 Task: In the  document Ella ,change text color to 'Dark Green' Insert the mentioned shape above the text 'Smiley'. Change color of the shape to  YellowChange shape height to  2
Action: Mouse moved to (85, 457)
Screenshot: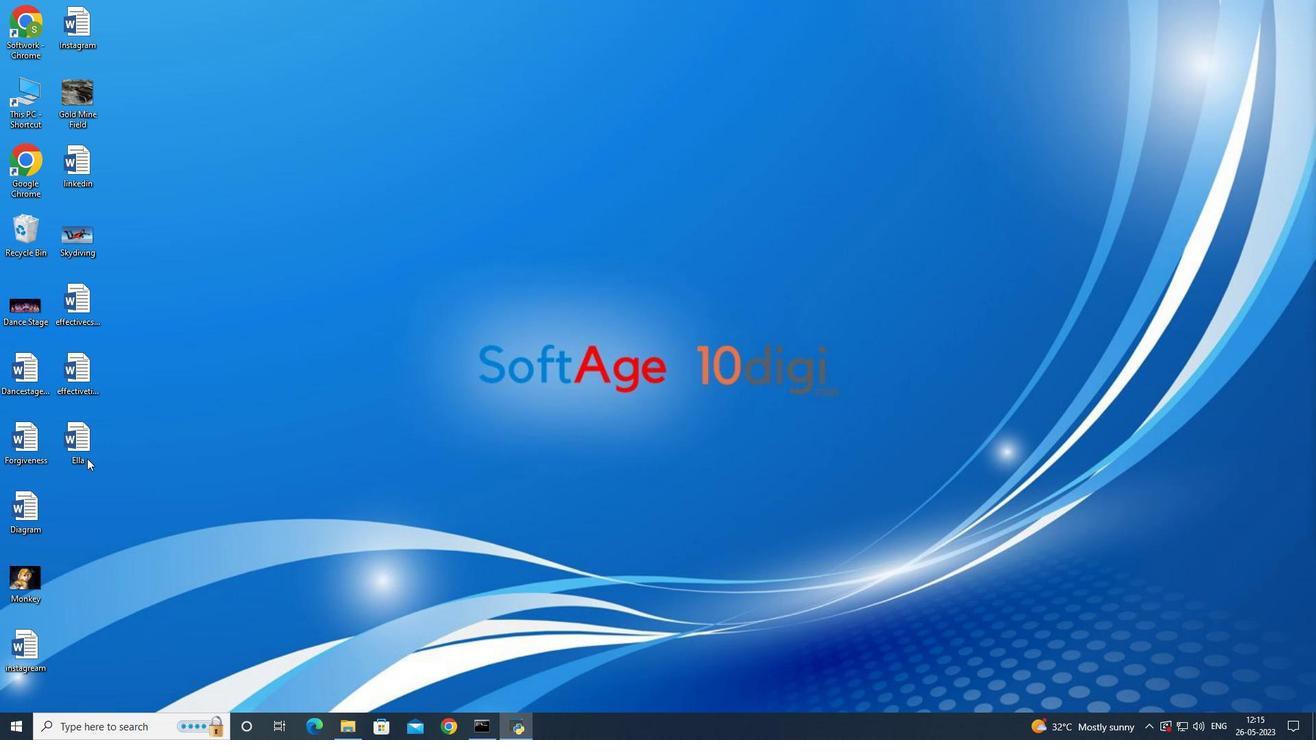 
Action: Mouse pressed left at (85, 457)
Screenshot: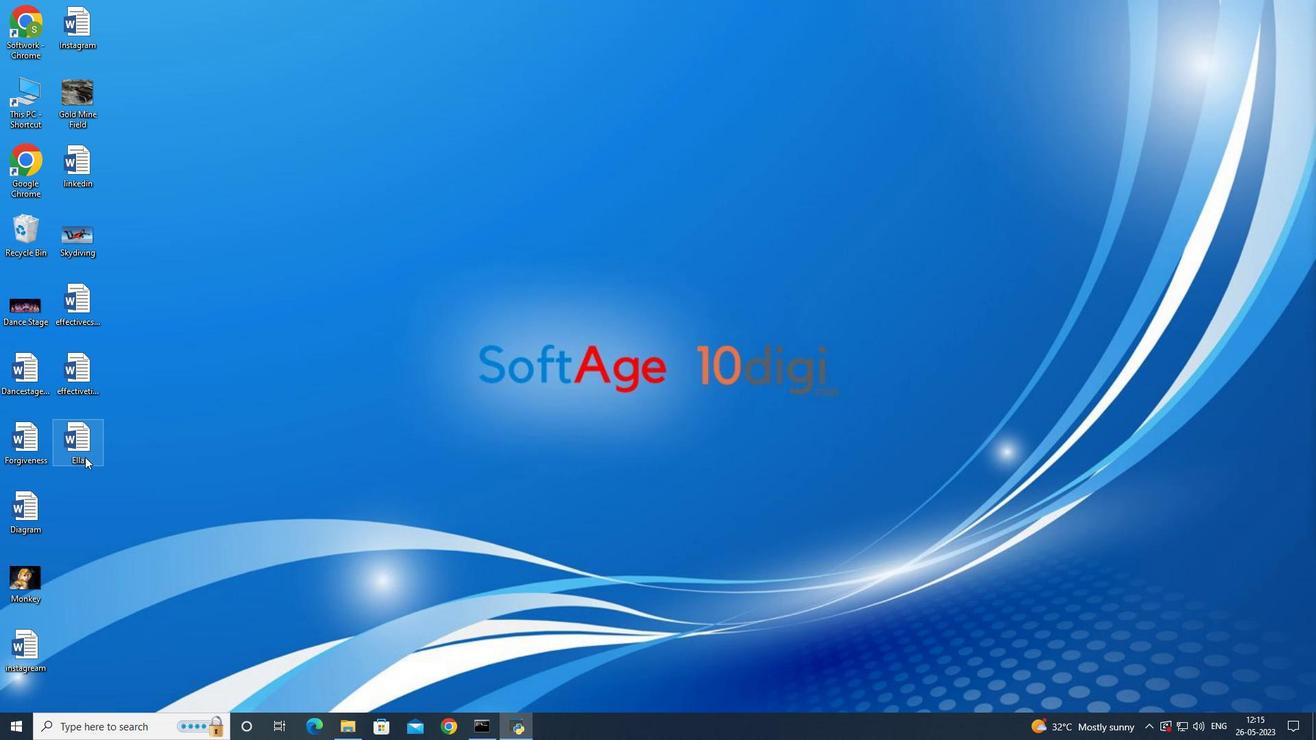 
Action: Mouse pressed left at (85, 457)
Screenshot: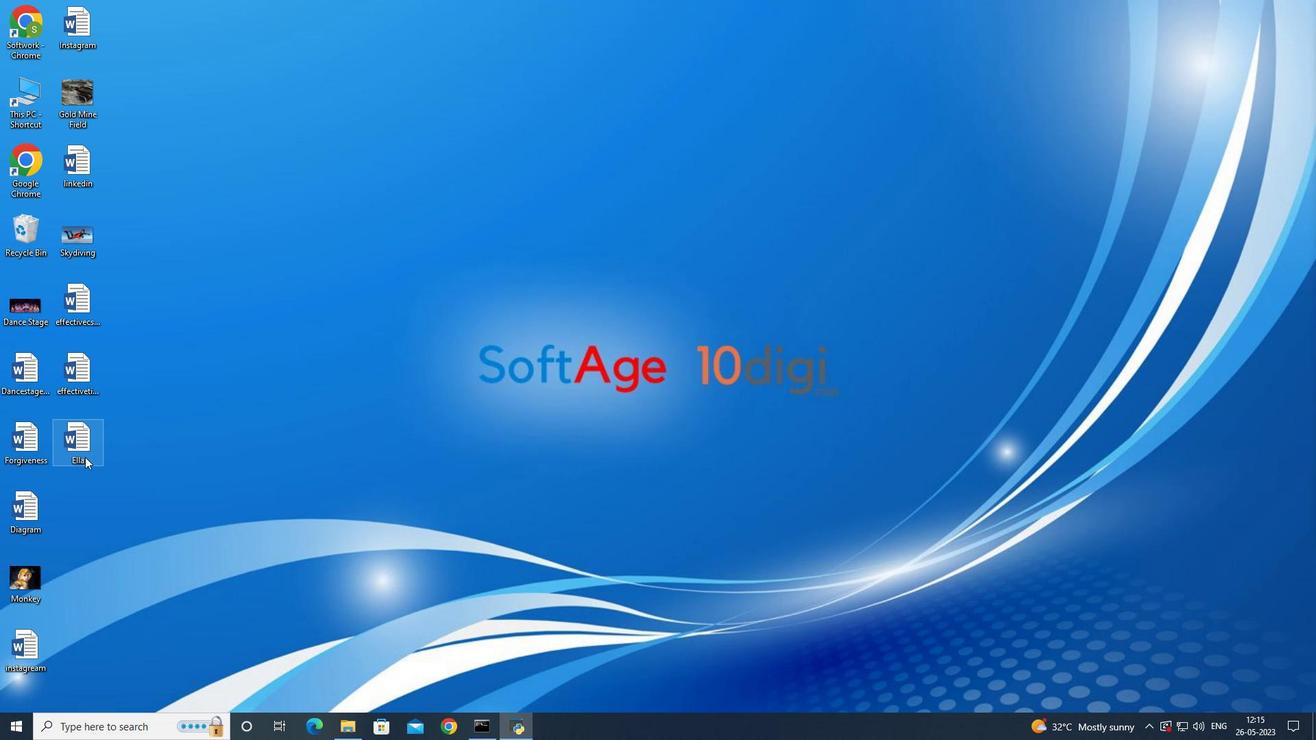 
Action: Mouse moved to (442, 192)
Screenshot: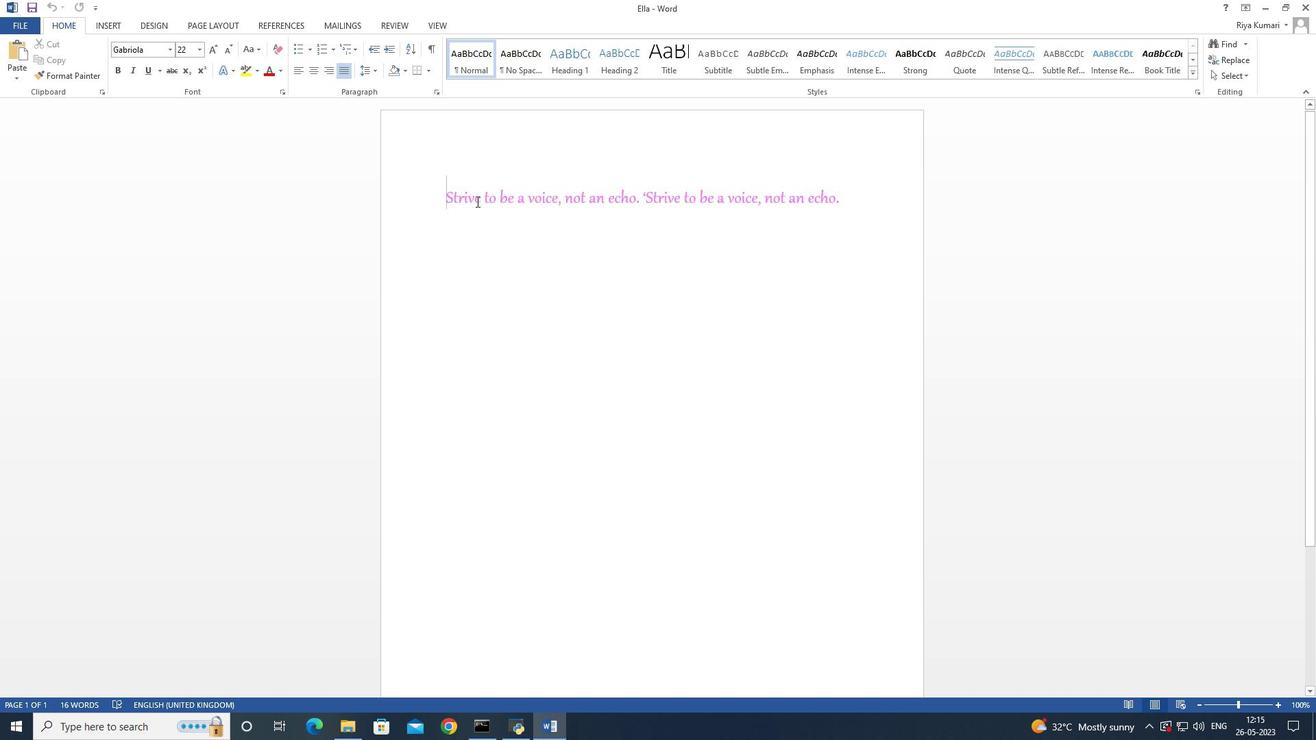 
Action: Mouse pressed left at (442, 192)
Screenshot: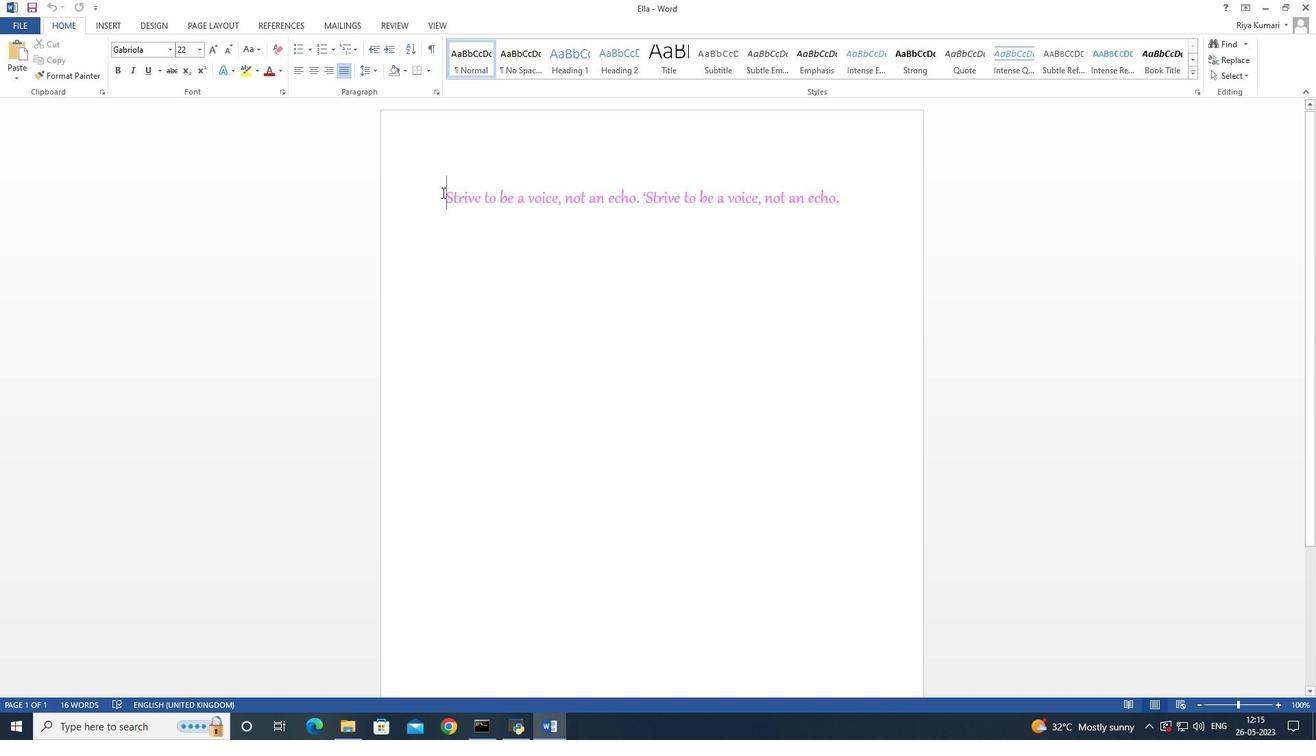 
Action: Mouse moved to (938, 167)
Screenshot: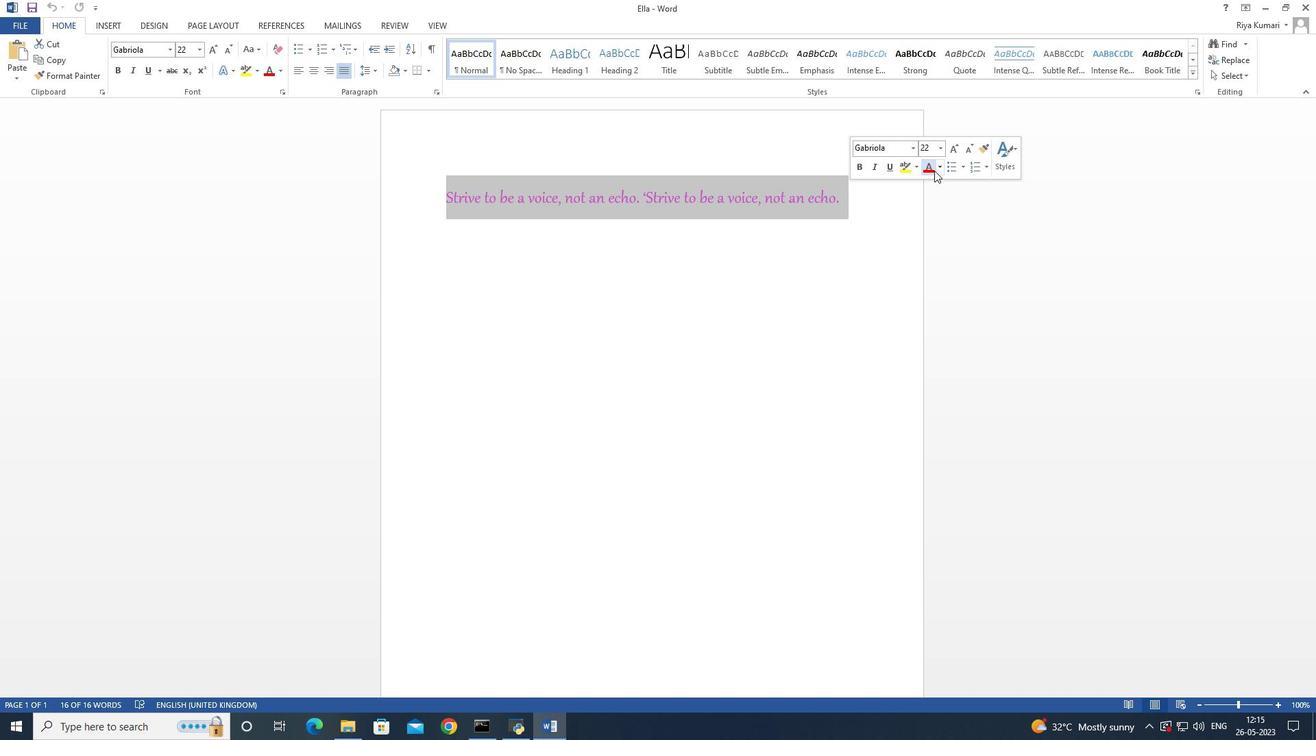 
Action: Mouse pressed left at (938, 167)
Screenshot: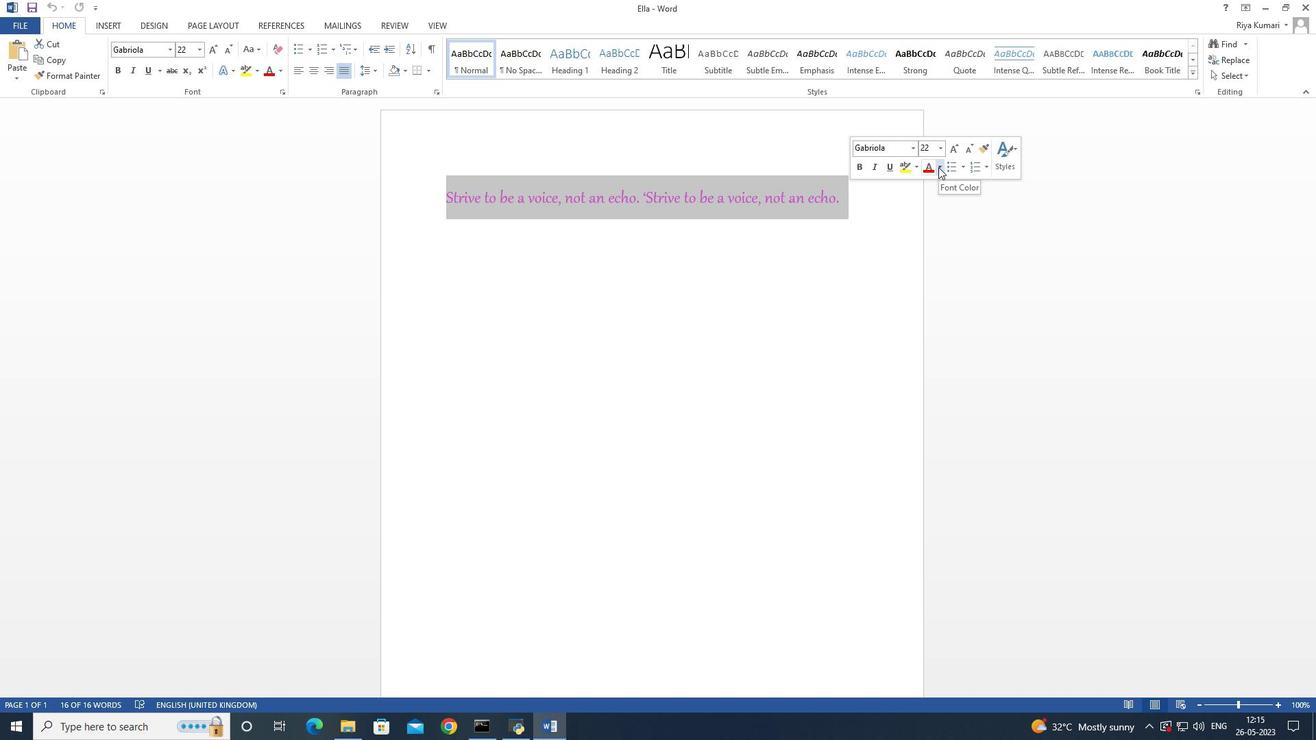 
Action: Mouse moved to (1034, 260)
Screenshot: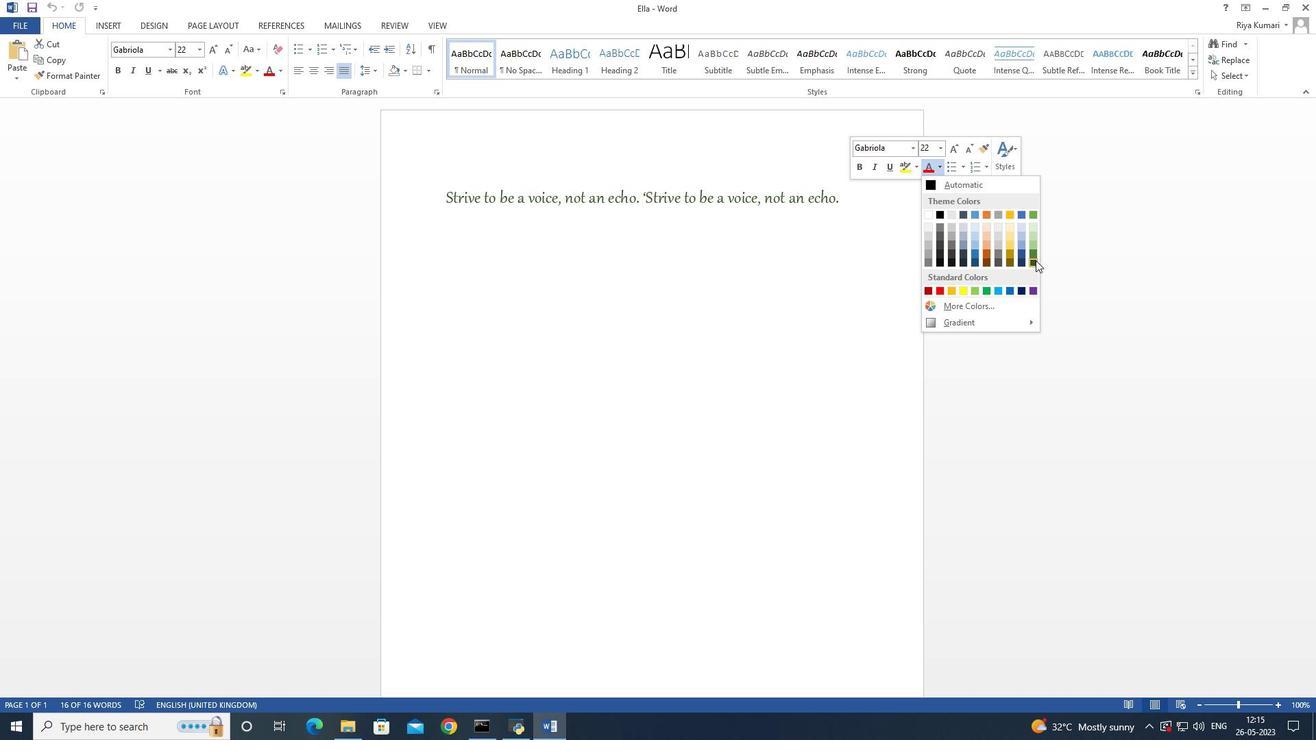 
Action: Mouse pressed left at (1034, 260)
Screenshot: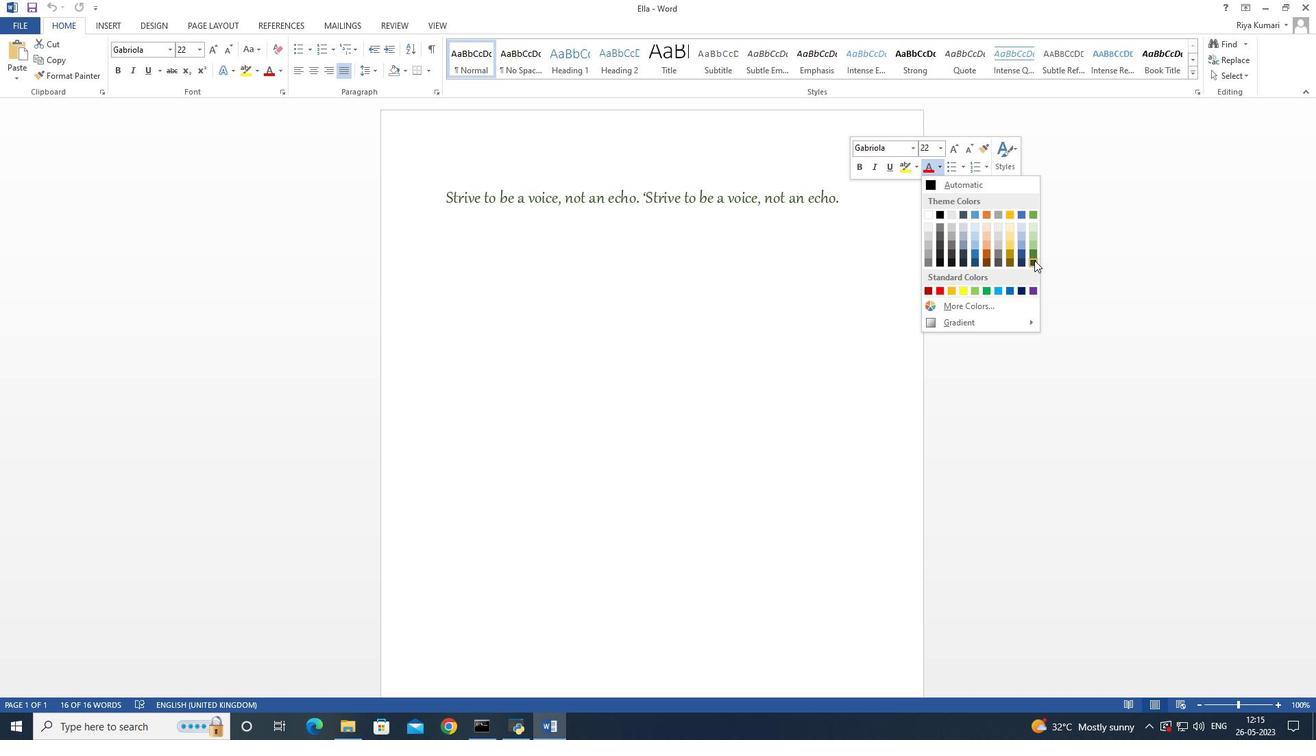 
Action: Mouse moved to (882, 294)
Screenshot: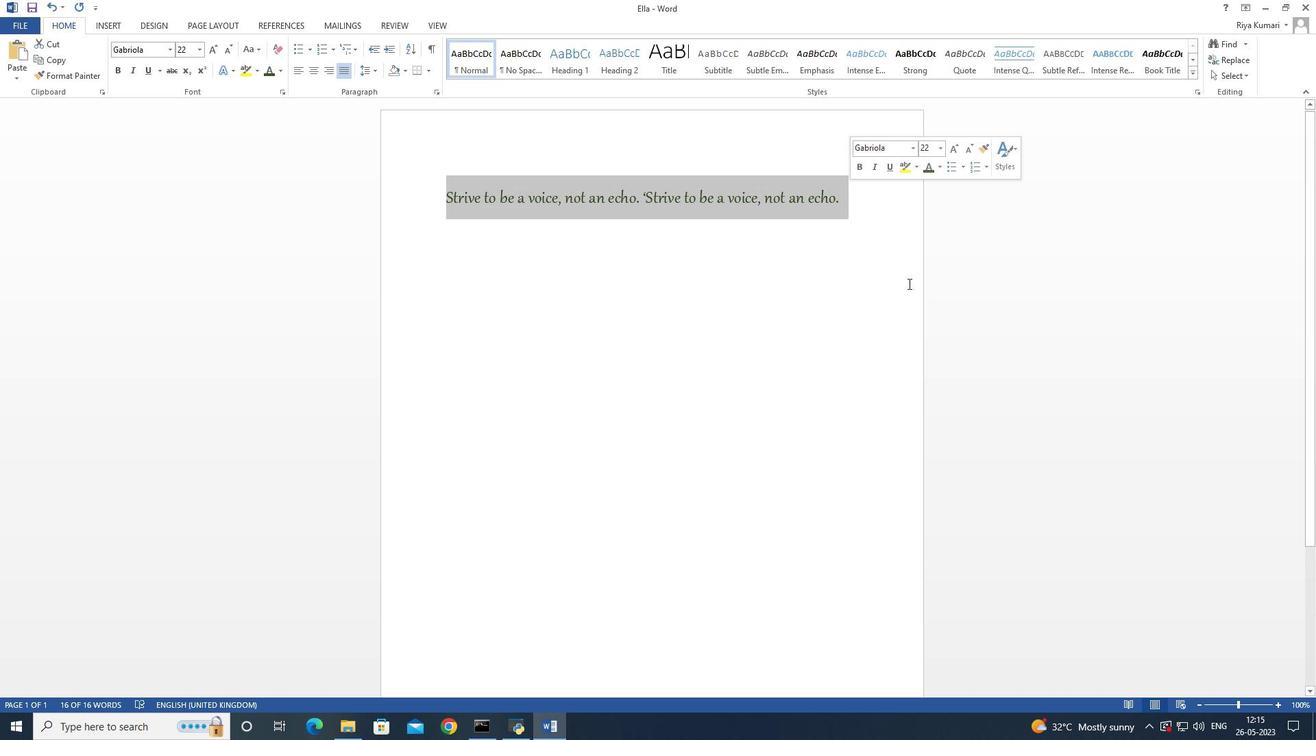 
Action: Mouse pressed left at (882, 294)
Screenshot: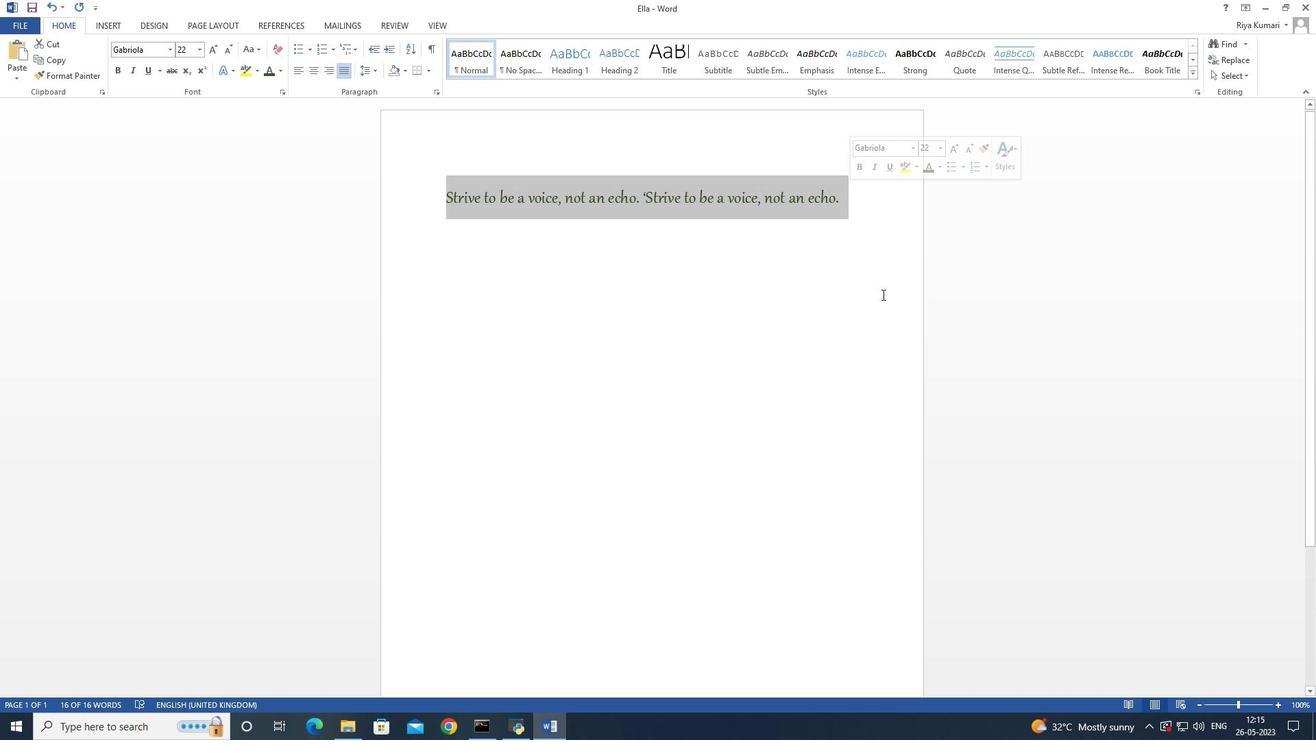 
Action: Mouse moved to (100, 26)
Screenshot: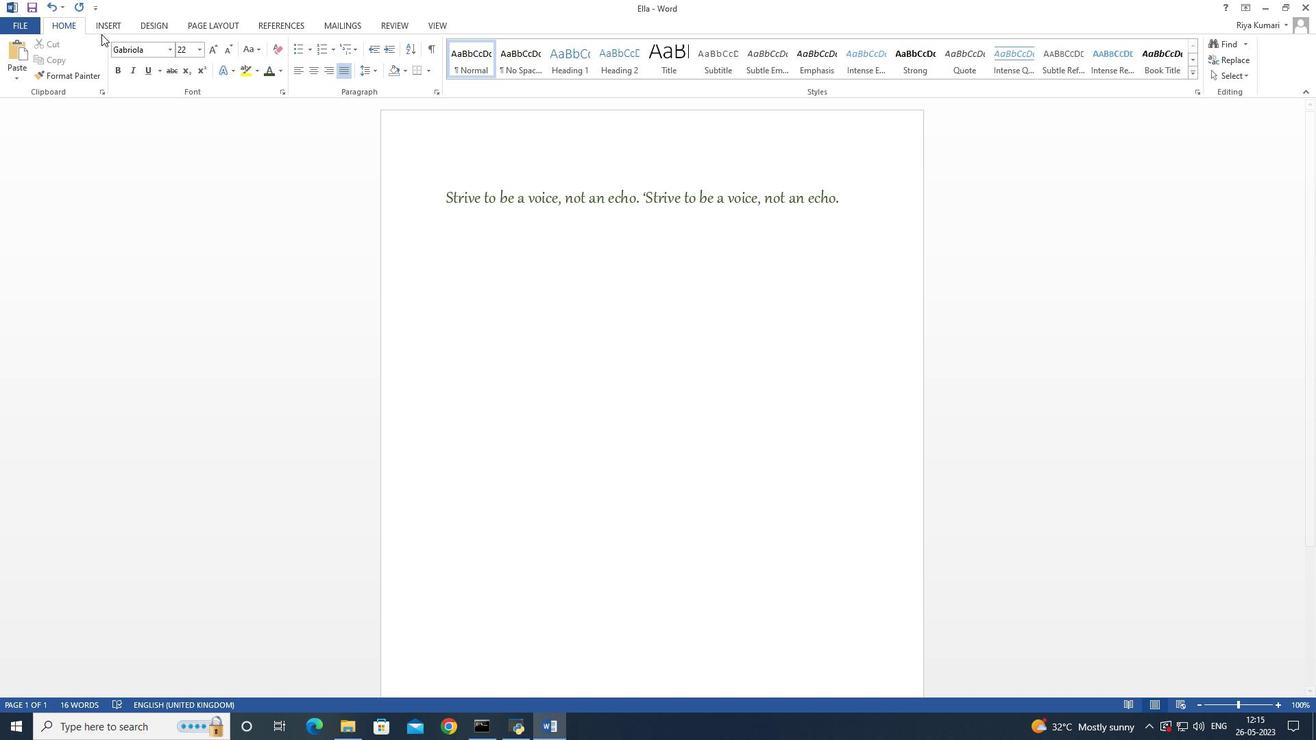 
Action: Mouse pressed left at (100, 26)
Screenshot: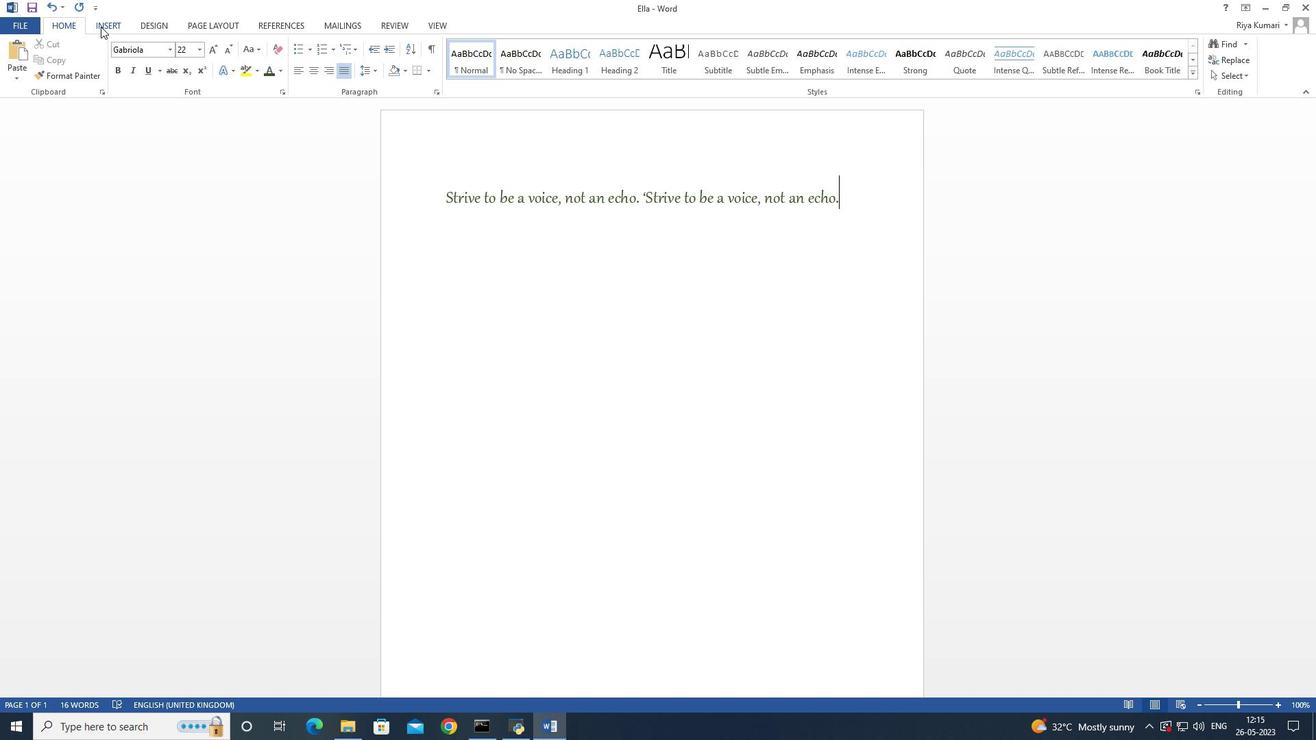 
Action: Mouse moved to (217, 56)
Screenshot: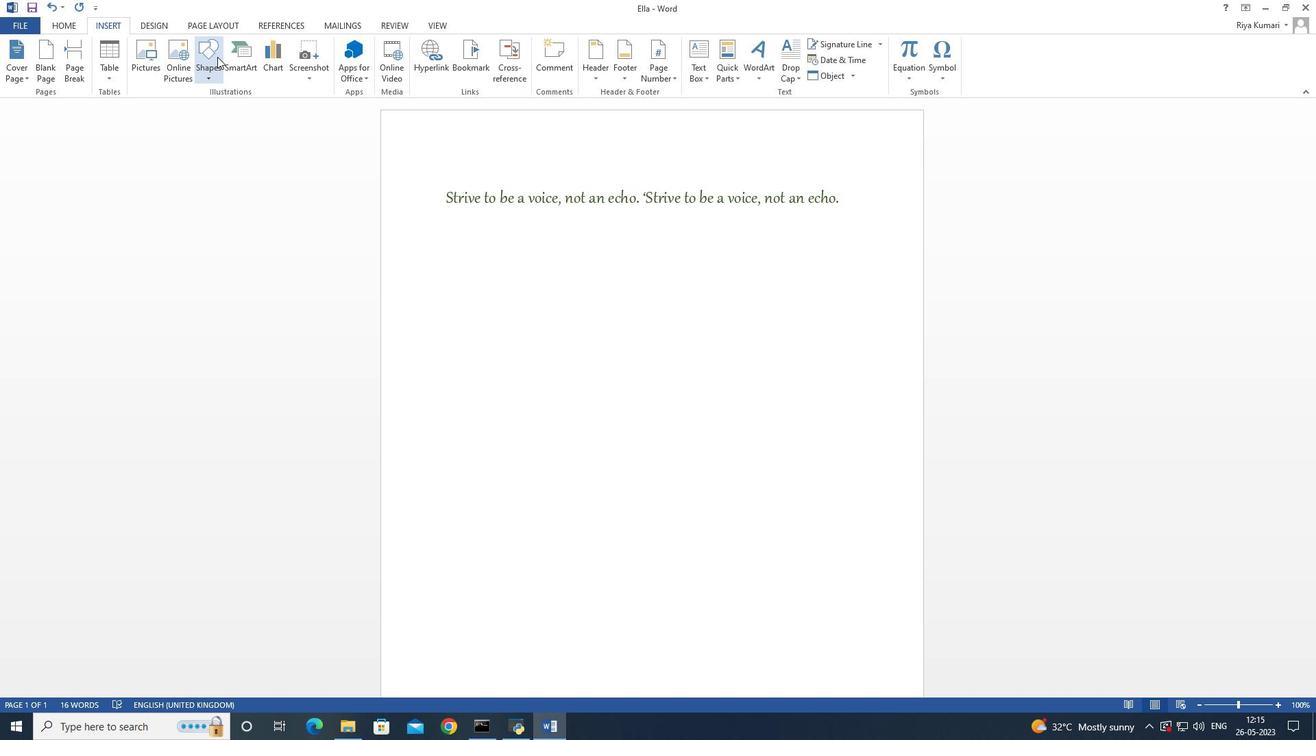 
Action: Mouse pressed left at (217, 56)
Screenshot: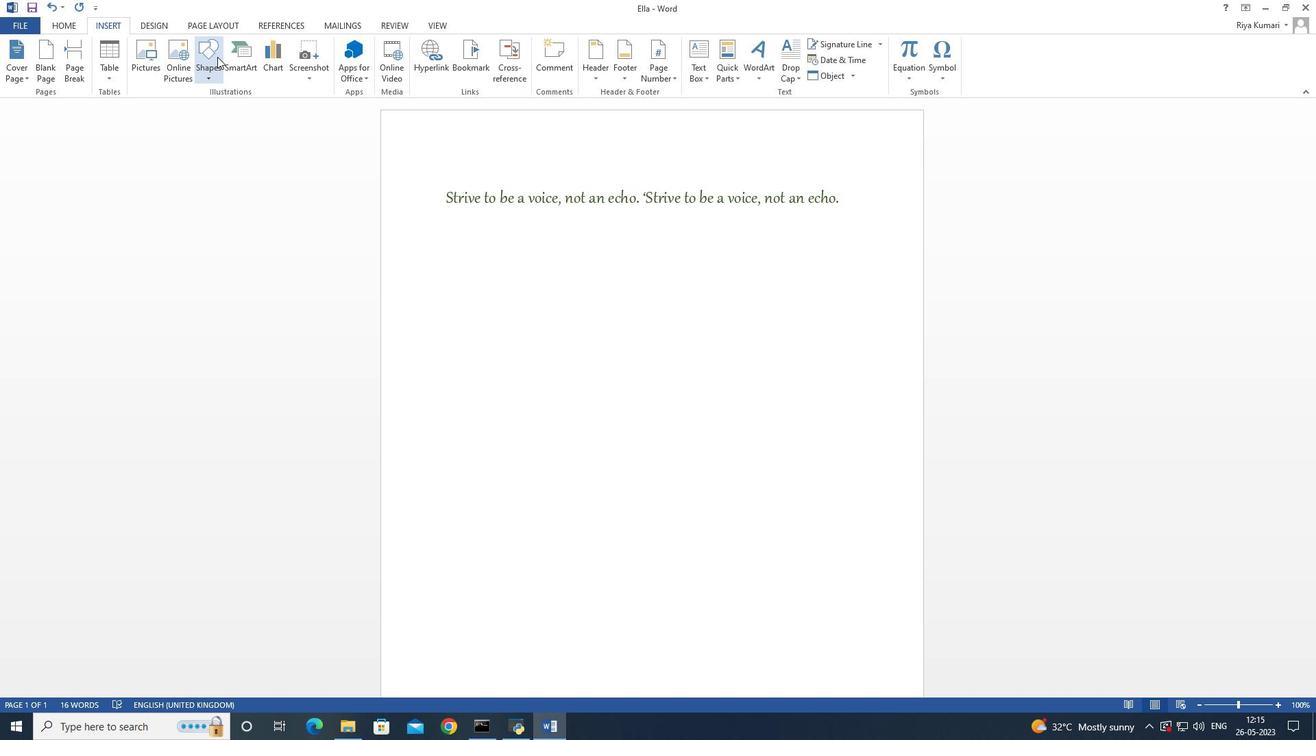 
Action: Mouse moved to (268, 106)
Screenshot: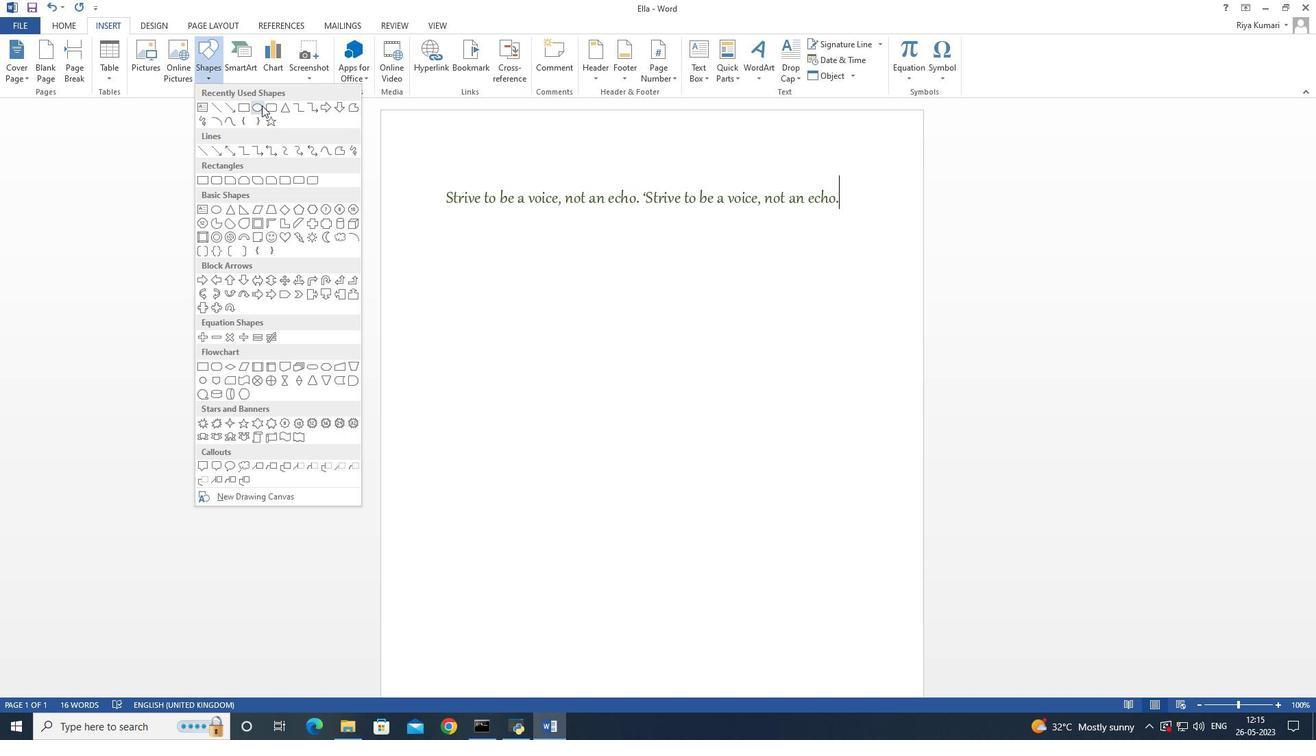 
Action: Mouse pressed left at (268, 106)
Screenshot: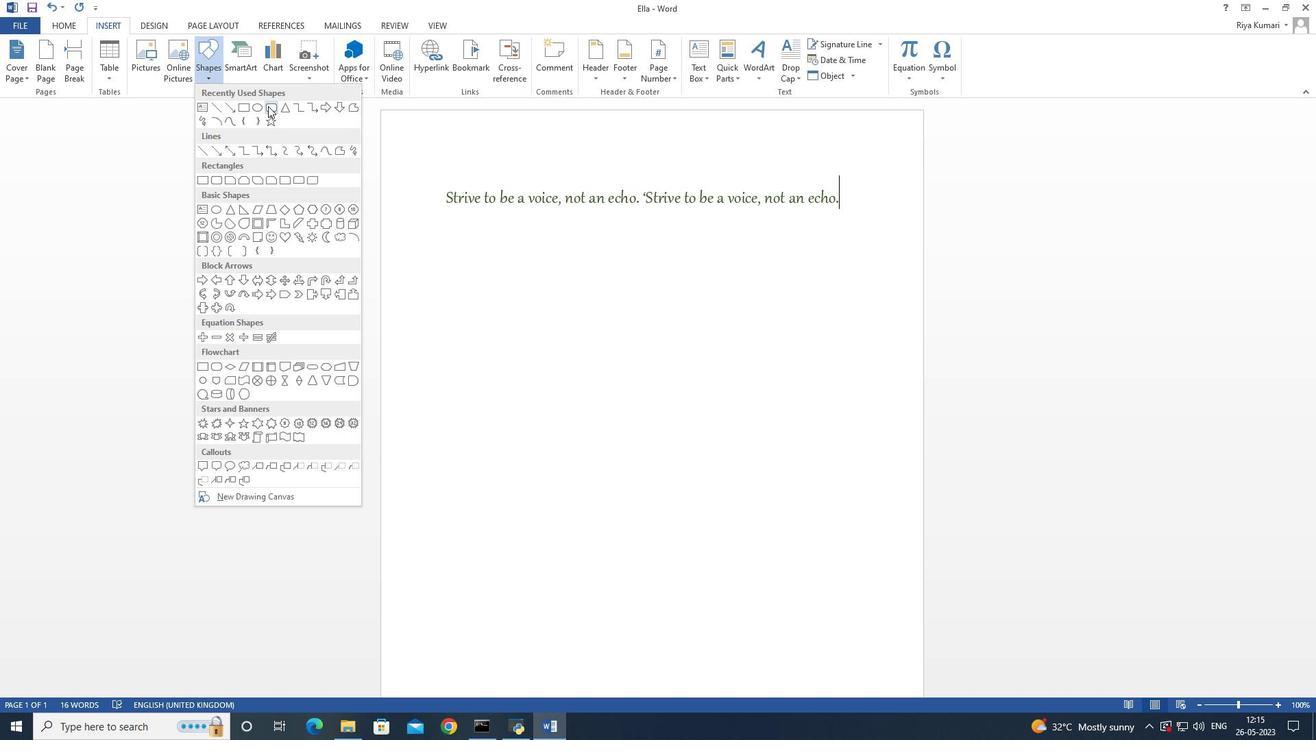 
Action: Mouse moved to (427, 177)
Screenshot: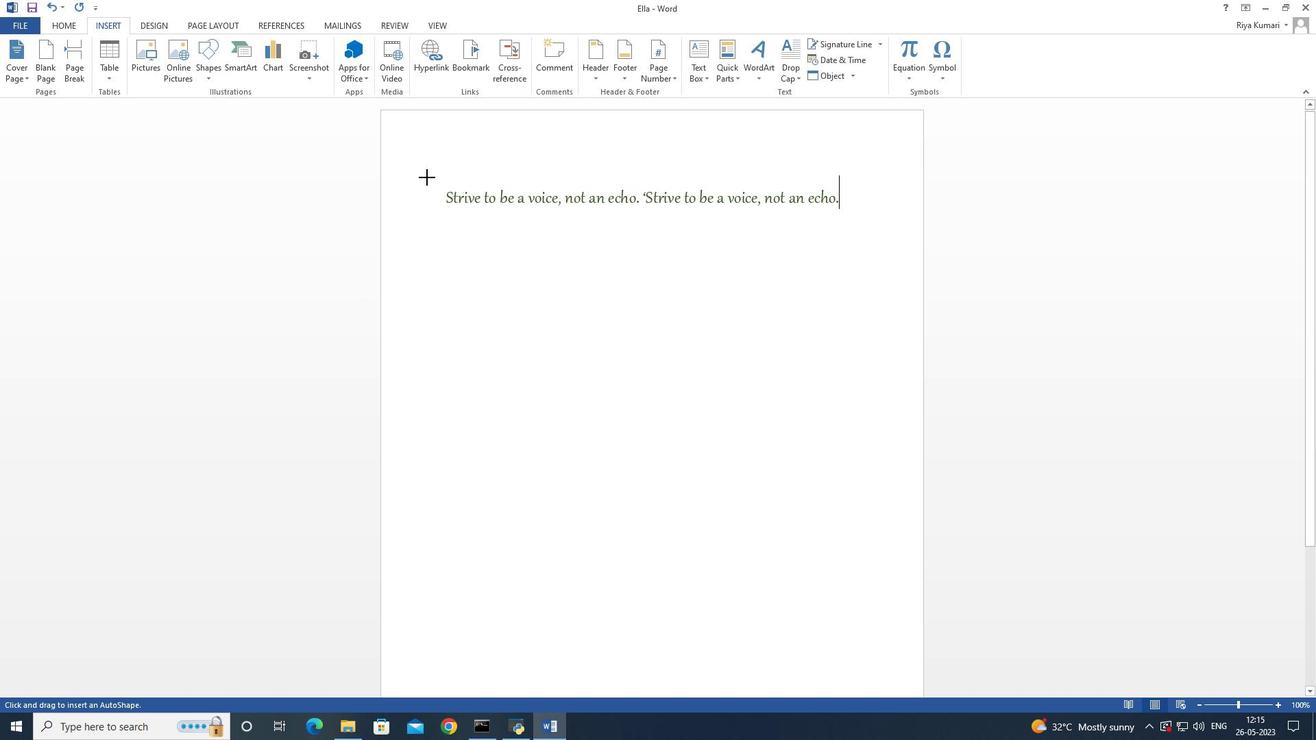 
Action: Mouse pressed left at (427, 177)
Screenshot: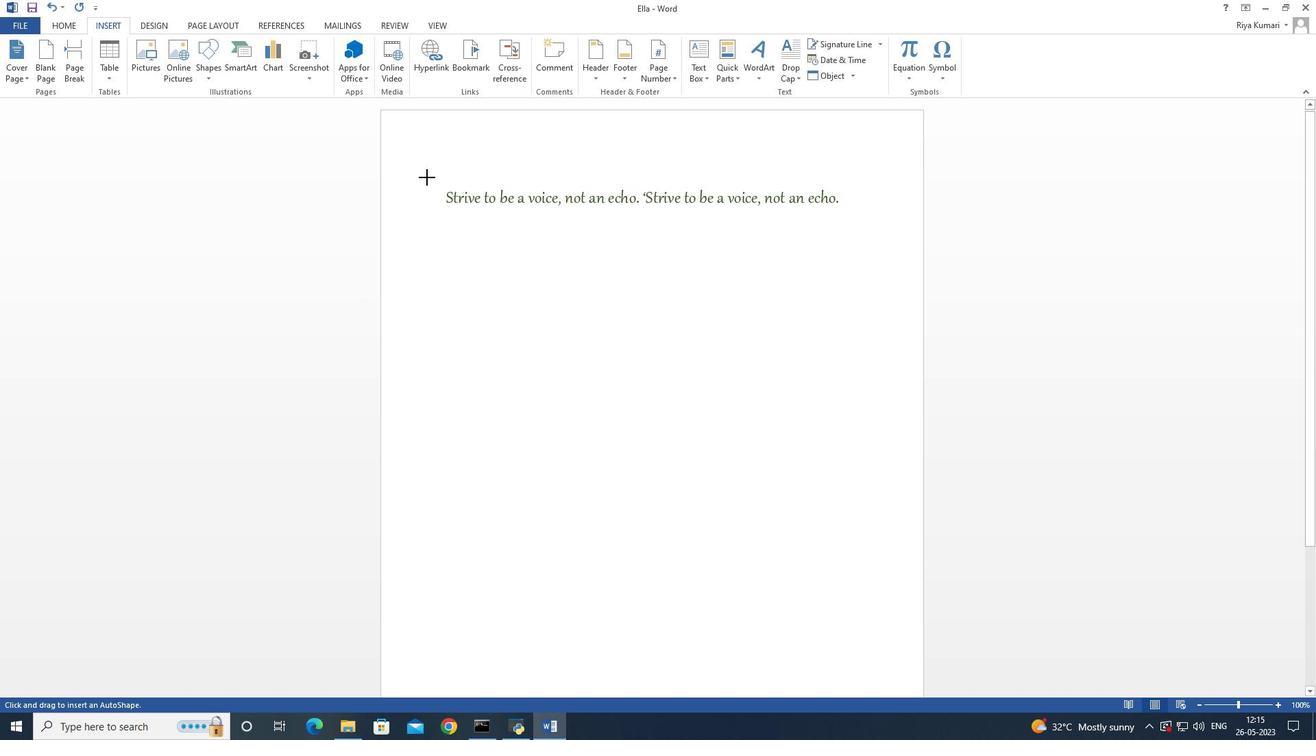 
Action: Mouse moved to (962, 62)
Screenshot: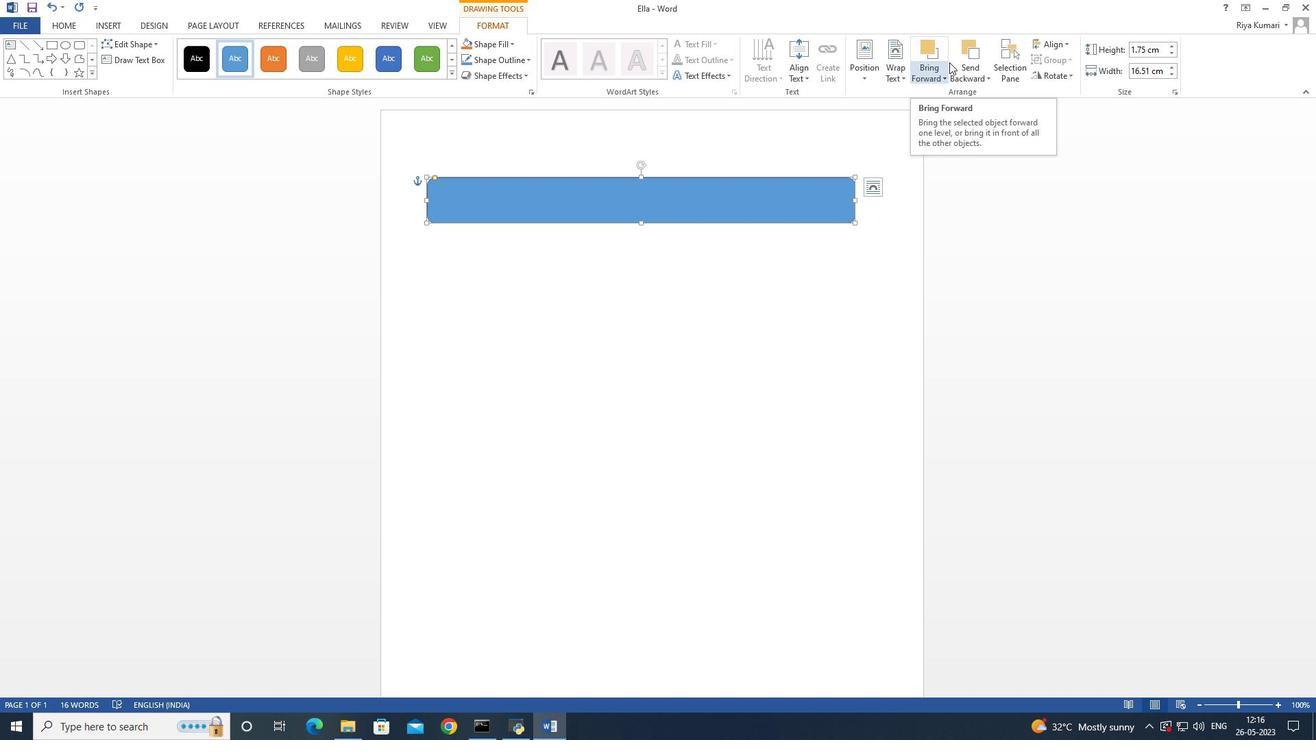 
Action: Mouse pressed left at (962, 62)
Screenshot: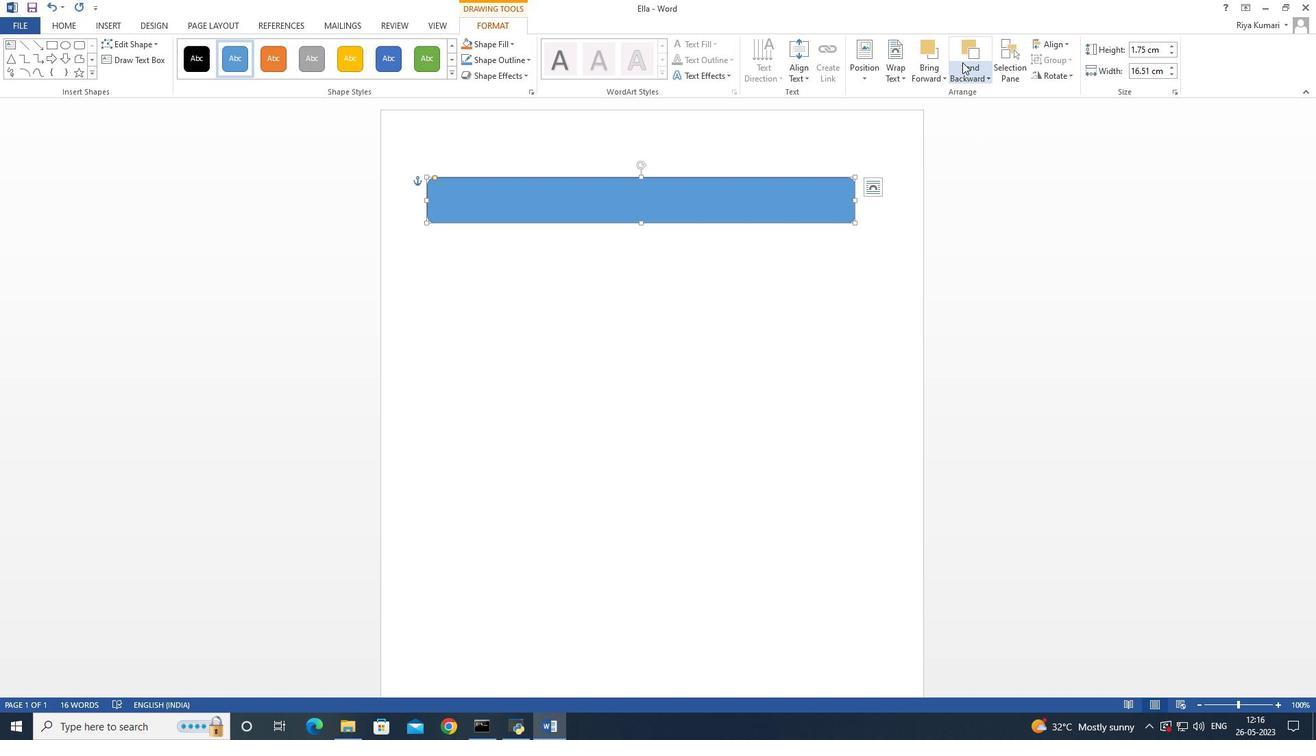 
Action: Mouse moved to (975, 91)
Screenshot: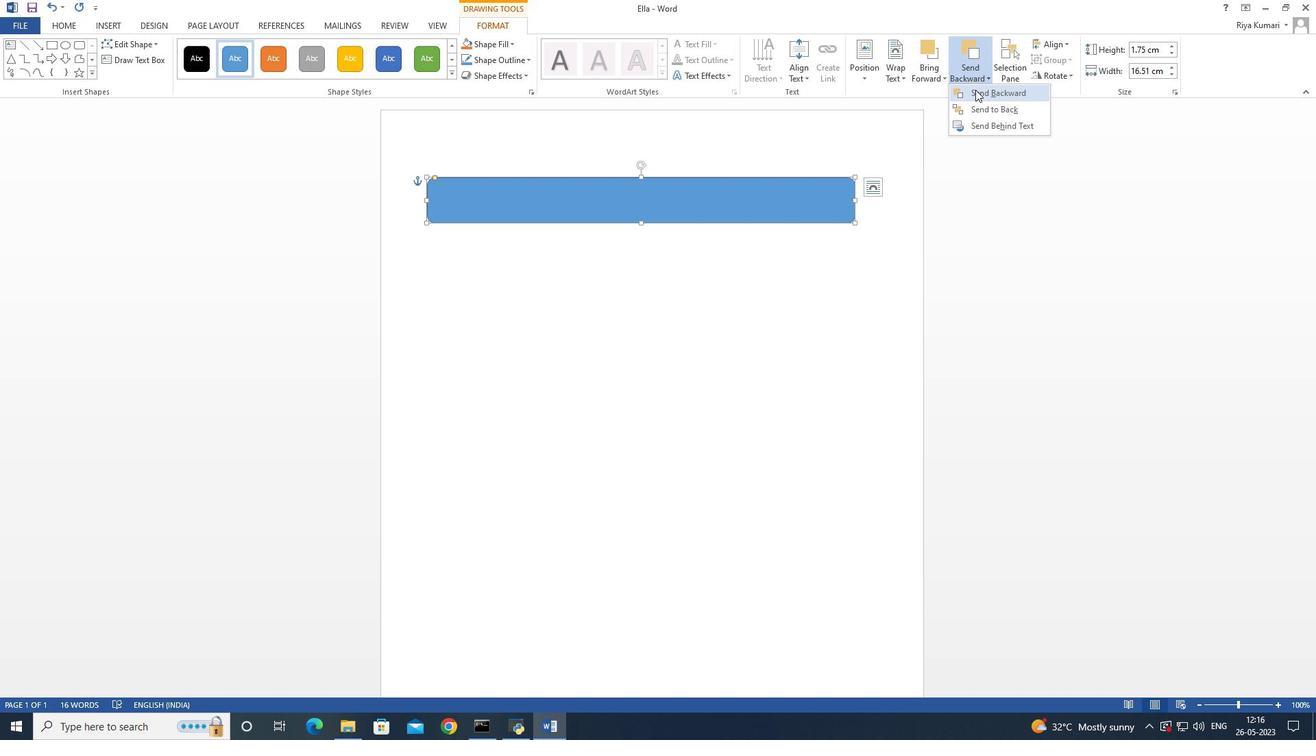 
Action: Mouse pressed left at (975, 91)
Screenshot: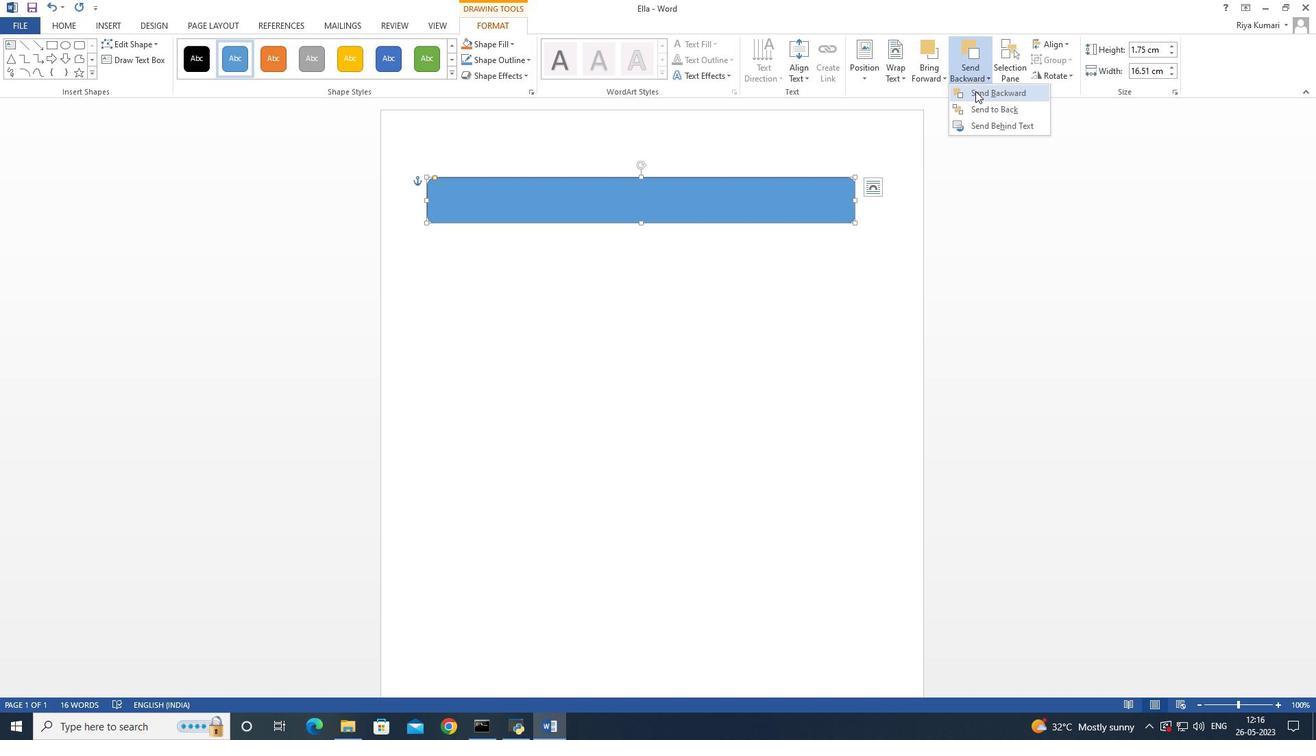 
Action: Mouse moved to (973, 74)
Screenshot: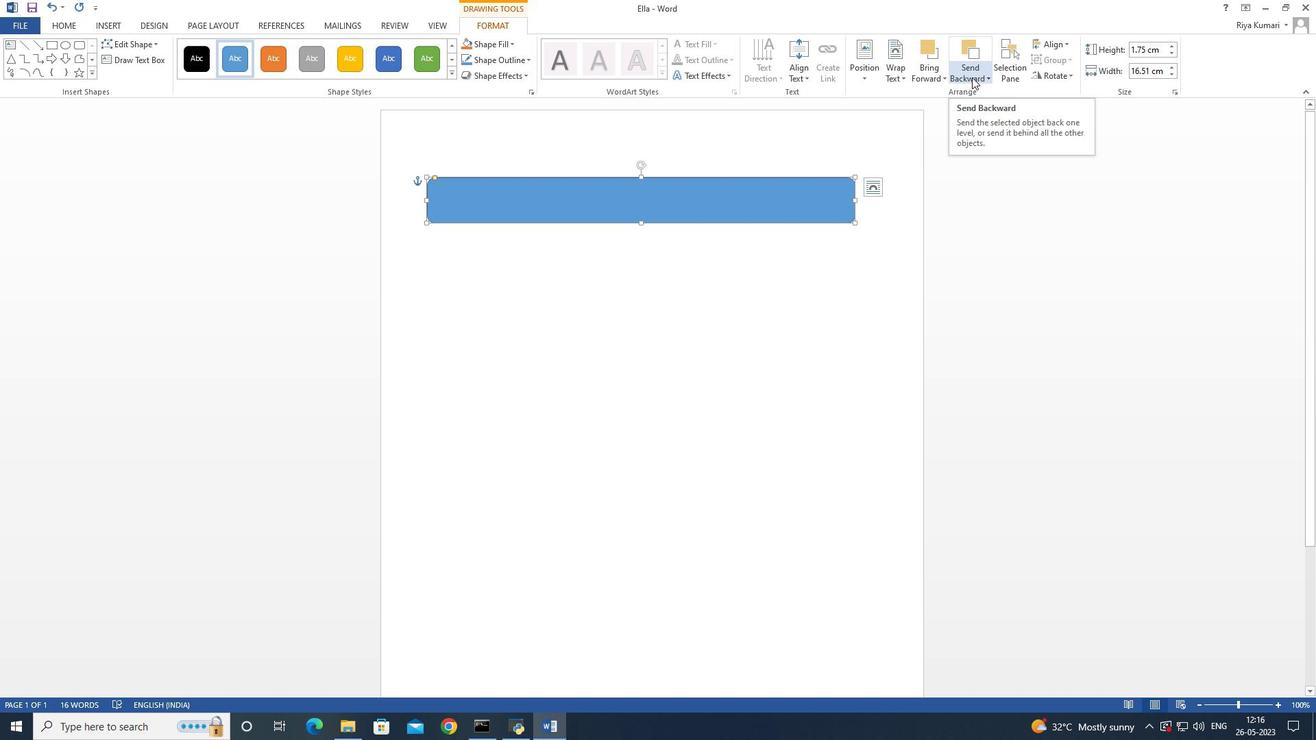
Action: Mouse pressed left at (973, 74)
Screenshot: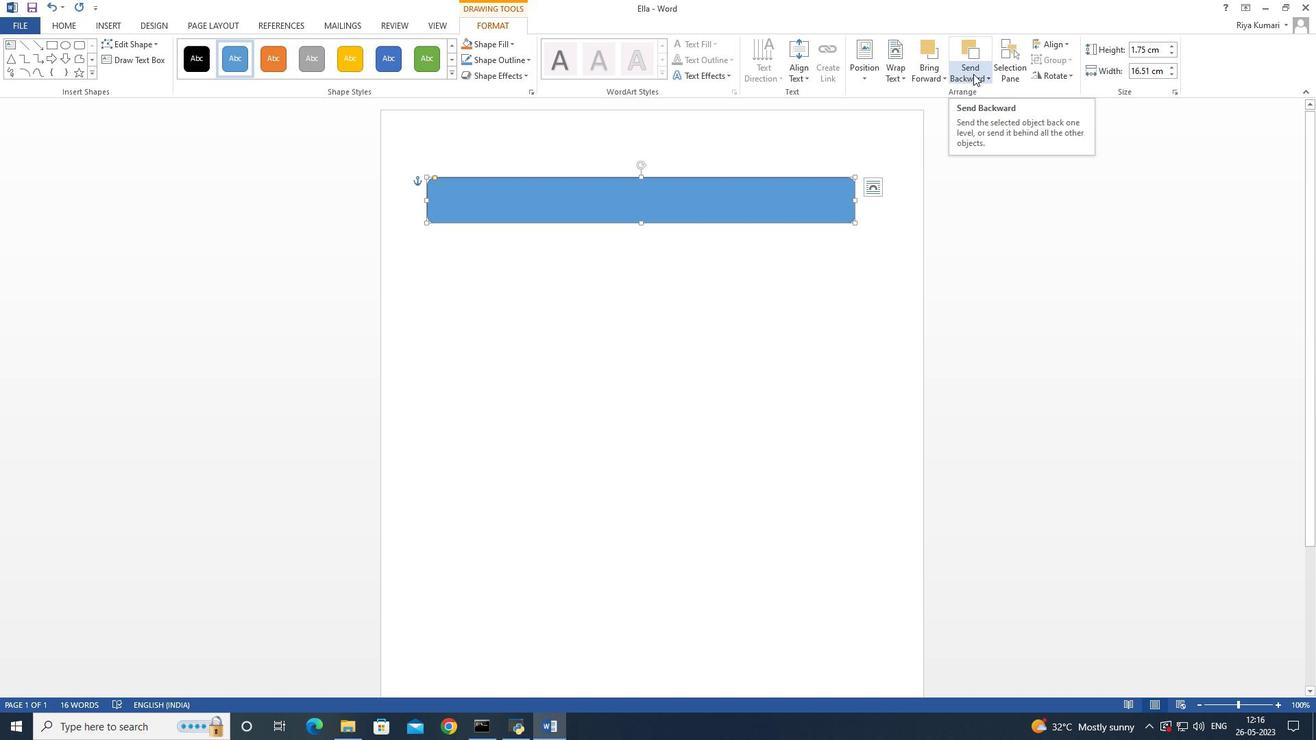 
Action: Mouse moved to (978, 104)
Screenshot: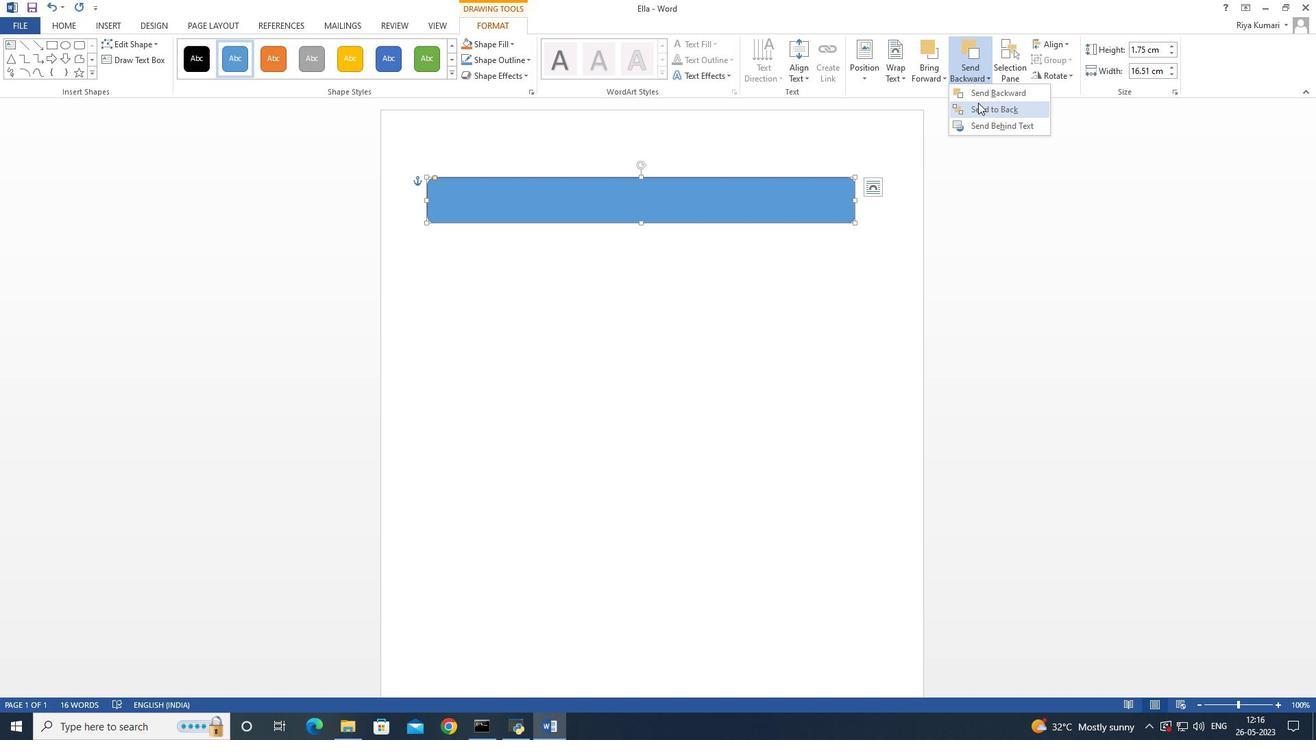 
Action: Mouse pressed left at (978, 104)
Screenshot: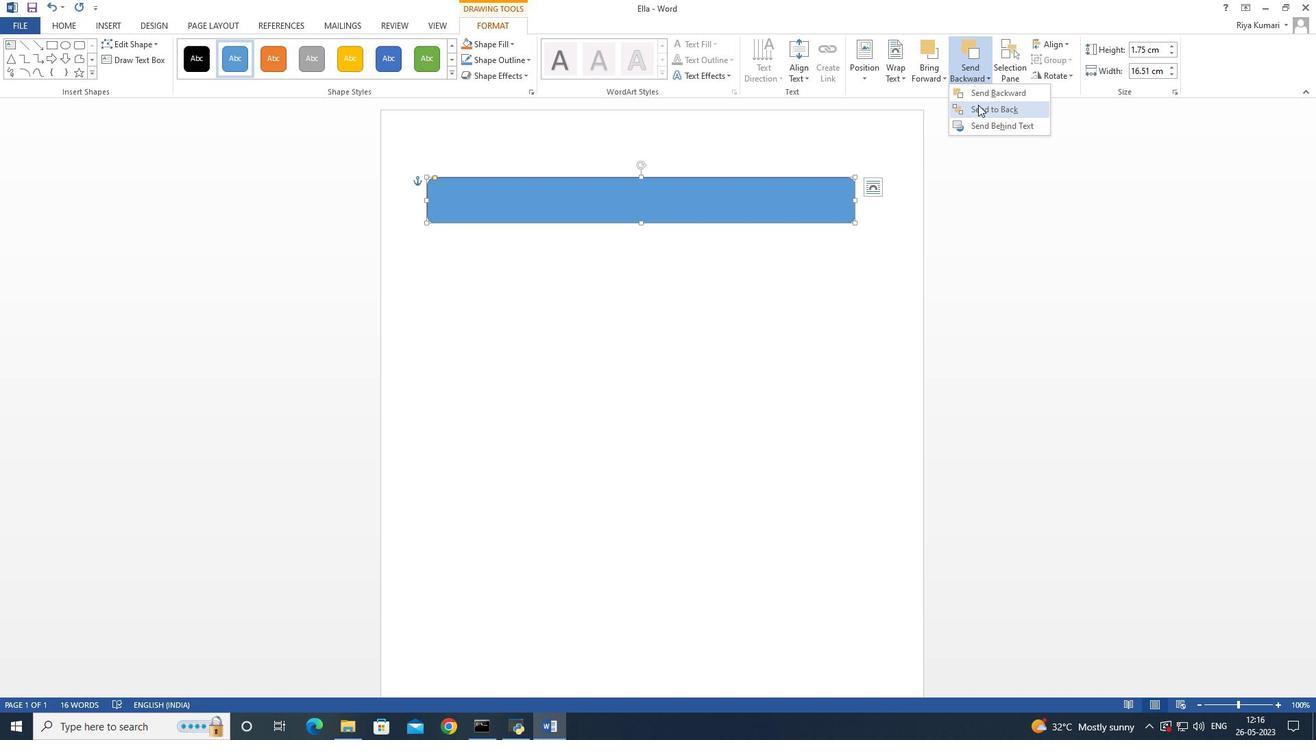 
Action: Mouse moved to (926, 70)
Screenshot: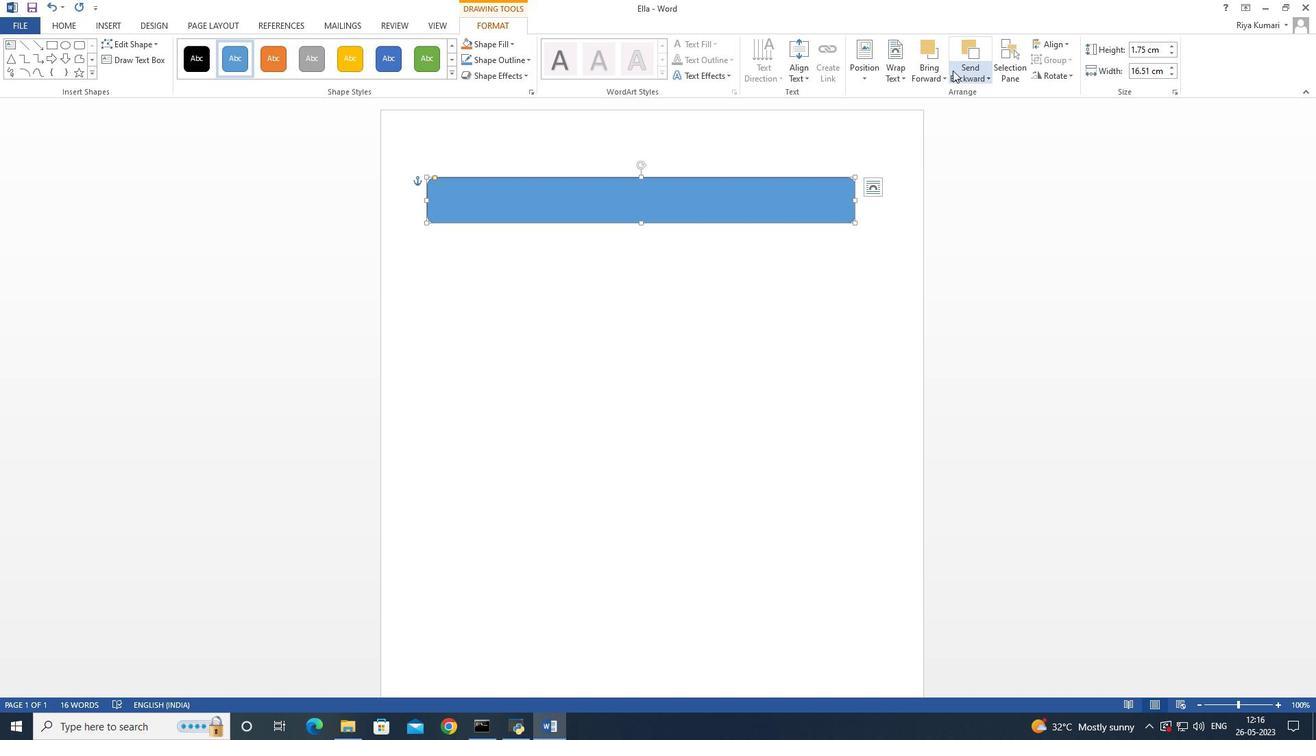 
Action: Mouse pressed left at (926, 70)
Screenshot: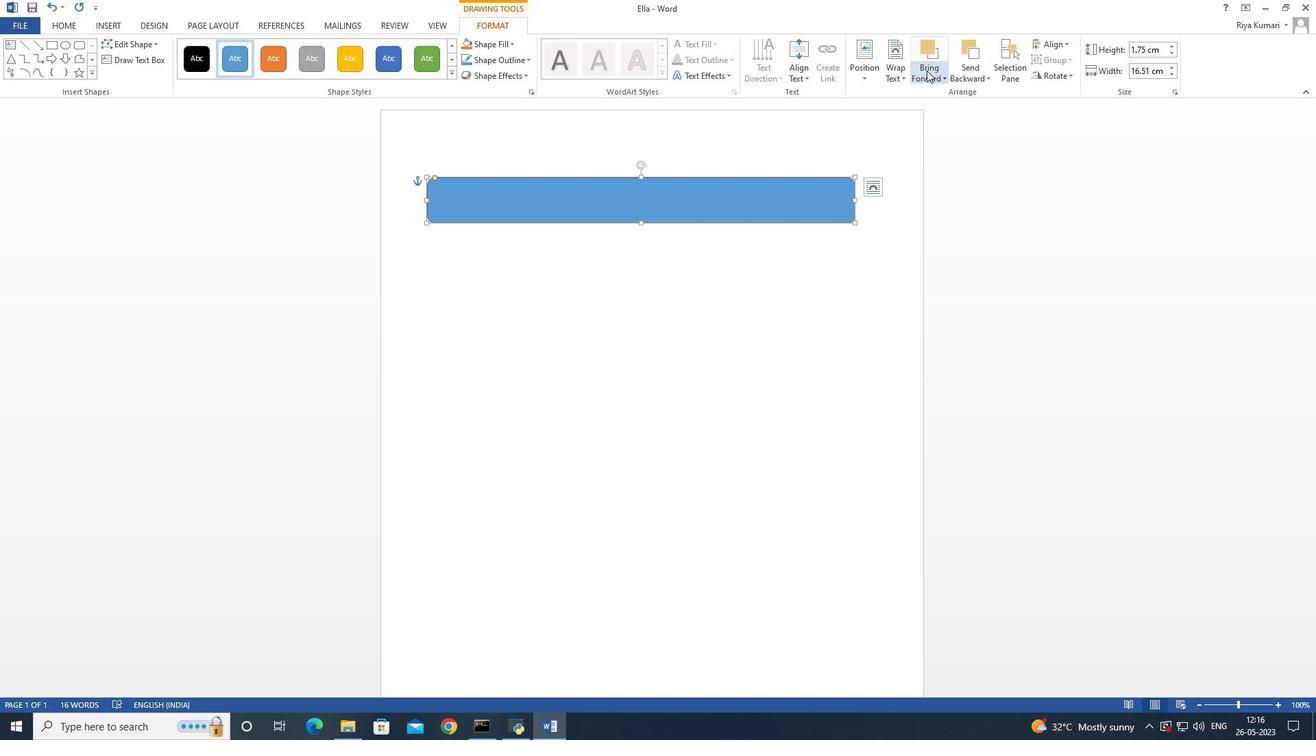 
Action: Mouse moved to (944, 93)
Screenshot: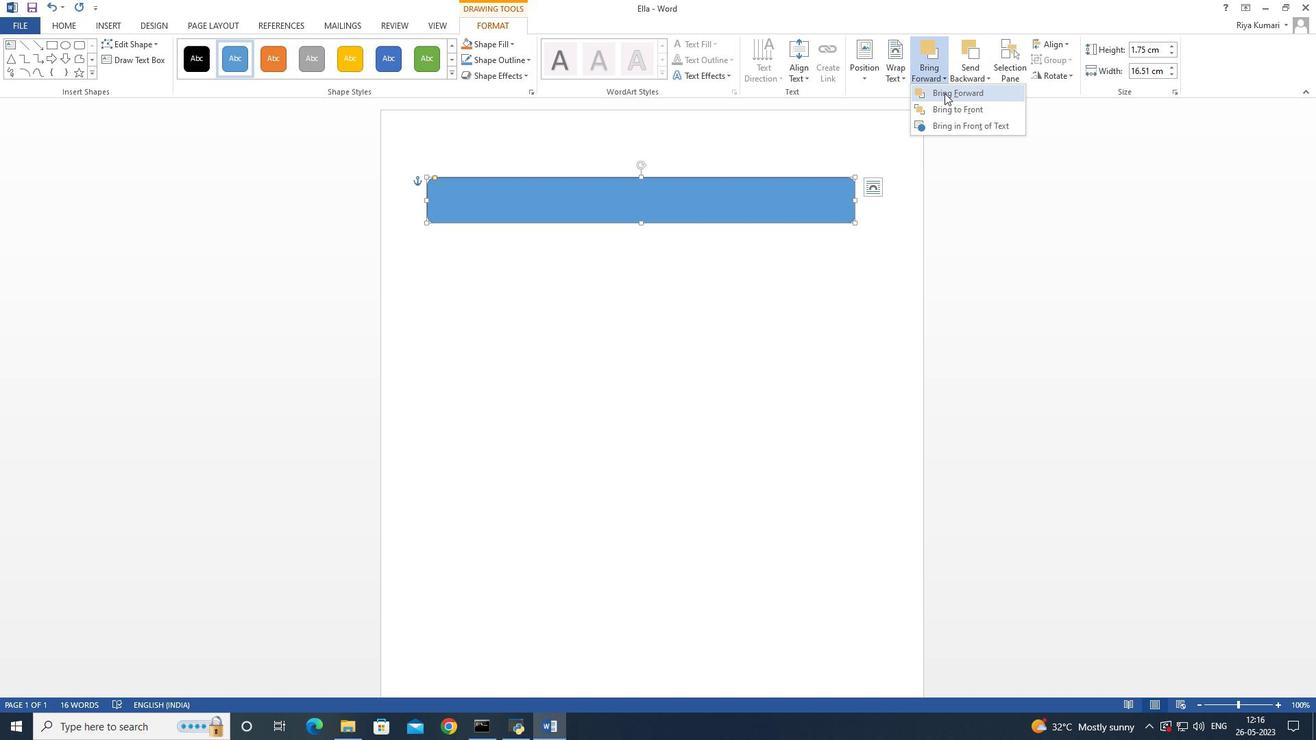 
Action: Mouse pressed left at (944, 93)
Screenshot: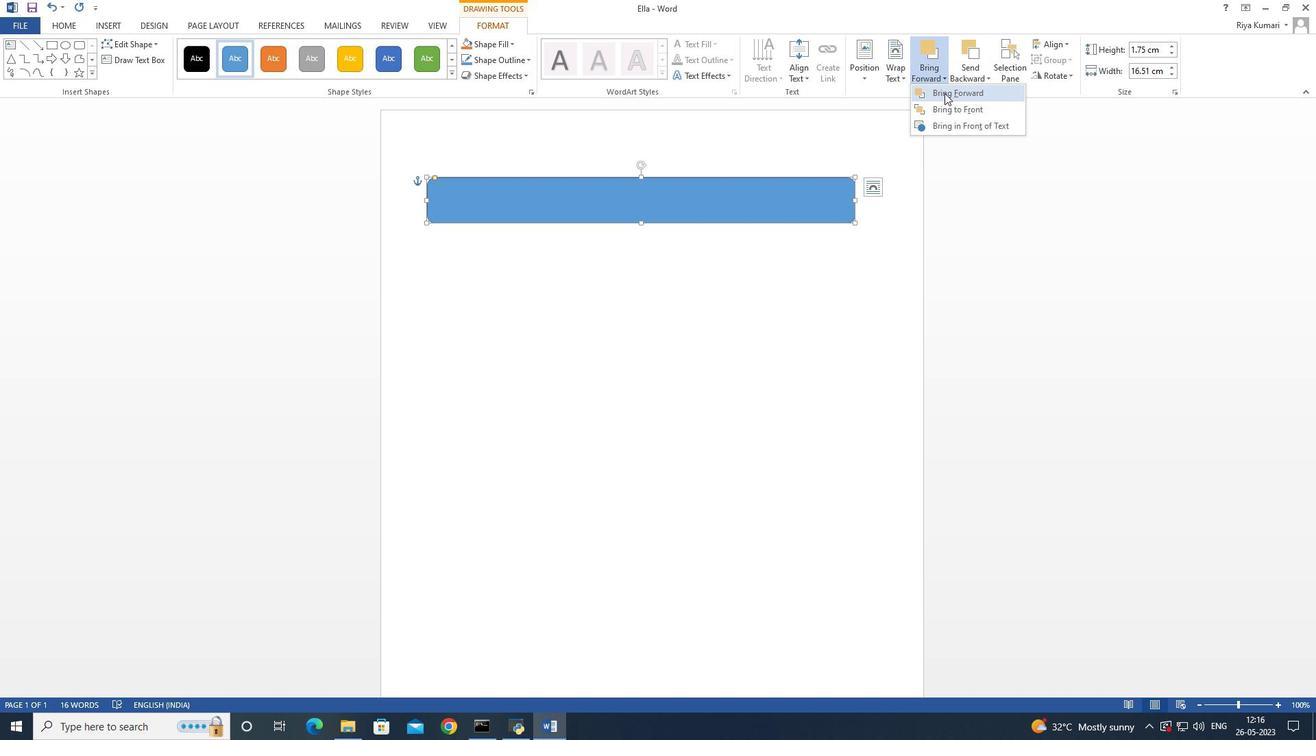 
Action: Mouse moved to (907, 80)
Screenshot: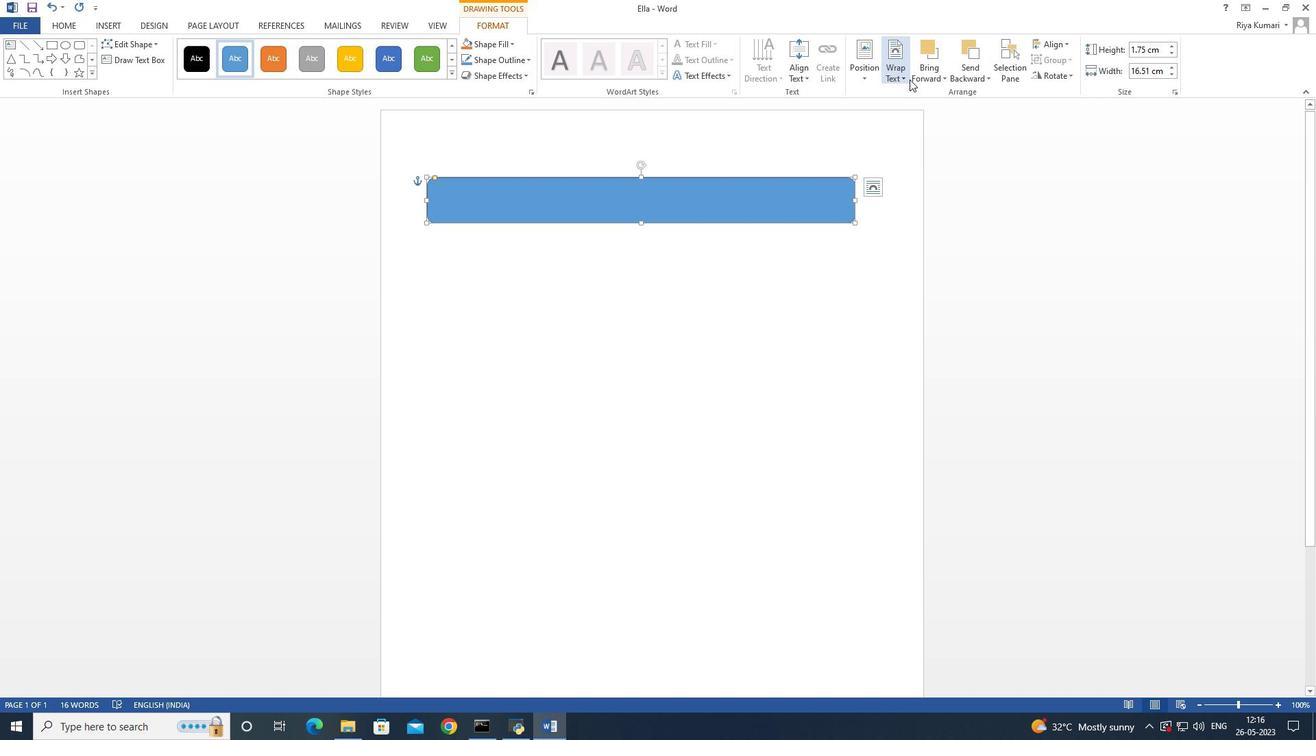 
Action: Mouse pressed left at (907, 80)
Screenshot: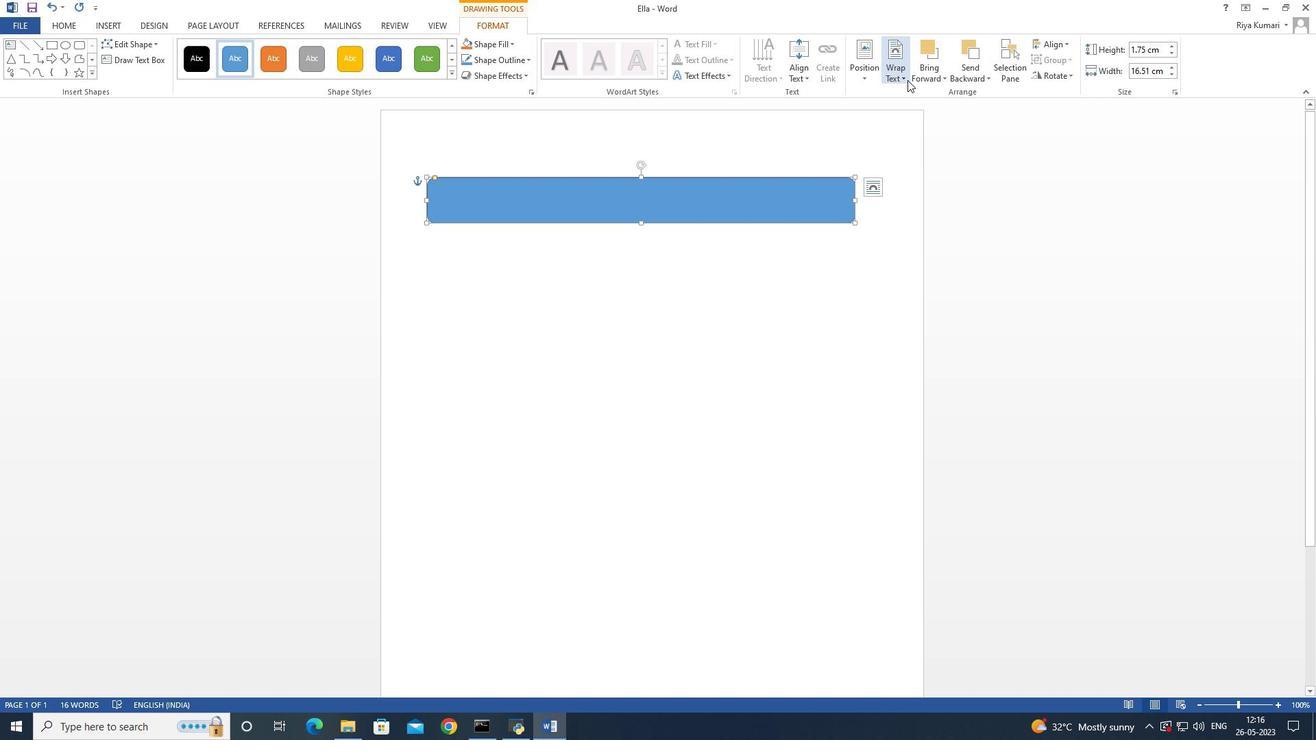 
Action: Mouse moved to (912, 183)
Screenshot: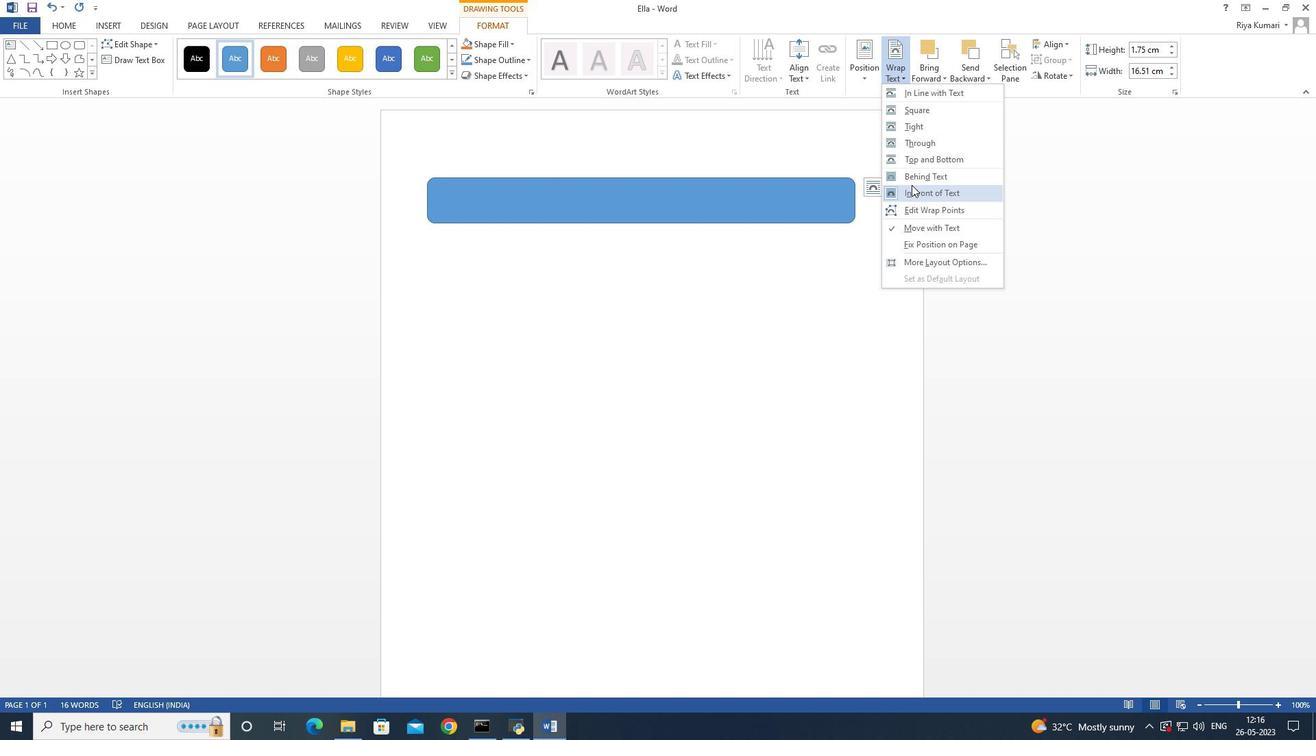 
Action: Mouse pressed left at (912, 183)
Screenshot: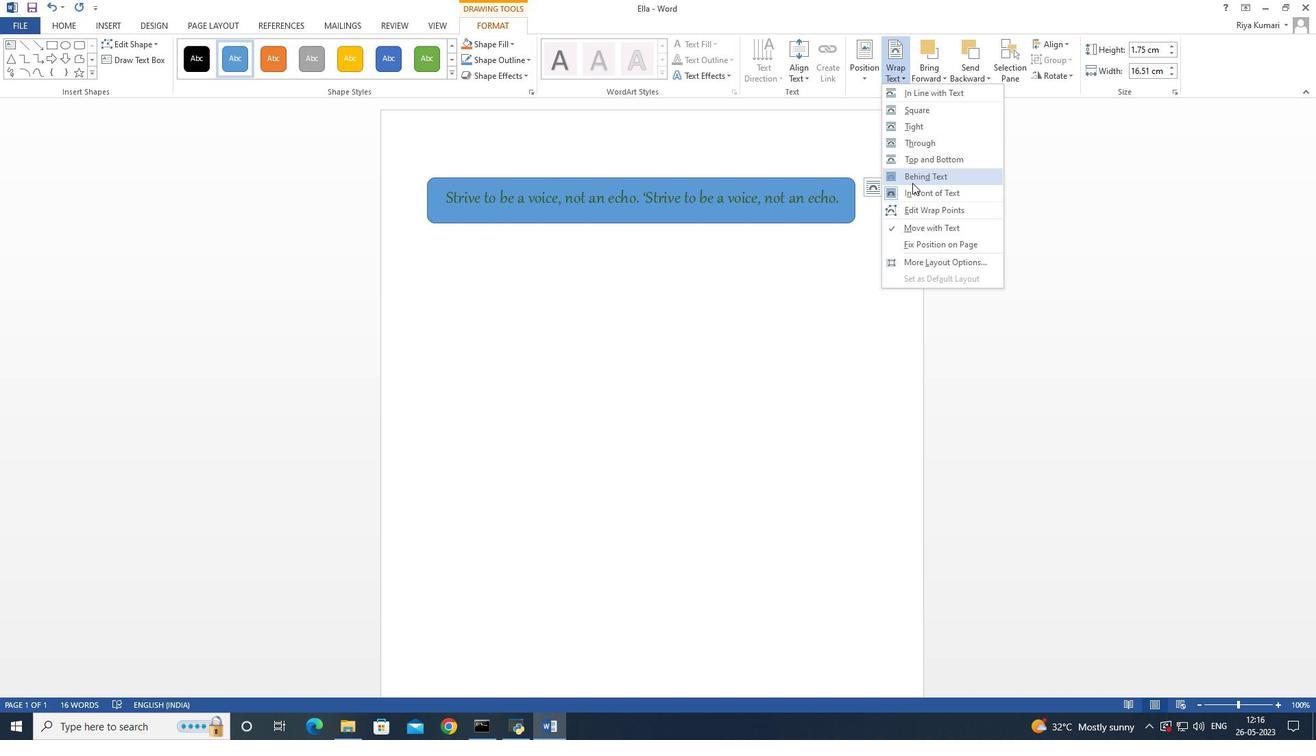 
Action: Mouse moved to (753, 213)
Screenshot: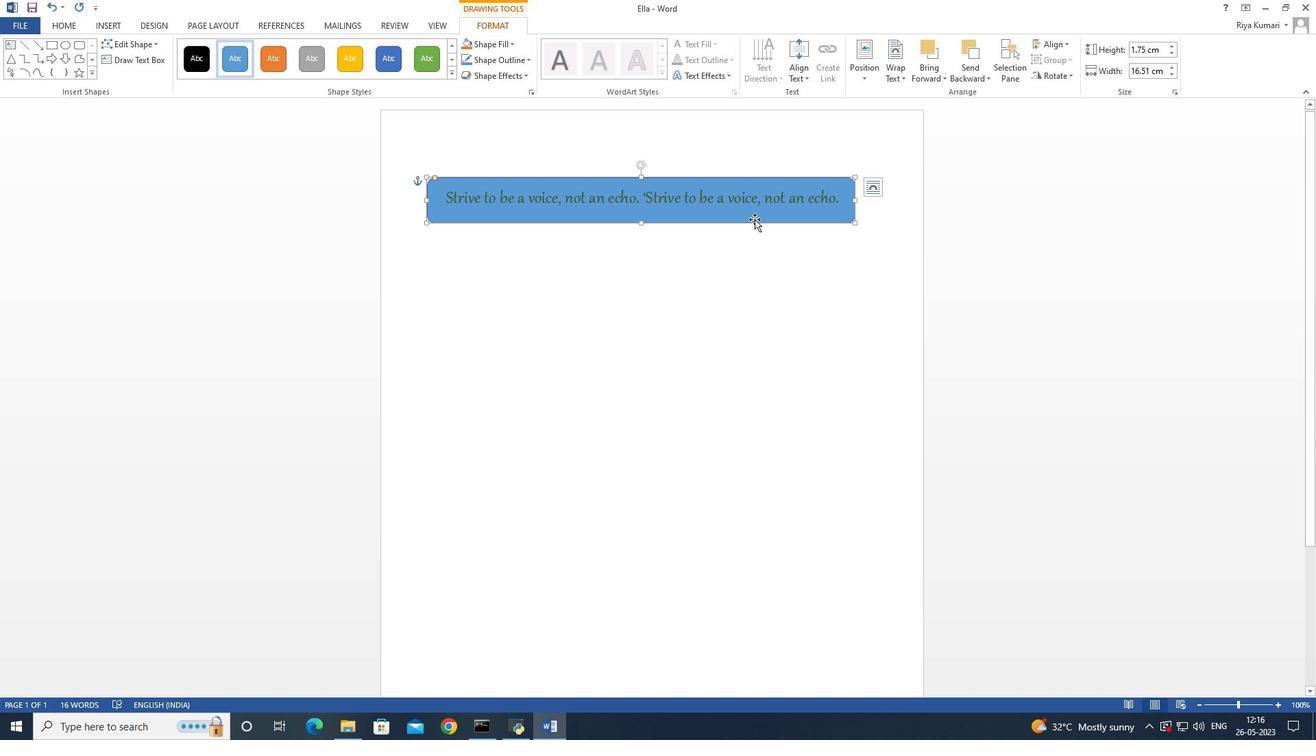 
Action: Mouse pressed left at (753, 213)
Screenshot: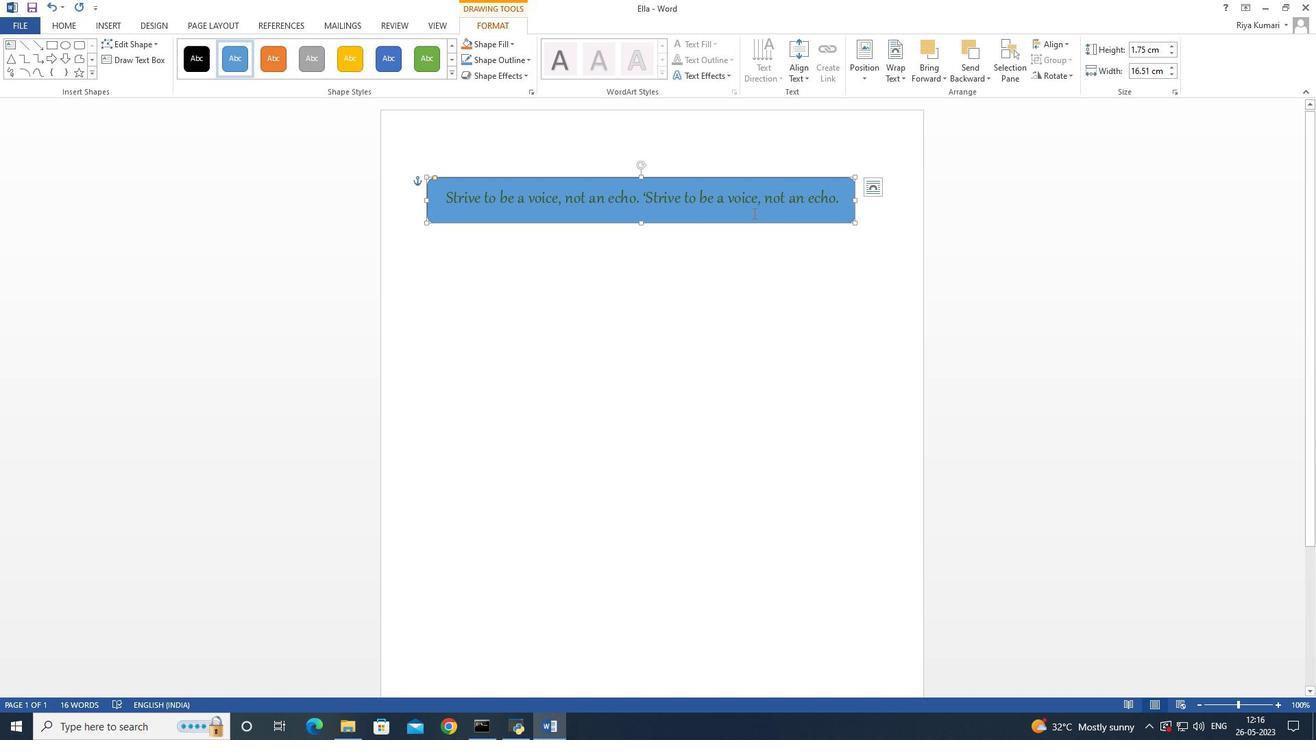 
Action: Mouse moved to (750, 266)
Screenshot: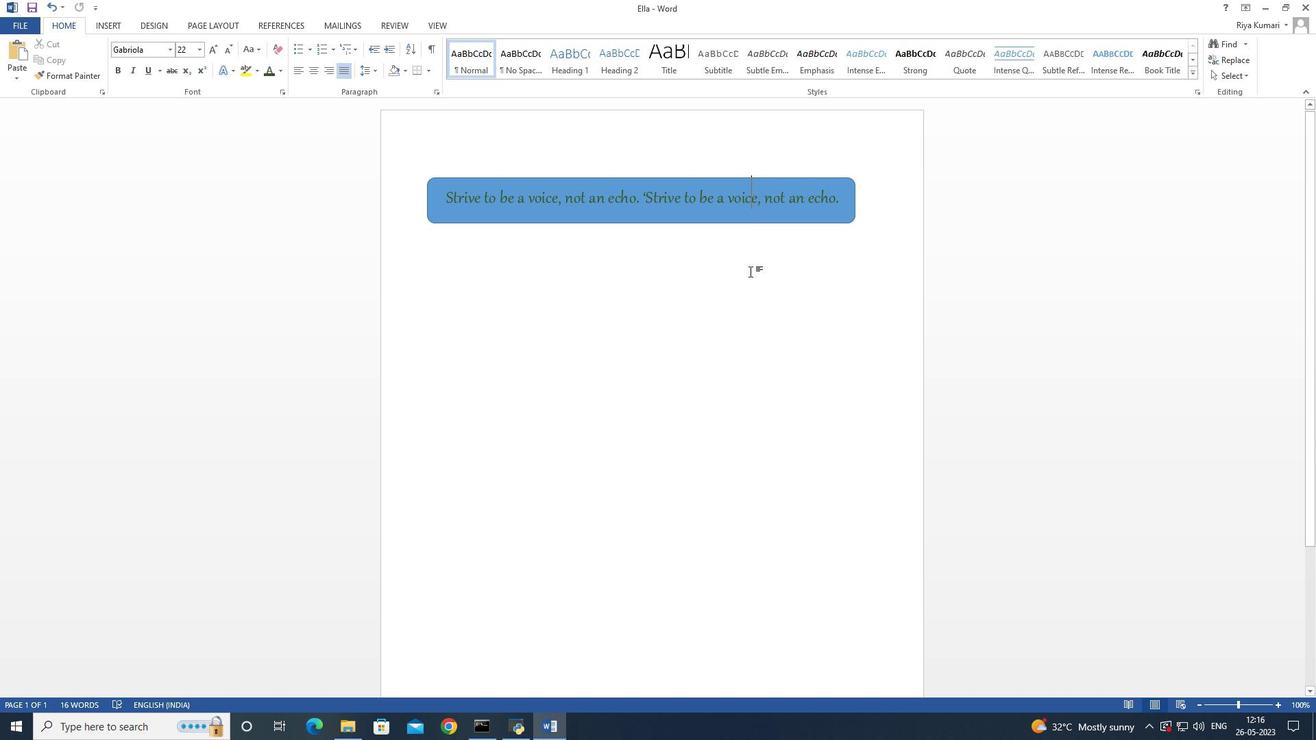 
Action: Mouse pressed left at (750, 266)
Screenshot: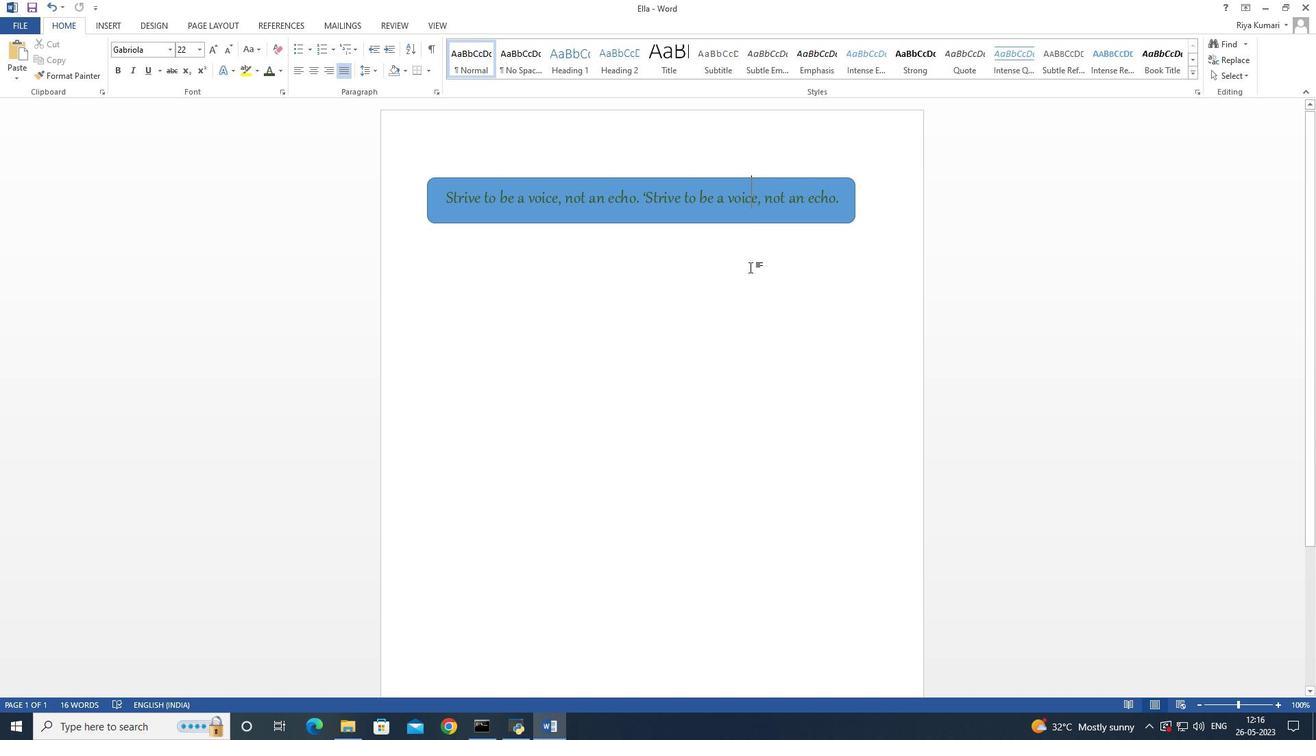 
Action: Mouse moved to (768, 245)
Screenshot: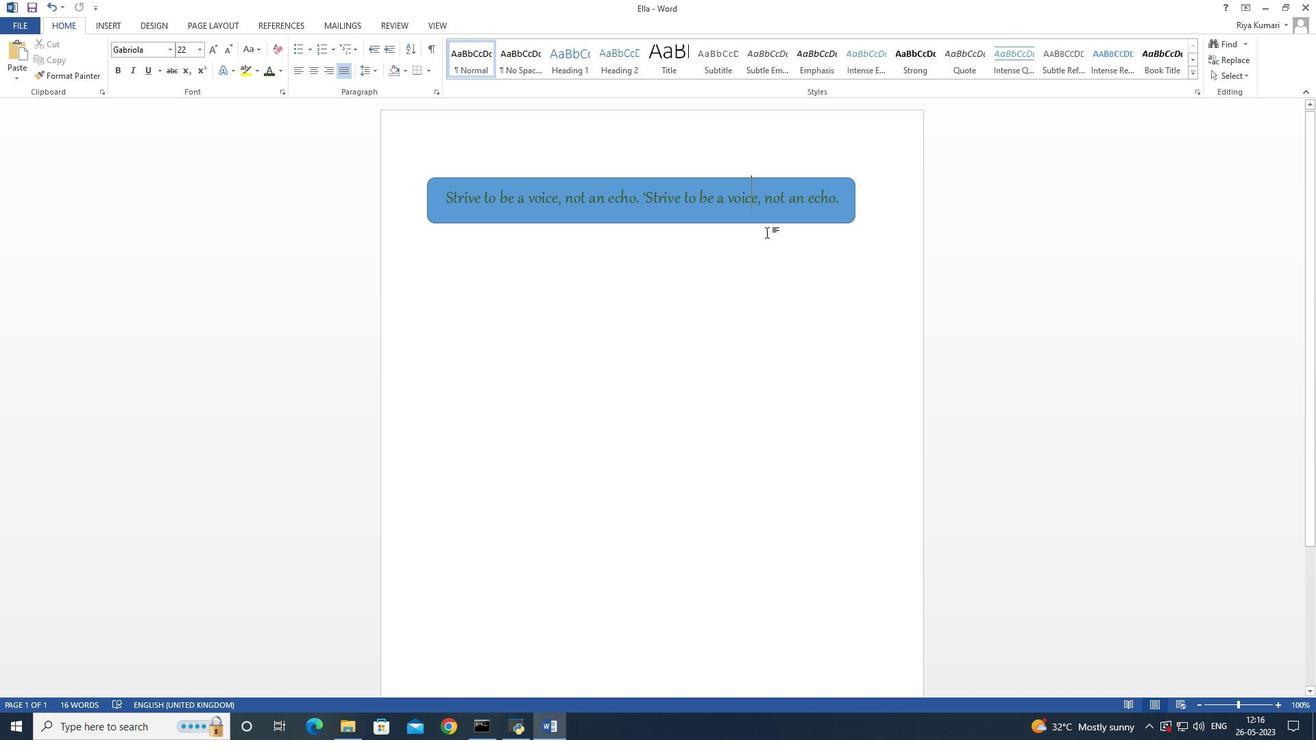 
Action: Key pressed ctrl+Z
Screenshot: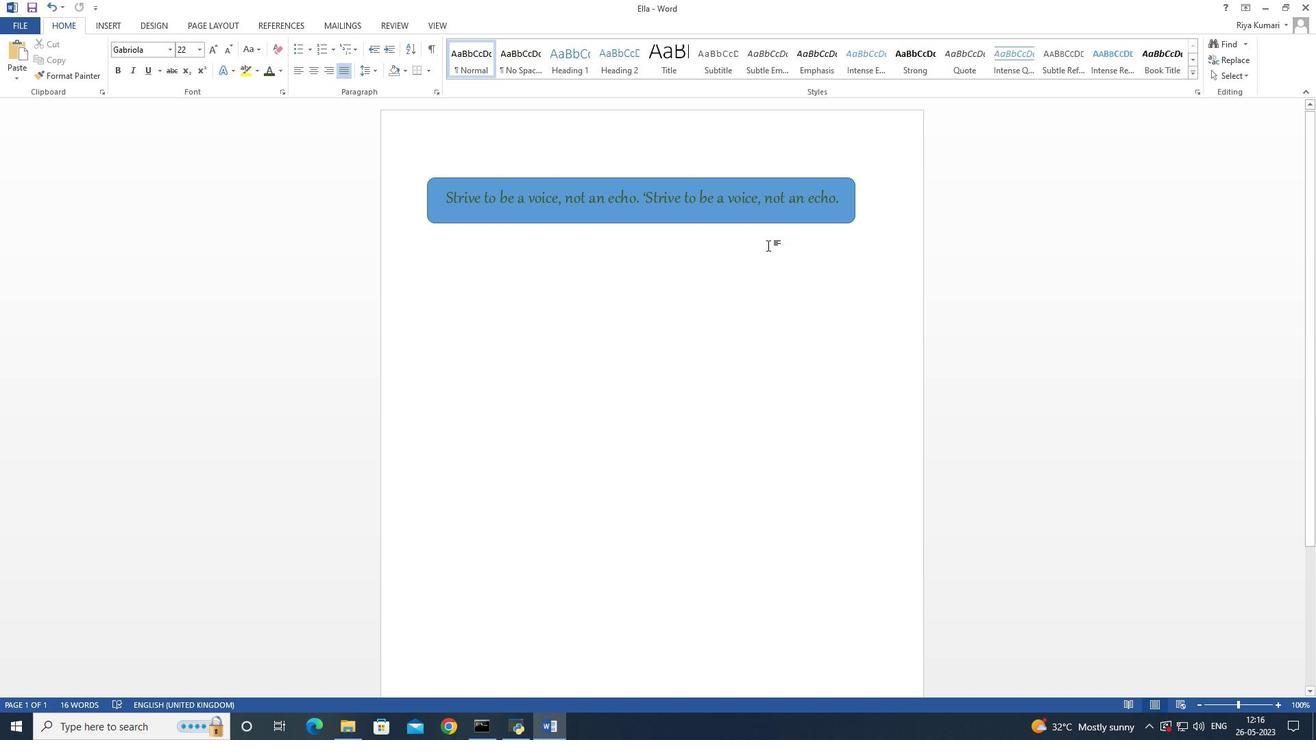 
Action: Mouse moved to (751, 207)
Screenshot: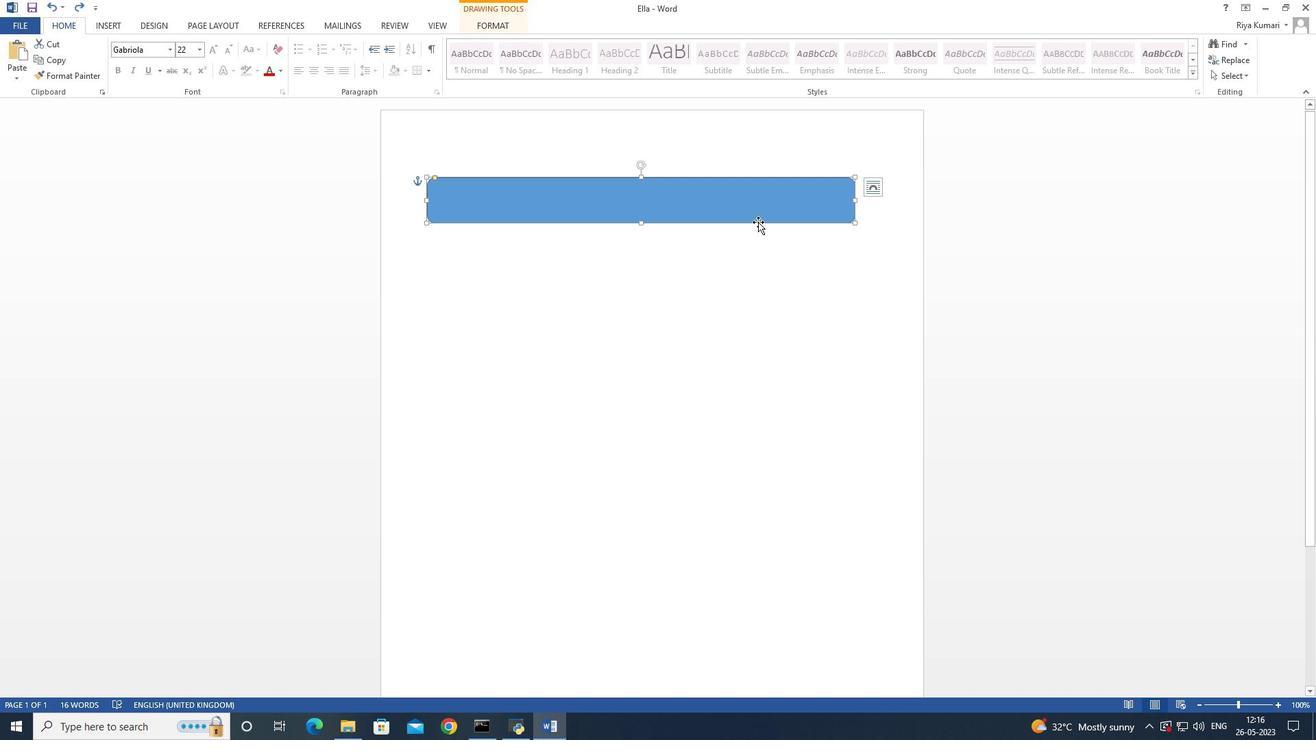 
Action: Mouse pressed left at (751, 207)
Screenshot: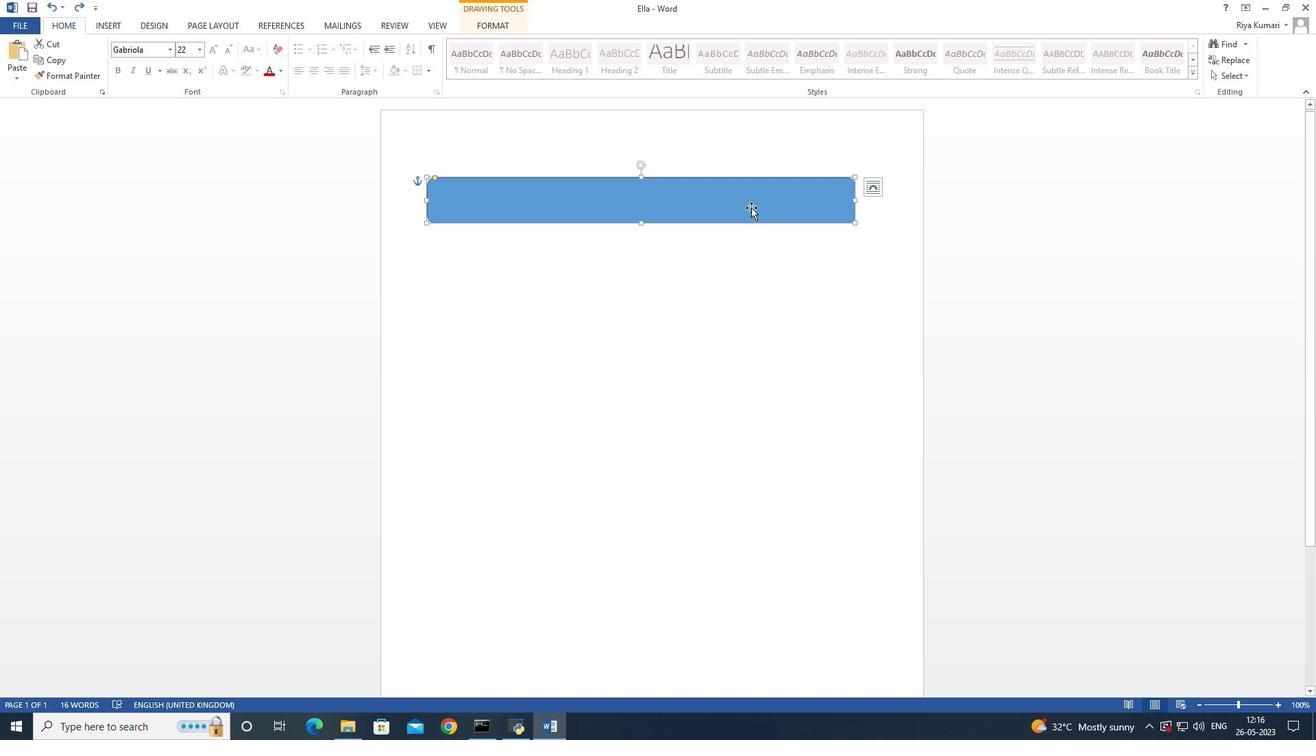 
Action: Mouse moved to (852, 337)
Screenshot: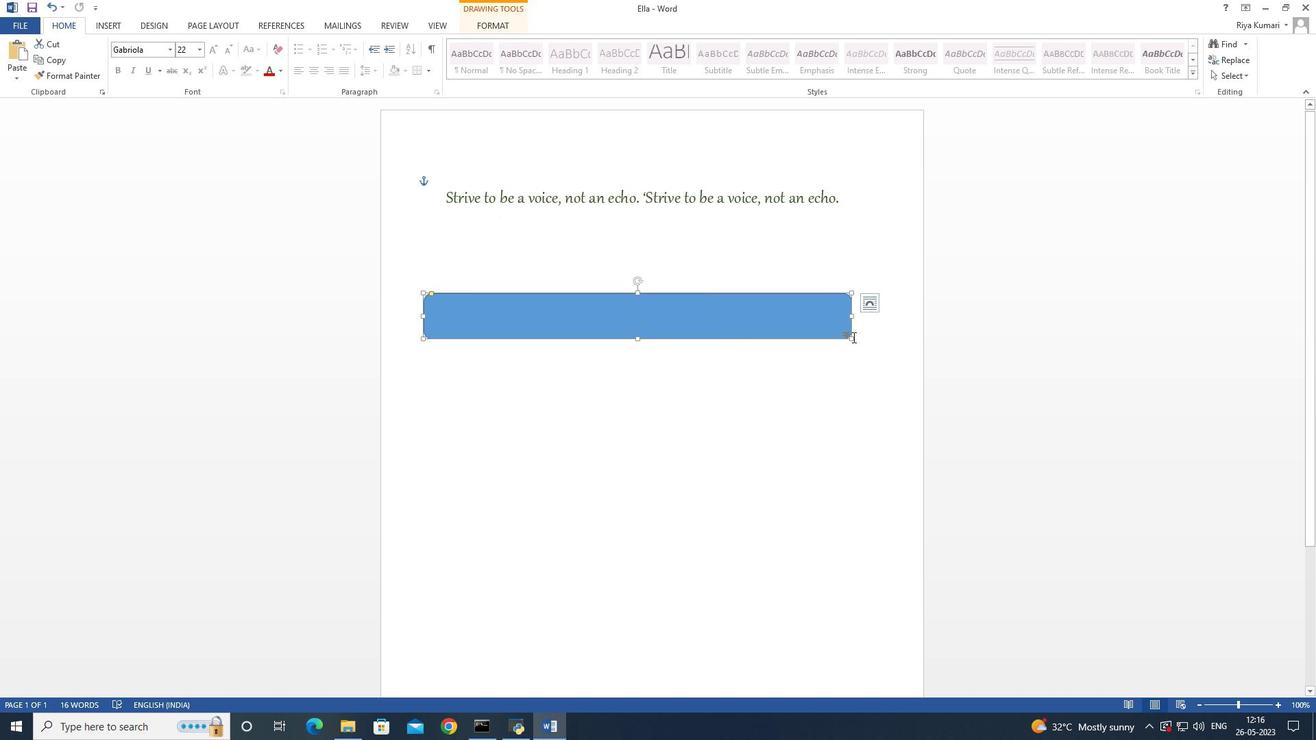 
Action: Mouse pressed left at (852, 337)
Screenshot: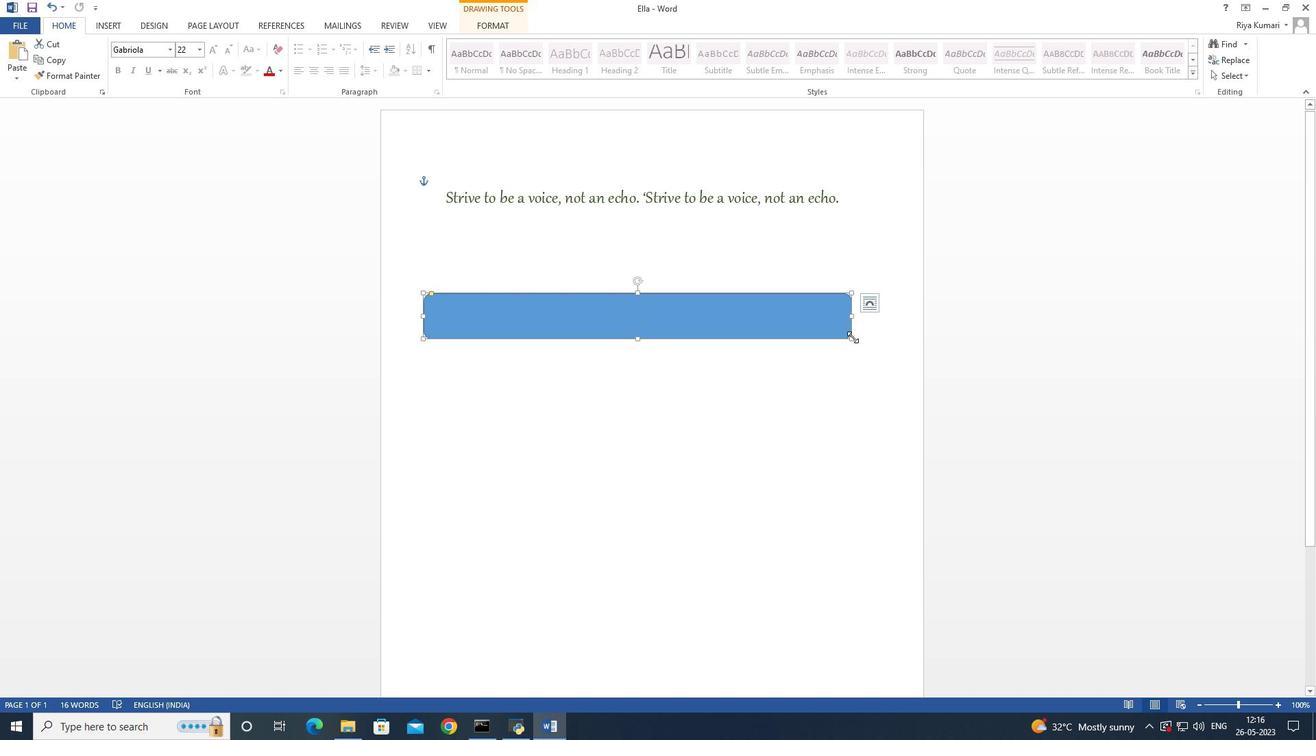 
Action: Mouse moved to (636, 445)
Screenshot: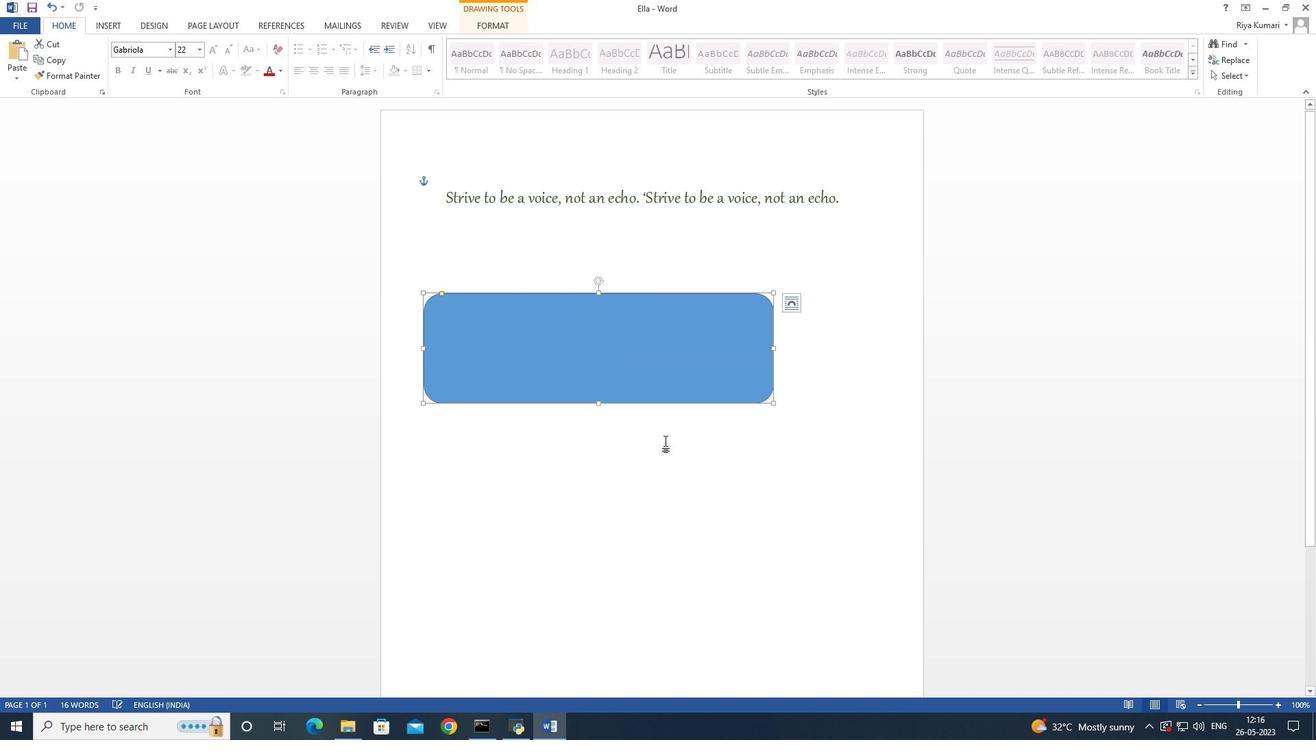 
Action: Mouse pressed left at (636, 445)
Screenshot: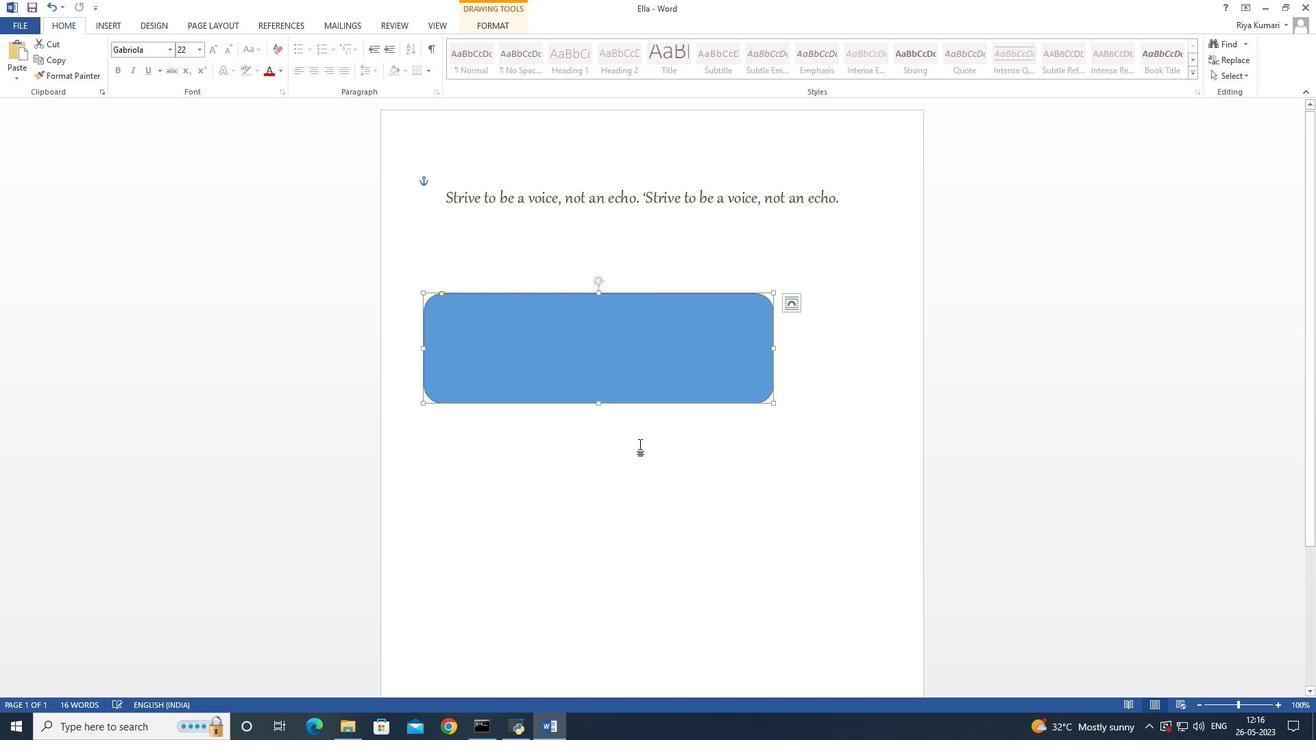 
Action: Mouse moved to (586, 369)
Screenshot: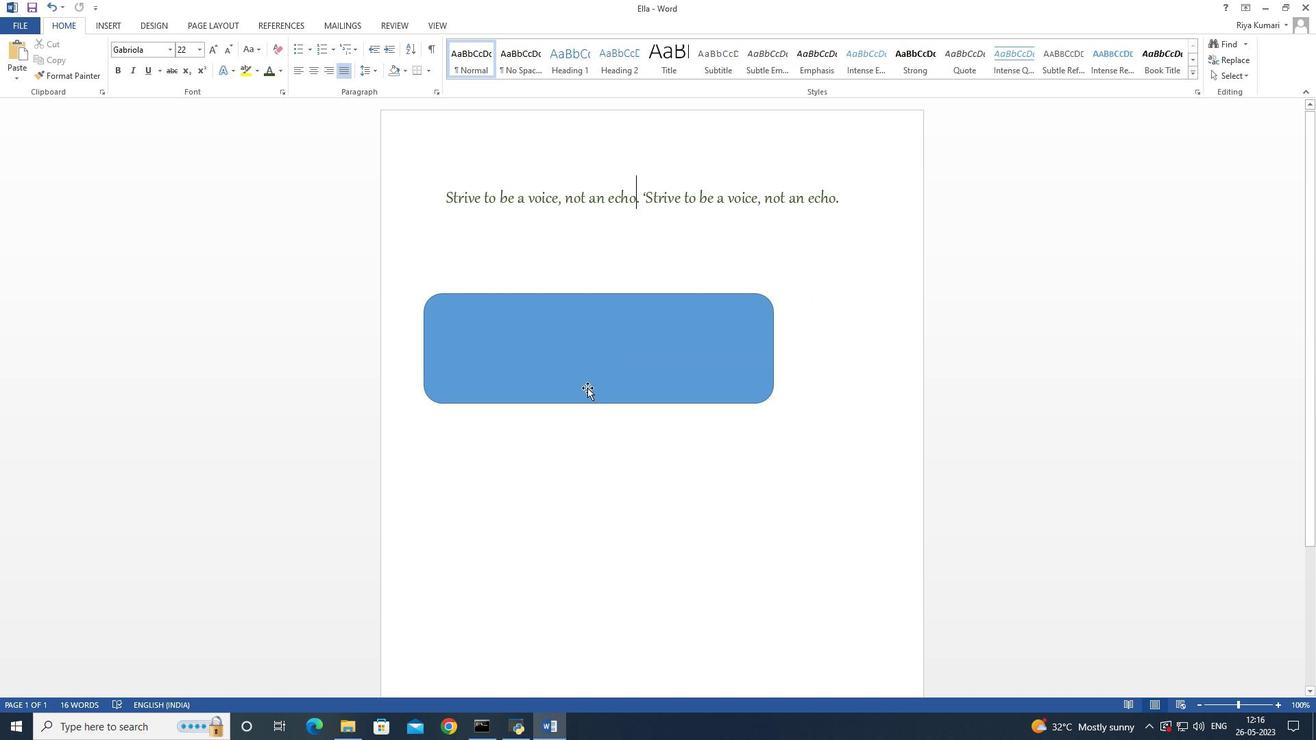 
Action: Mouse pressed left at (586, 369)
Screenshot: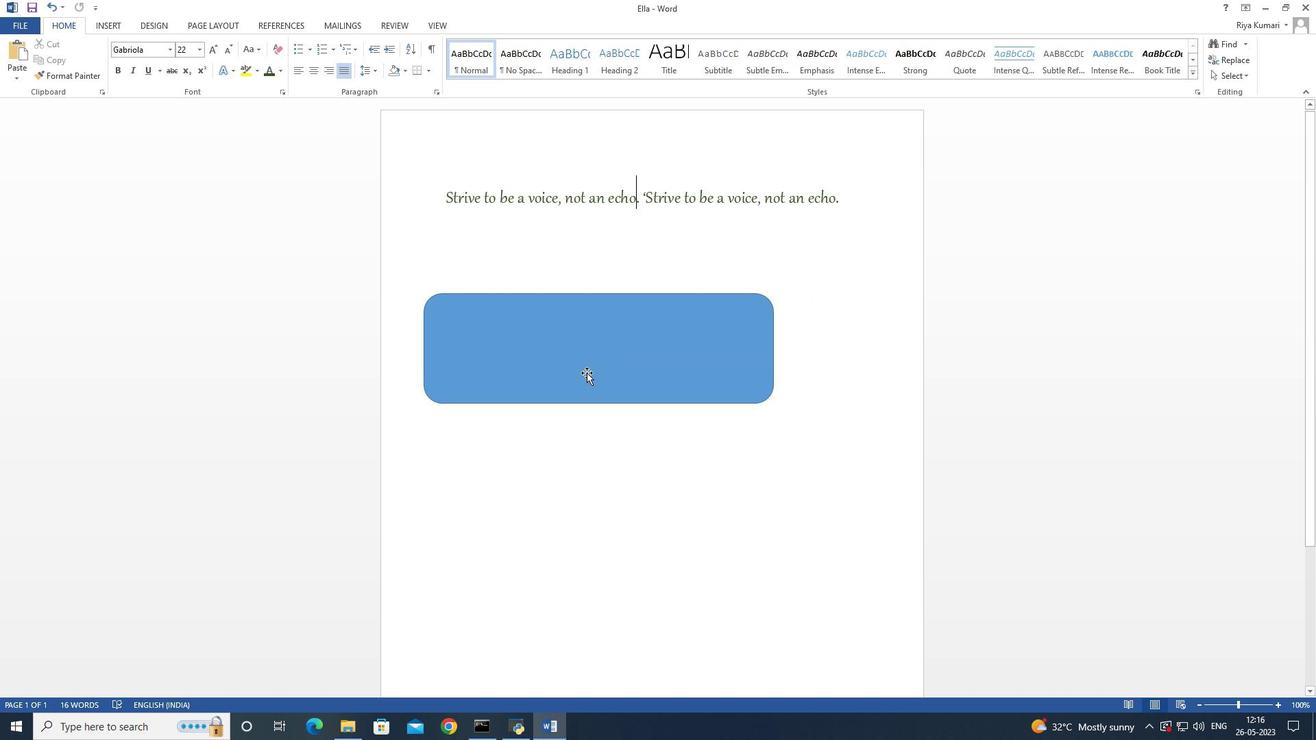 
Action: Mouse moved to (543, 363)
Screenshot: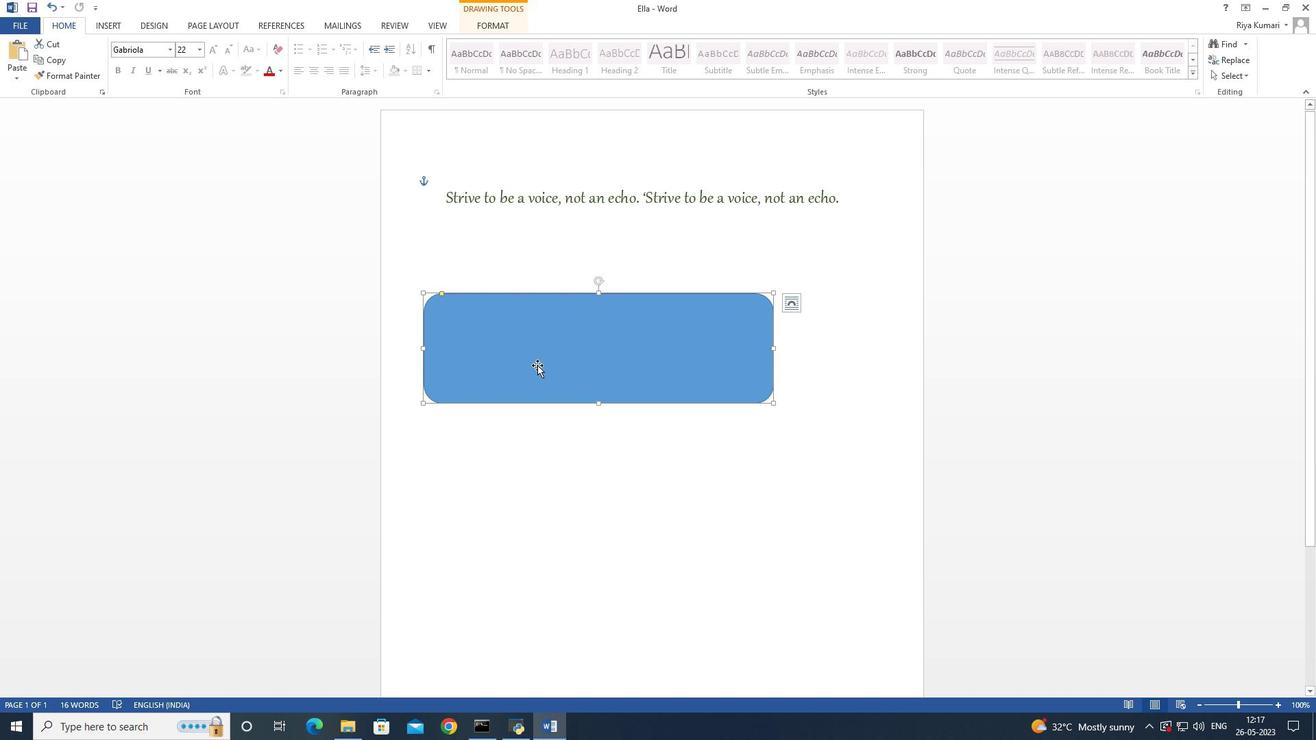 
Action: Mouse pressed right at (543, 363)
Screenshot: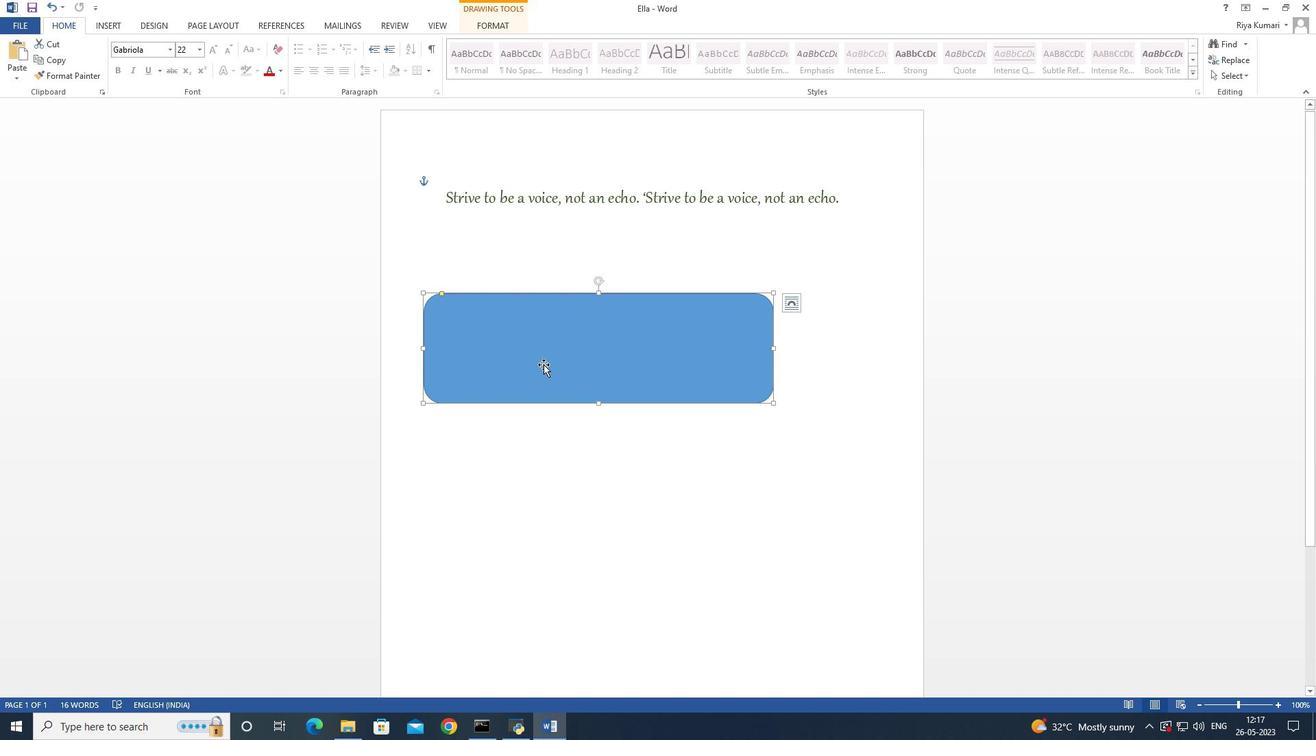
Action: Mouse moved to (543, 362)
Screenshot: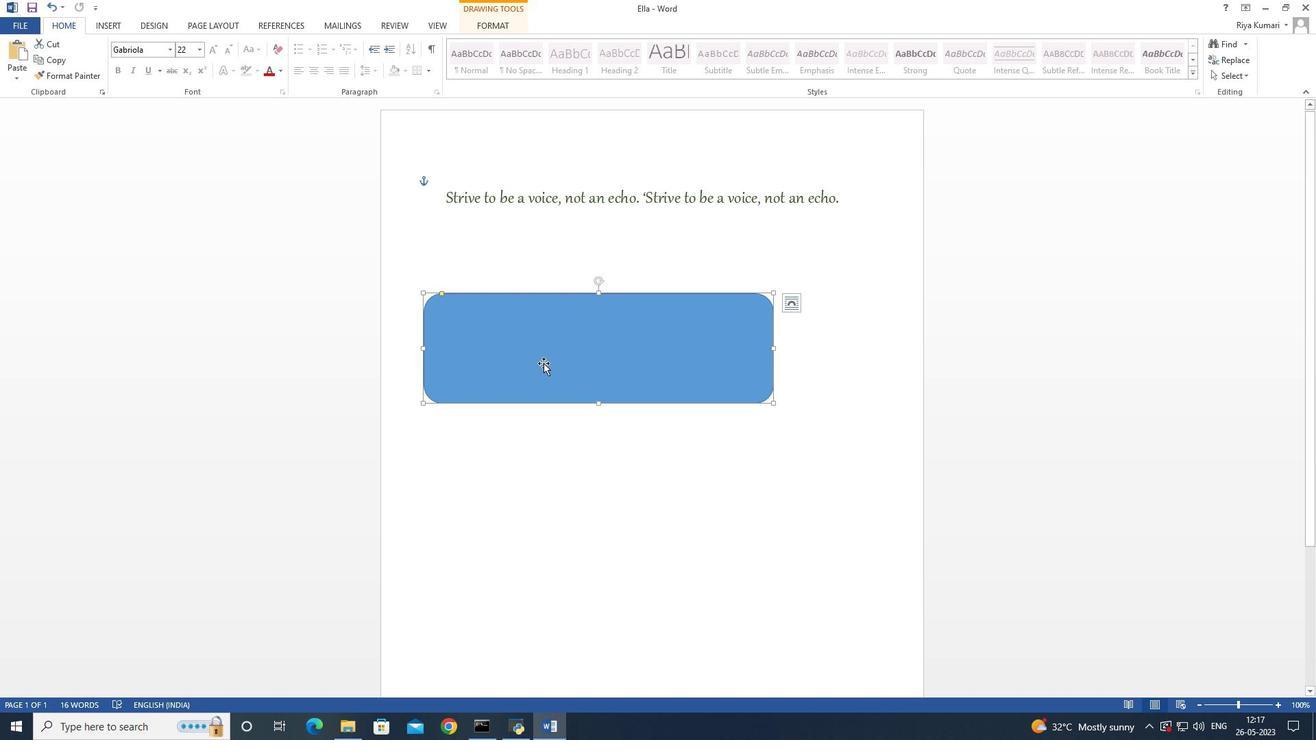 
Action: Mouse pressed left at (543, 362)
Screenshot: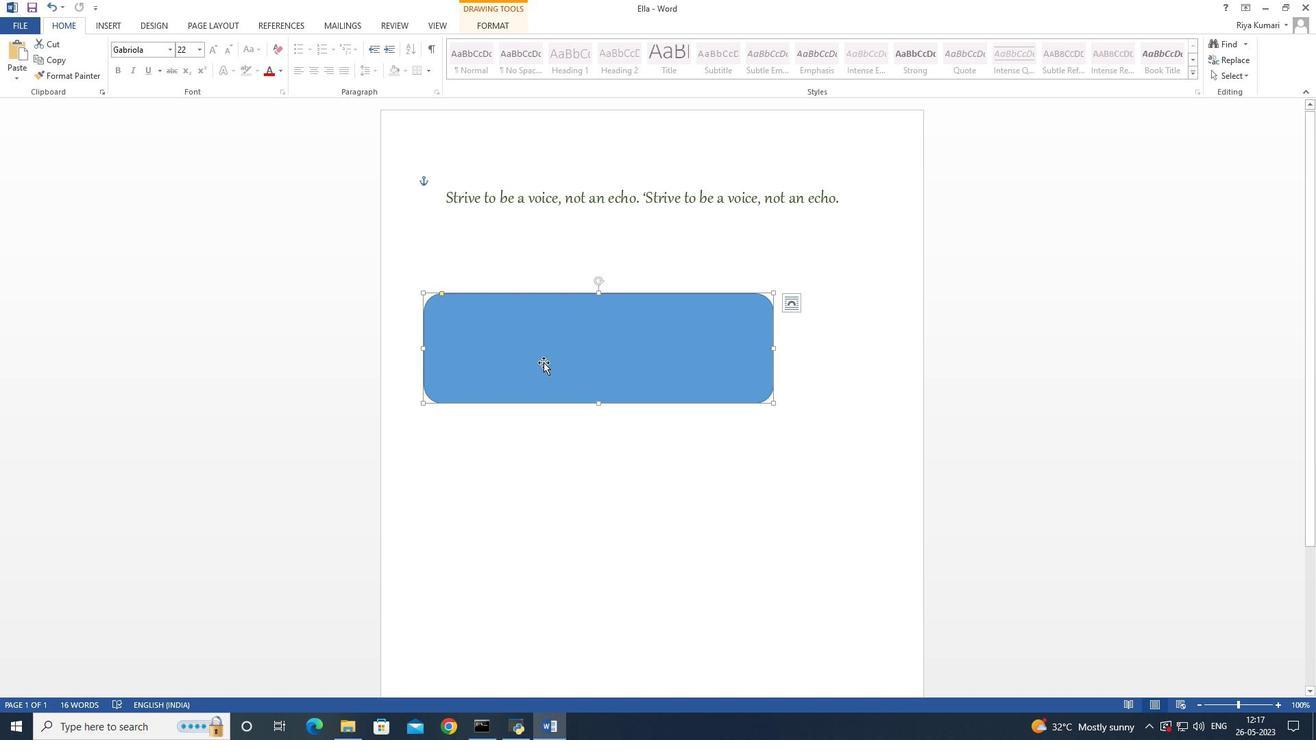 
Action: Mouse moved to (542, 362)
Screenshot: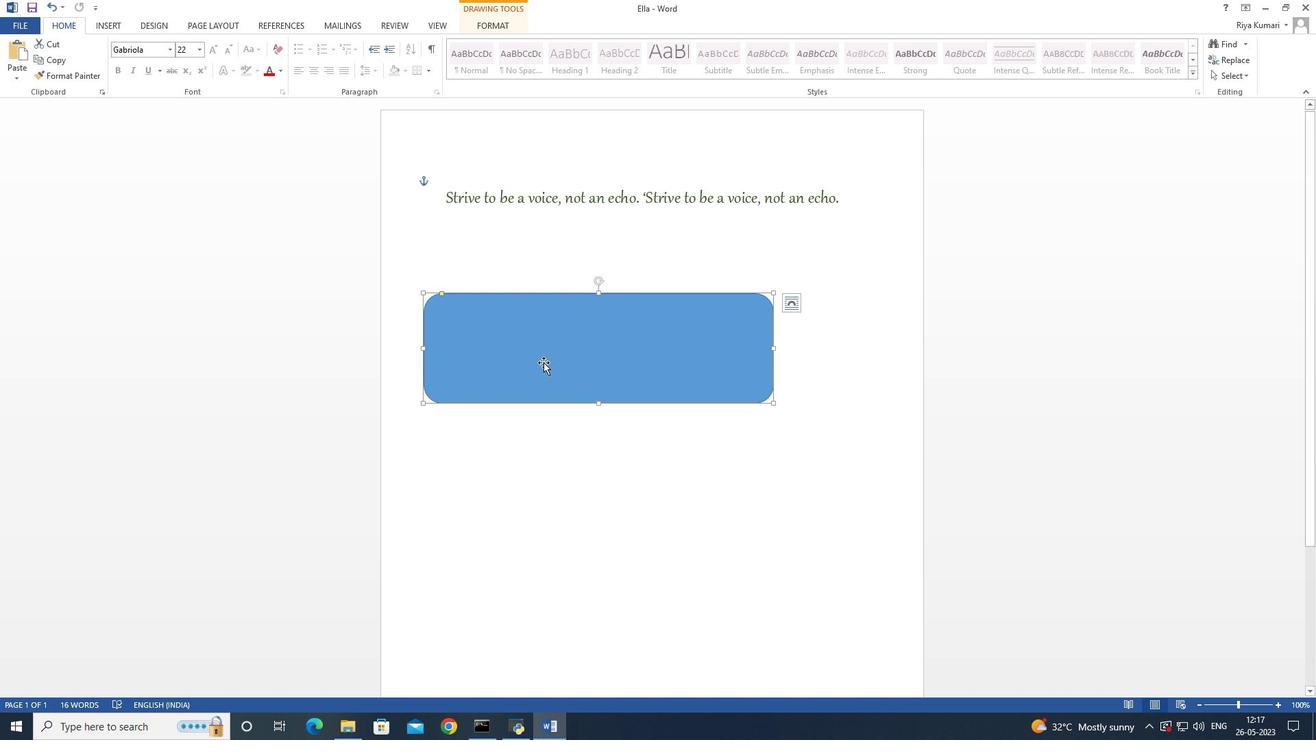 
Action: Mouse pressed right at (542, 362)
Screenshot: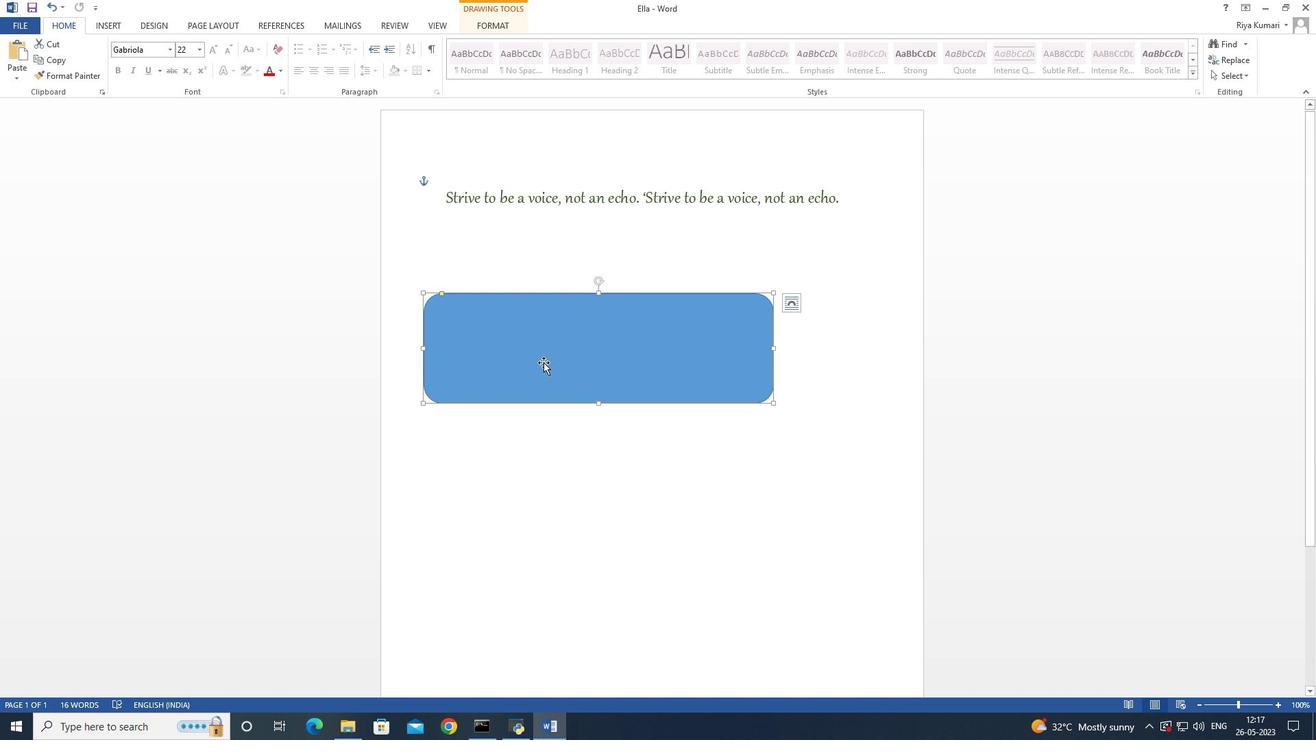 
Action: Mouse moved to (495, 331)
Screenshot: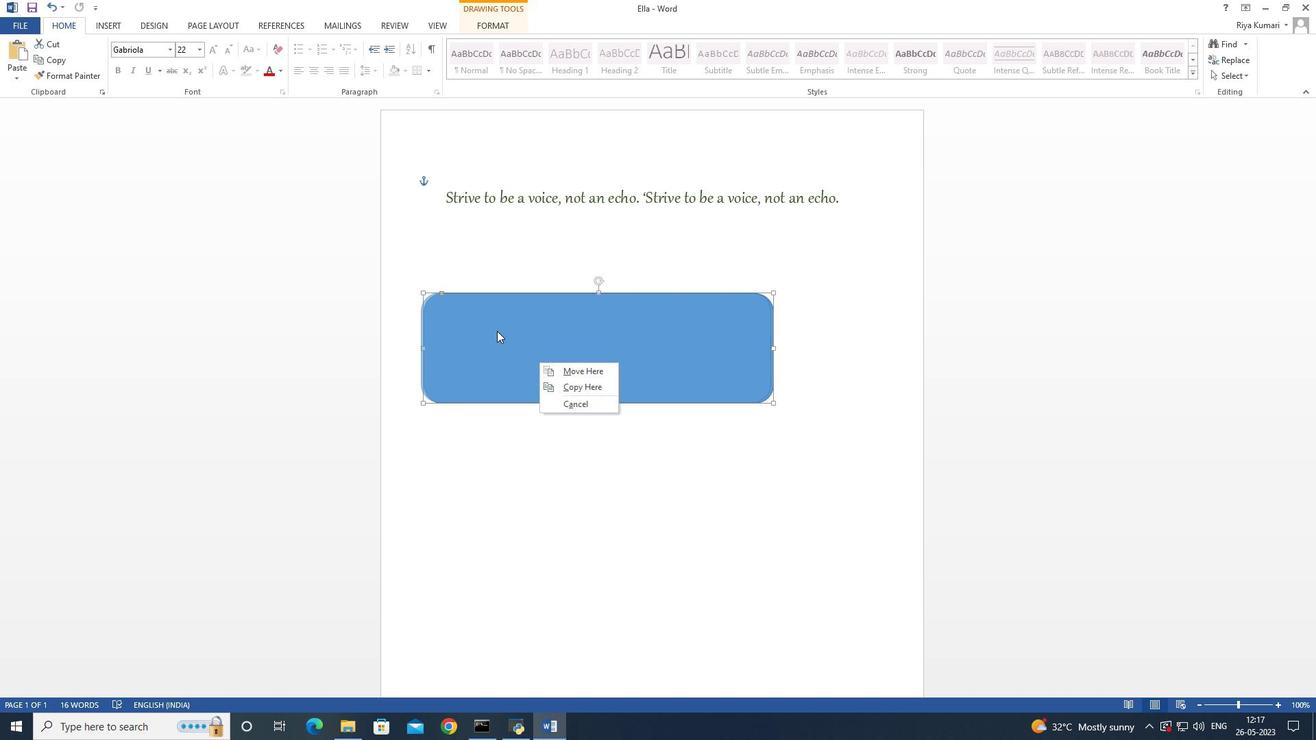 
Action: Mouse pressed right at (495, 331)
Screenshot: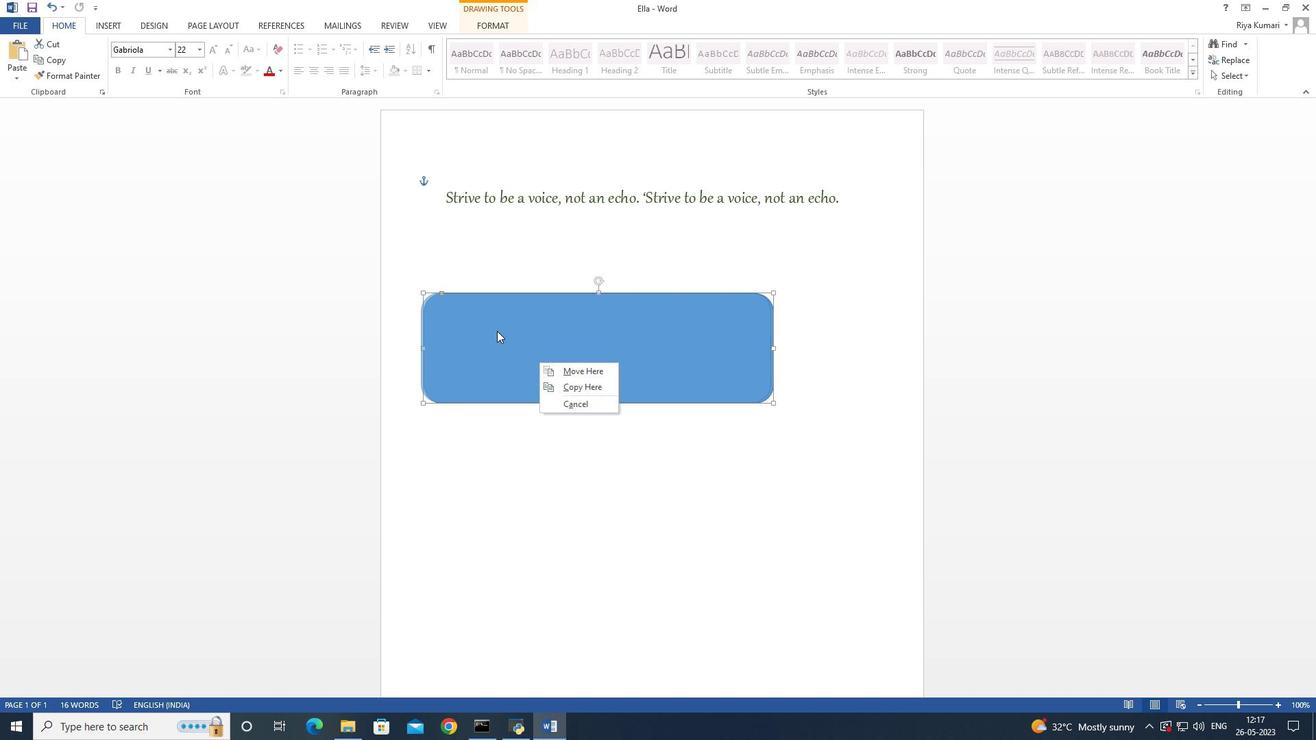 
Action: Mouse moved to (488, 333)
Screenshot: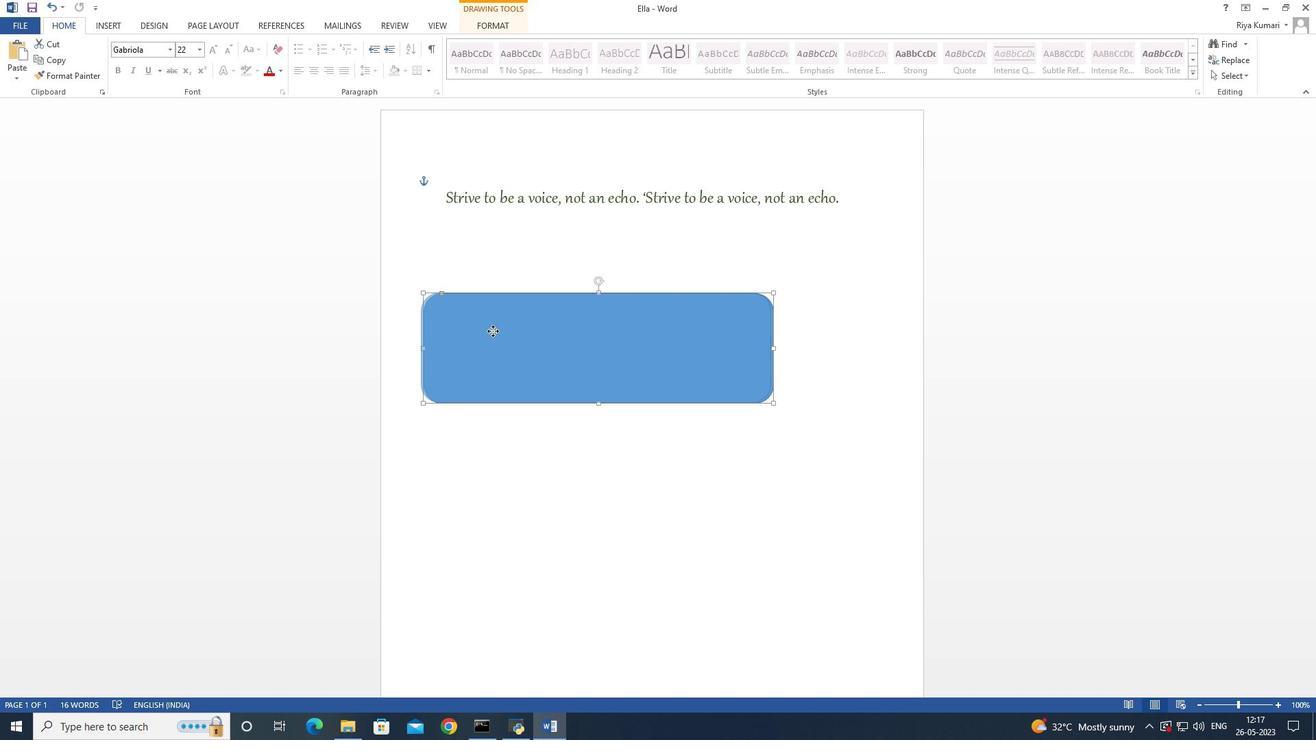 
Action: Mouse pressed right at (488, 333)
Screenshot: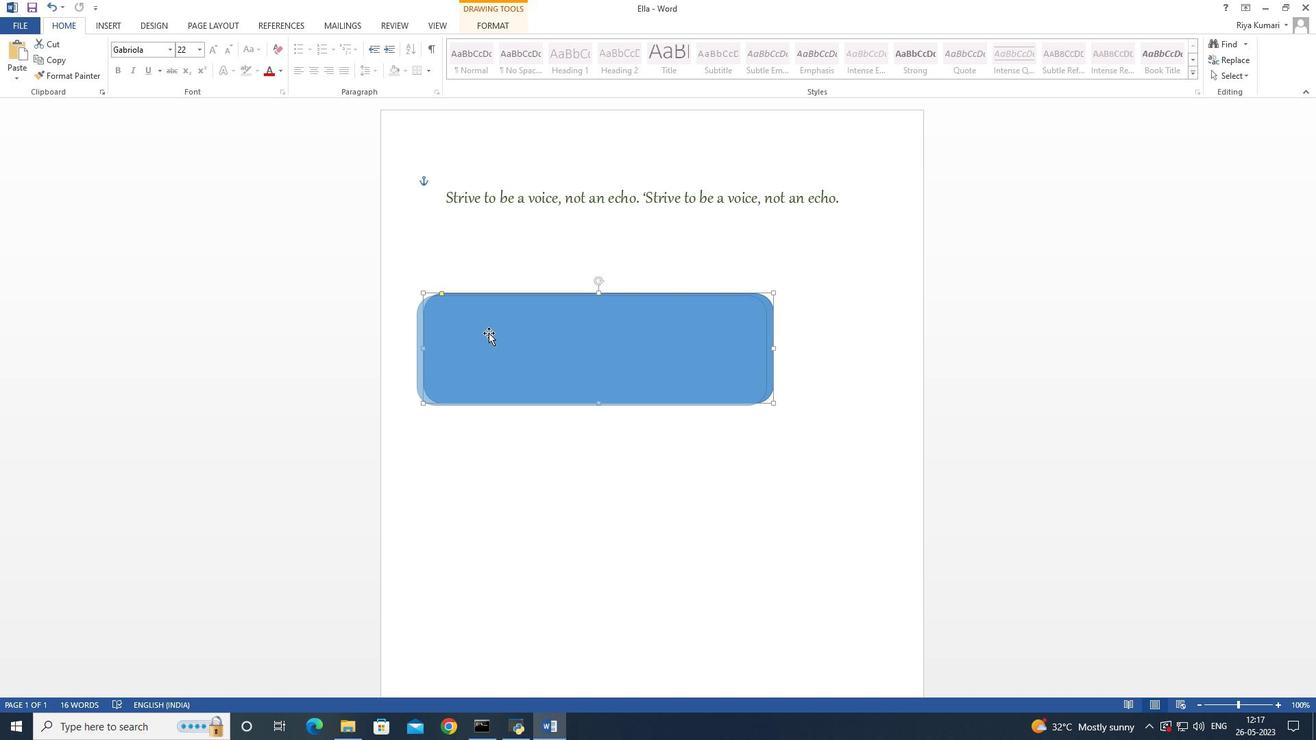 
Action: Mouse moved to (526, 412)
Screenshot: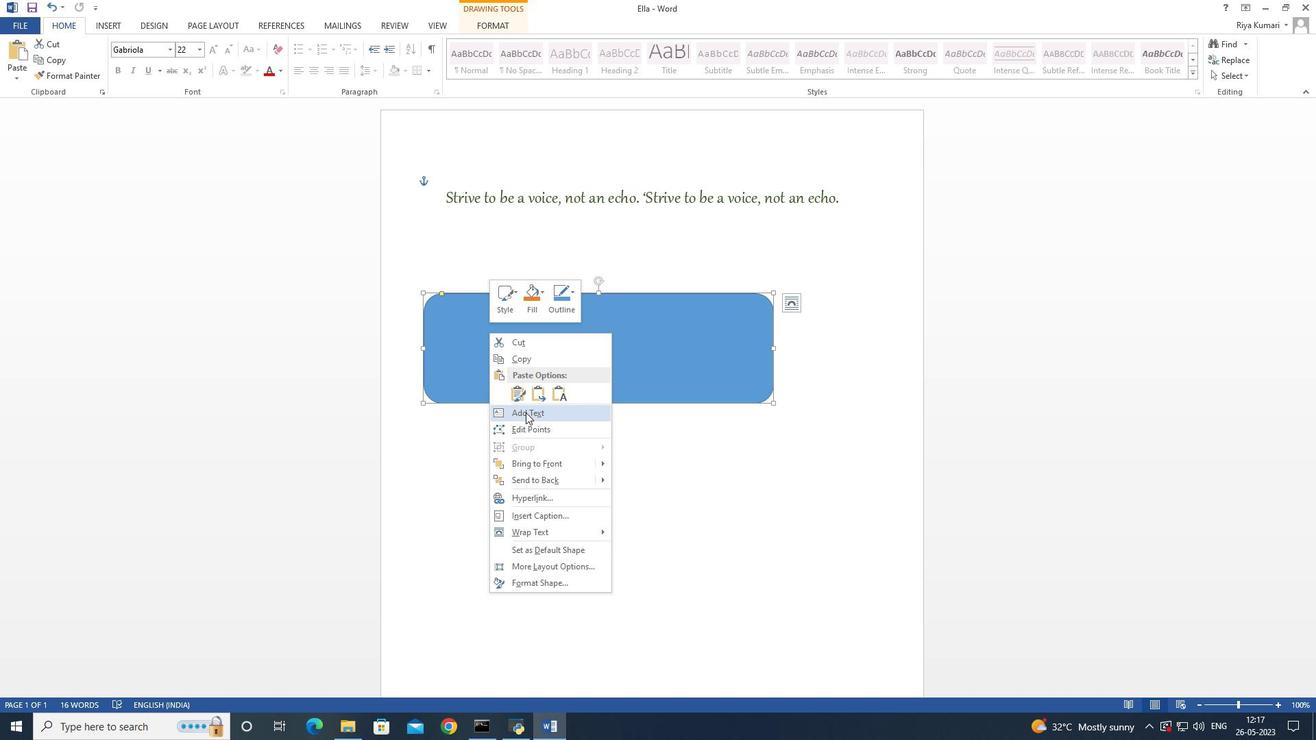 
Action: Mouse pressed left at (526, 412)
Screenshot: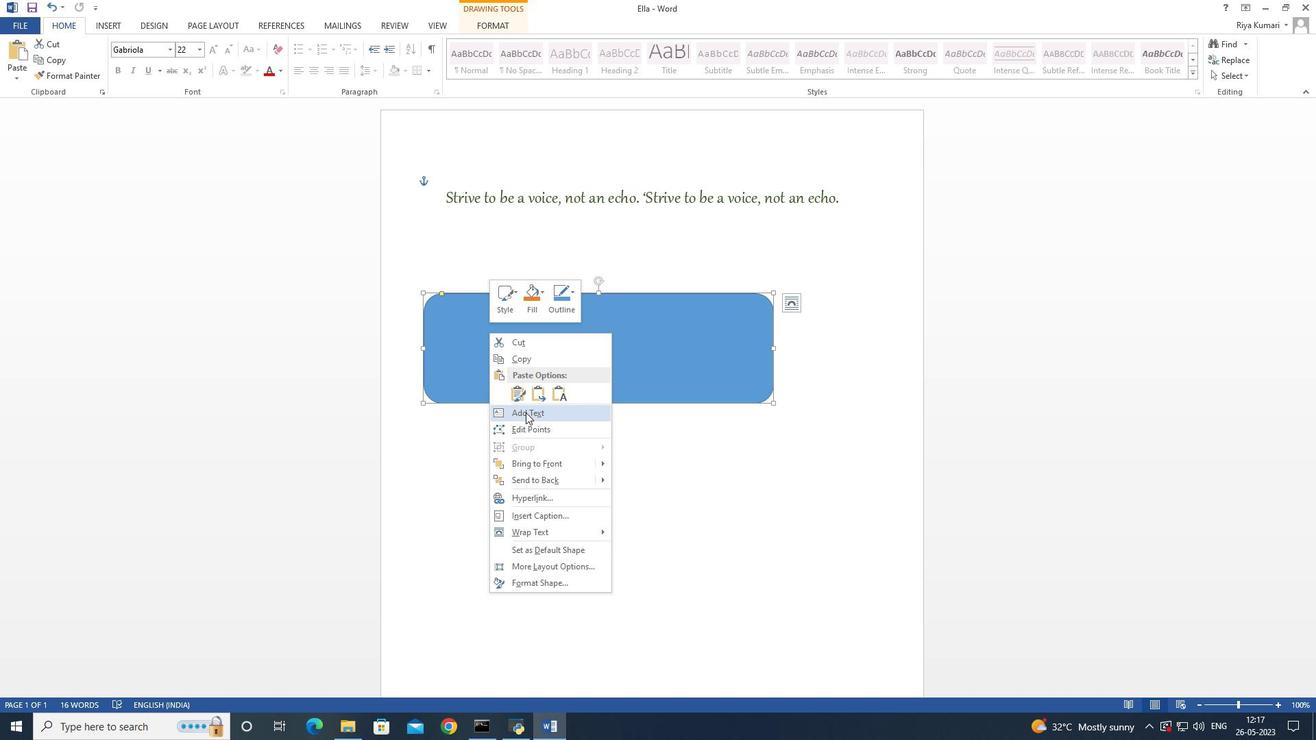 
Action: Mouse moved to (545, 348)
Screenshot: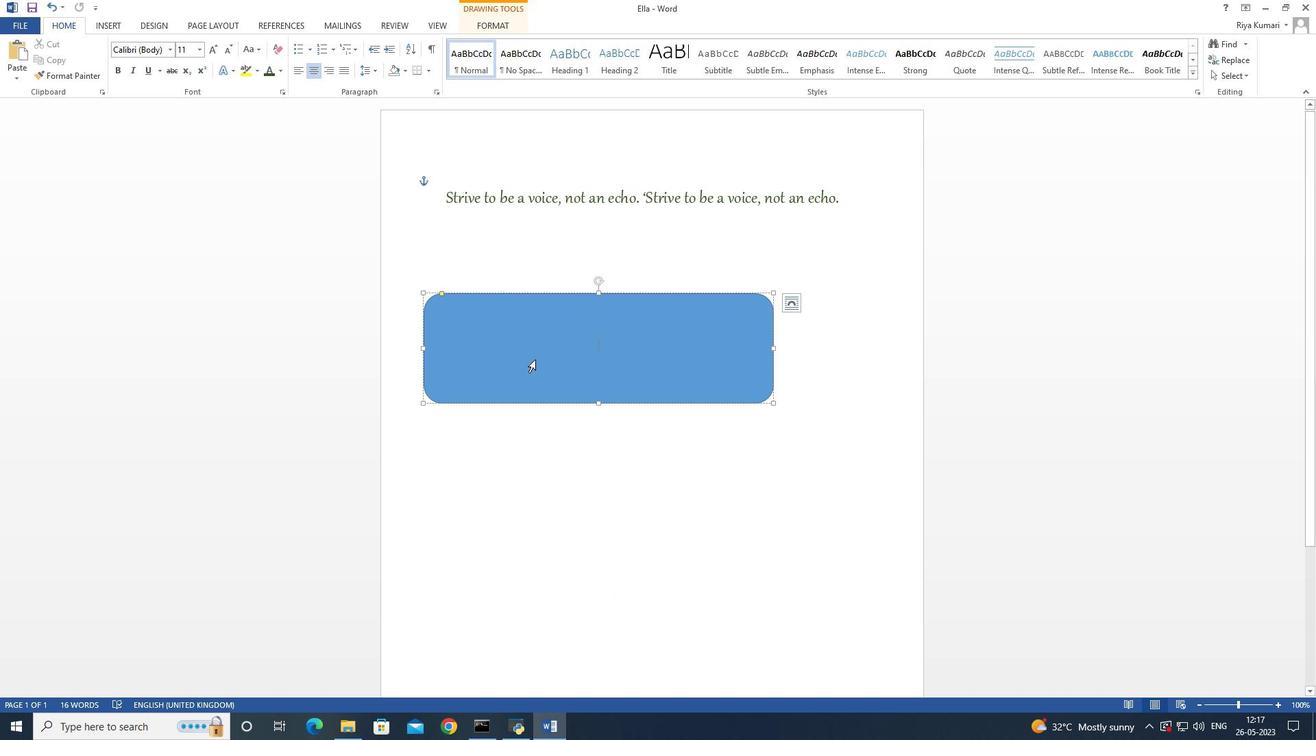 
Action: Key pressed <Key.caps_lock>S<Key.caps_lock>miley
Screenshot: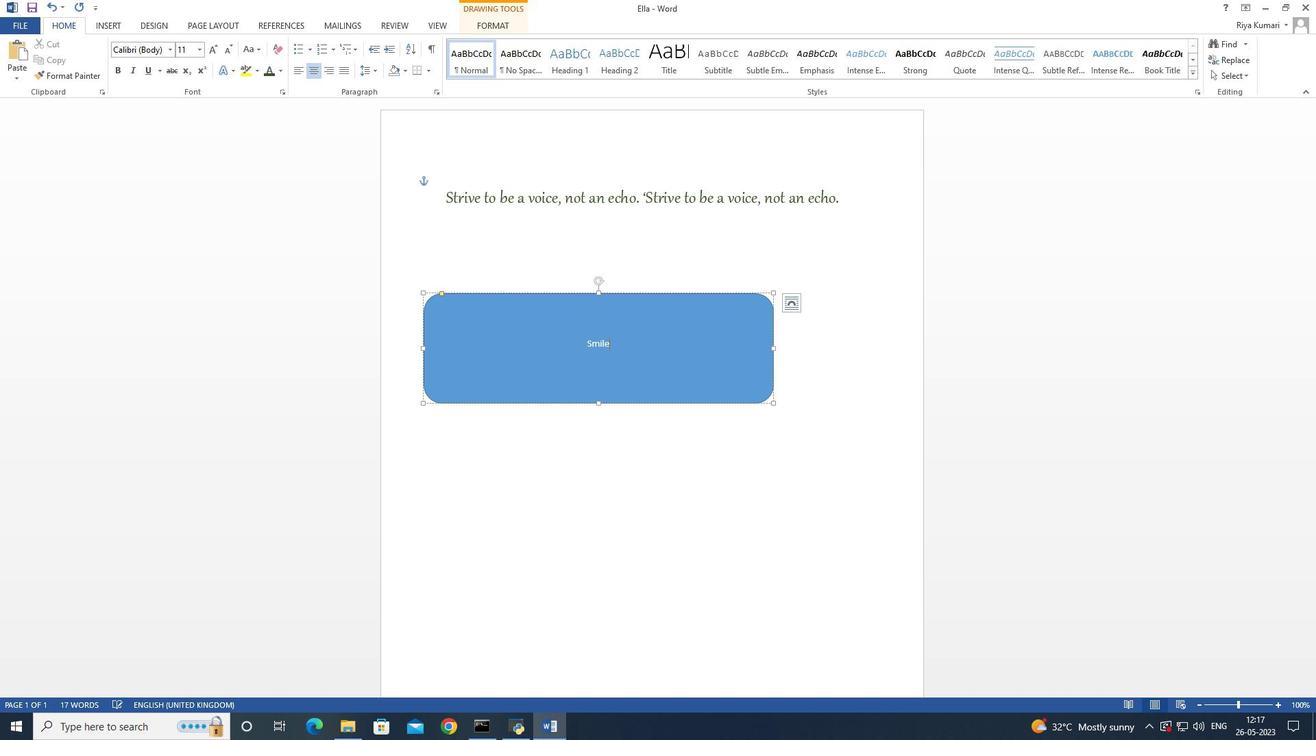 
Action: Mouse moved to (581, 342)
Screenshot: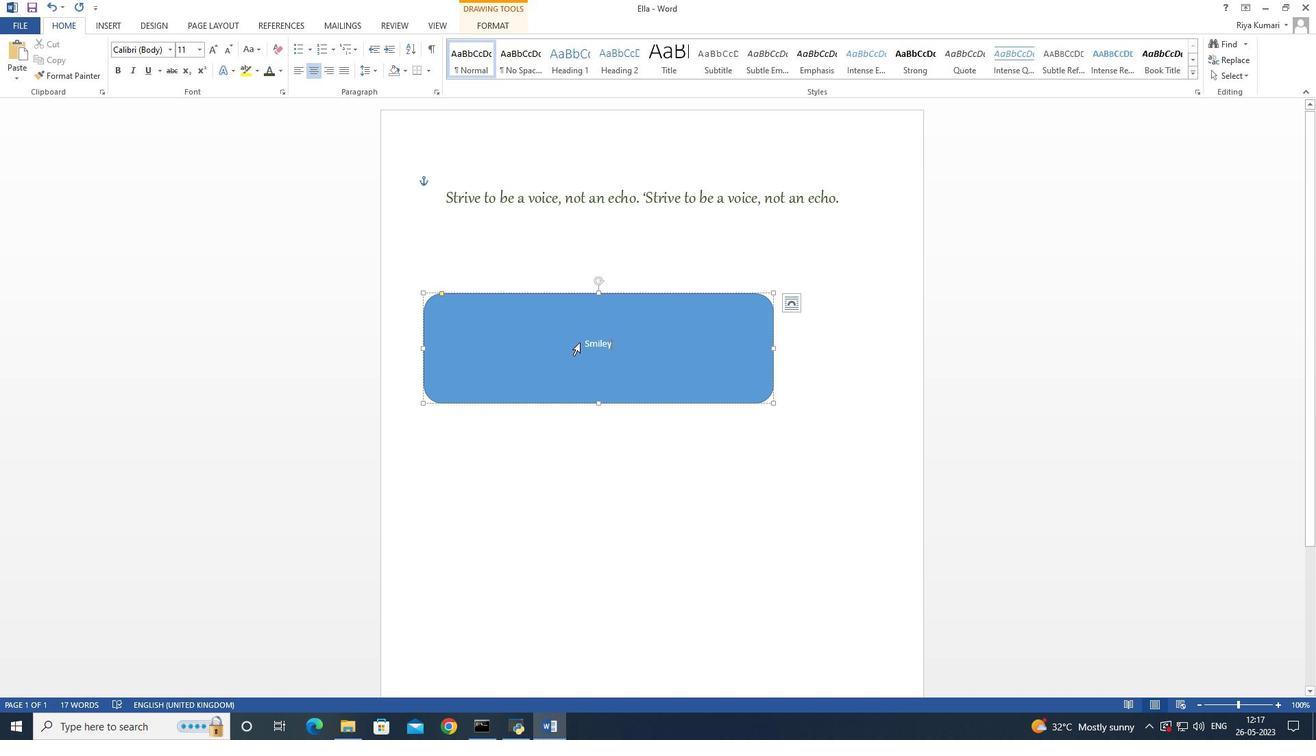 
Action: Mouse pressed left at (581, 342)
Screenshot: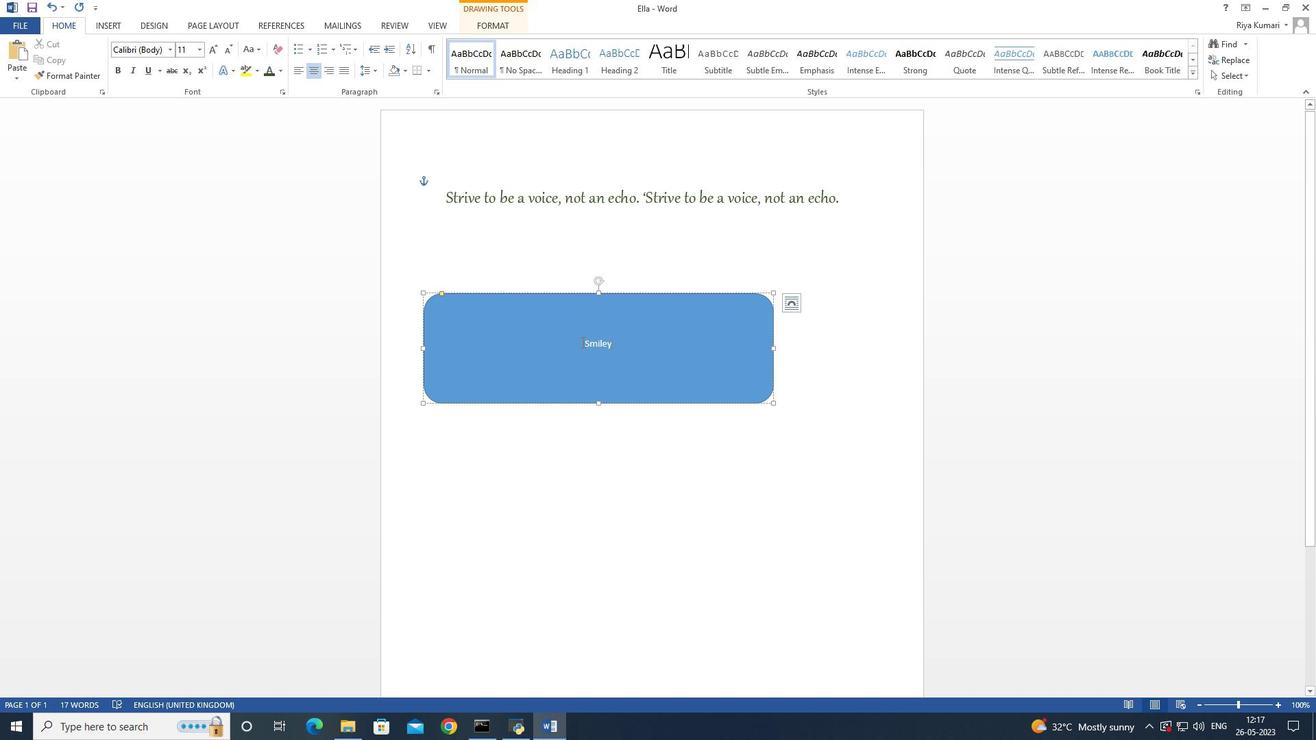 
Action: Mouse moved to (725, 302)
Screenshot: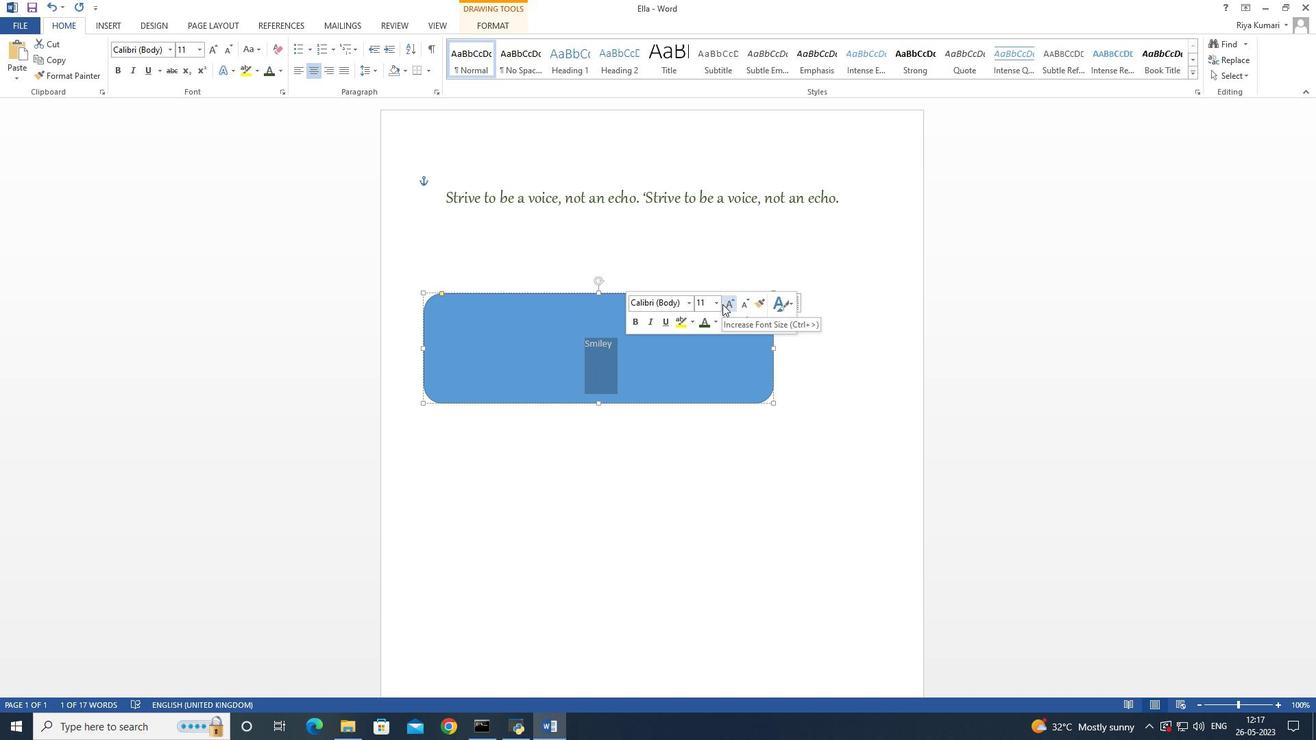 
Action: Mouse pressed left at (725, 302)
Screenshot: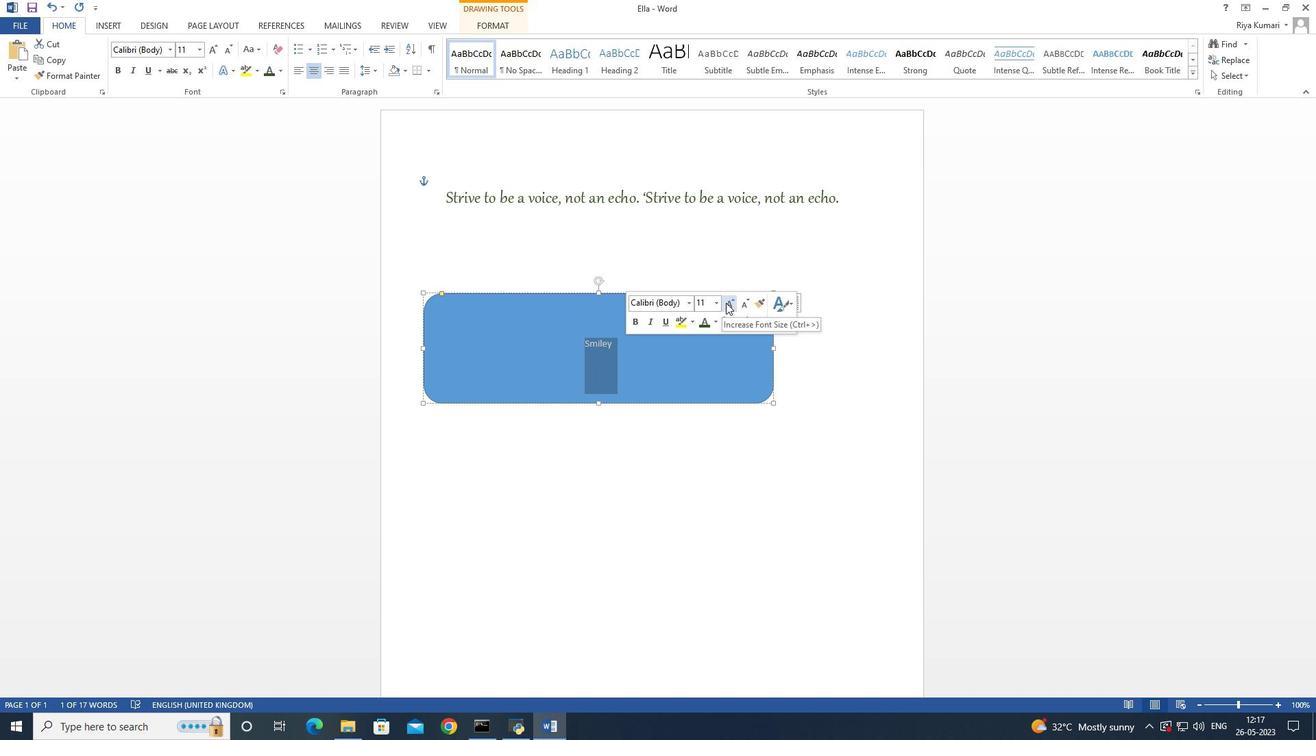
Action: Mouse pressed left at (725, 302)
Screenshot: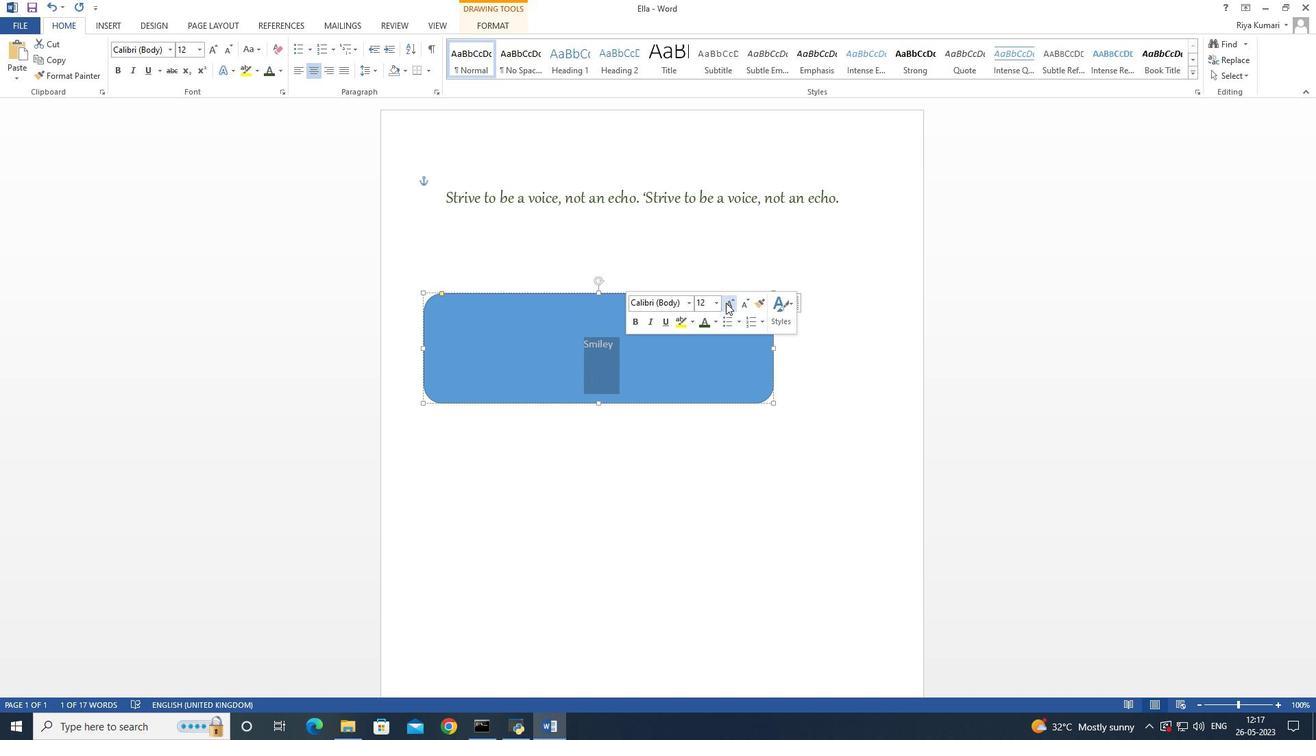 
Action: Mouse pressed left at (725, 302)
Screenshot: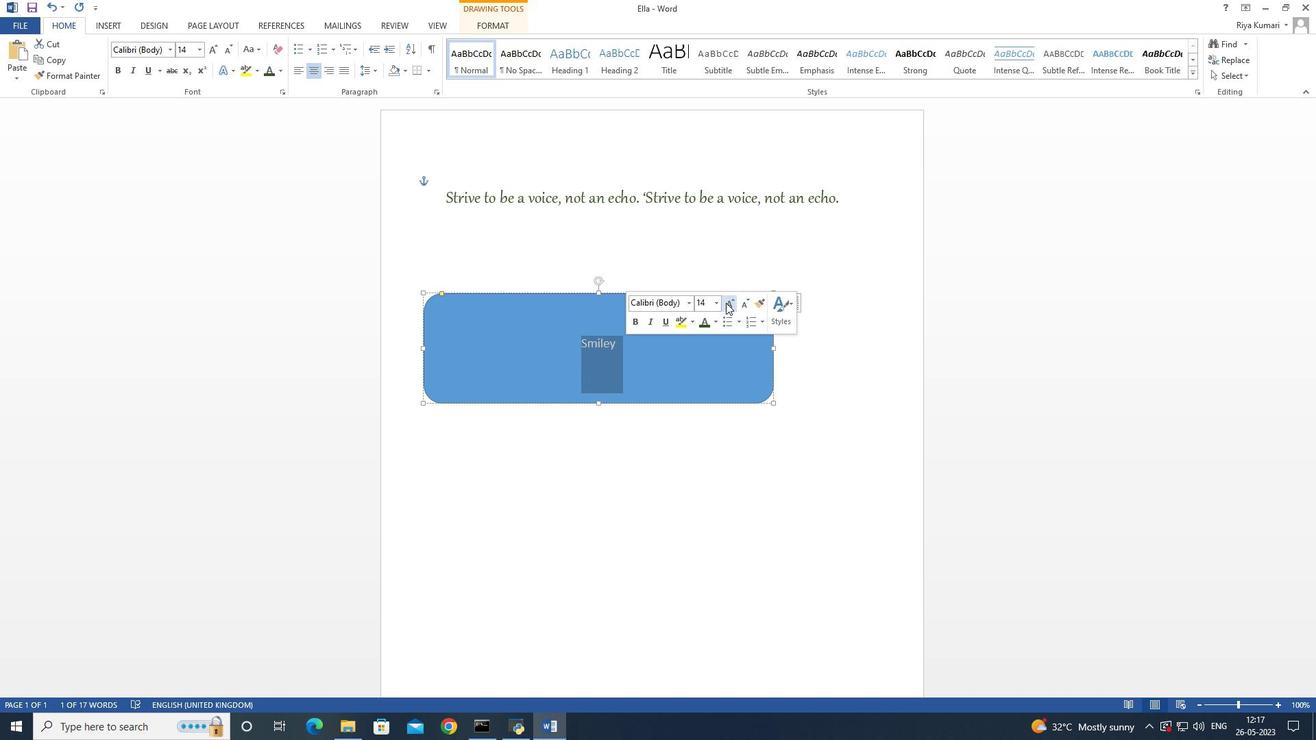 
Action: Mouse pressed left at (725, 302)
Screenshot: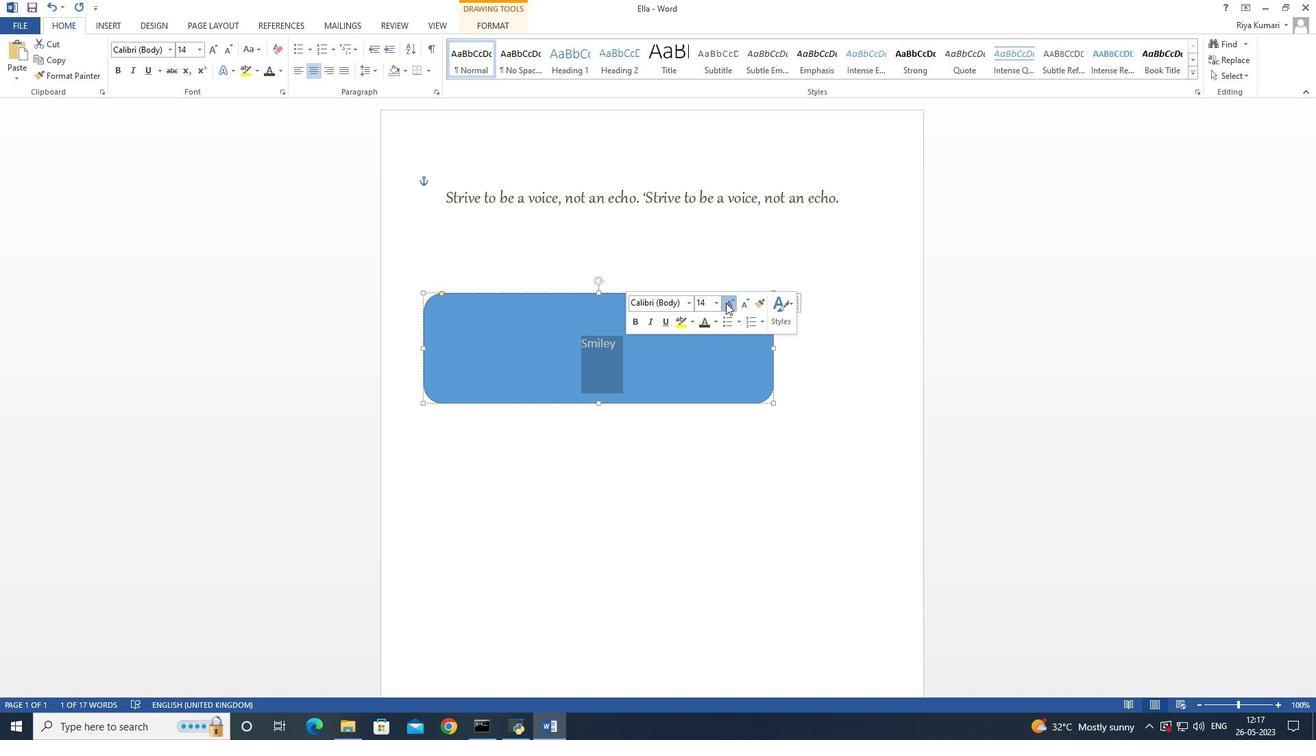 
Action: Mouse pressed left at (725, 302)
Screenshot: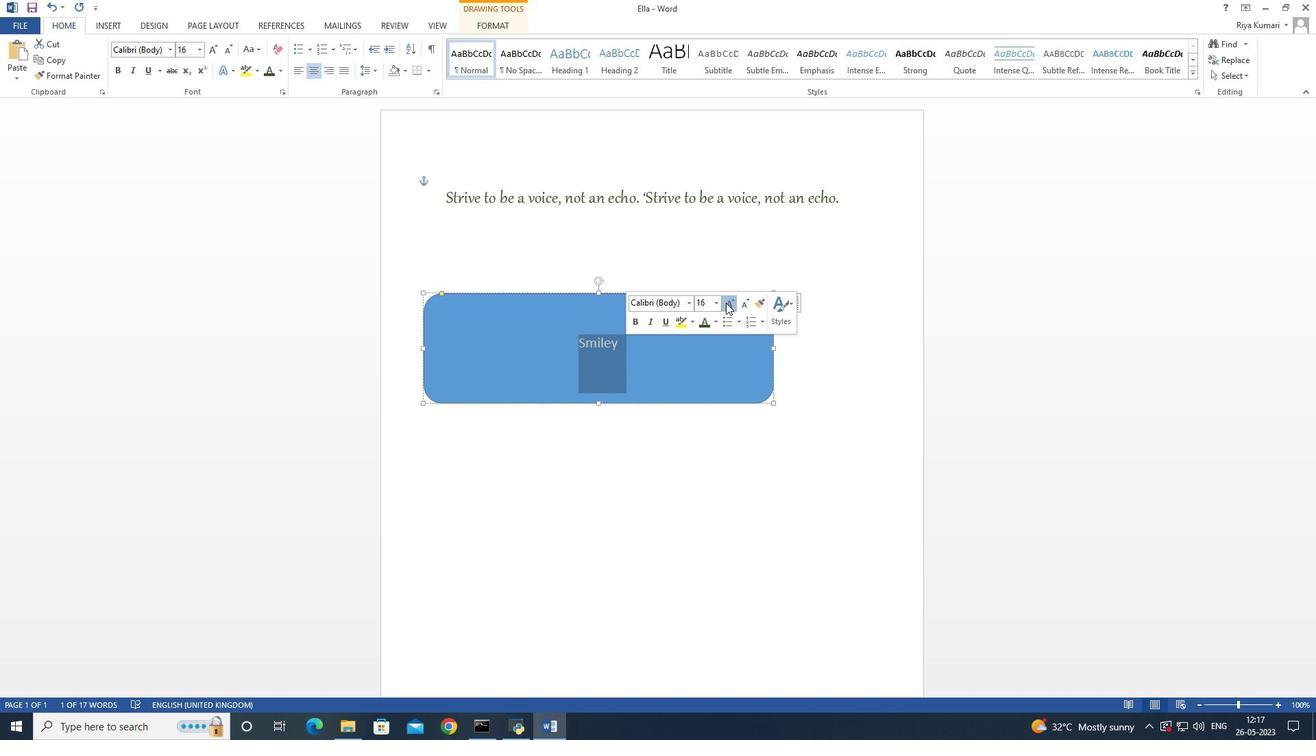 
Action: Mouse pressed left at (725, 302)
Screenshot: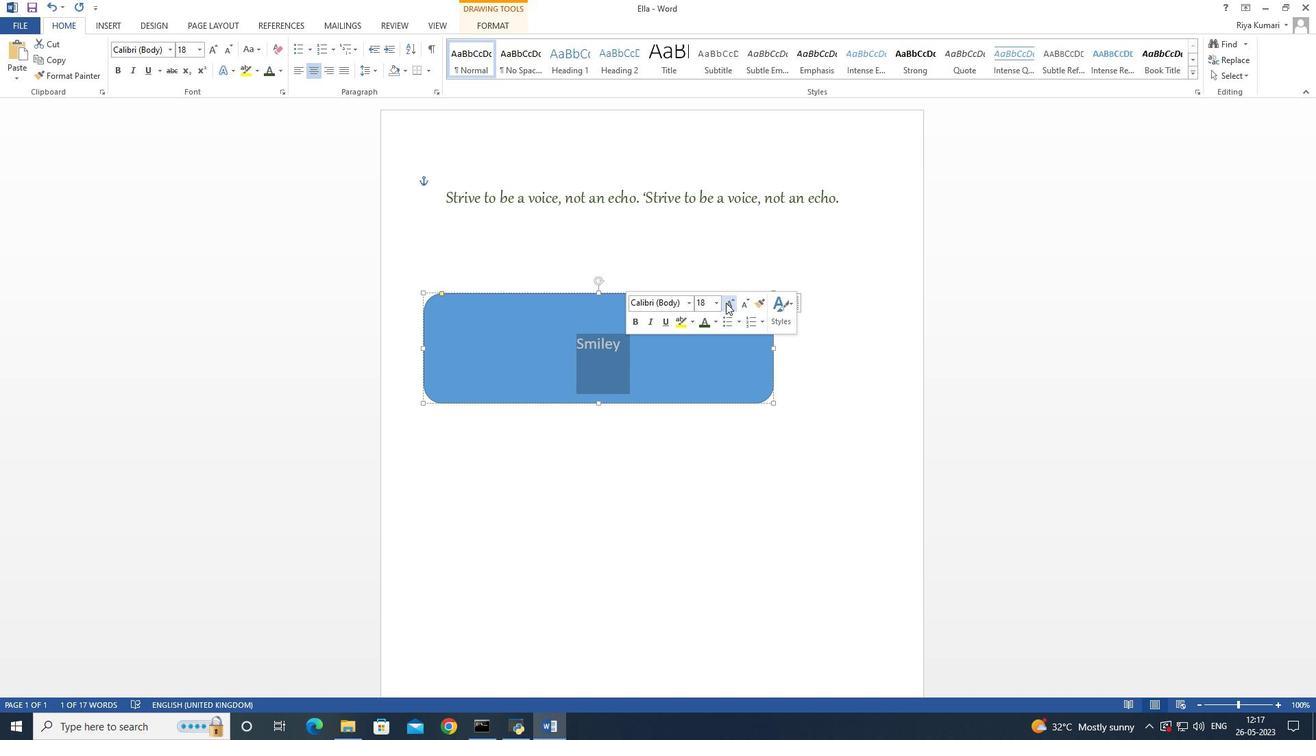 
Action: Mouse pressed left at (725, 302)
Screenshot: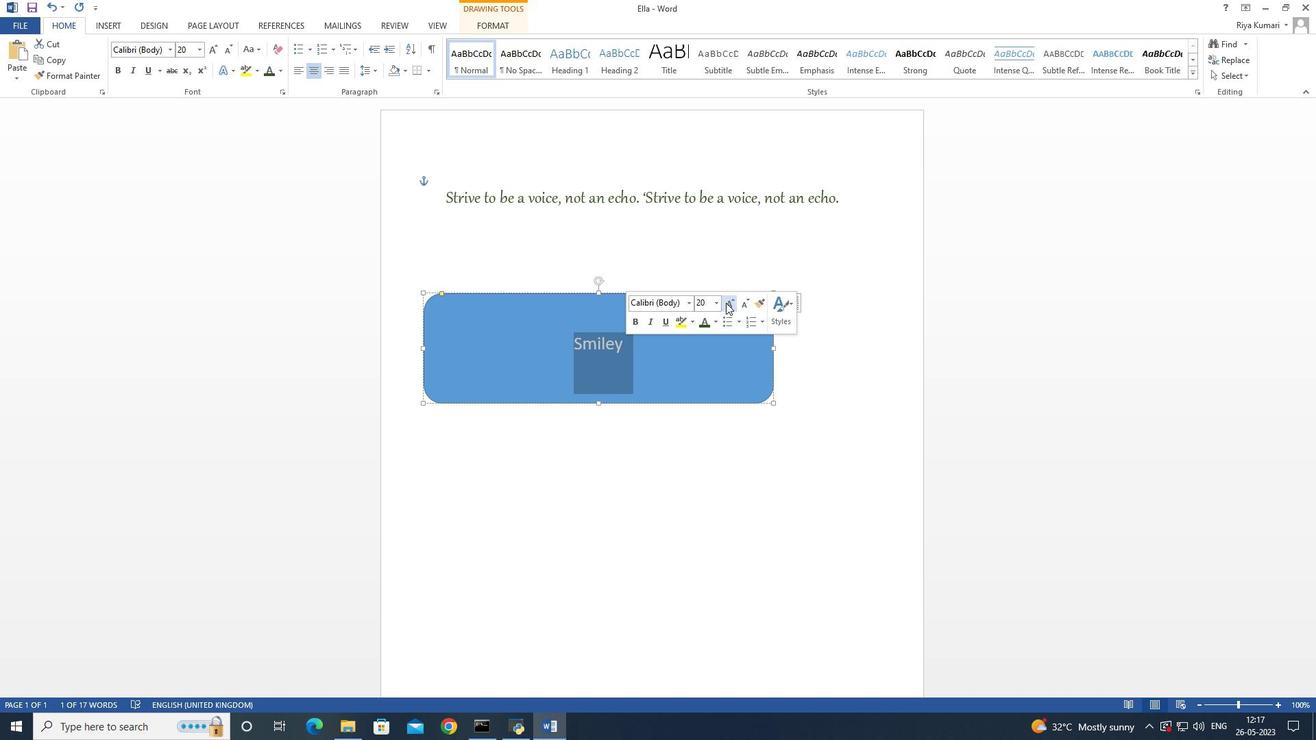 
Action: Mouse pressed left at (725, 302)
Screenshot: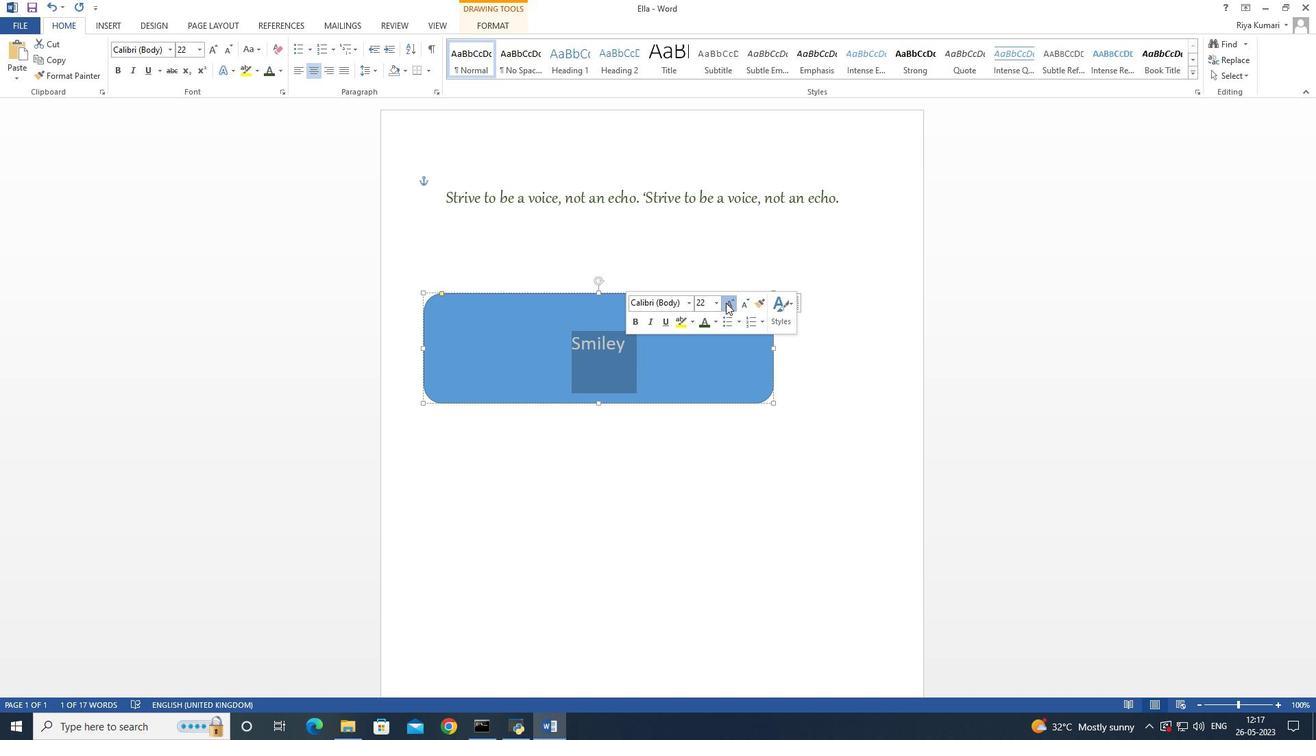 
Action: Mouse pressed left at (725, 302)
Screenshot: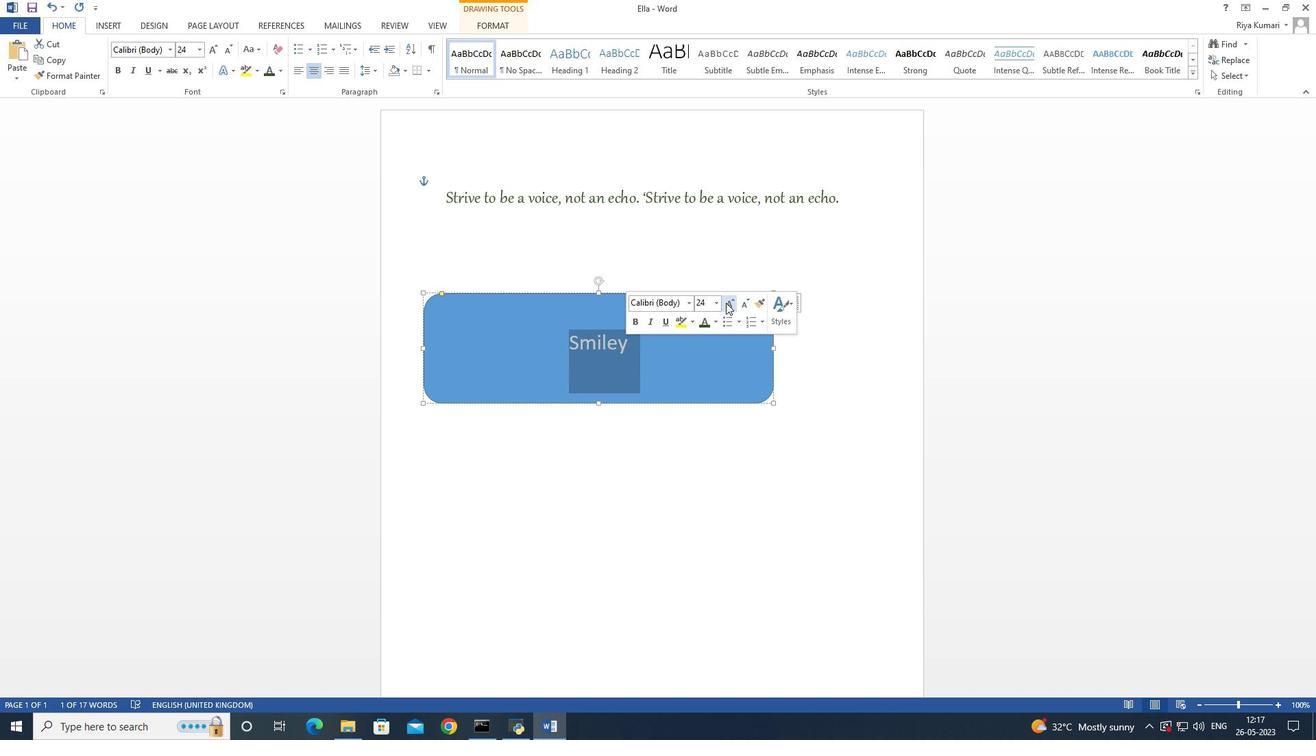 
Action: Mouse pressed left at (725, 302)
Screenshot: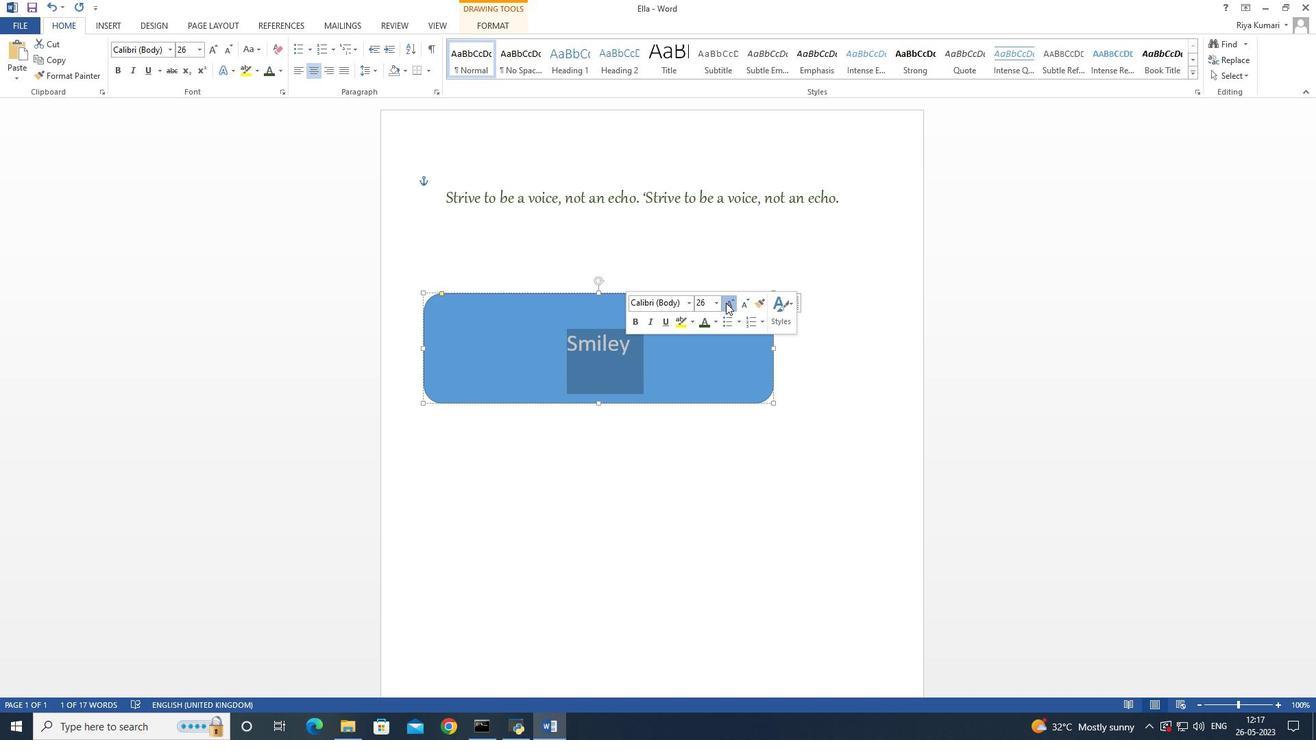 
Action: Mouse pressed left at (725, 302)
Screenshot: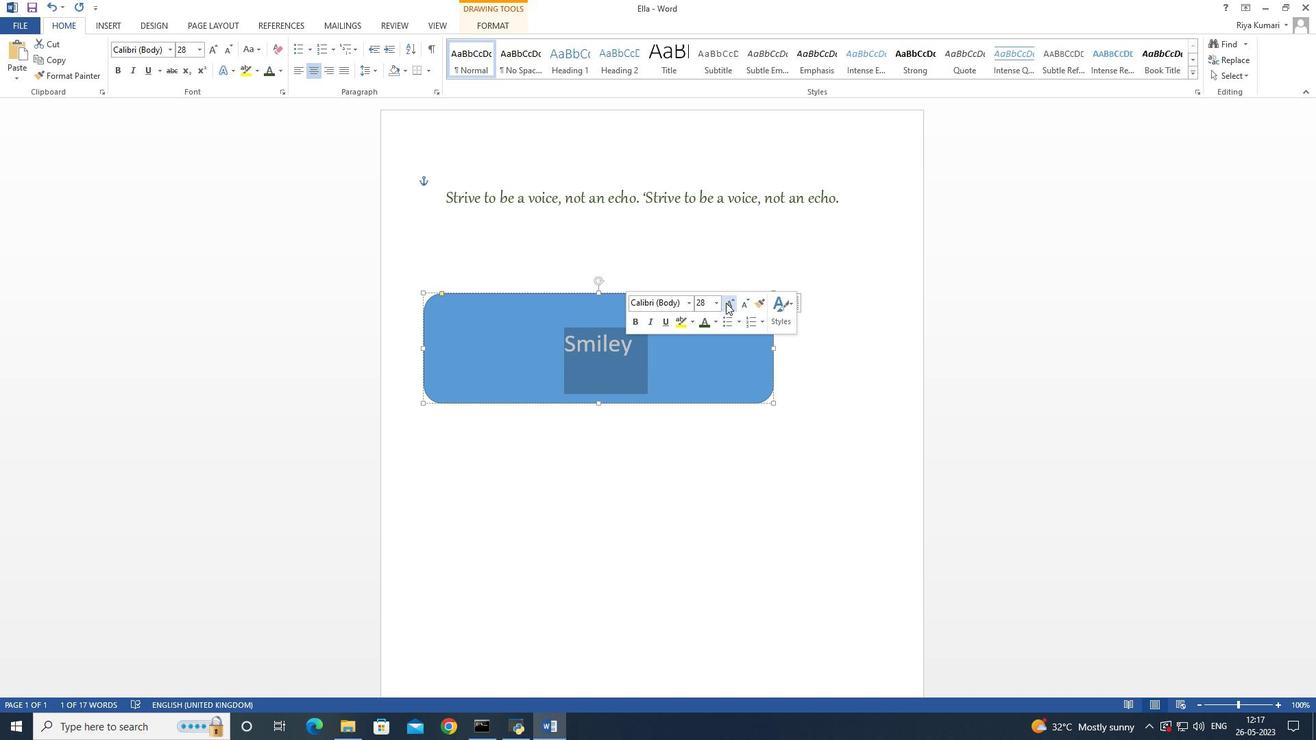 
Action: Mouse moved to (723, 356)
Screenshot: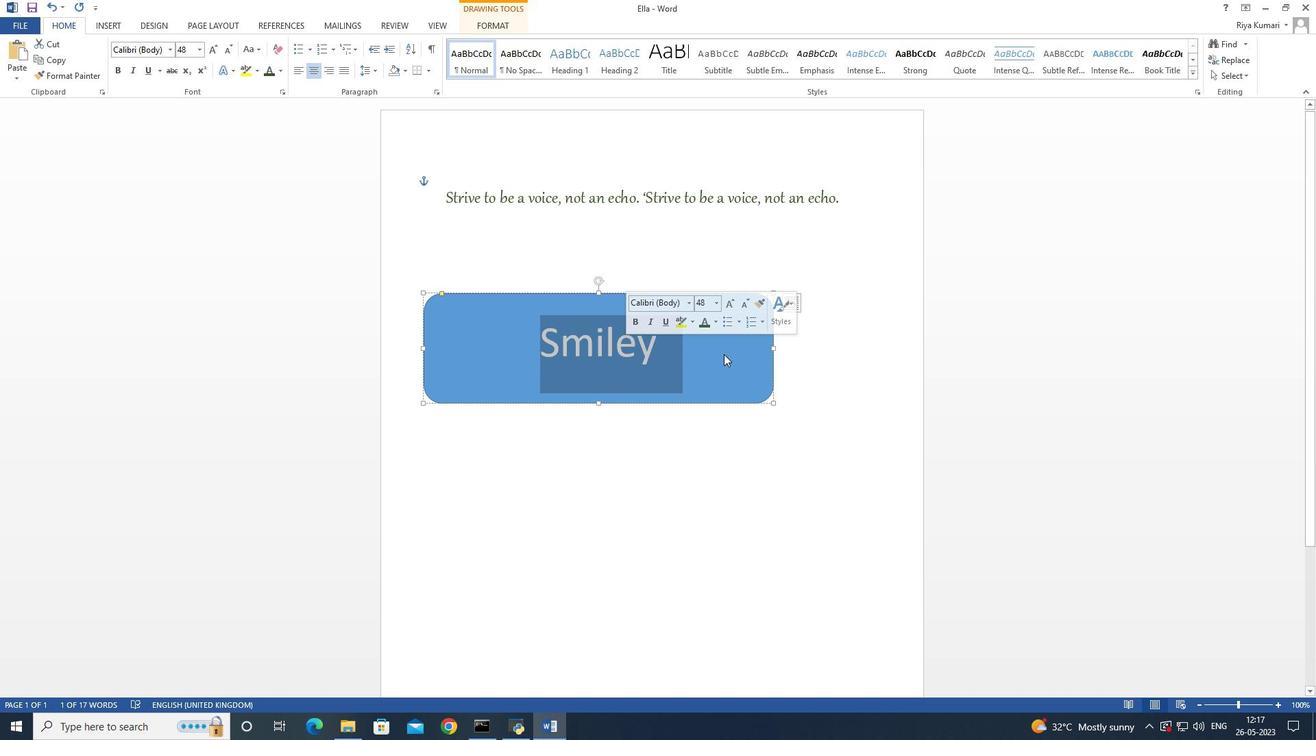 
Action: Mouse pressed left at (723, 356)
Screenshot: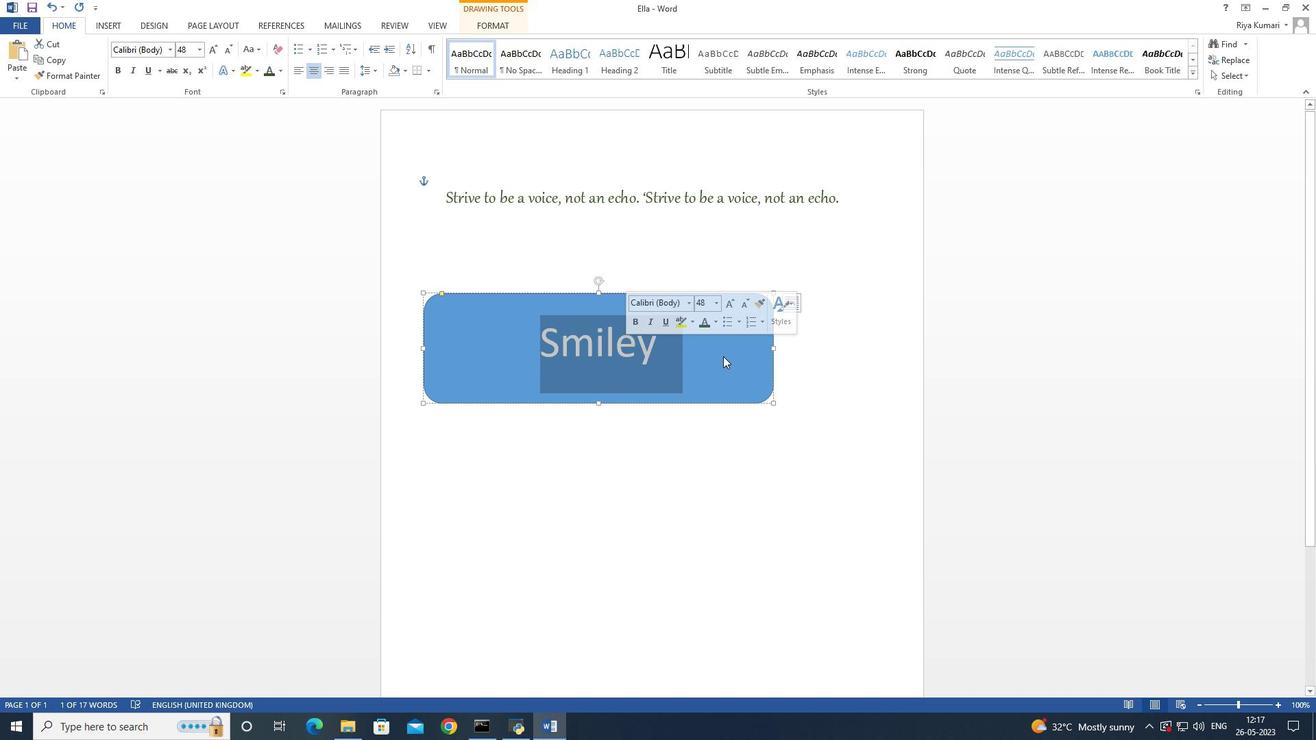 
Action: Mouse moved to (710, 366)
Screenshot: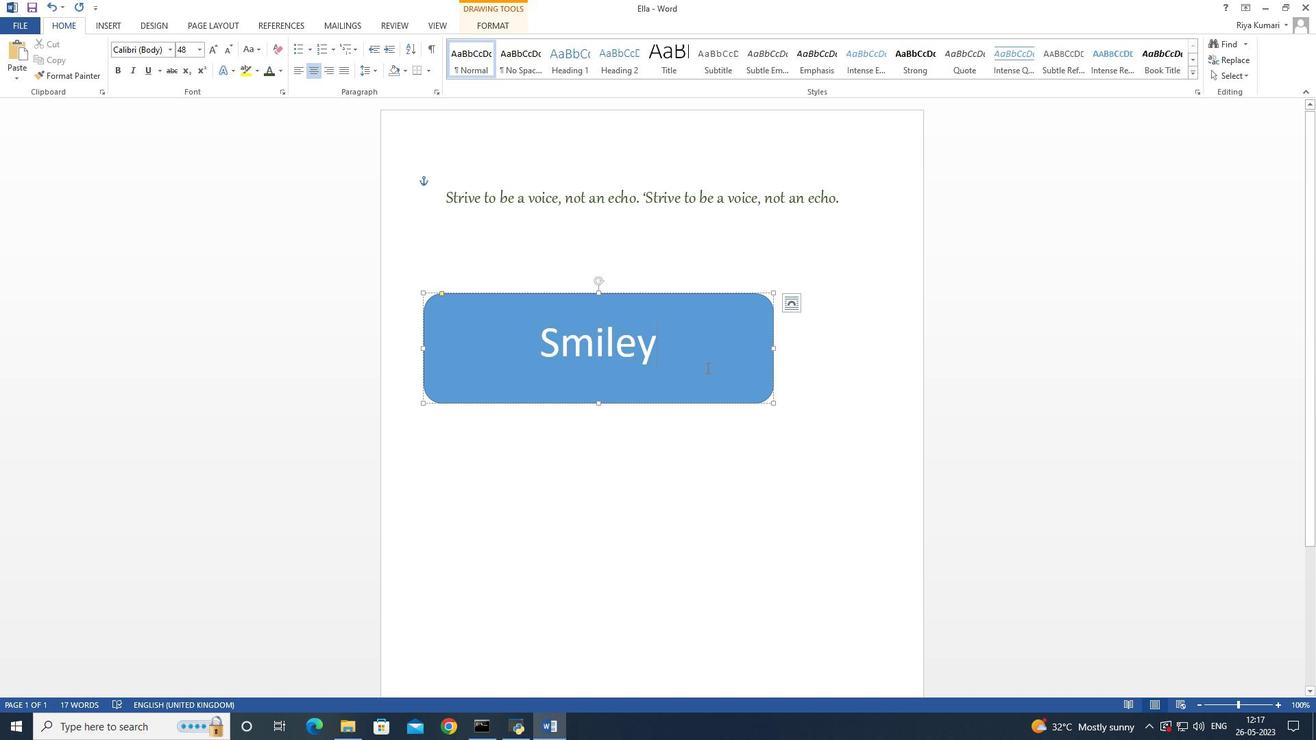 
Action: Mouse pressed left at (710, 366)
Screenshot: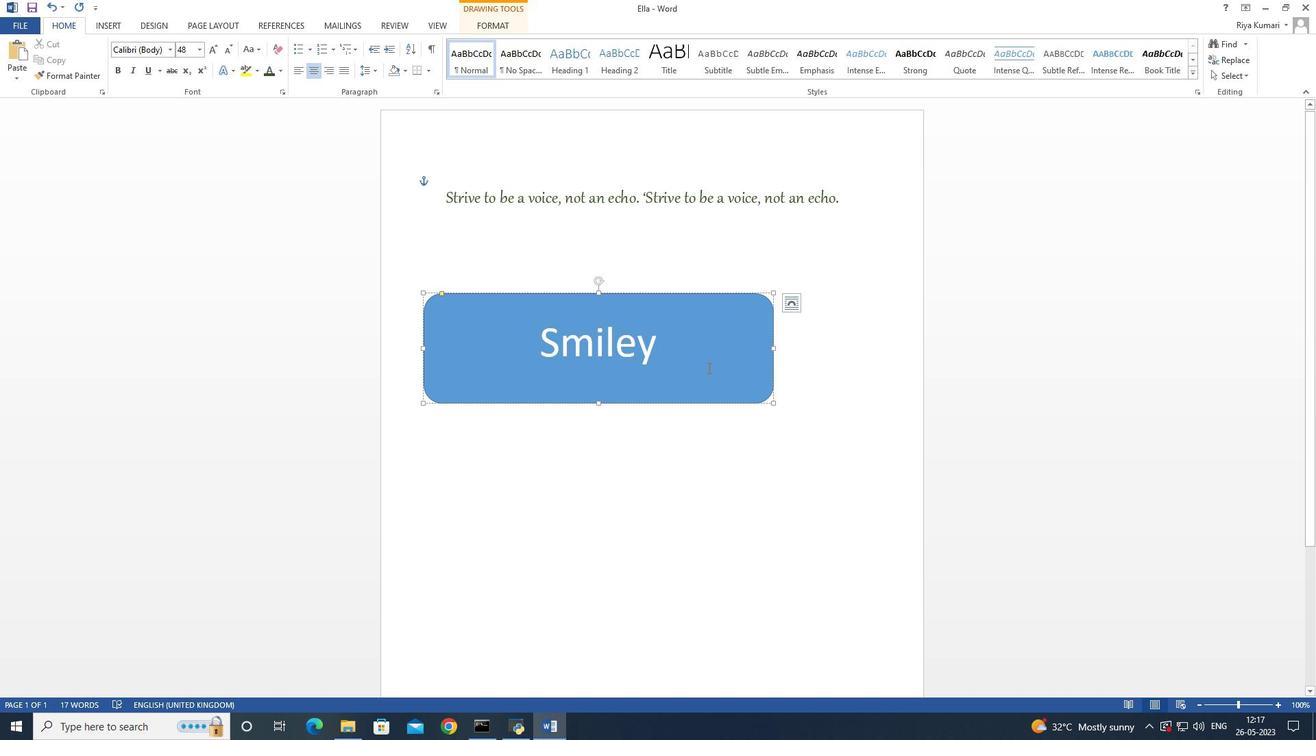 
Action: Mouse moved to (773, 401)
Screenshot: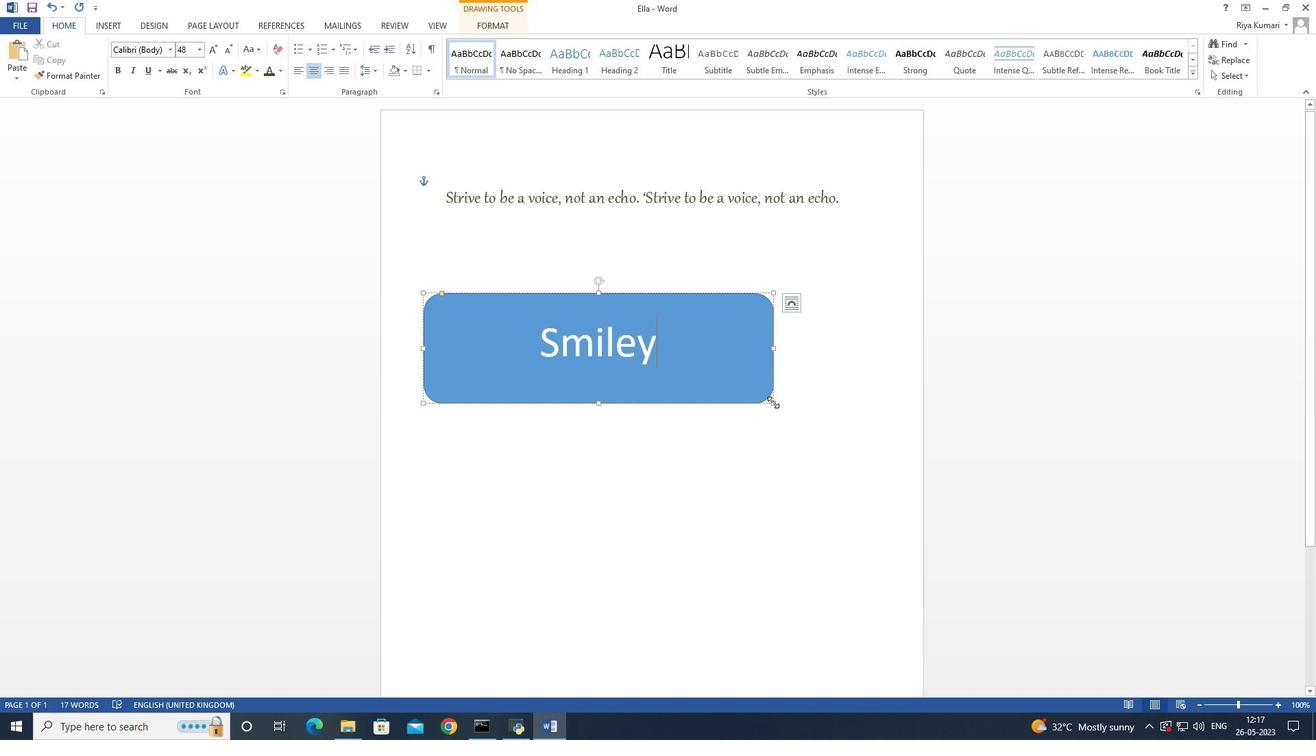 
Action: Mouse pressed left at (773, 401)
Screenshot: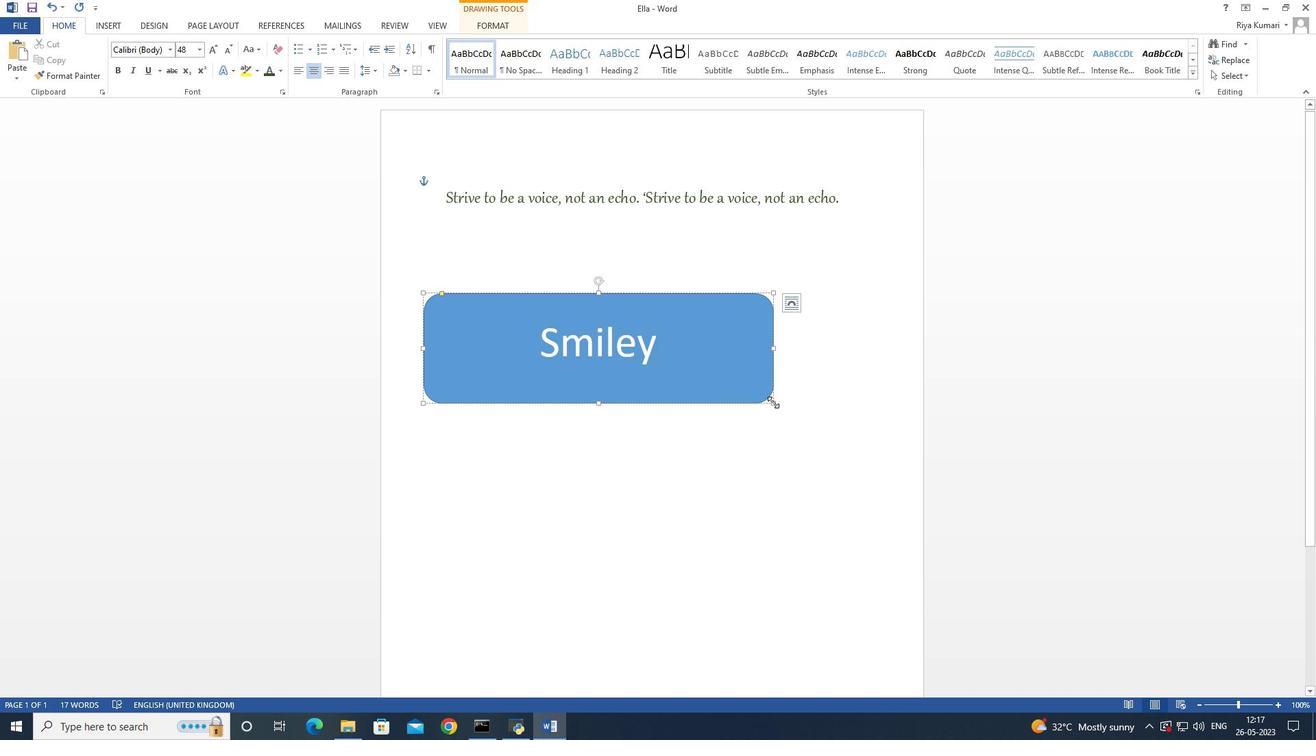 
Action: Mouse moved to (744, 498)
Screenshot: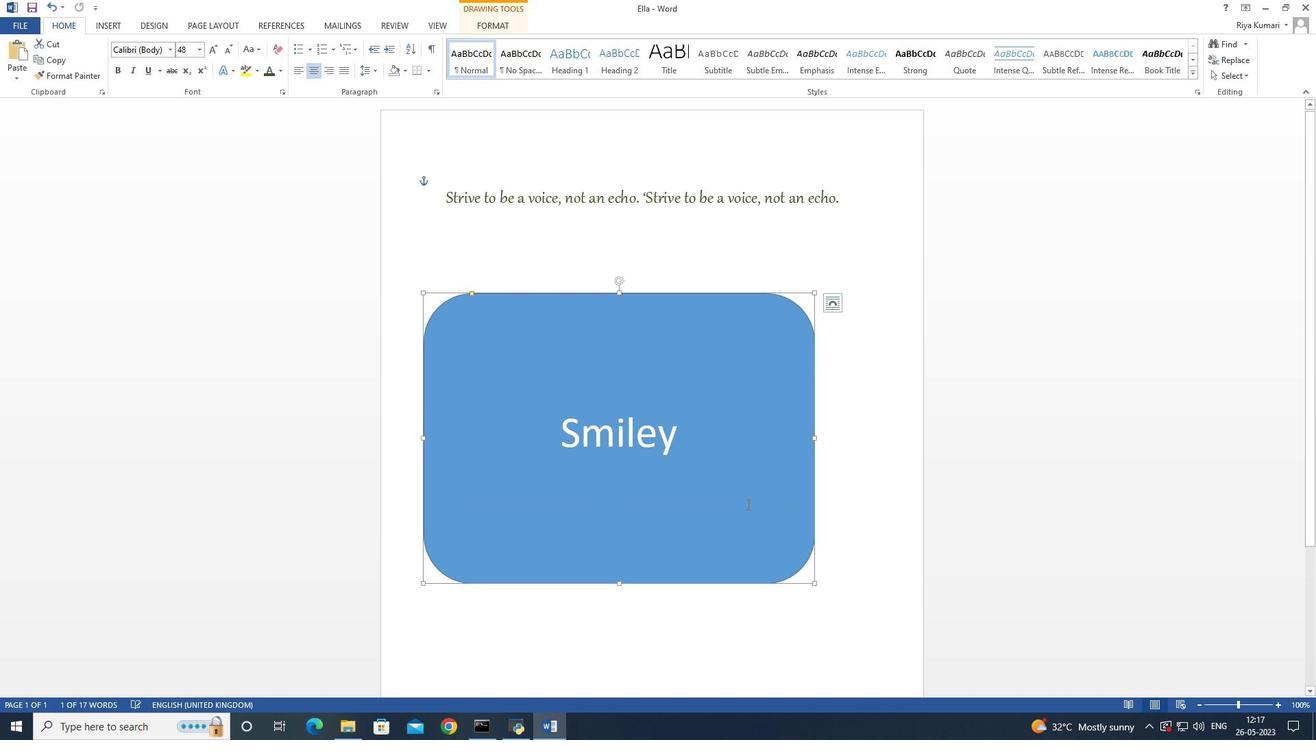 
Action: Mouse pressed left at (744, 498)
Screenshot: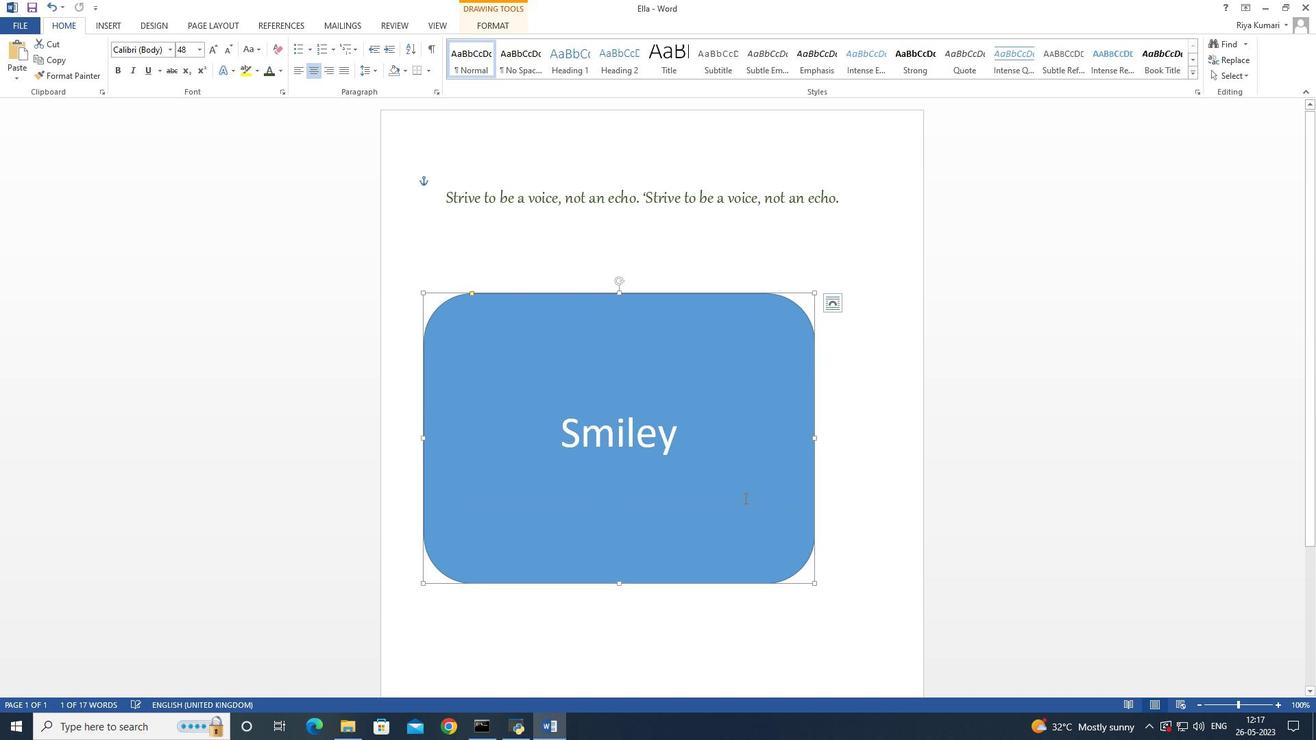
Action: Mouse moved to (280, 67)
Screenshot: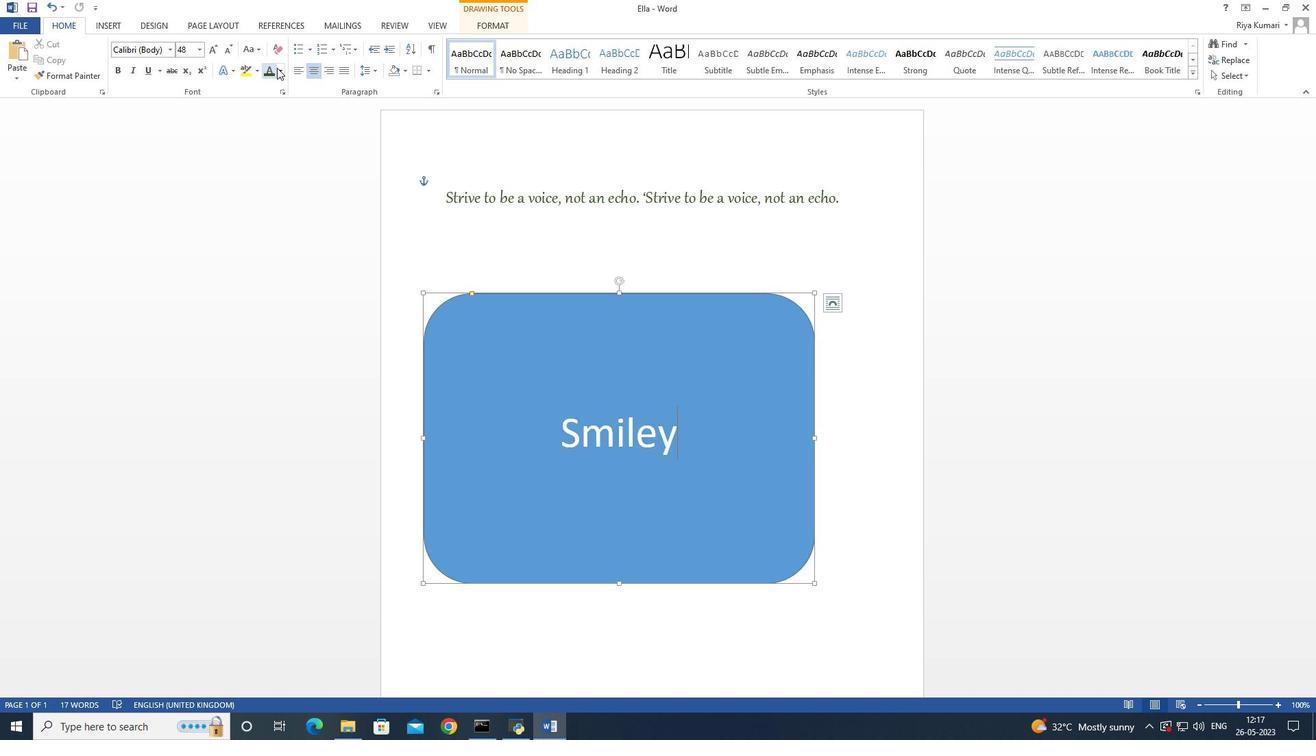 
Action: Mouse pressed left at (280, 67)
Screenshot: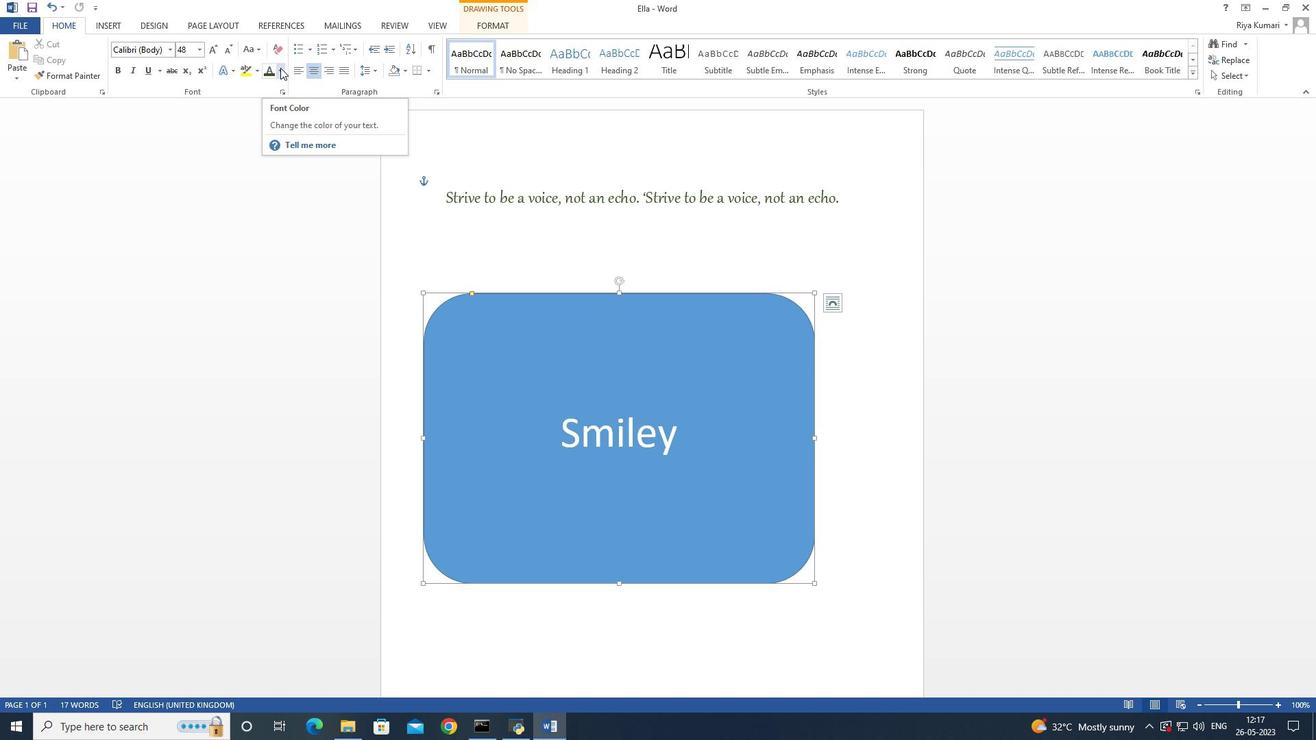 
Action: Mouse moved to (307, 196)
Screenshot: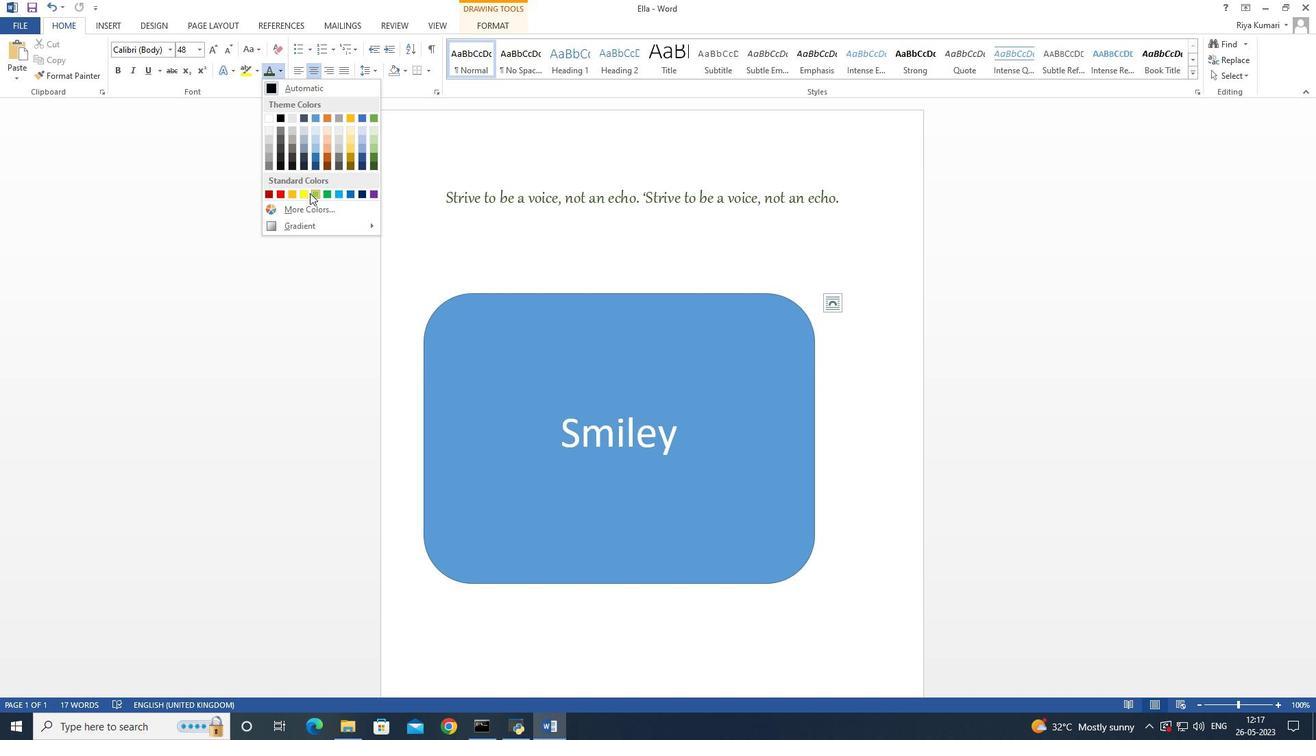 
Action: Mouse pressed left at (307, 196)
Screenshot: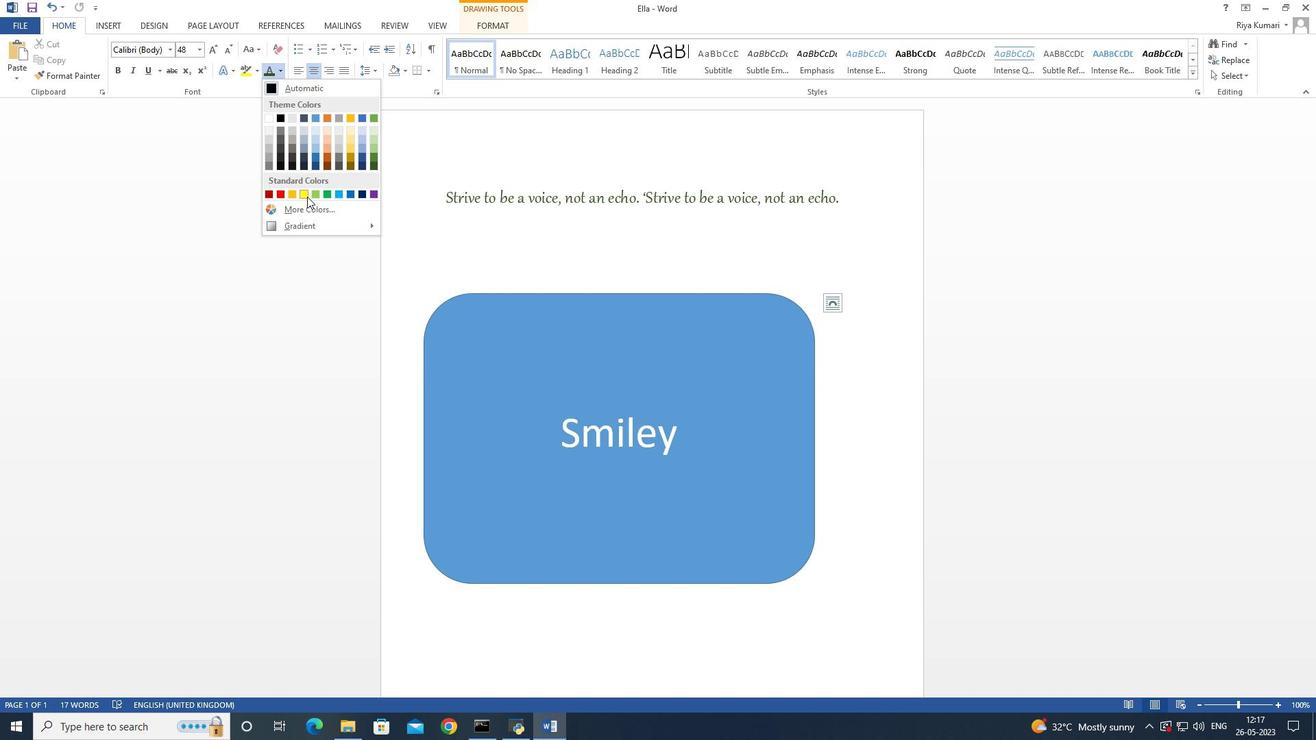 
Action: Mouse moved to (540, 334)
Screenshot: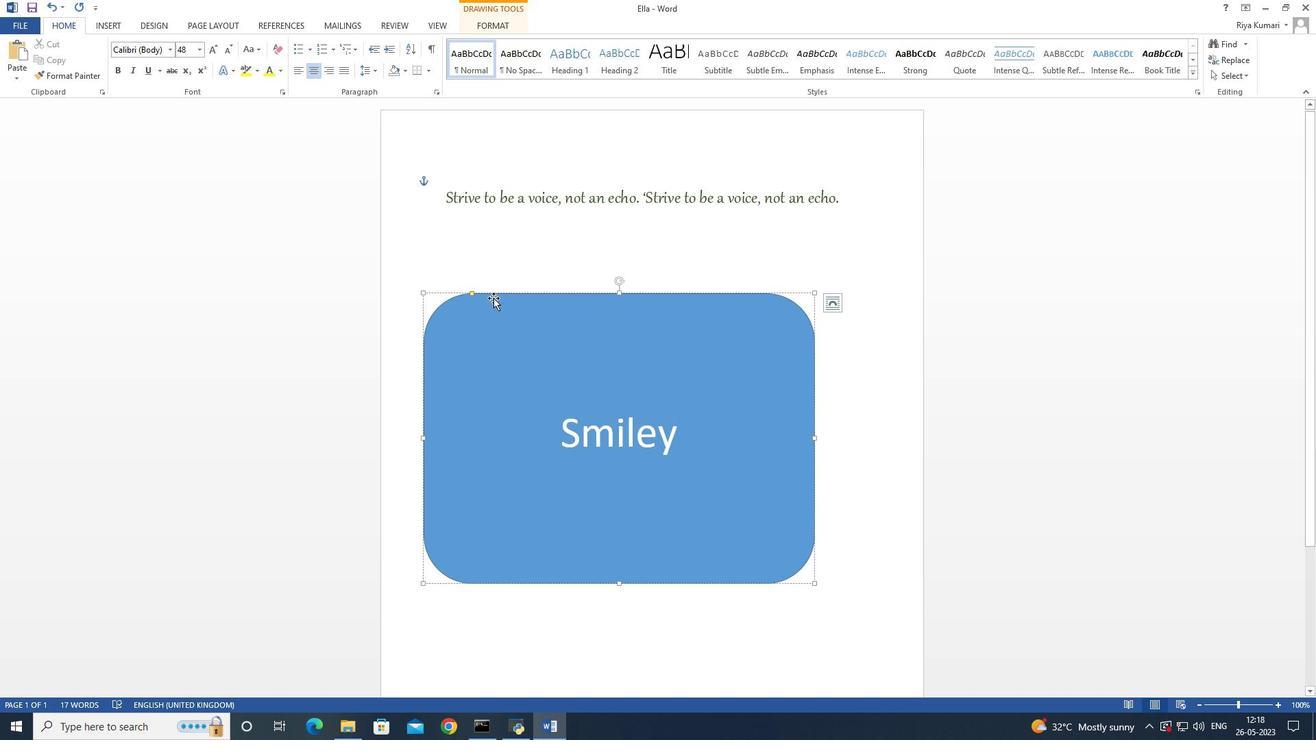
Action: Mouse pressed left at (540, 334)
Screenshot: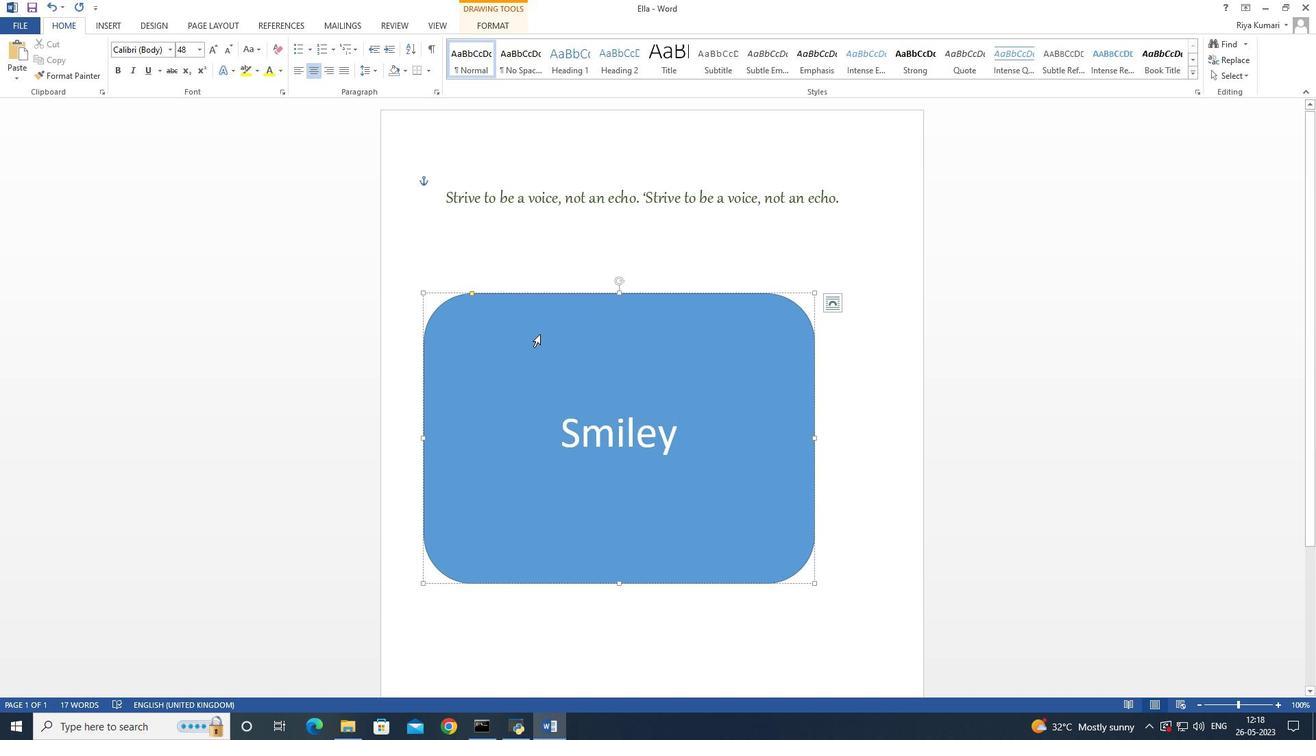 
Action: Mouse pressed left at (540, 334)
Screenshot: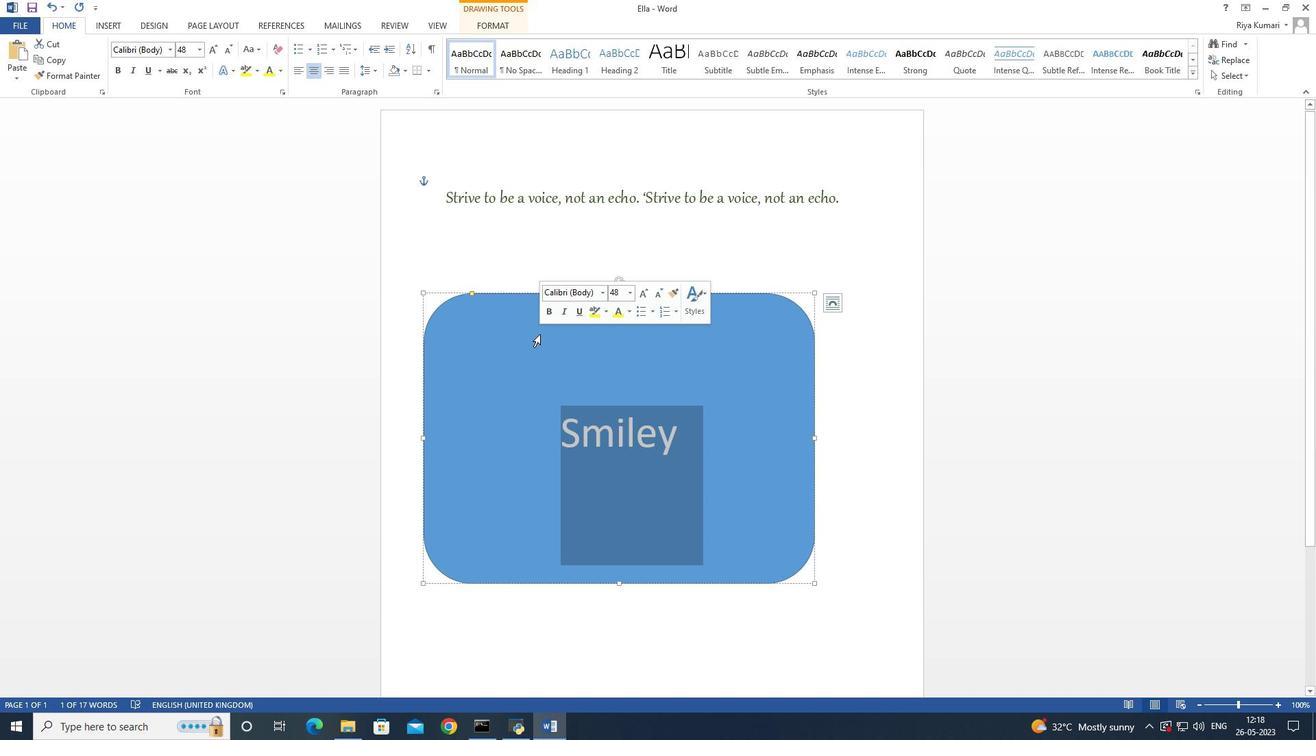 
Action: Mouse pressed left at (540, 334)
Screenshot: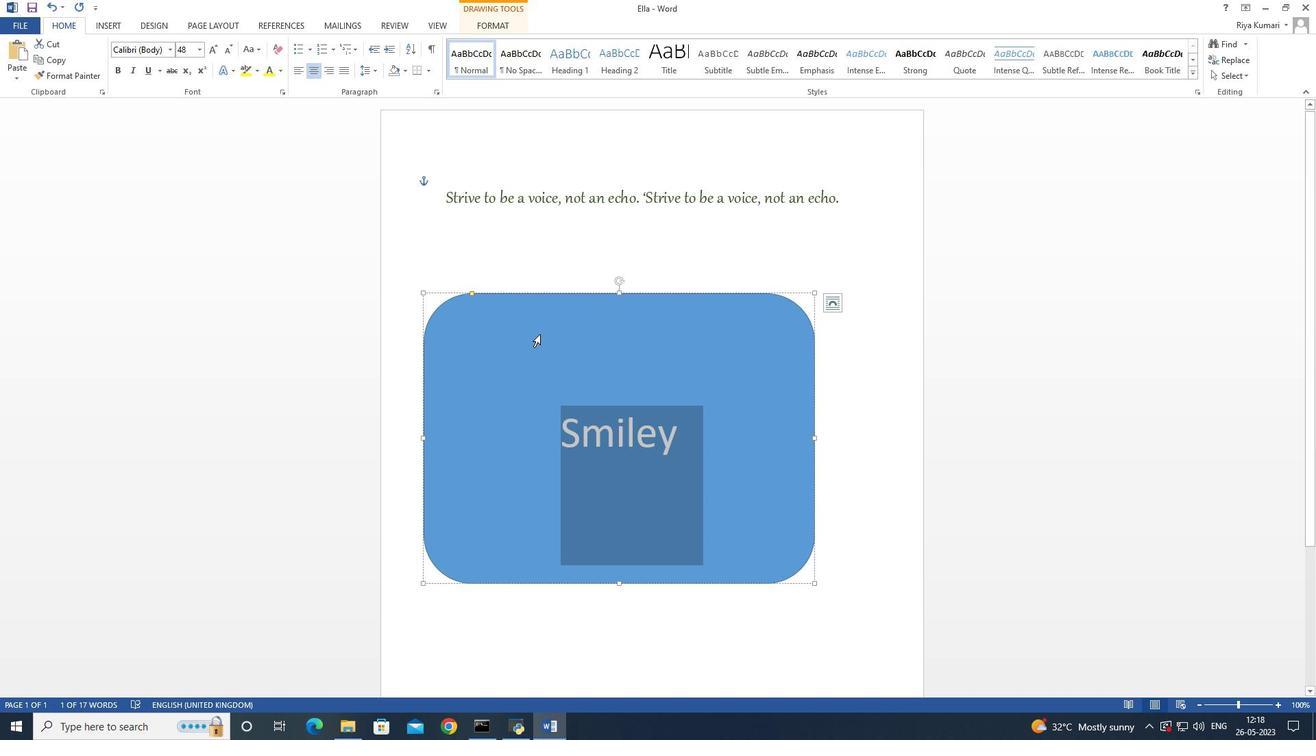 
Action: Mouse pressed left at (540, 334)
Screenshot: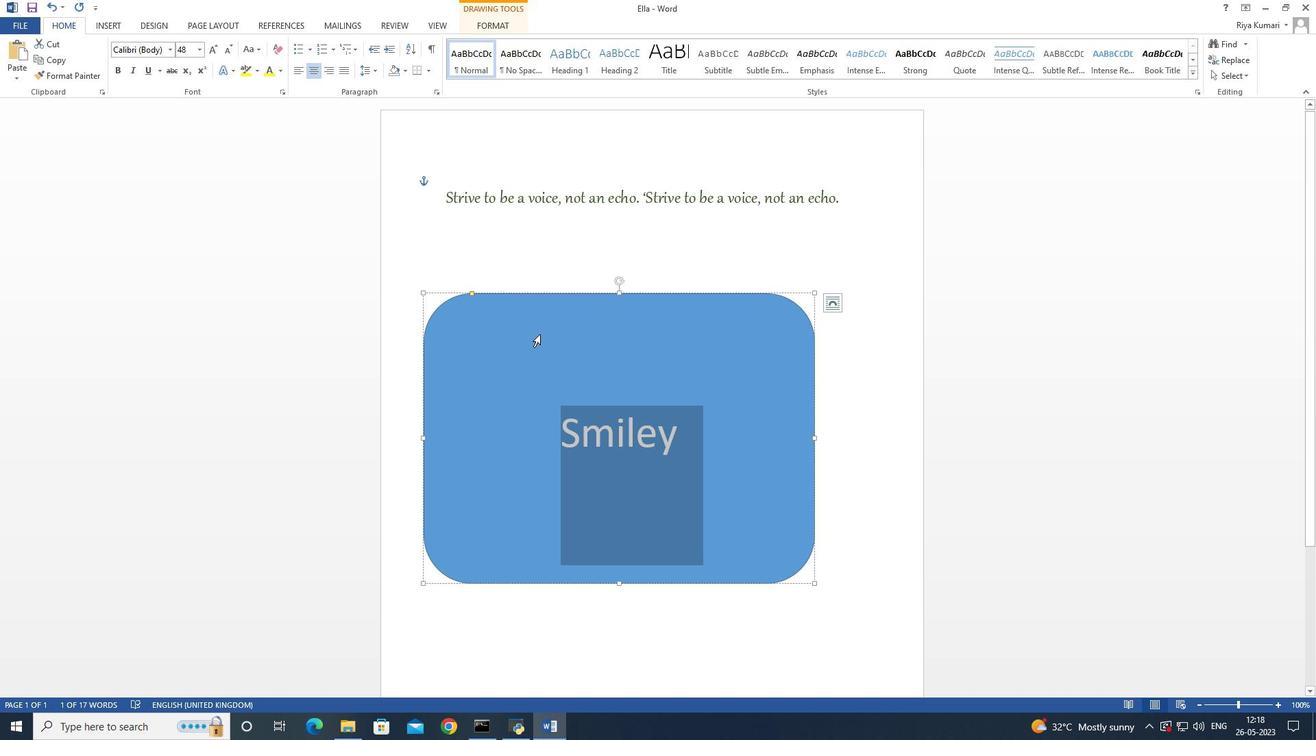 
Action: Mouse pressed left at (540, 334)
Screenshot: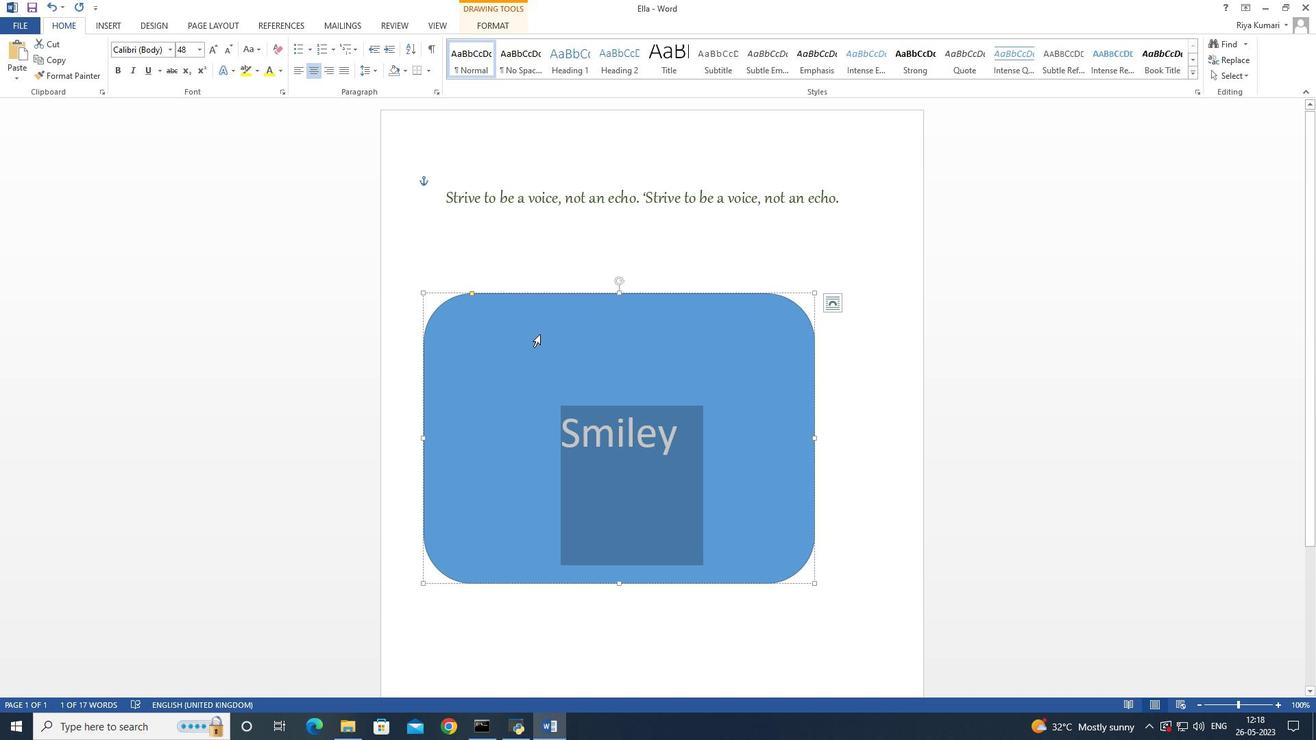 
Action: Mouse moved to (515, 337)
Screenshot: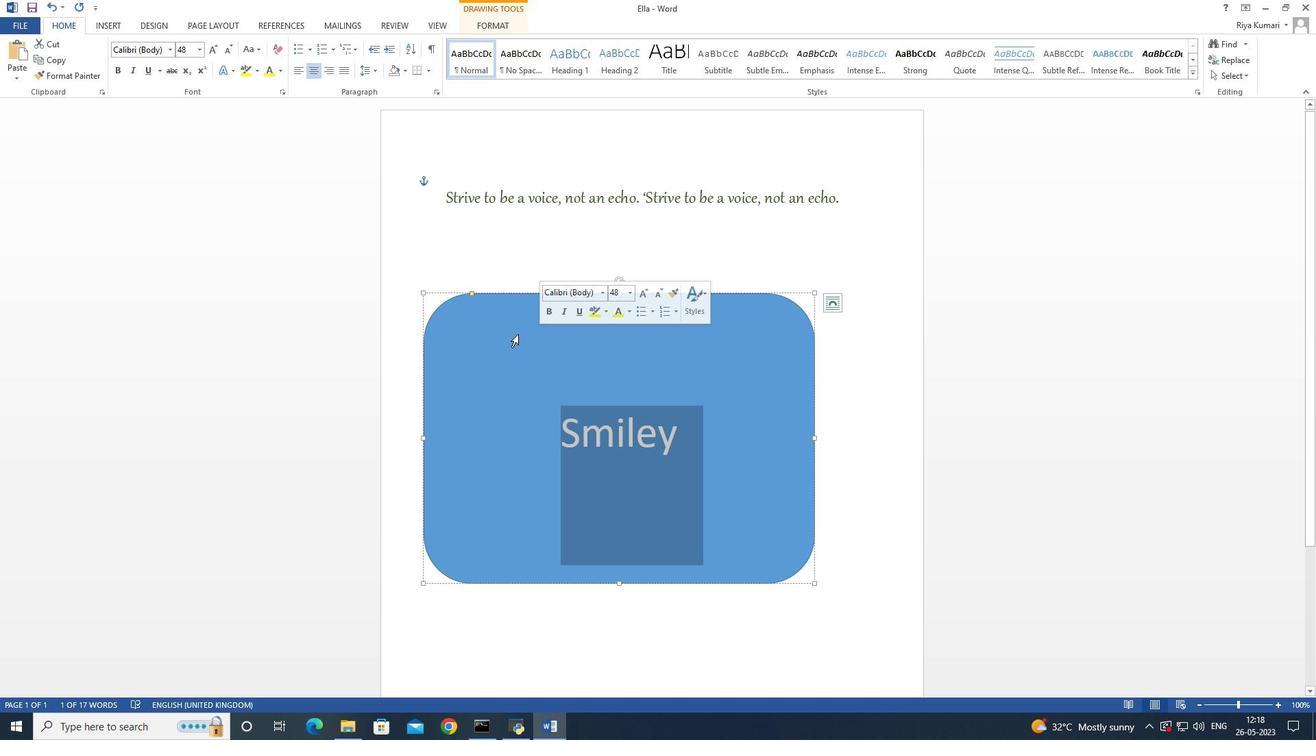 
Action: Mouse pressed left at (515, 337)
Screenshot: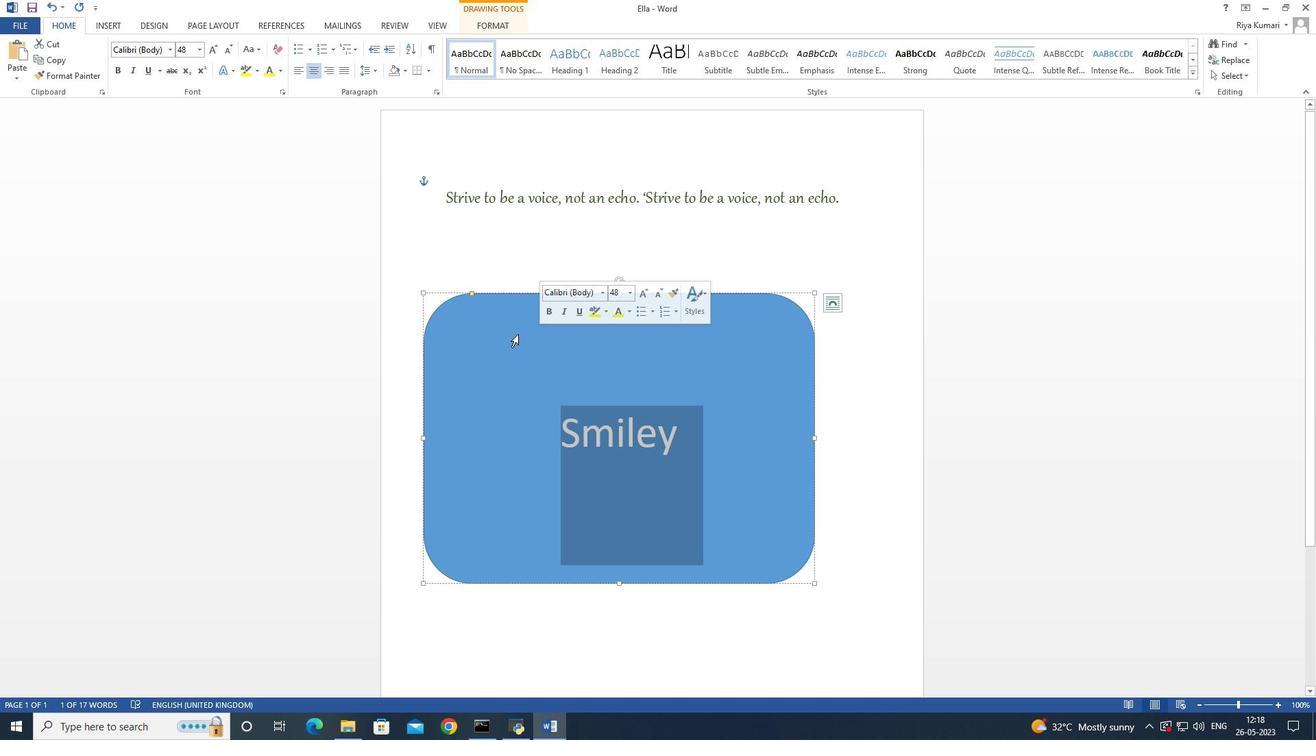 
Action: Mouse moved to (503, 342)
Screenshot: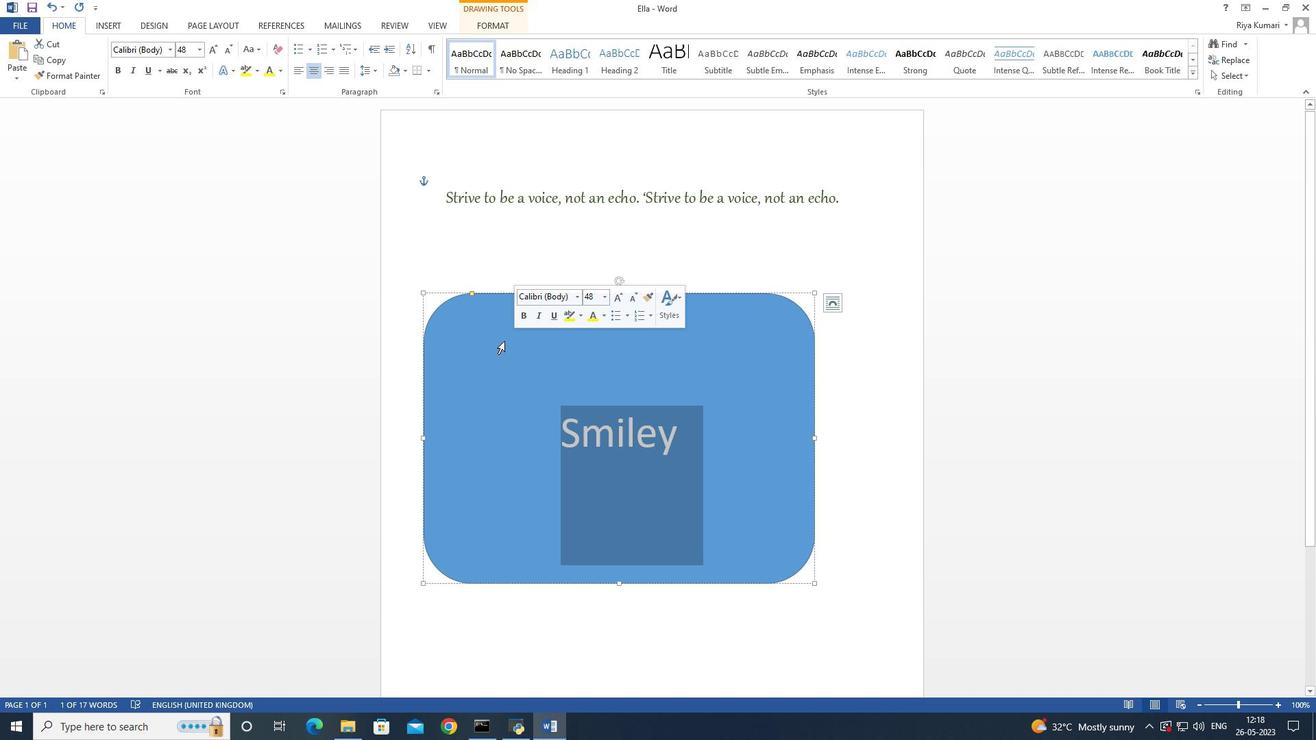 
Action: Mouse pressed left at (503, 342)
Screenshot: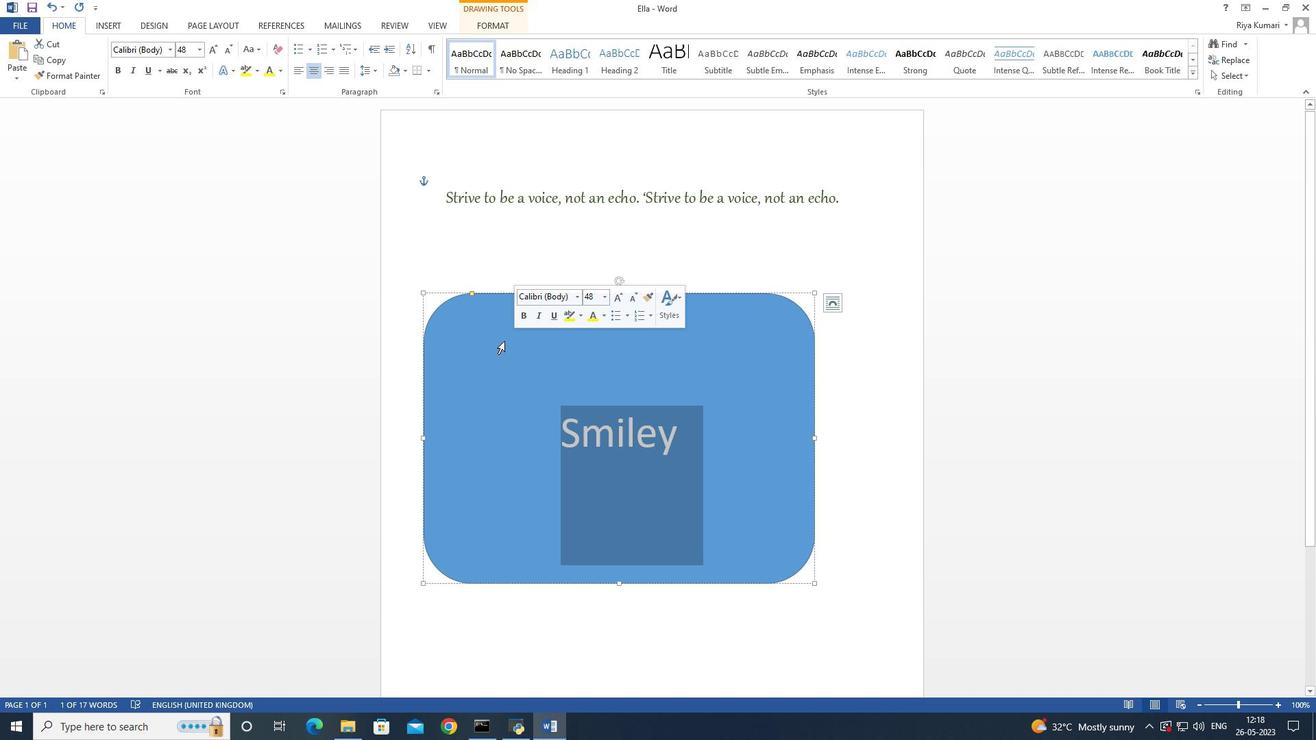 
Action: Mouse moved to (557, 229)
Screenshot: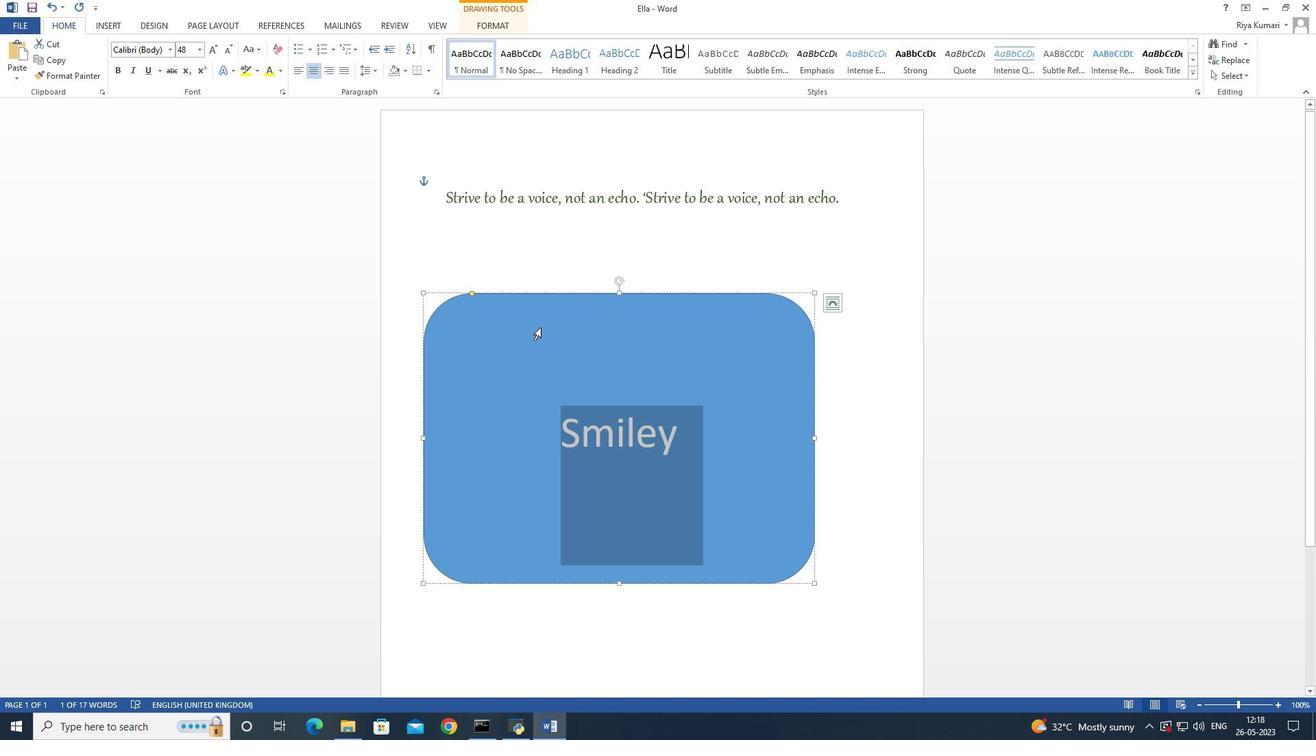 
Action: Mouse pressed left at (557, 229)
Screenshot: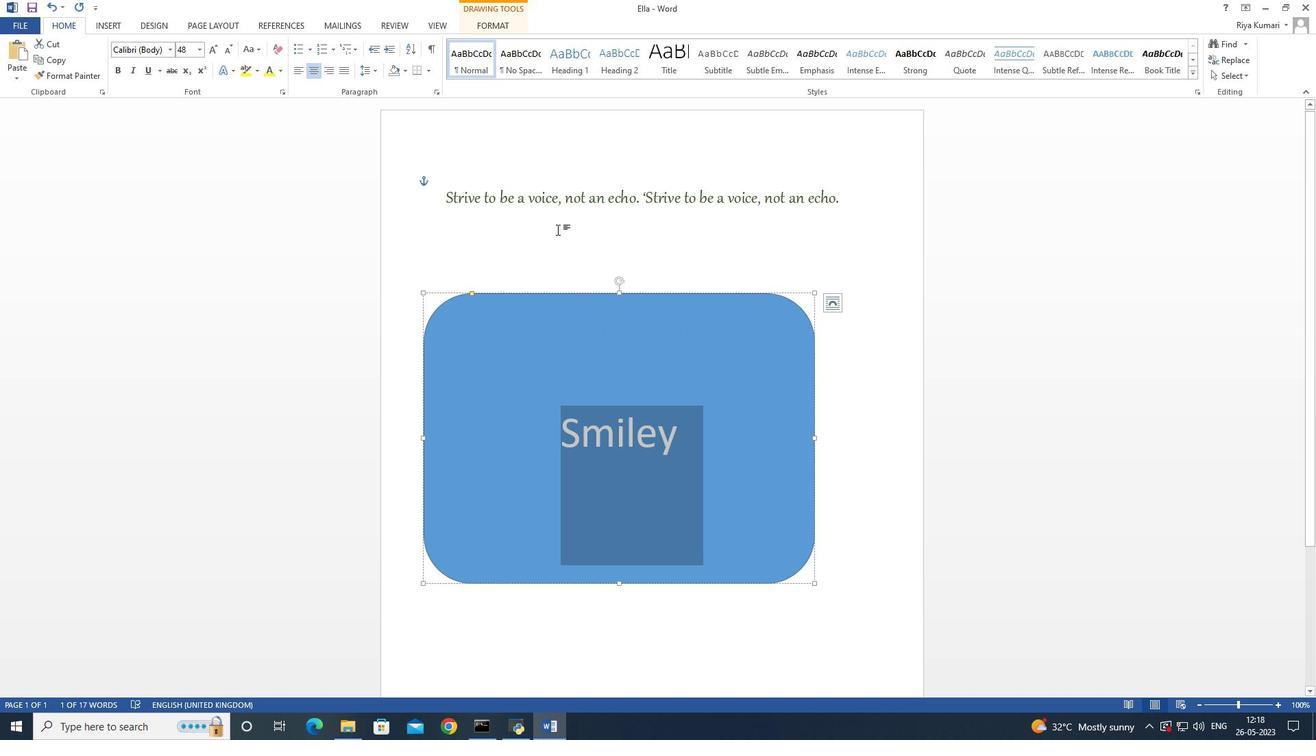 
Action: Mouse moved to (529, 346)
Screenshot: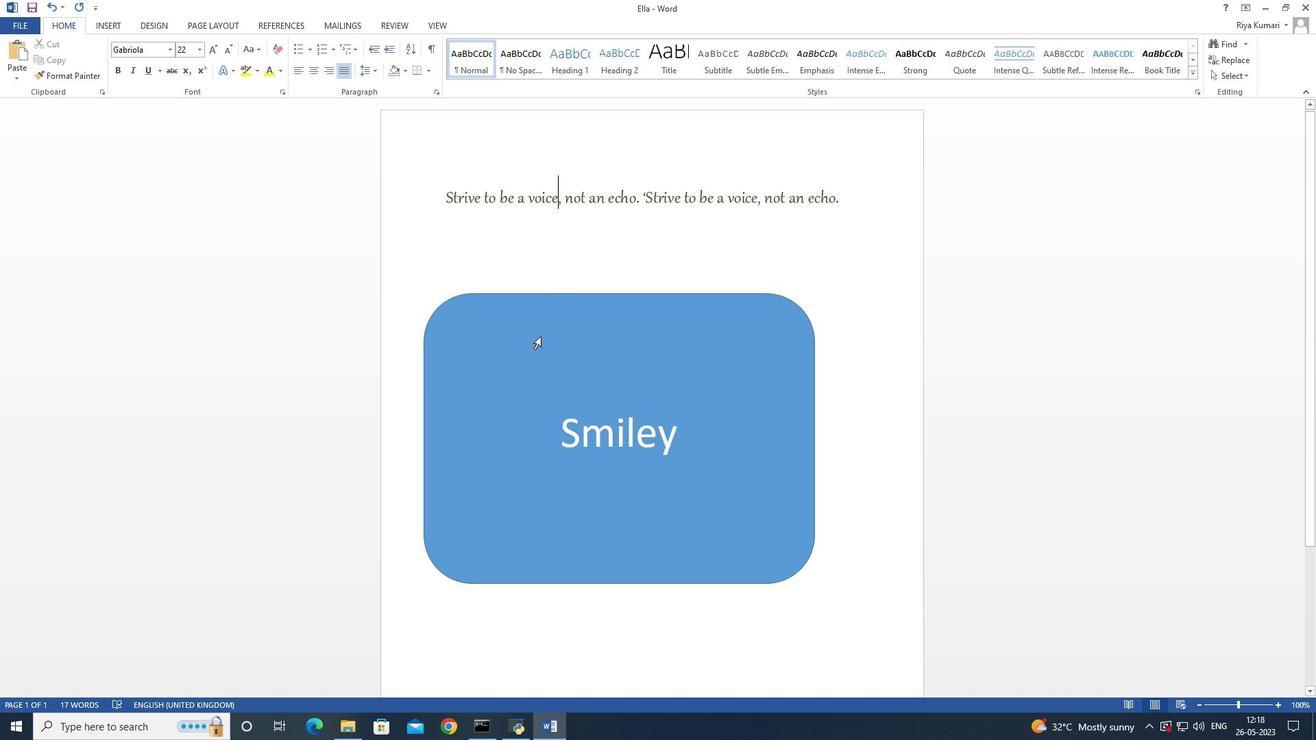 
Action: Mouse pressed left at (529, 346)
Screenshot: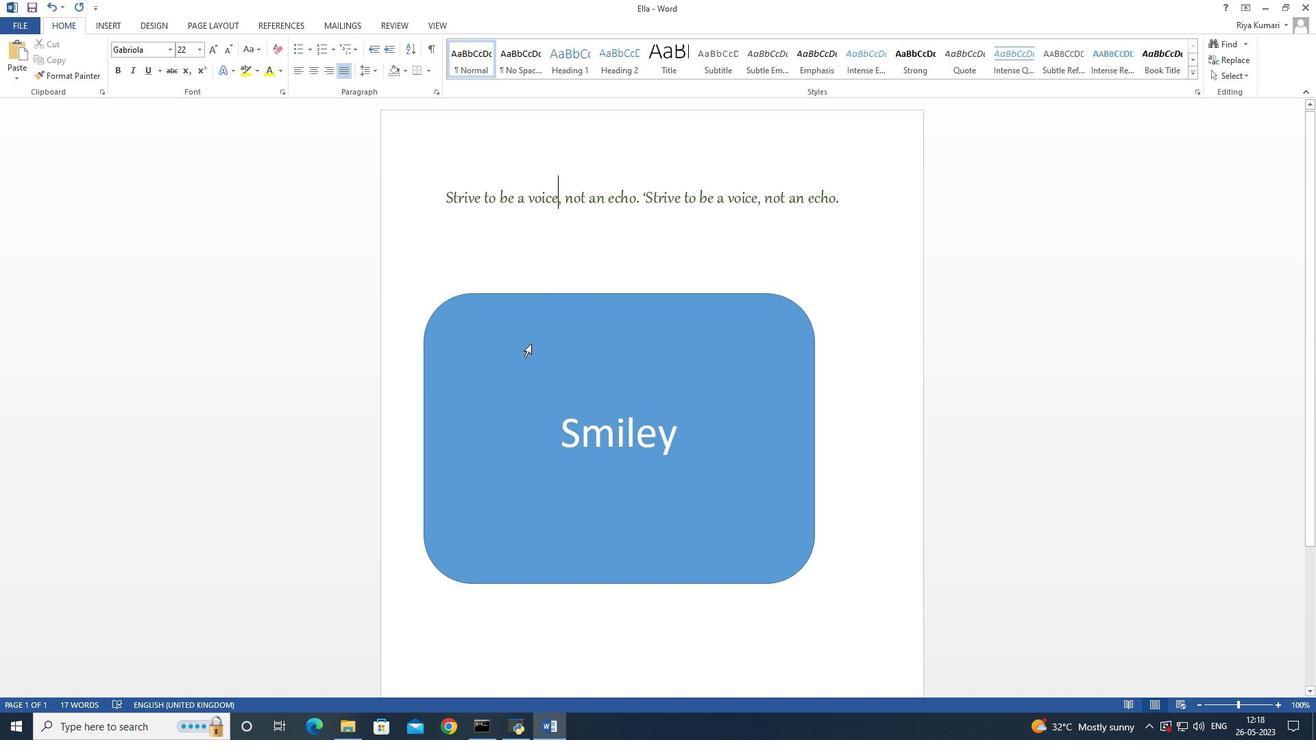 
Action: Mouse moved to (440, 170)
Screenshot: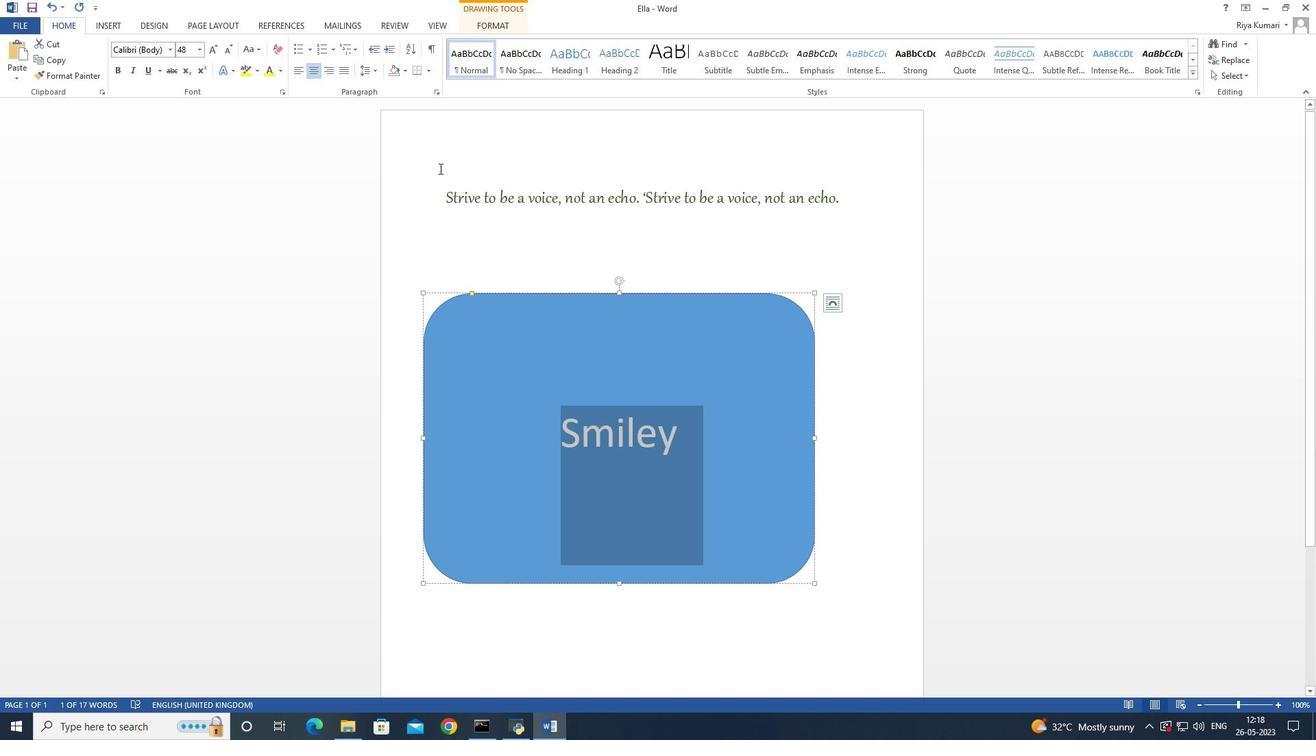 
Action: Mouse pressed left at (440, 170)
Screenshot: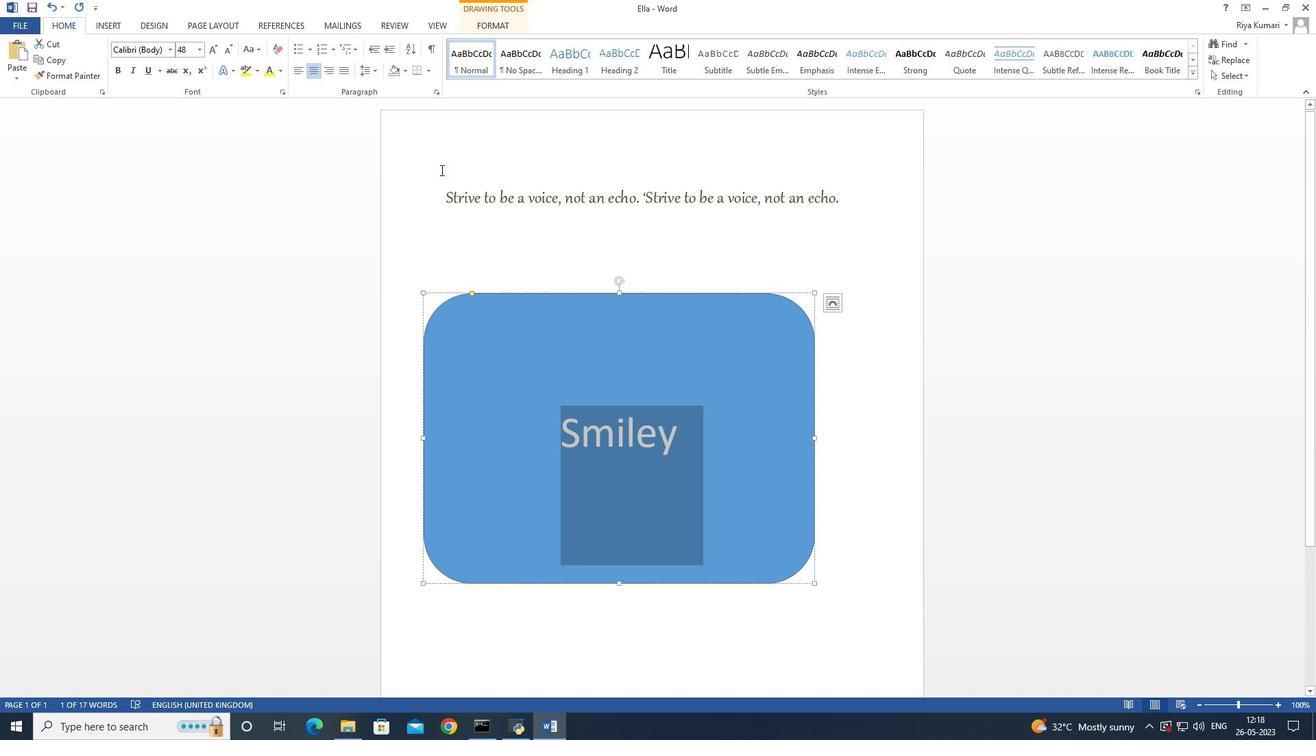 
Action: Mouse moved to (107, 26)
Screenshot: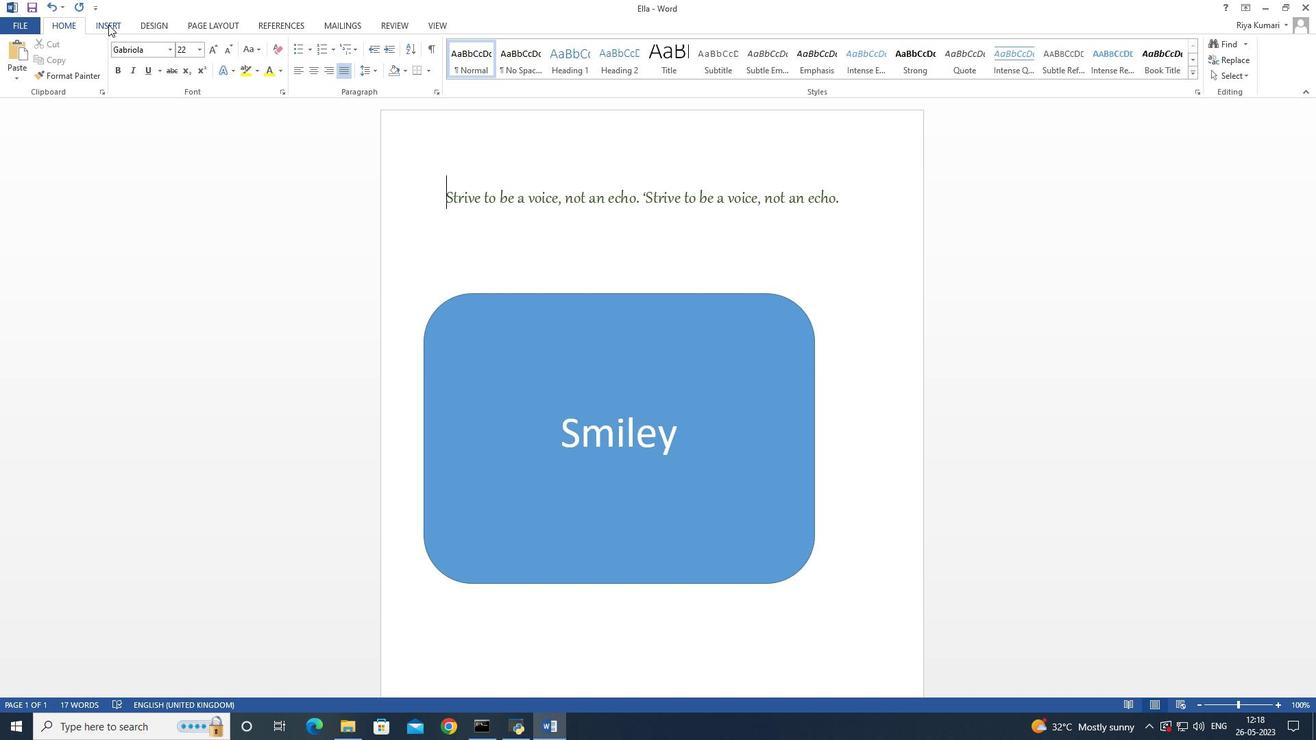 
Action: Mouse pressed left at (107, 26)
Screenshot: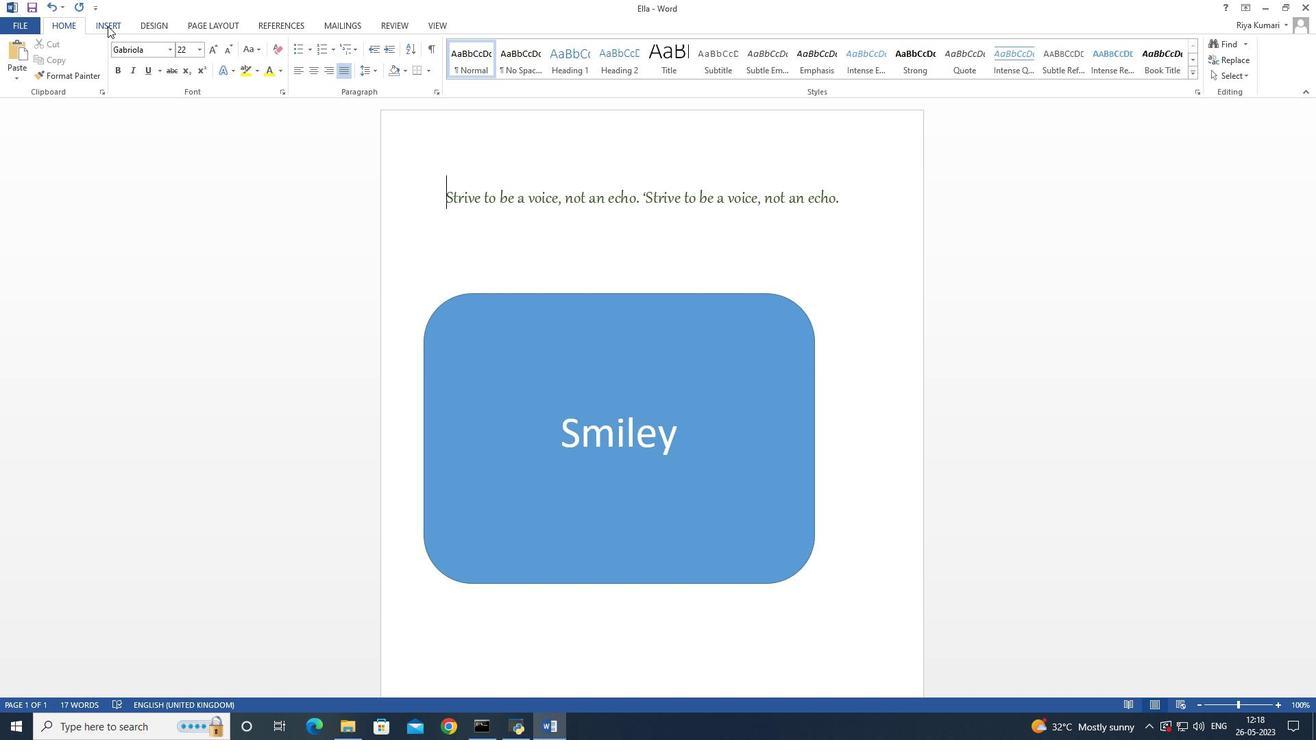
Action: Mouse moved to (524, 335)
Screenshot: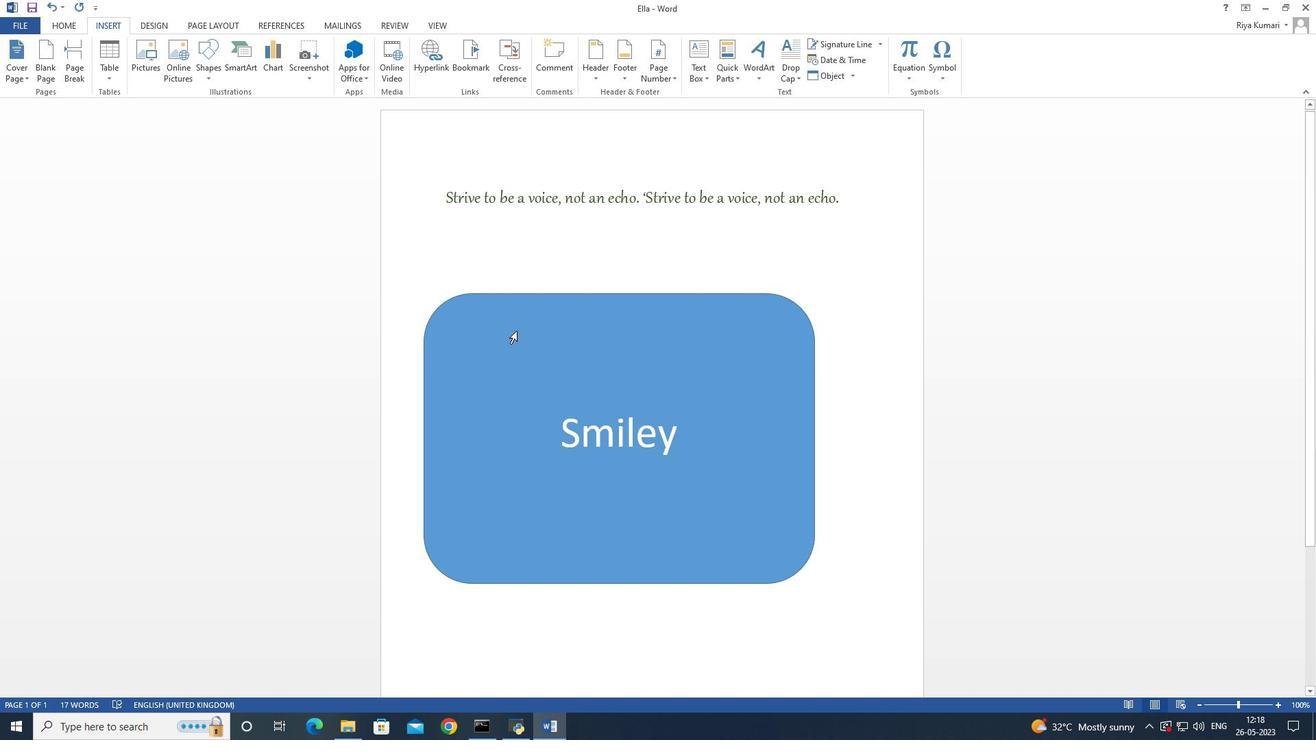 
Action: Mouse pressed left at (524, 335)
Screenshot: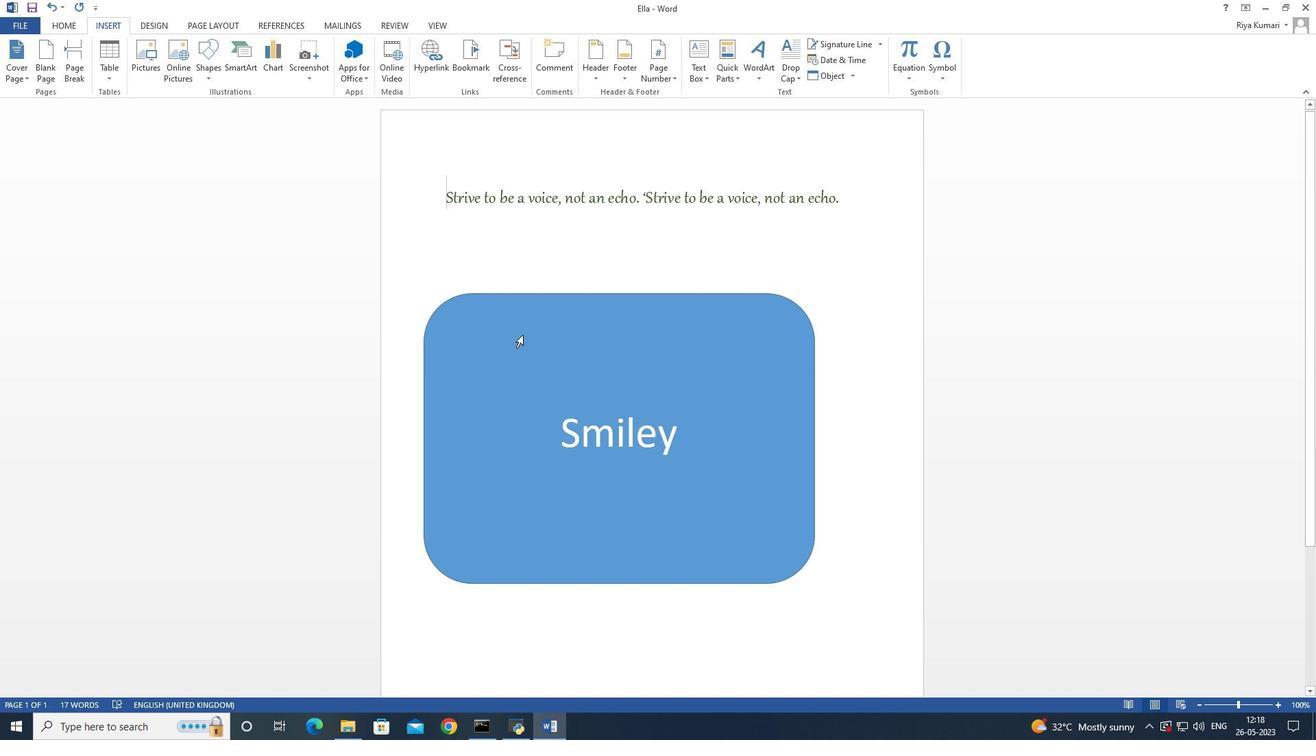 
Action: Mouse moved to (512, 9)
Screenshot: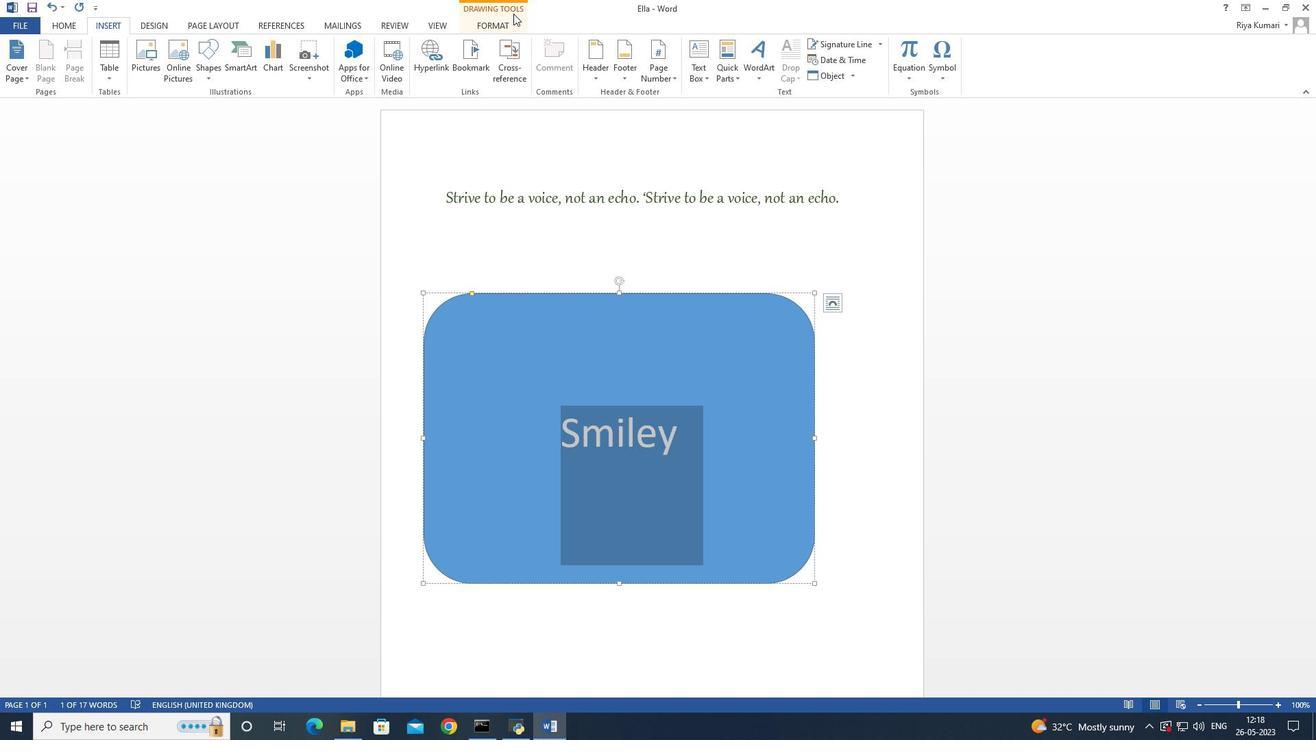
Action: Mouse pressed left at (512, 9)
Screenshot: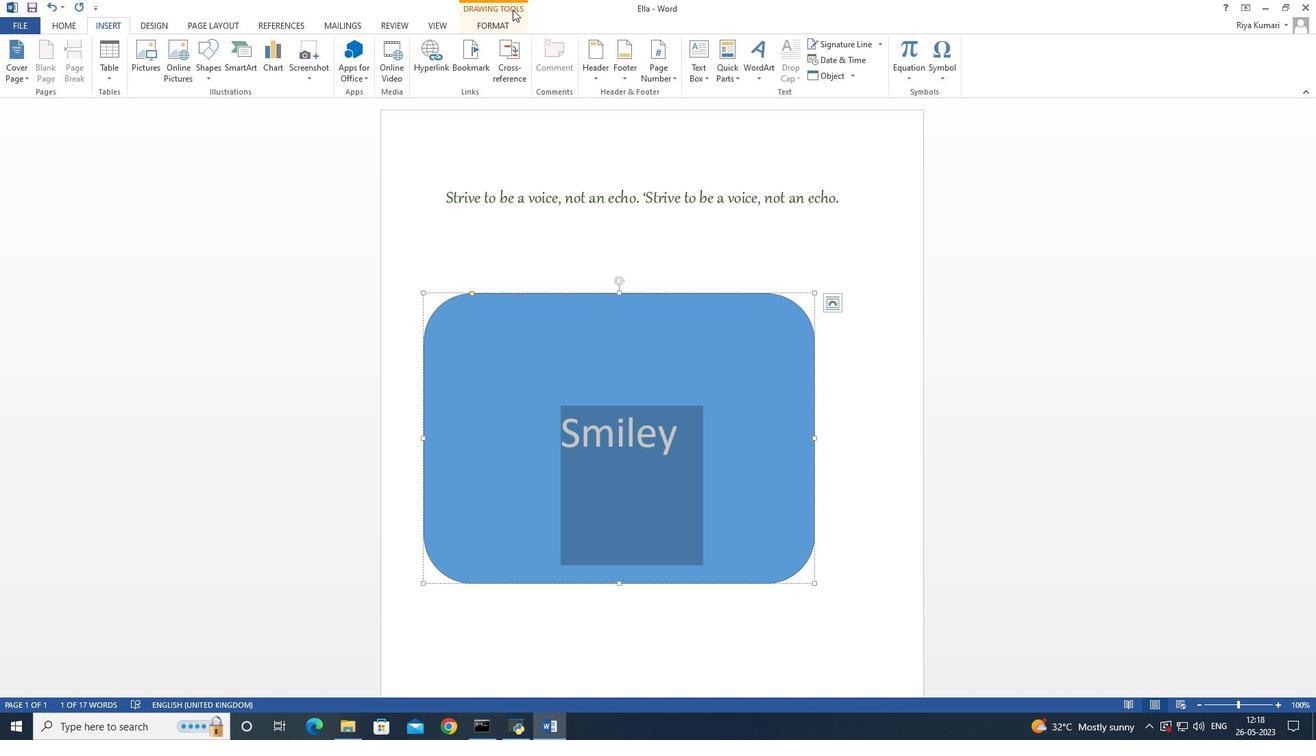 
Action: Mouse moved to (354, 58)
Screenshot: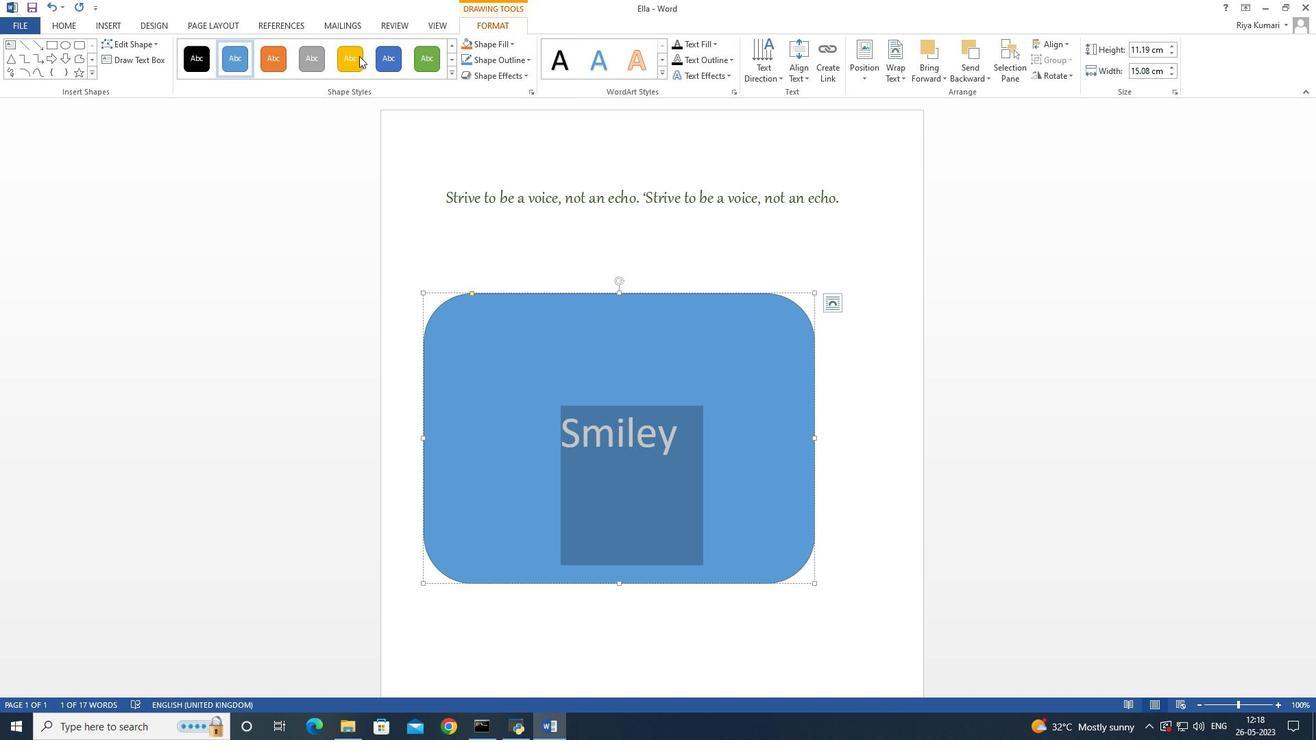 
Action: Mouse pressed left at (354, 58)
Screenshot: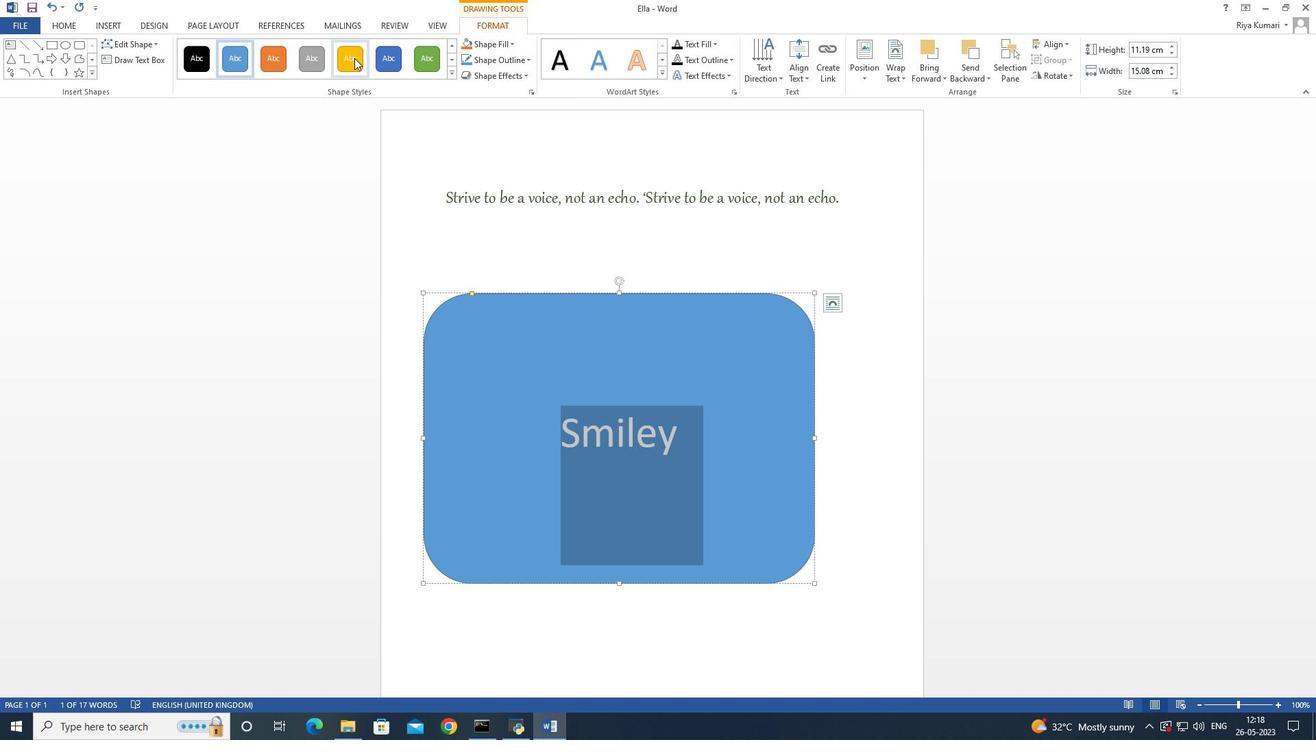 
Action: Mouse moved to (1170, 52)
Screenshot: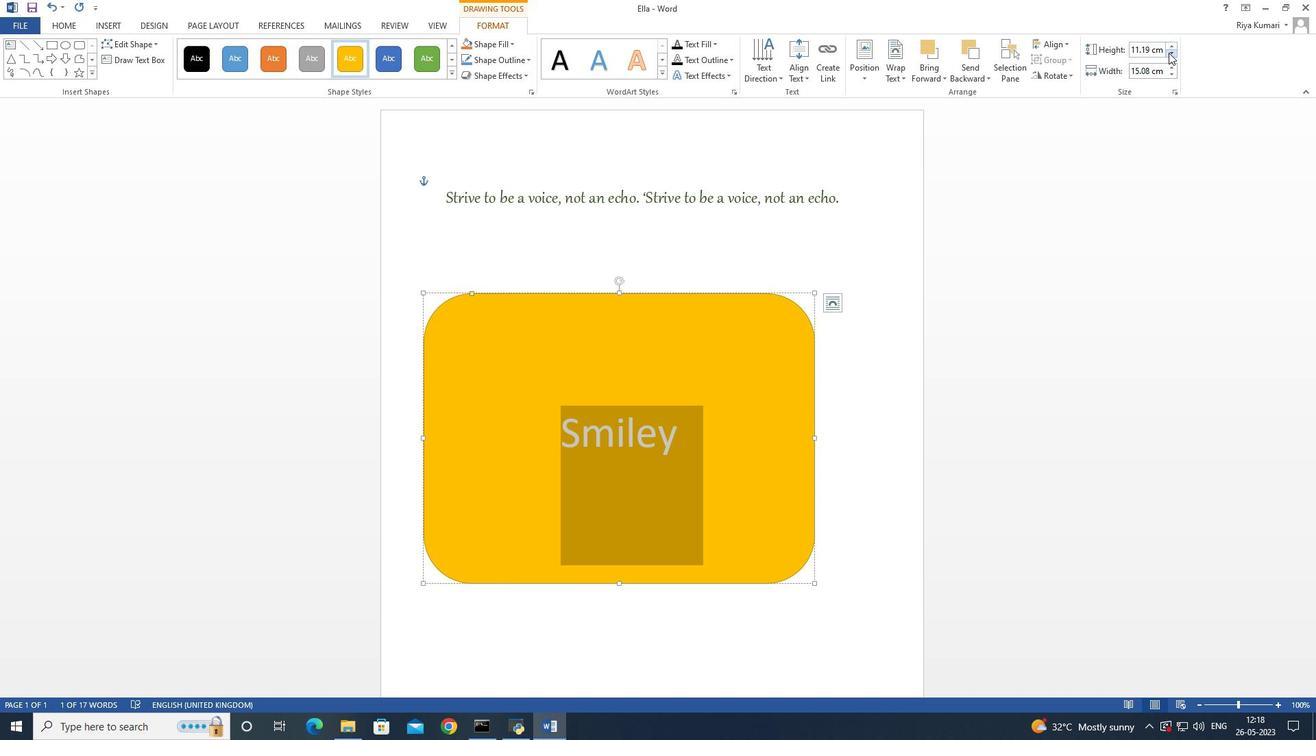 
Action: Mouse pressed left at (1170, 52)
Screenshot: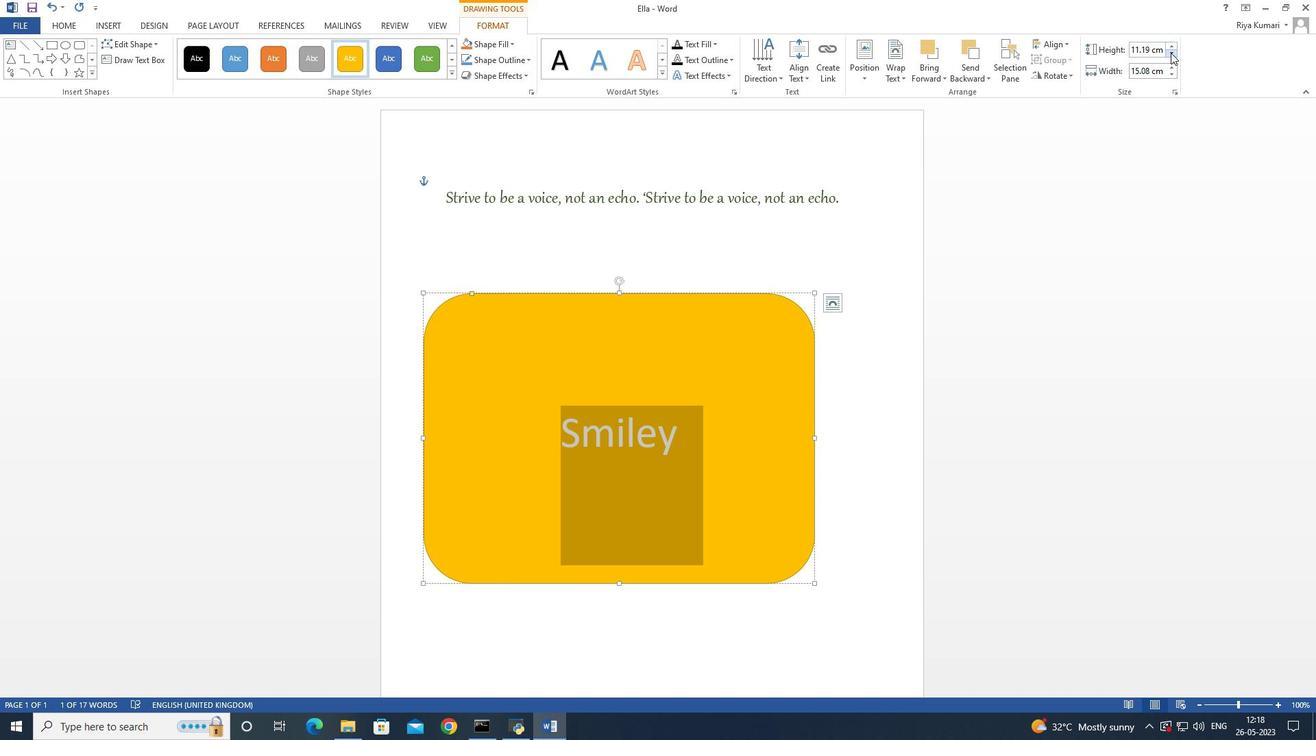 
Action: Mouse pressed left at (1170, 52)
Screenshot: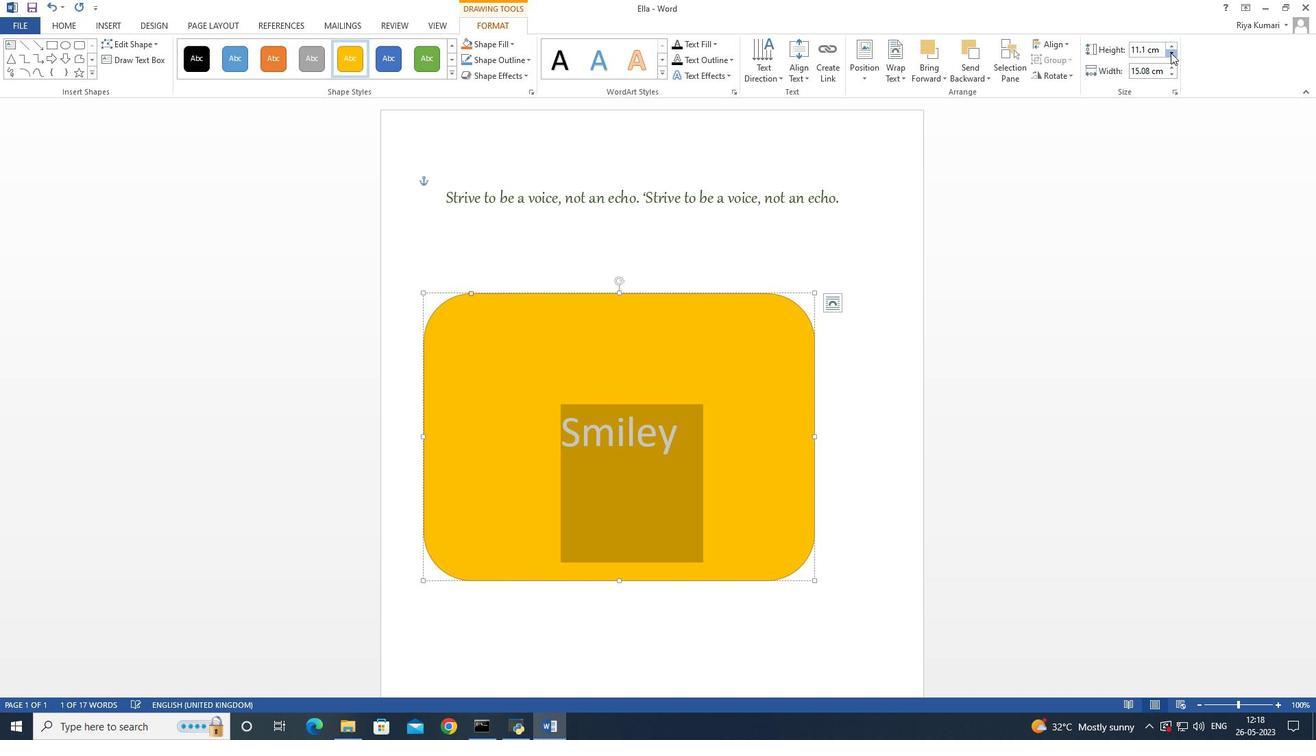 
Action: Mouse pressed left at (1170, 52)
Screenshot: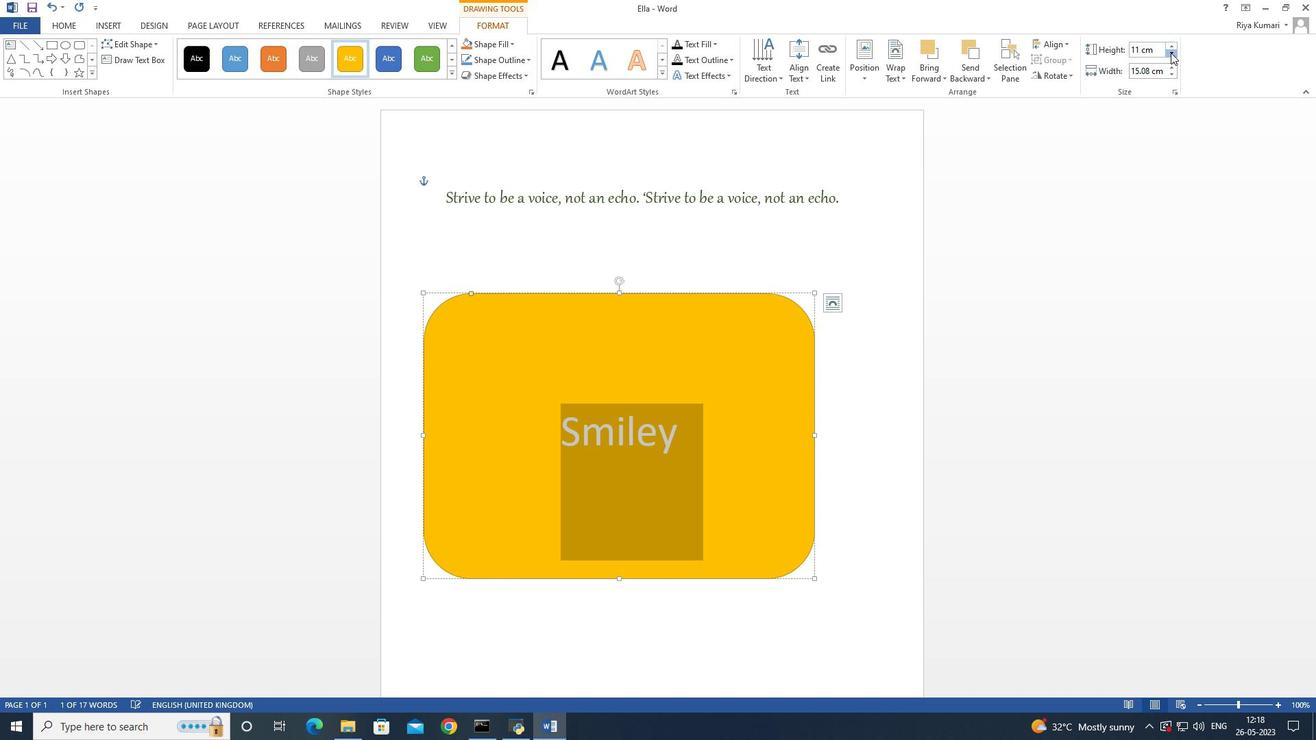 
Action: Mouse pressed left at (1170, 52)
Screenshot: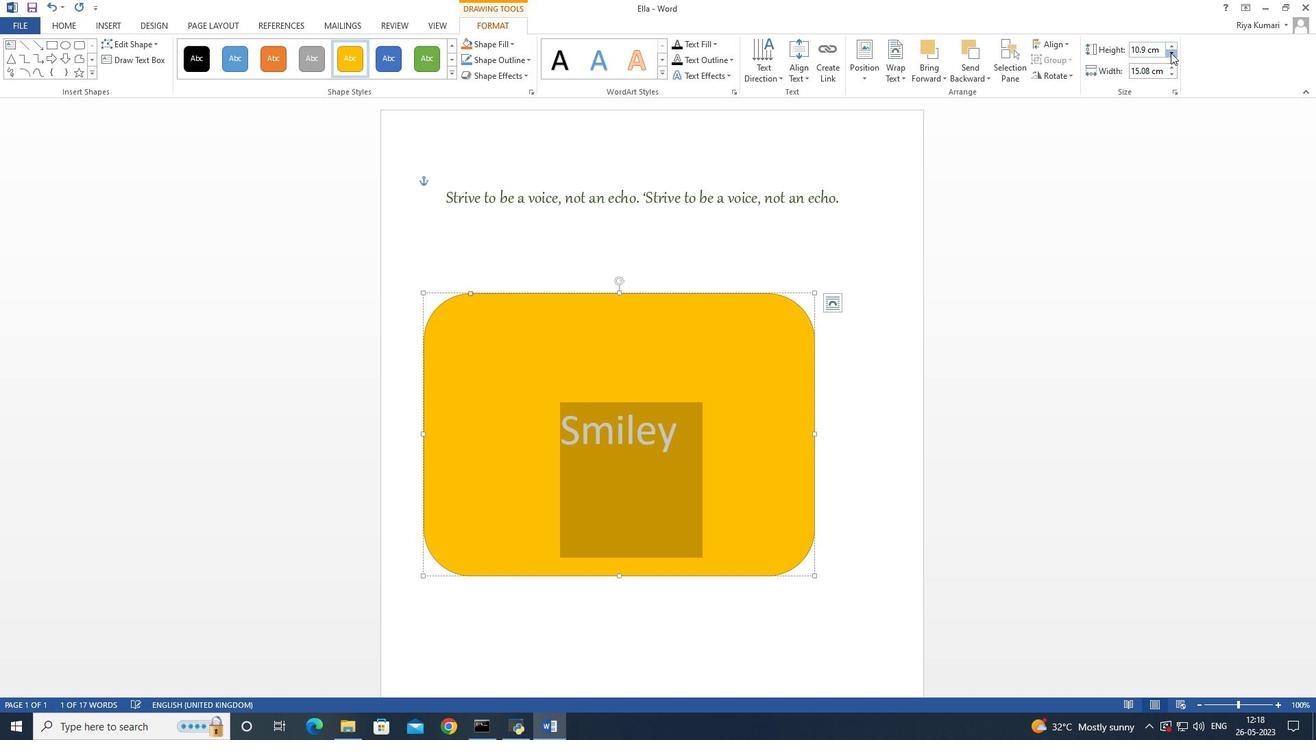 
Action: Mouse pressed left at (1170, 52)
Screenshot: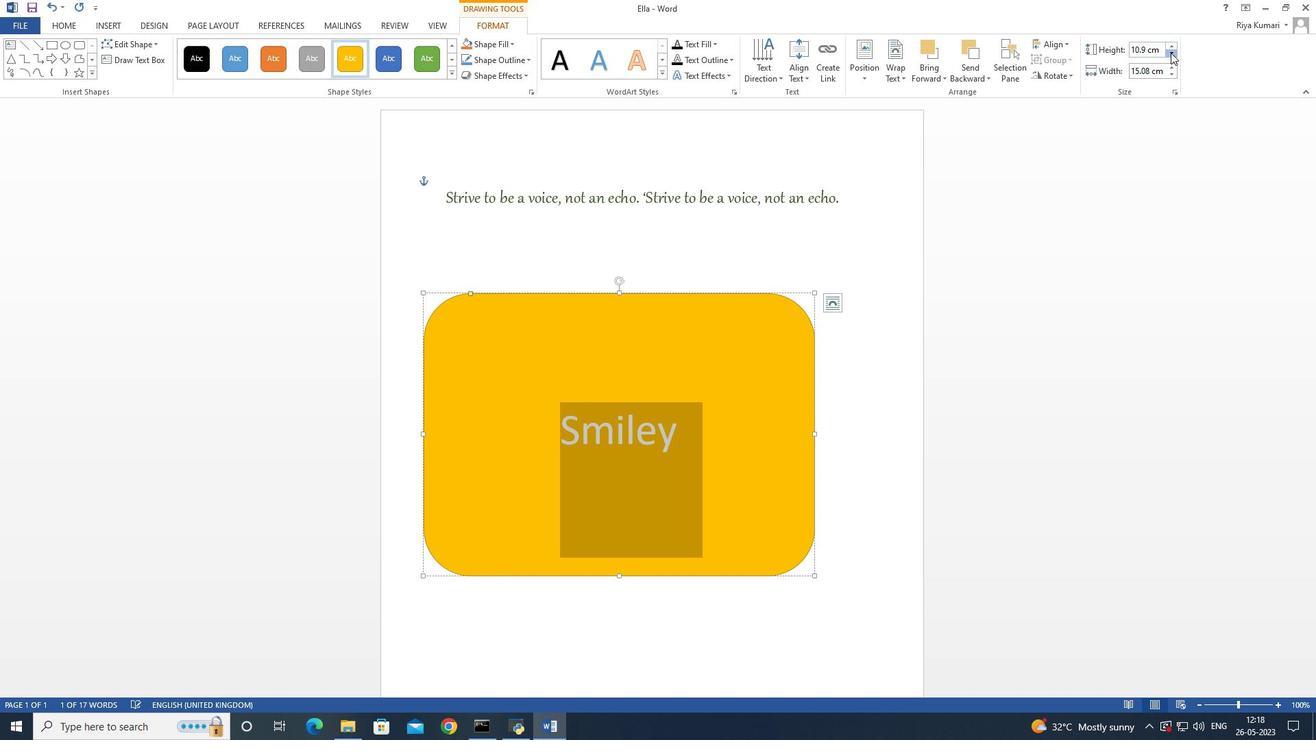 
Action: Mouse pressed left at (1170, 52)
Screenshot: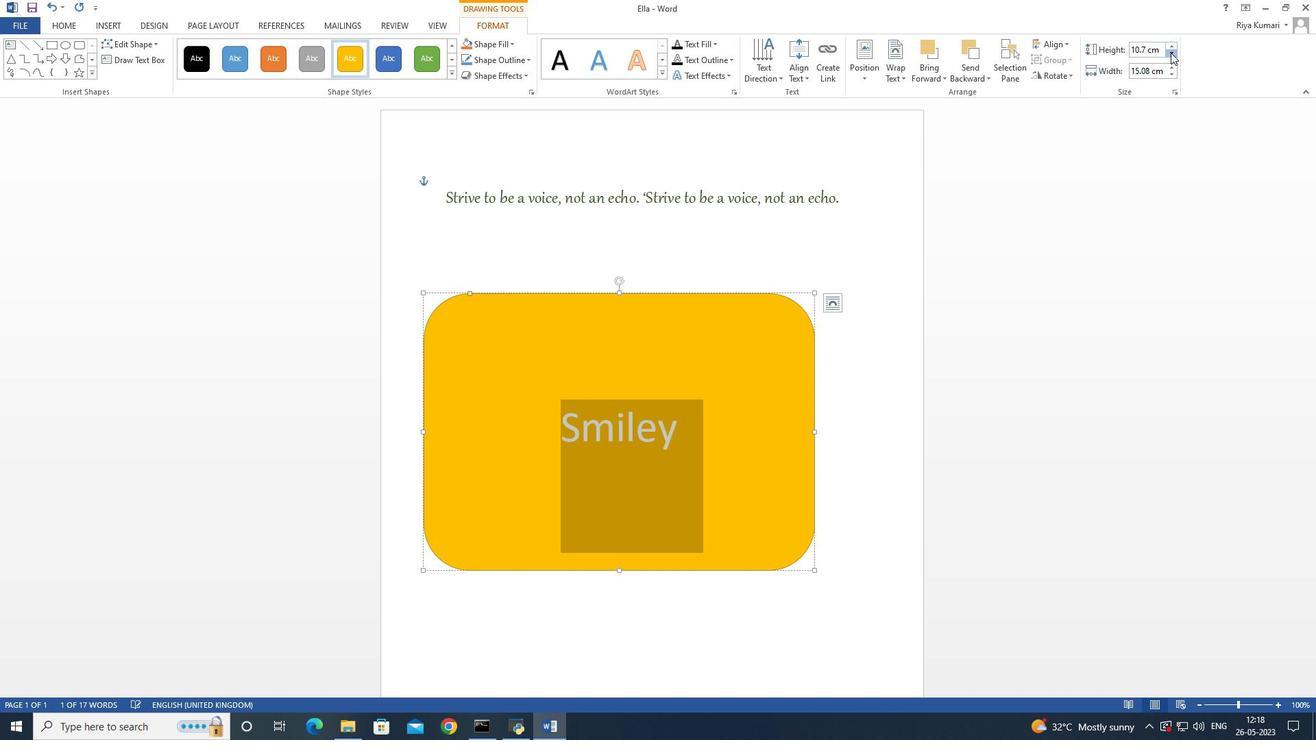 
Action: Mouse pressed left at (1170, 52)
Screenshot: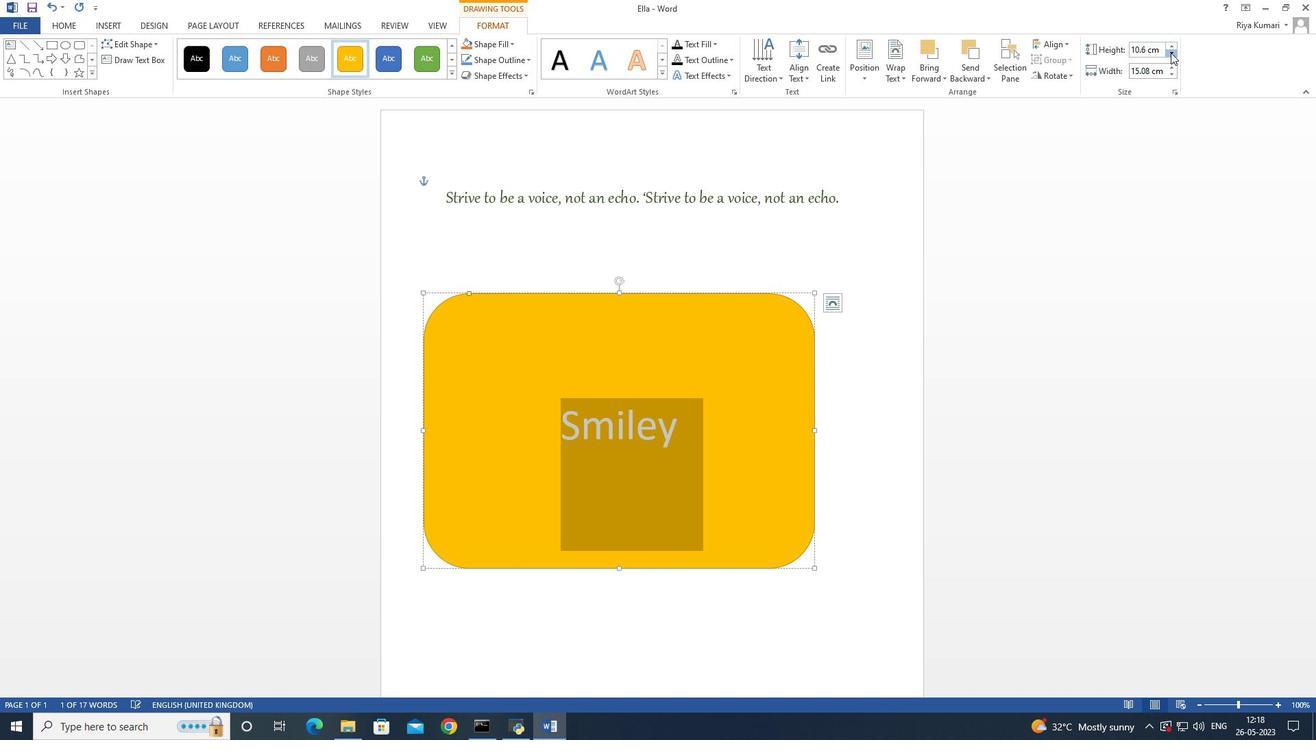 
Action: Mouse pressed left at (1170, 52)
Screenshot: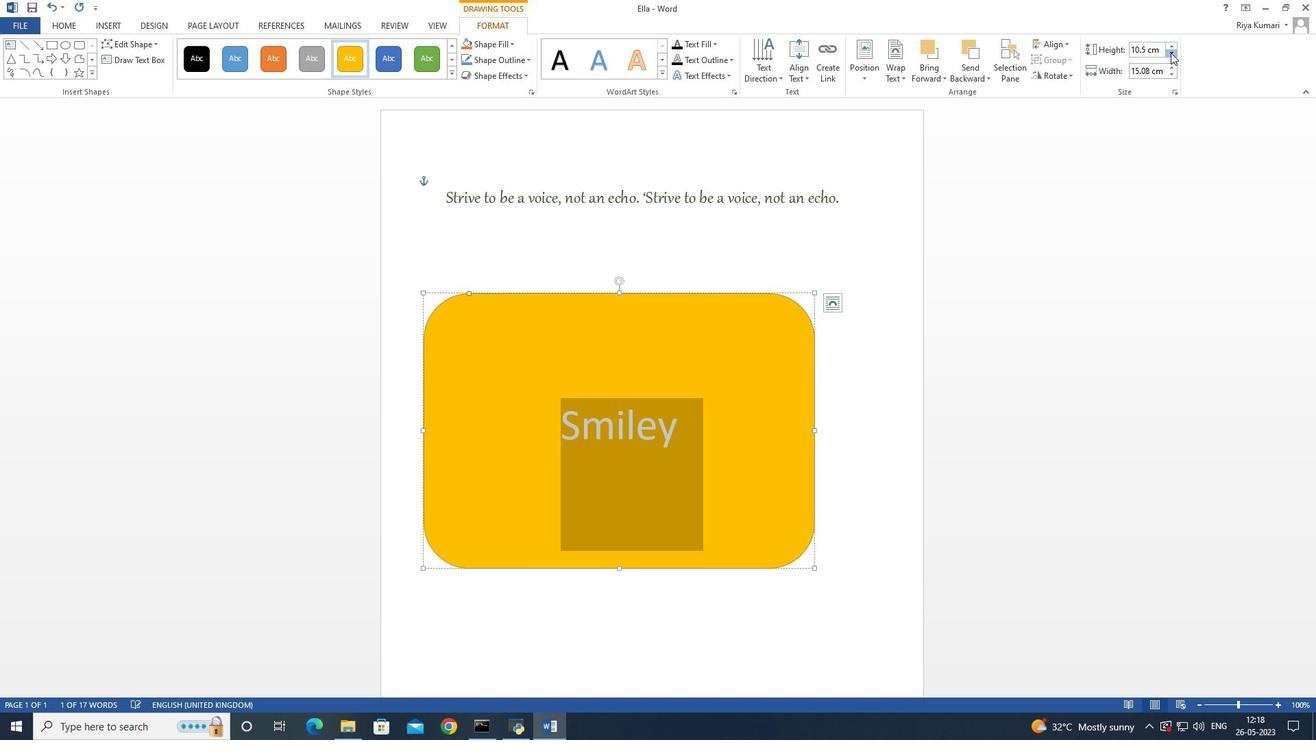 
Action: Mouse pressed left at (1170, 52)
Screenshot: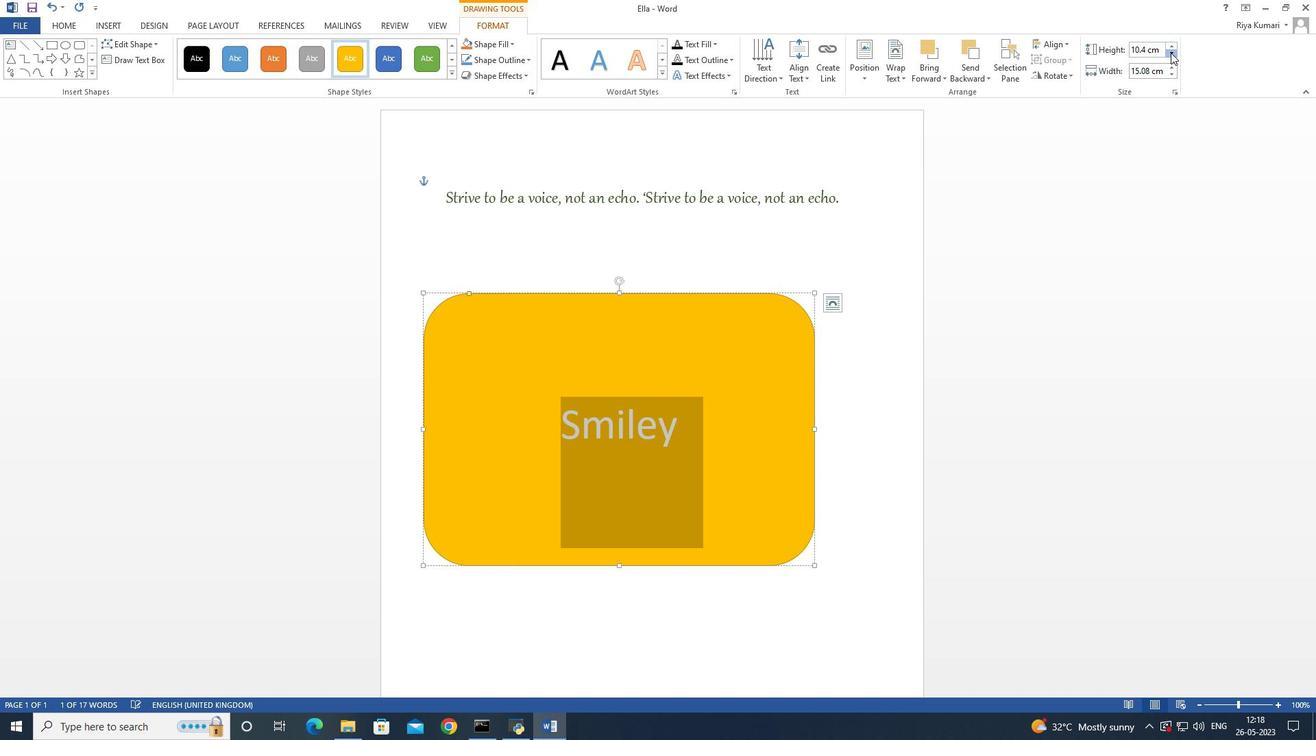 
Action: Mouse pressed left at (1170, 52)
Screenshot: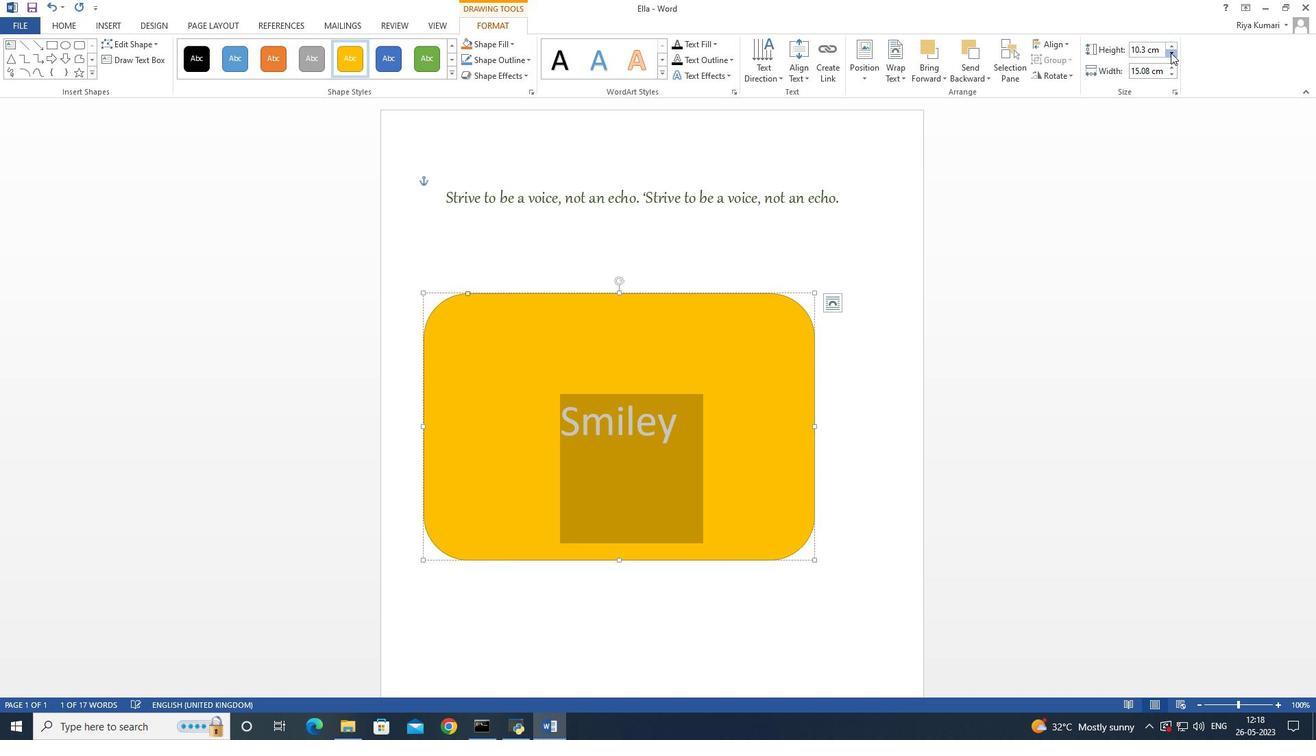 
Action: Mouse pressed left at (1170, 52)
Screenshot: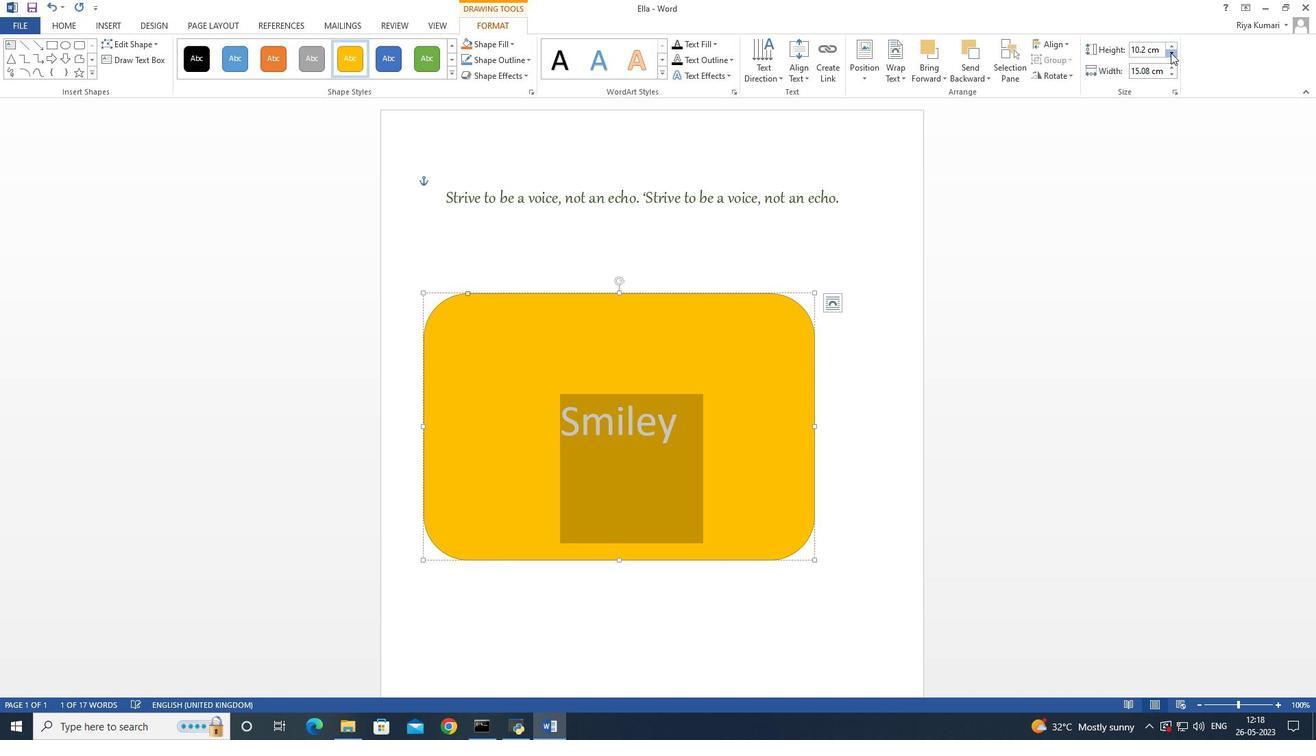
Action: Mouse pressed left at (1170, 52)
Screenshot: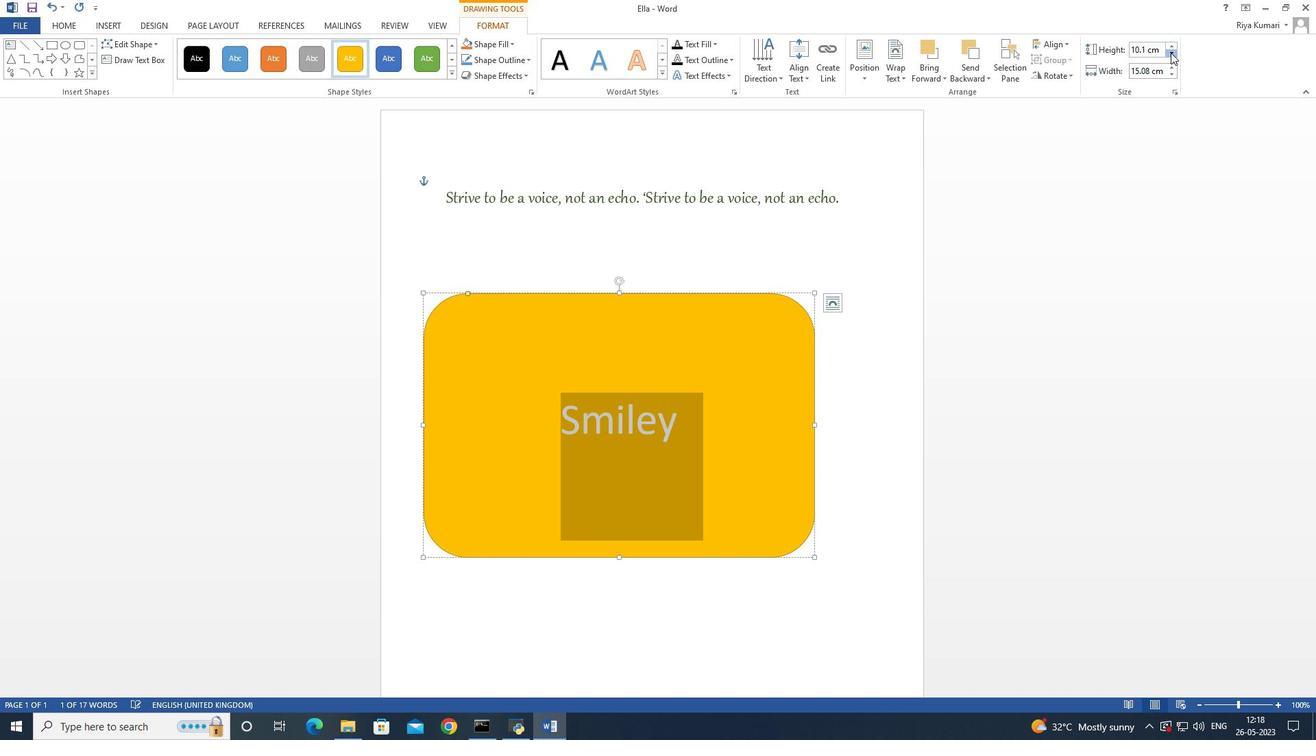 
Action: Mouse pressed left at (1170, 52)
Screenshot: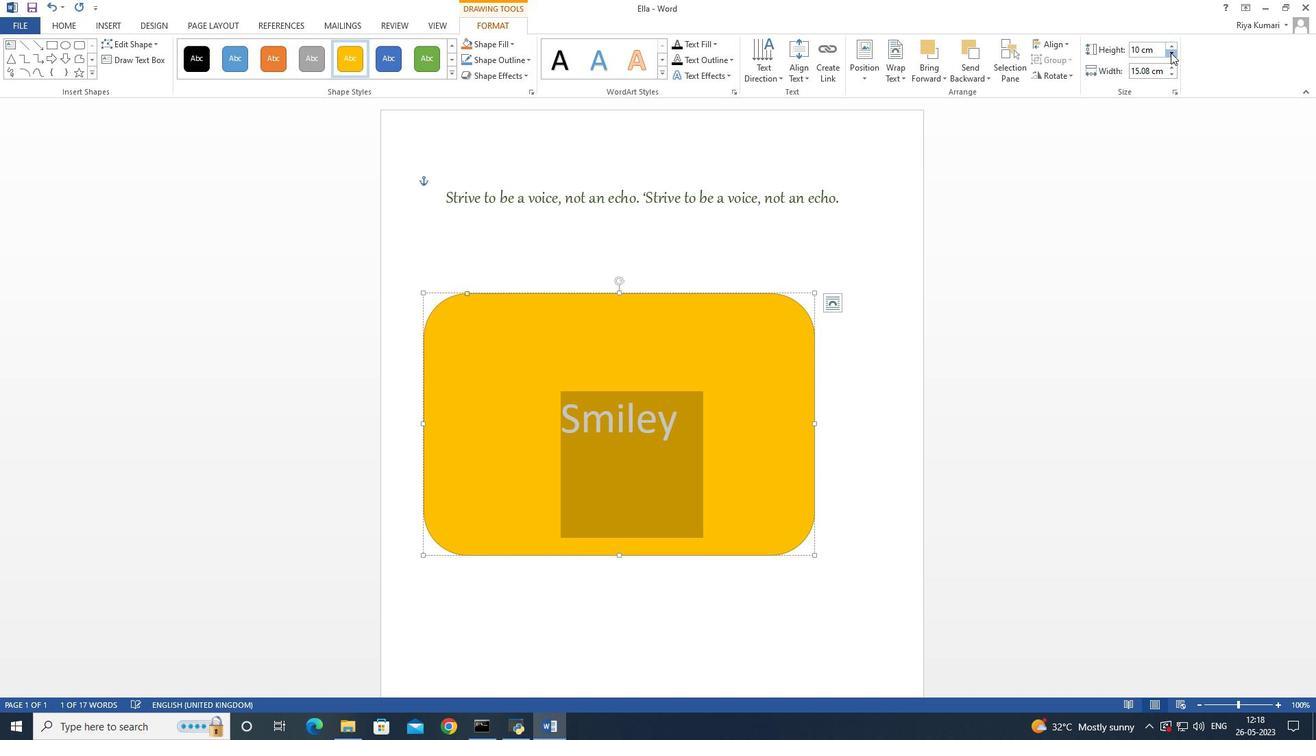 
Action: Mouse pressed left at (1170, 52)
Screenshot: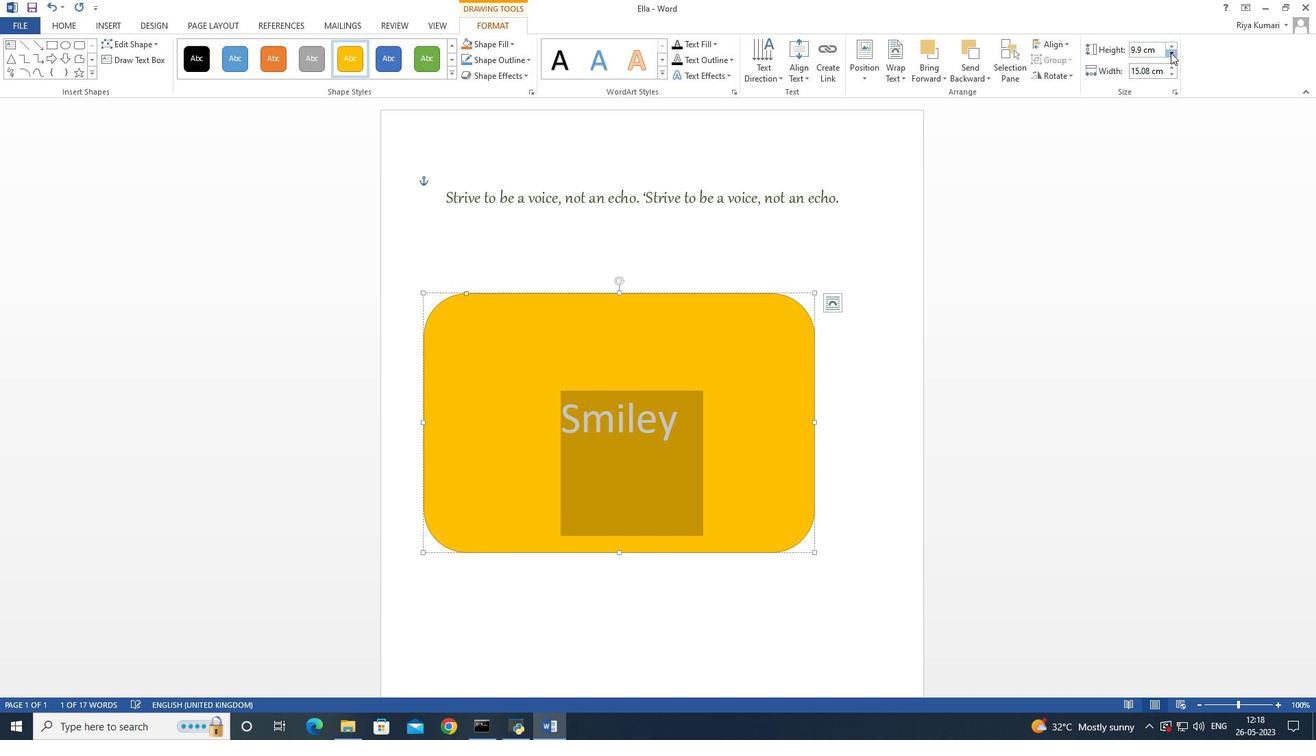 
Action: Mouse pressed left at (1170, 52)
Screenshot: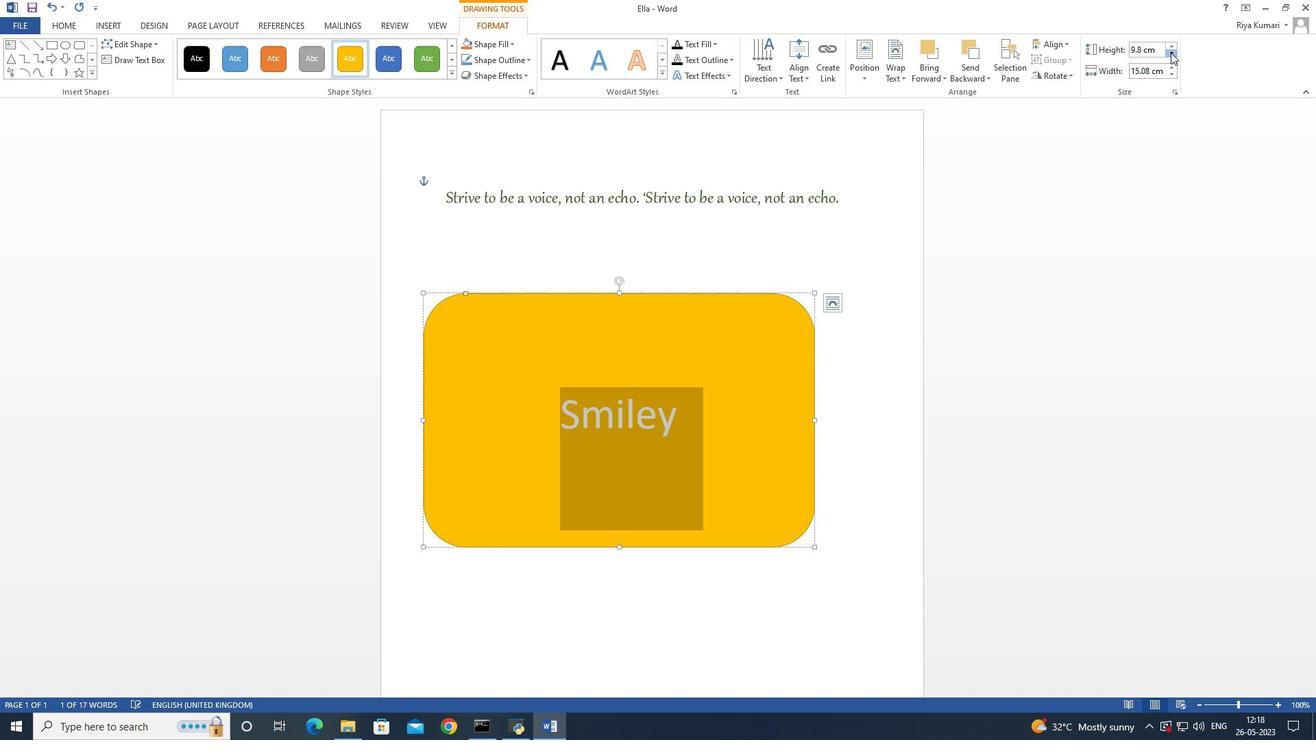
Action: Mouse pressed left at (1170, 52)
Screenshot: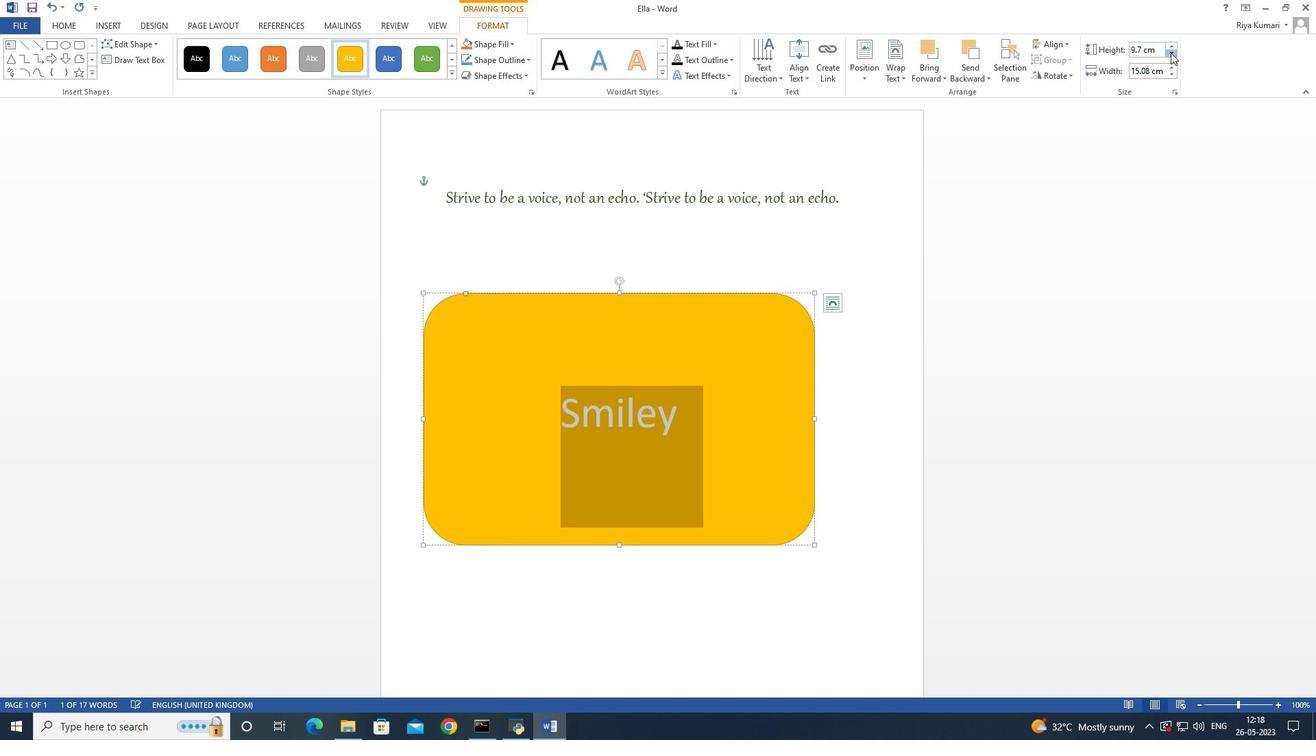 
Action: Mouse pressed left at (1170, 52)
Screenshot: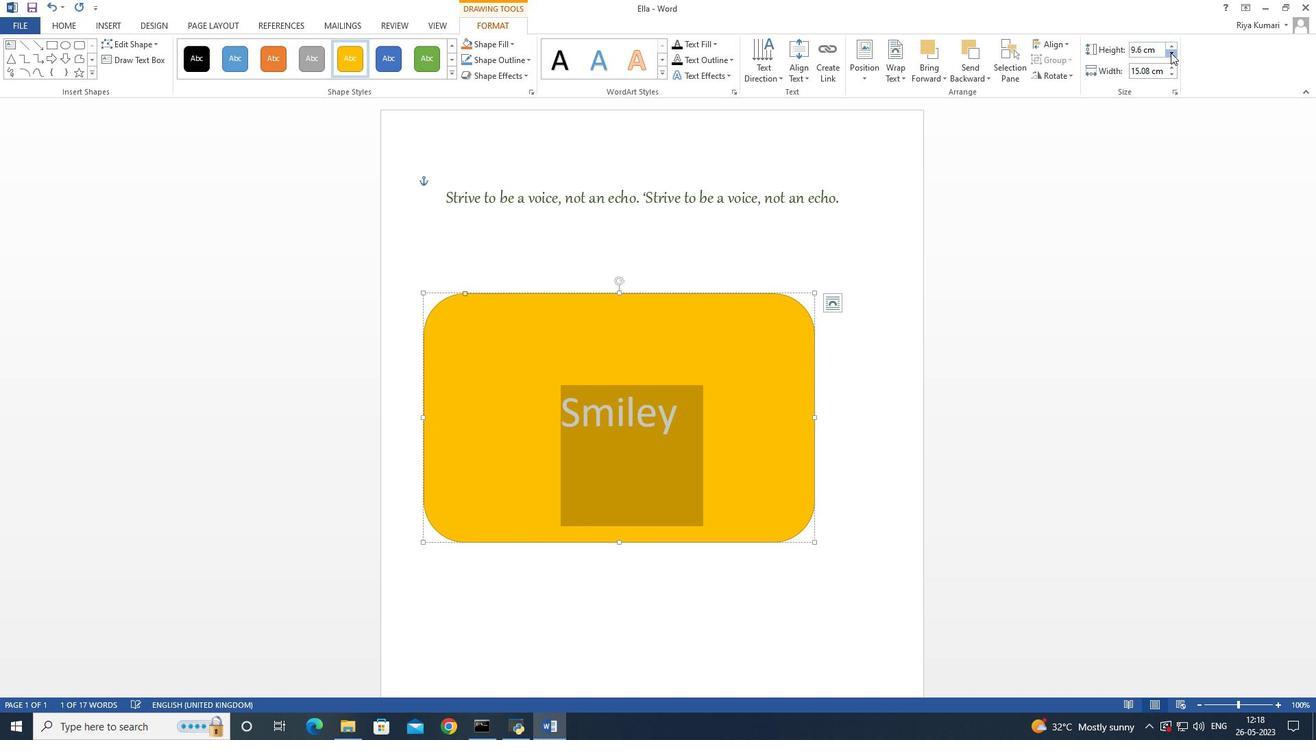 
Action: Mouse pressed left at (1170, 52)
Screenshot: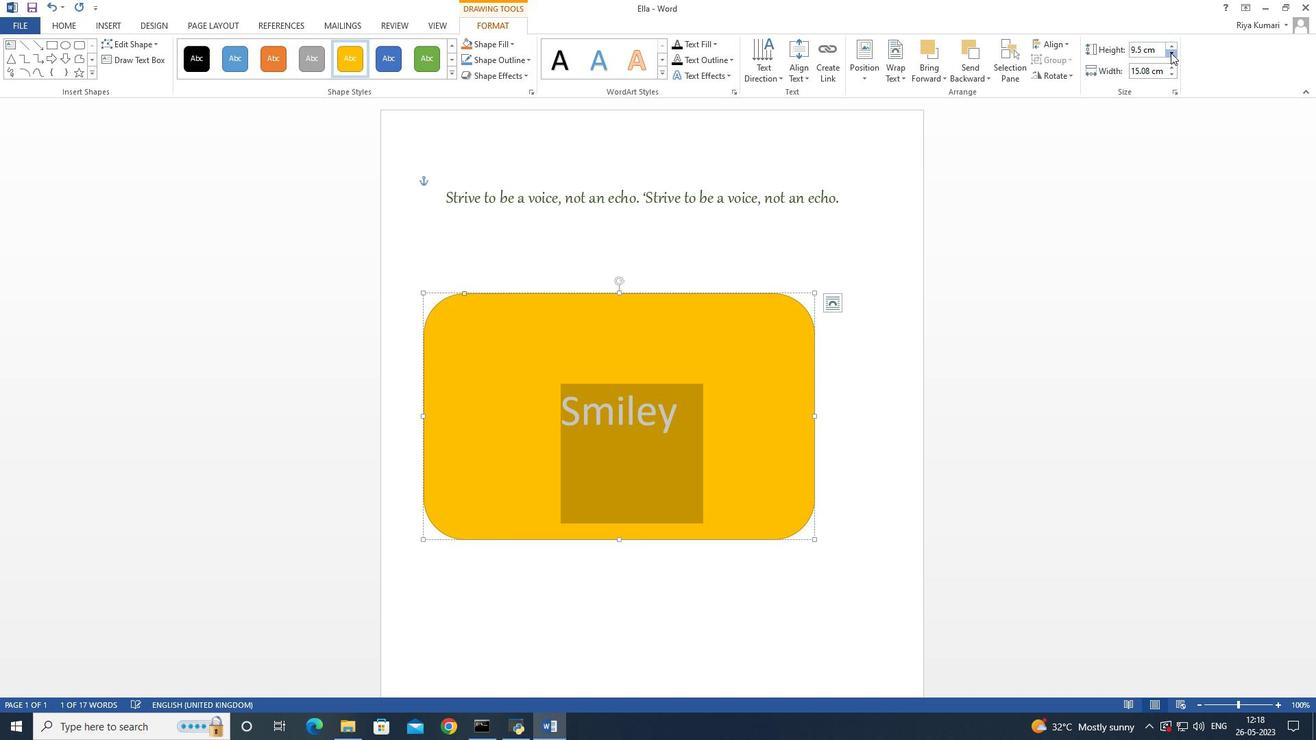 
Action: Mouse pressed left at (1170, 52)
Screenshot: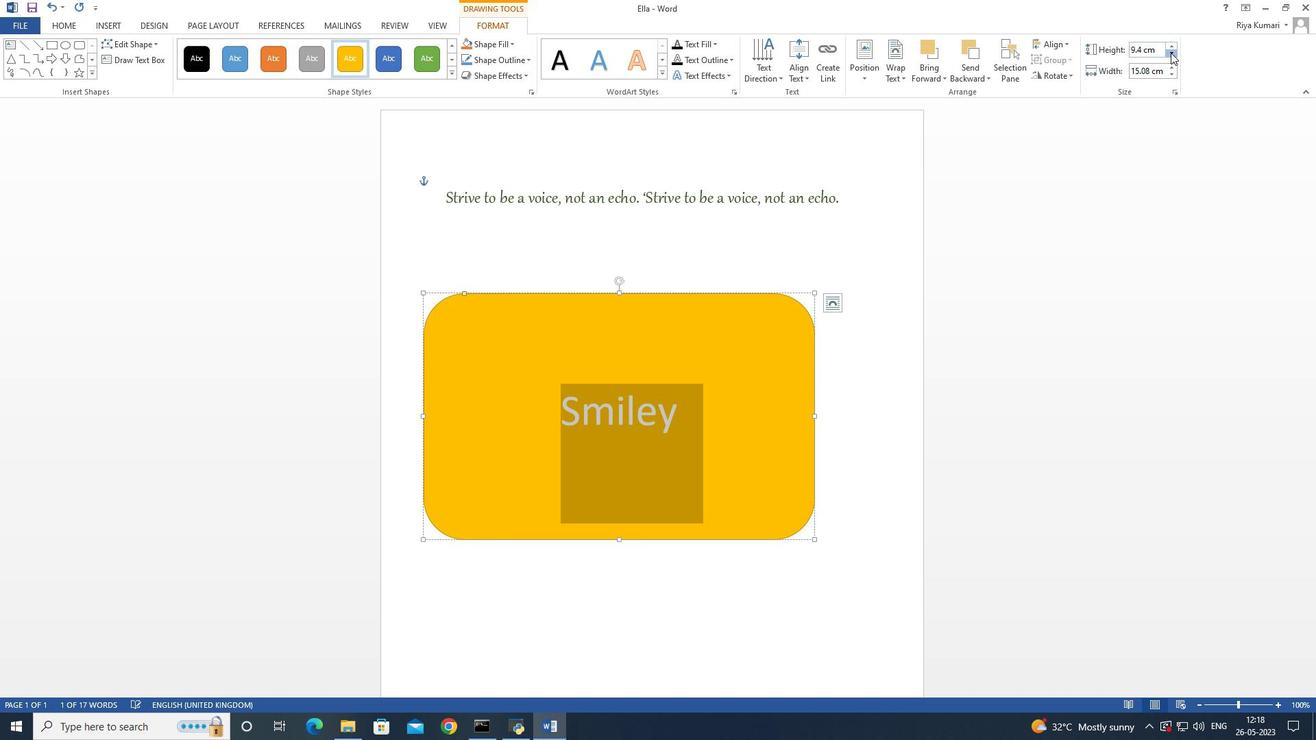 
Action: Mouse pressed left at (1170, 52)
Screenshot: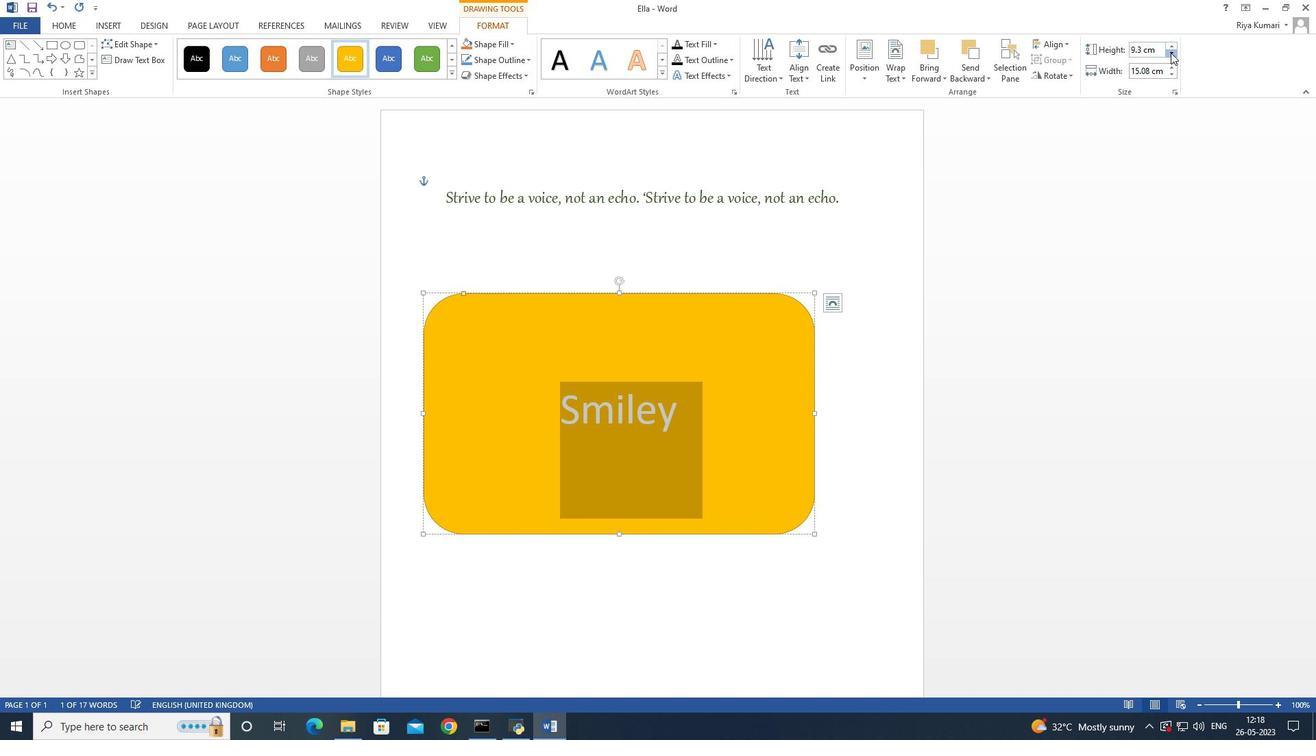 
Action: Mouse pressed left at (1170, 52)
Screenshot: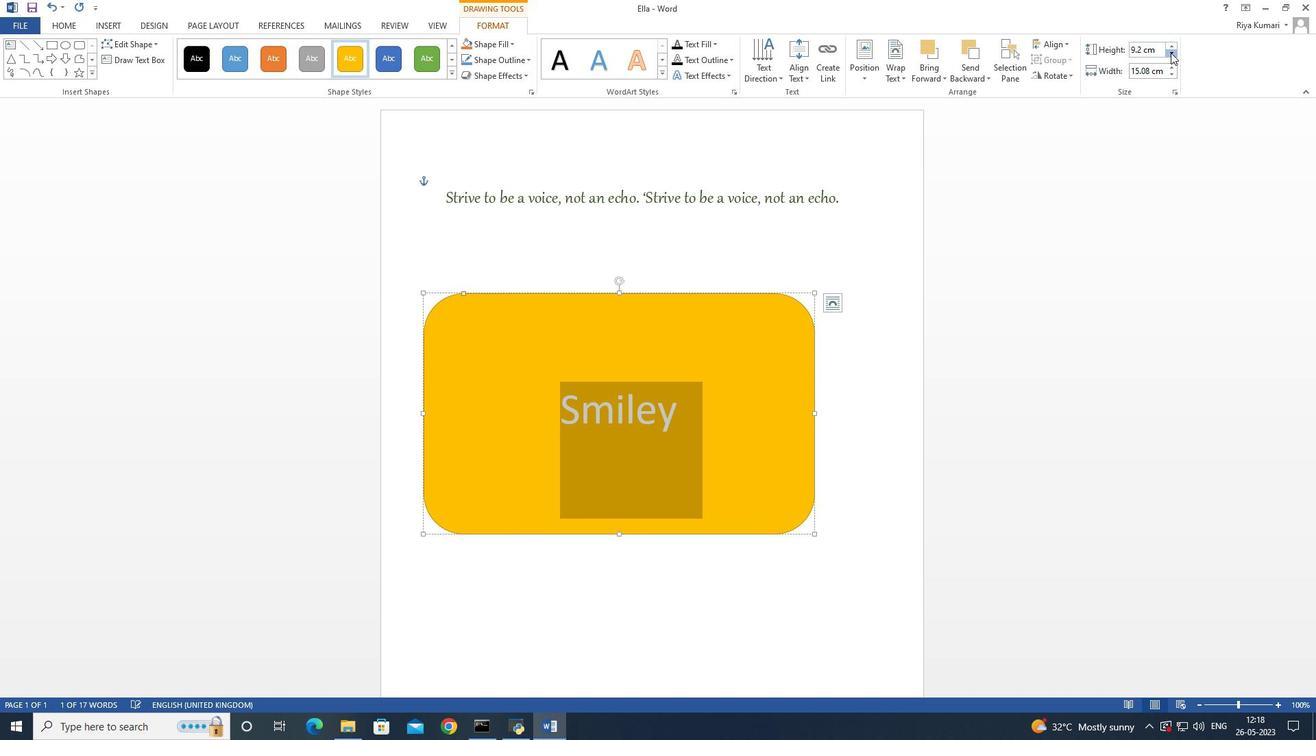 
Action: Mouse pressed left at (1170, 52)
Screenshot: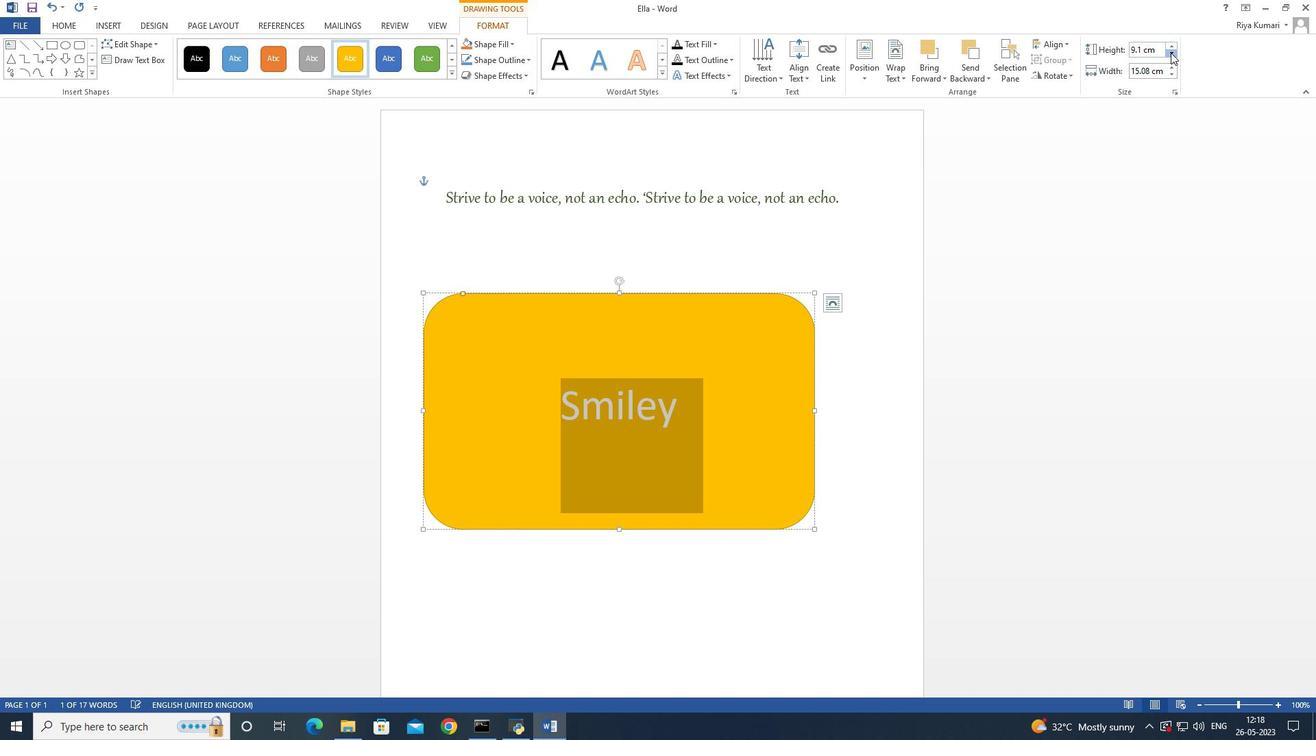 
Action: Mouse pressed left at (1170, 52)
Screenshot: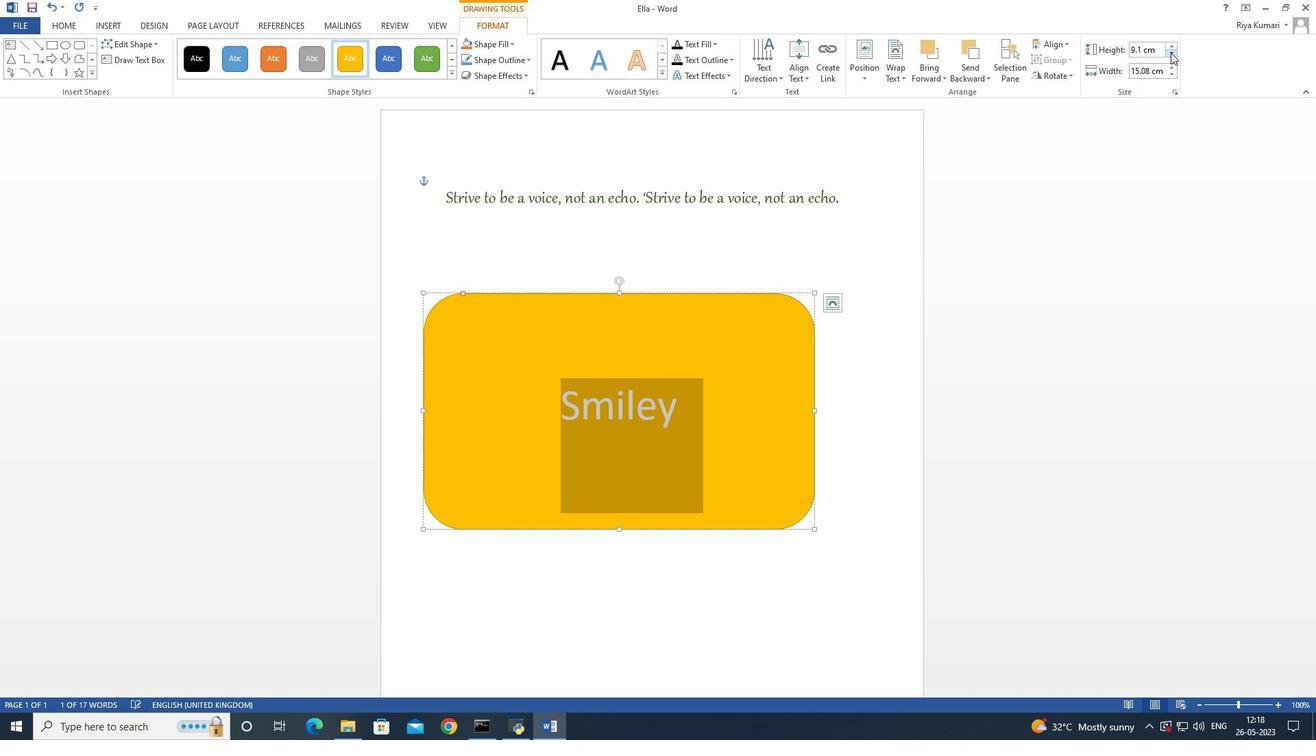 
Action: Mouse pressed left at (1170, 52)
Screenshot: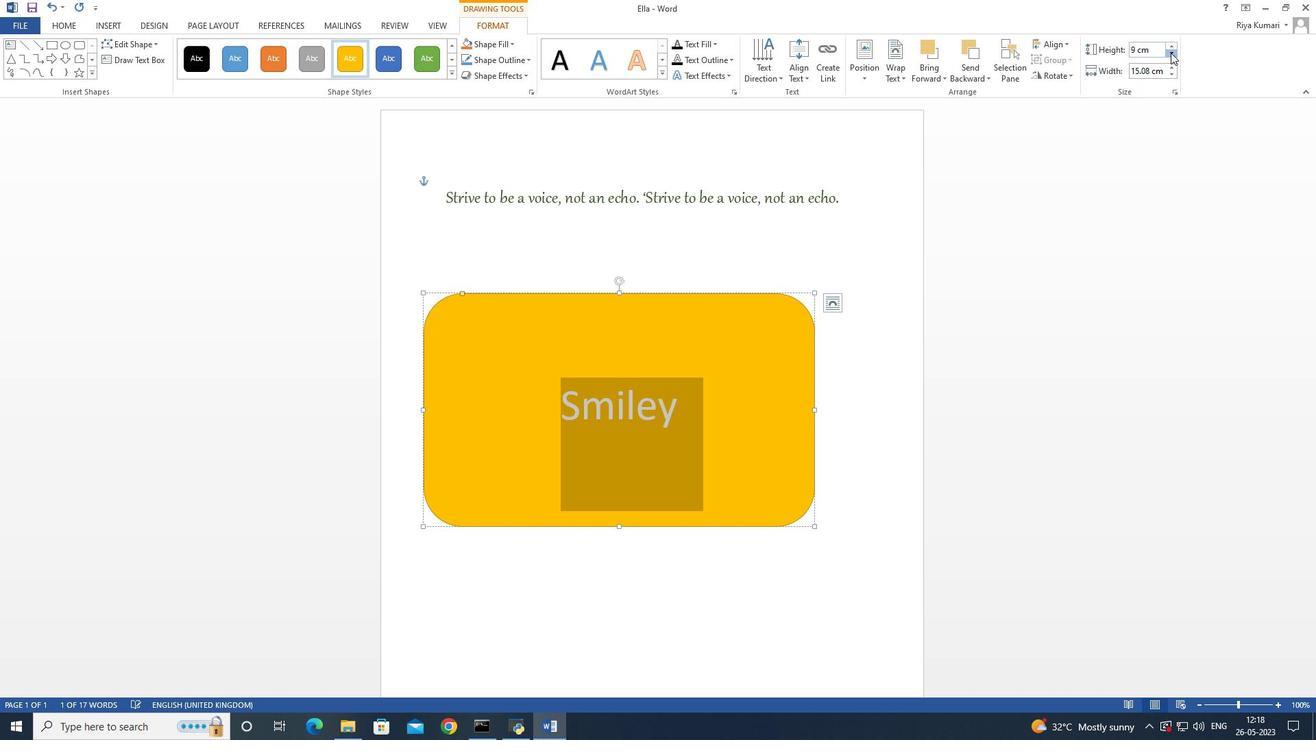 
Action: Mouse pressed left at (1170, 52)
Screenshot: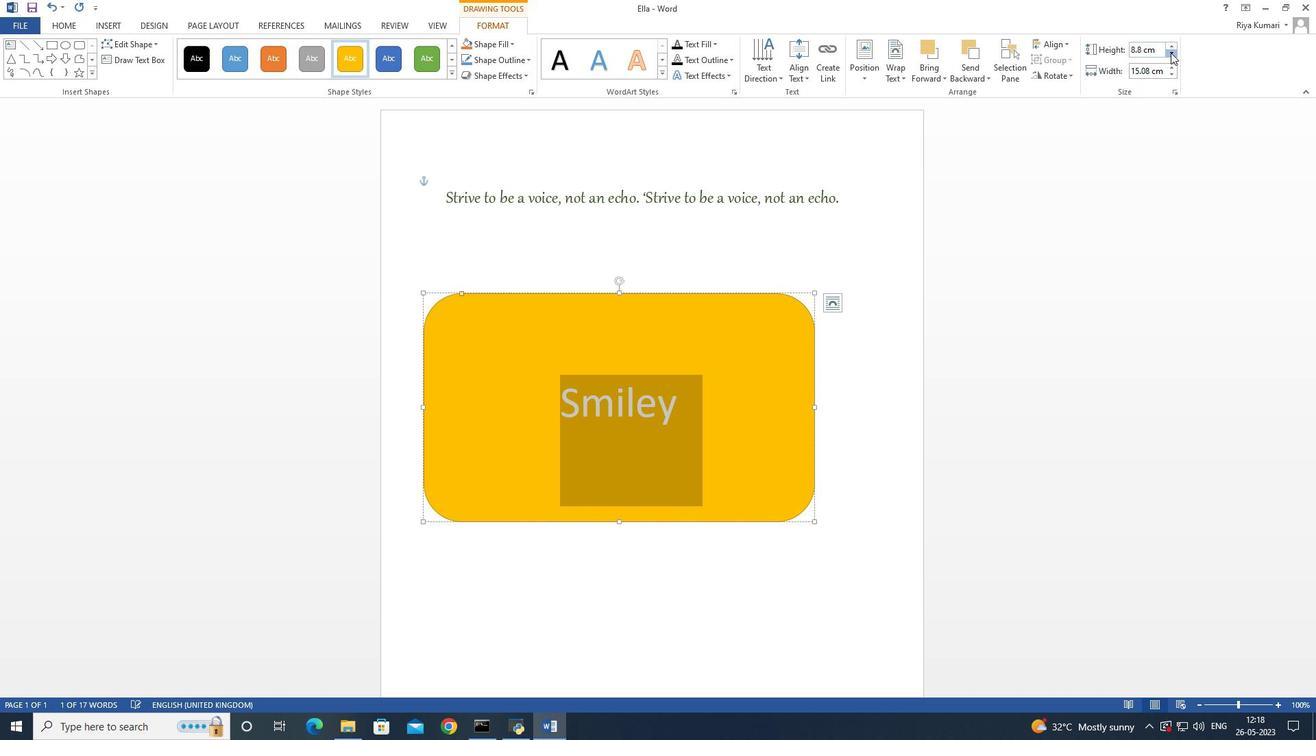 
Action: Mouse pressed left at (1170, 52)
Screenshot: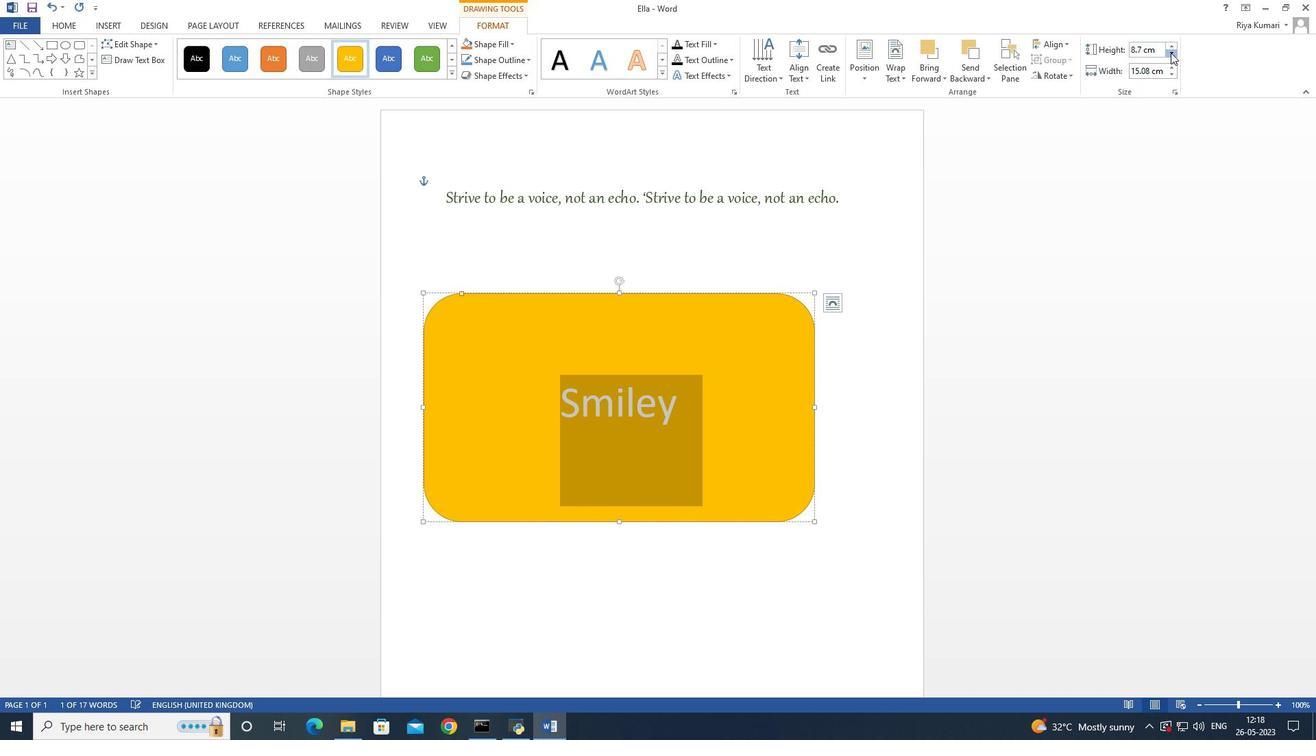 
Action: Mouse pressed left at (1170, 52)
Screenshot: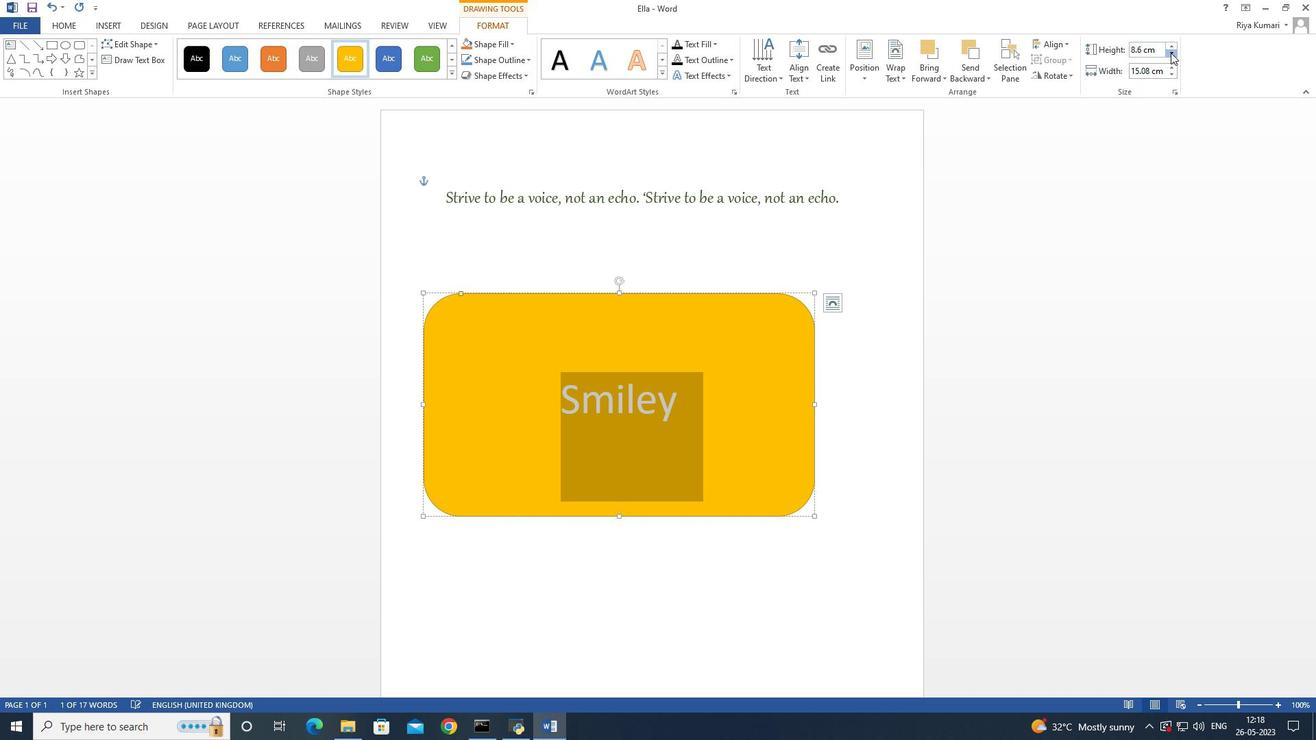 
Action: Mouse pressed left at (1170, 52)
Screenshot: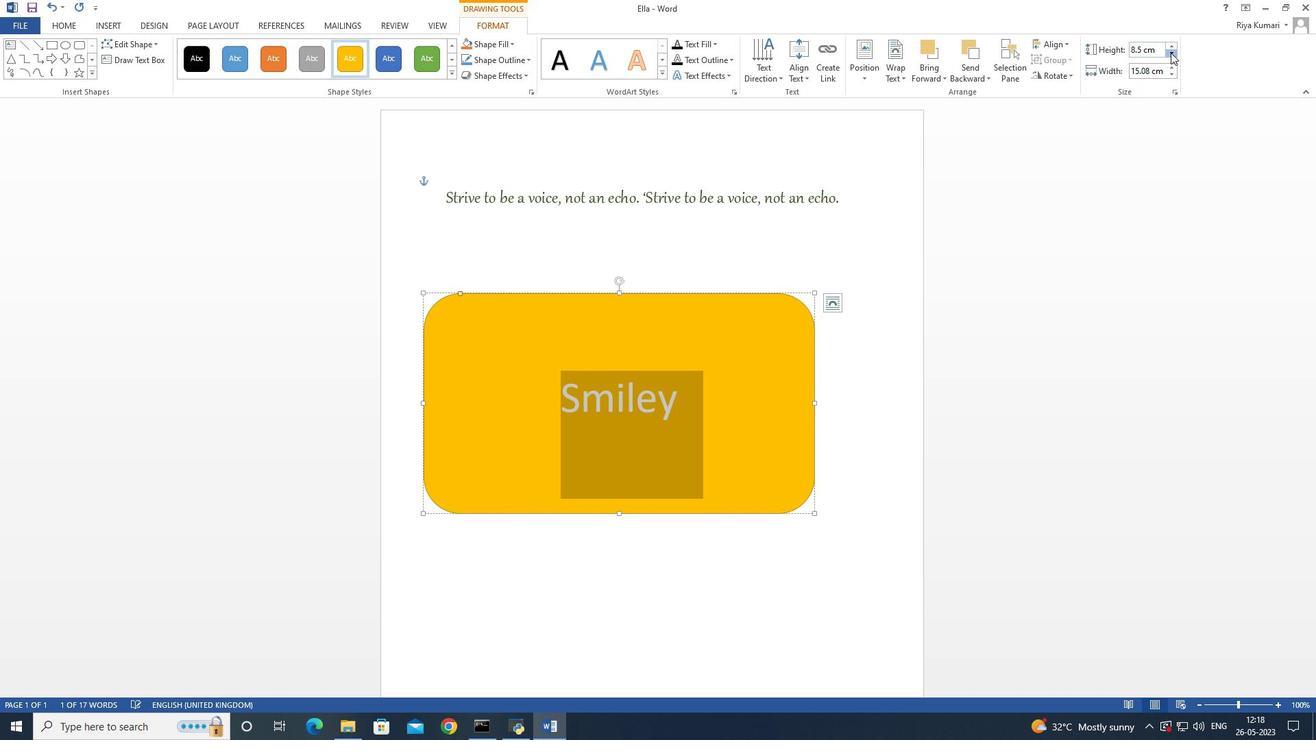 
Action: Mouse pressed left at (1170, 52)
Screenshot: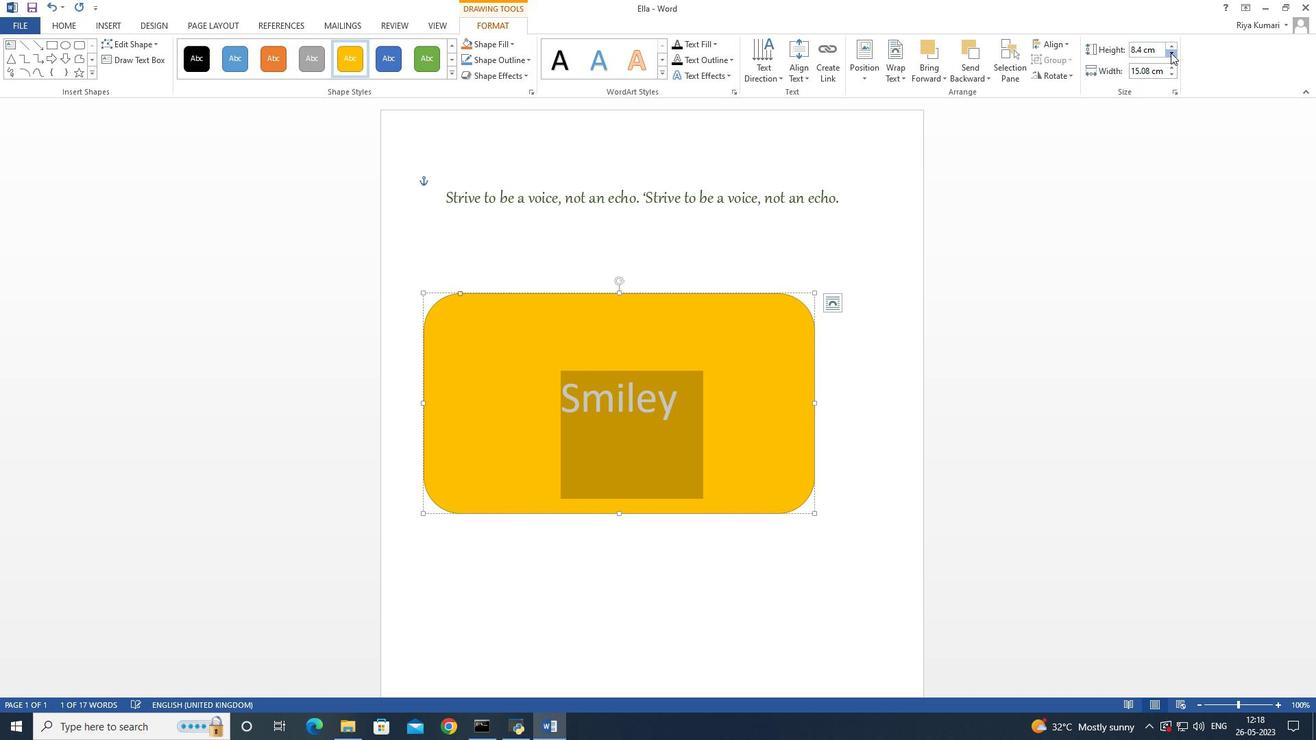 
Action: Mouse pressed left at (1170, 52)
Screenshot: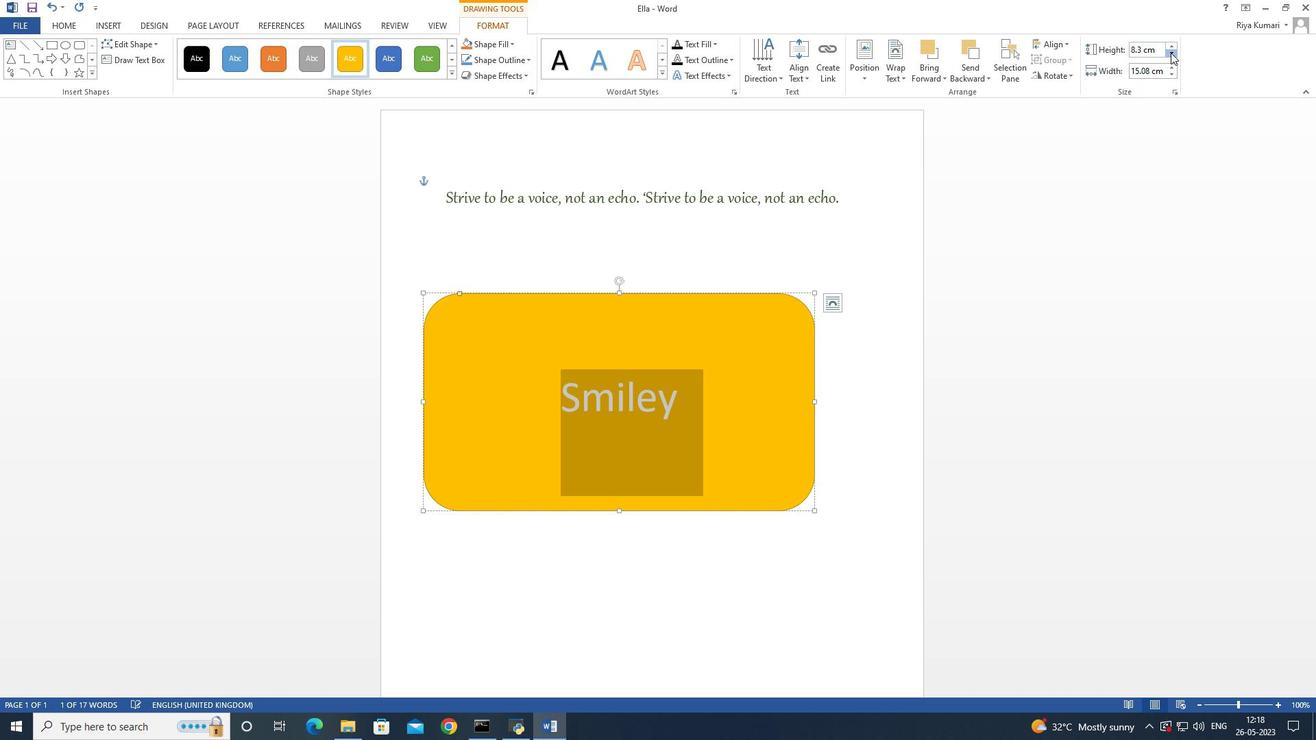 
Action: Mouse pressed left at (1170, 52)
Screenshot: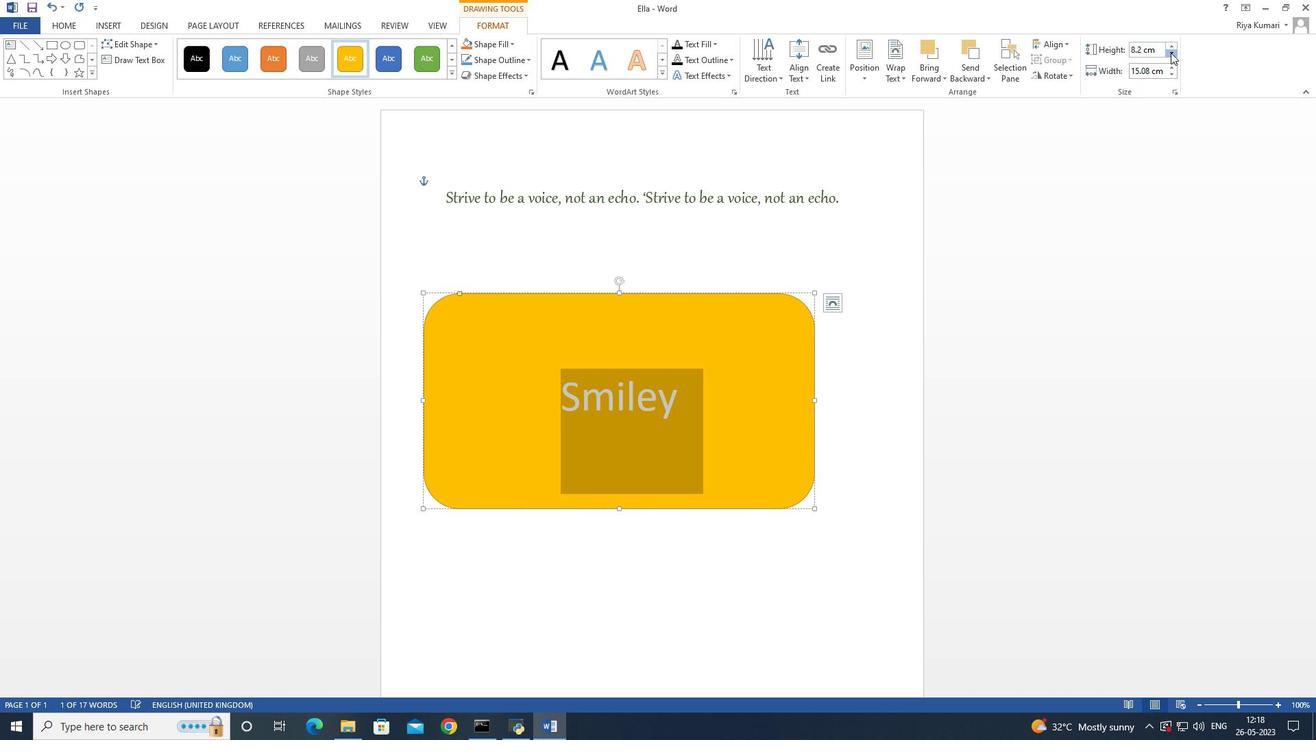 
Action: Mouse pressed left at (1170, 52)
Screenshot: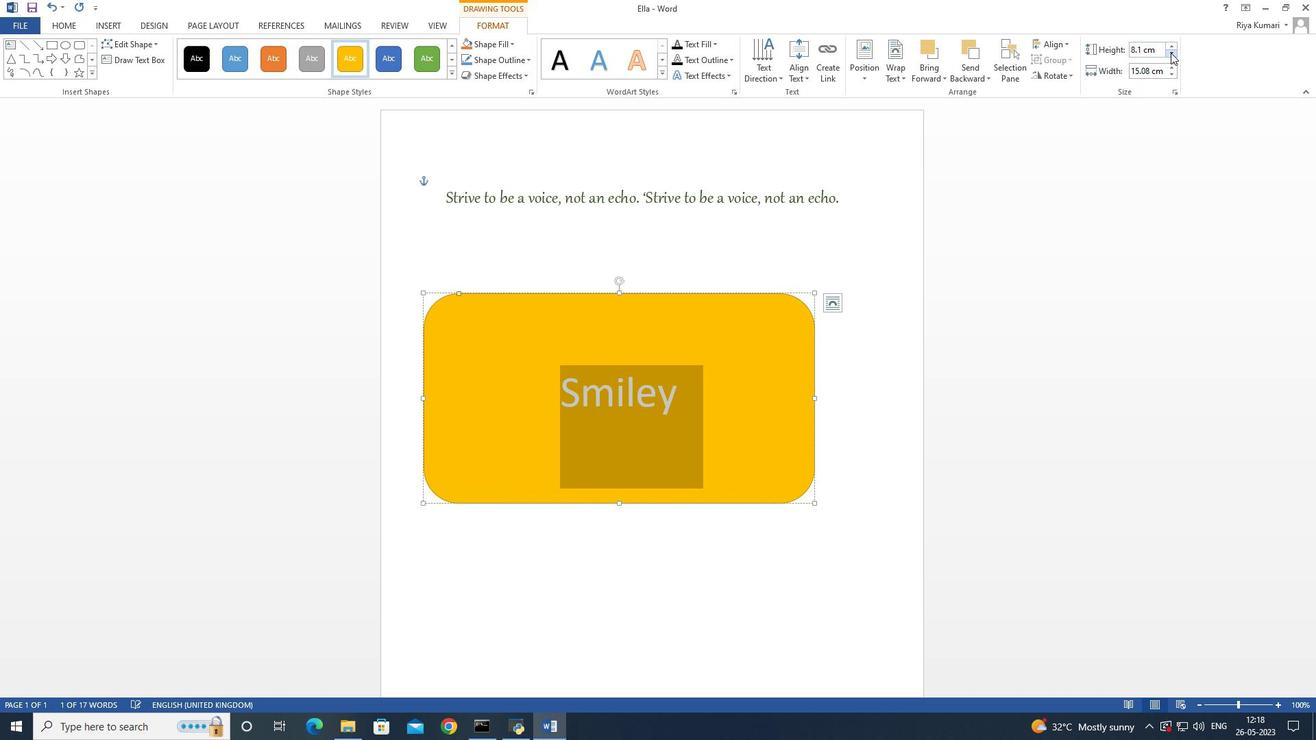 
Action: Mouse pressed left at (1170, 52)
Screenshot: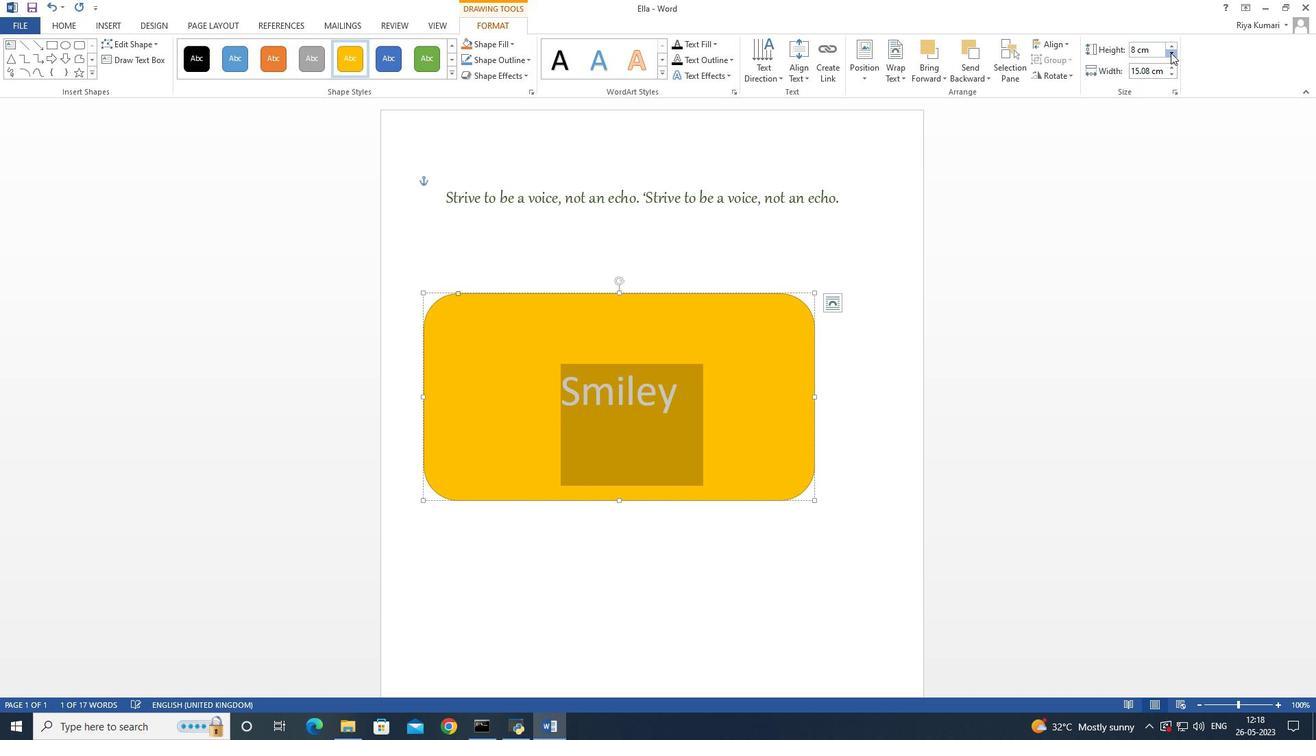 
Action: Mouse pressed left at (1170, 52)
Screenshot: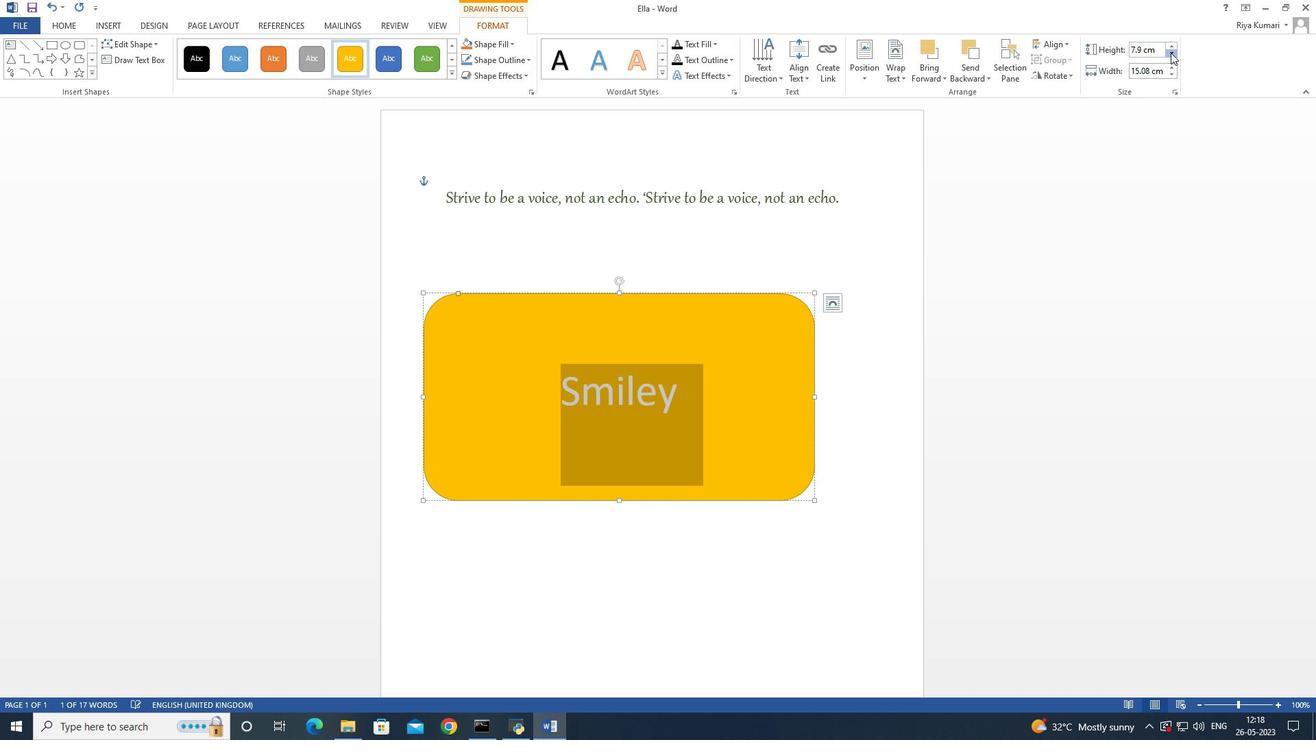 
Action: Mouse pressed left at (1170, 52)
Screenshot: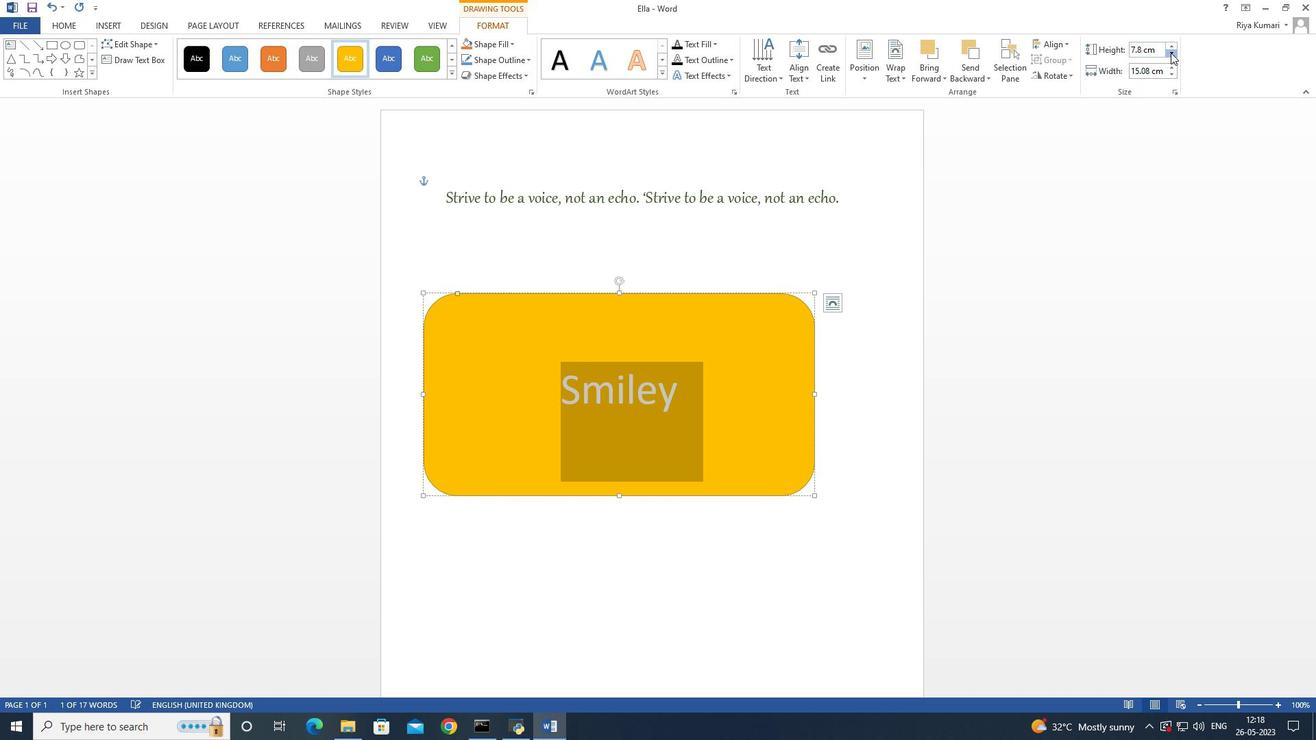 
Action: Mouse pressed left at (1170, 52)
Screenshot: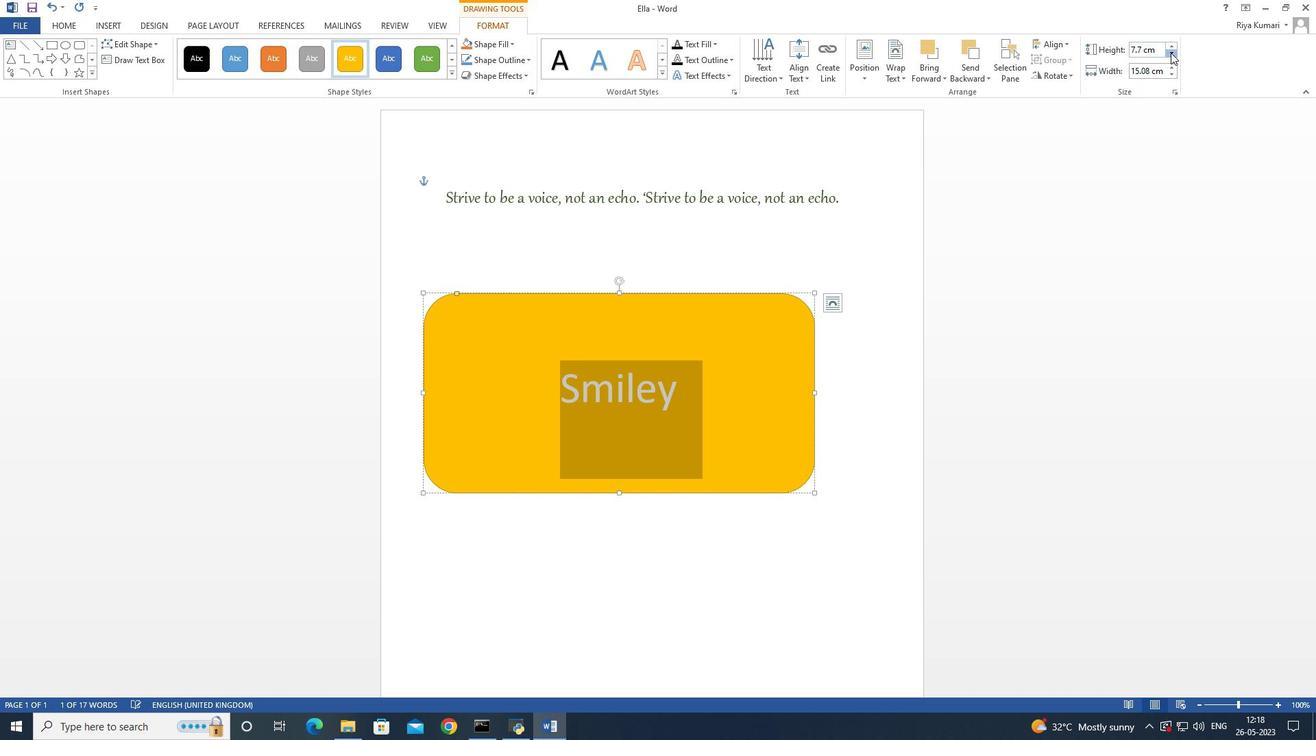 
Action: Mouse pressed left at (1170, 52)
Screenshot: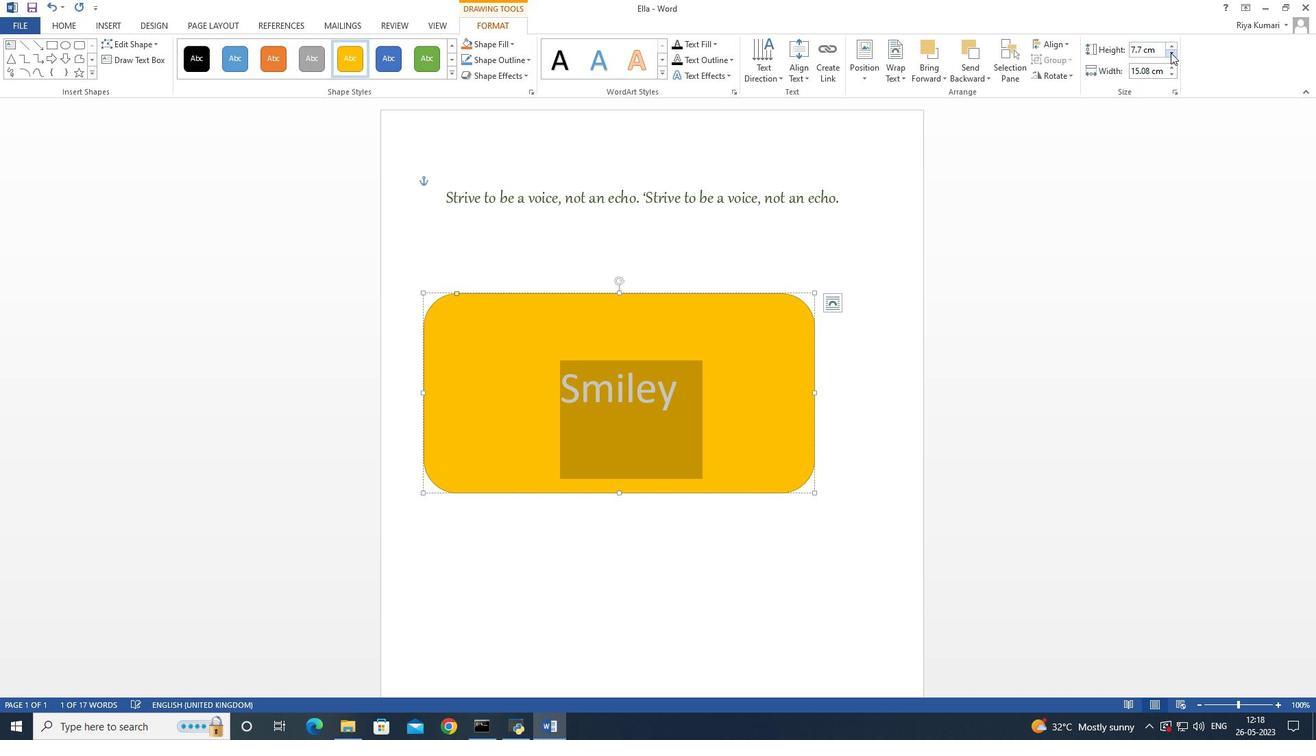 
Action: Mouse pressed left at (1170, 52)
Screenshot: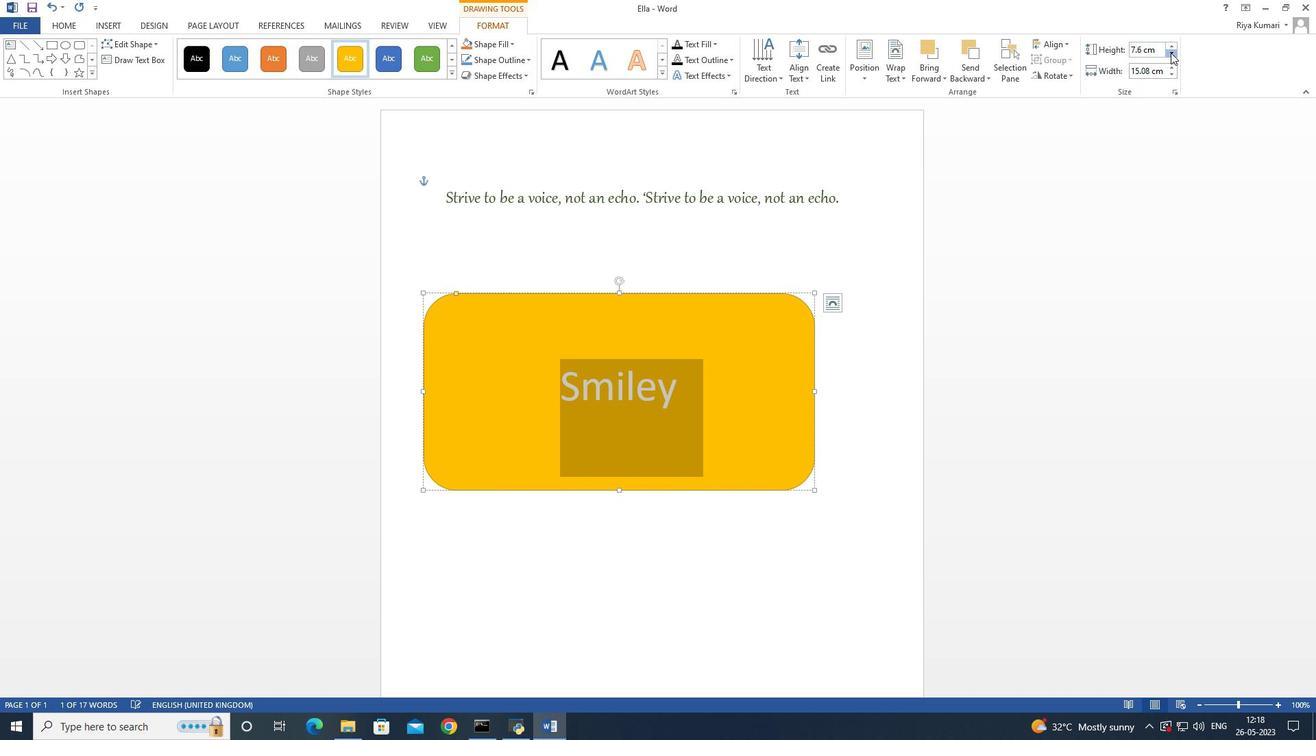 
Action: Mouse pressed left at (1170, 52)
Screenshot: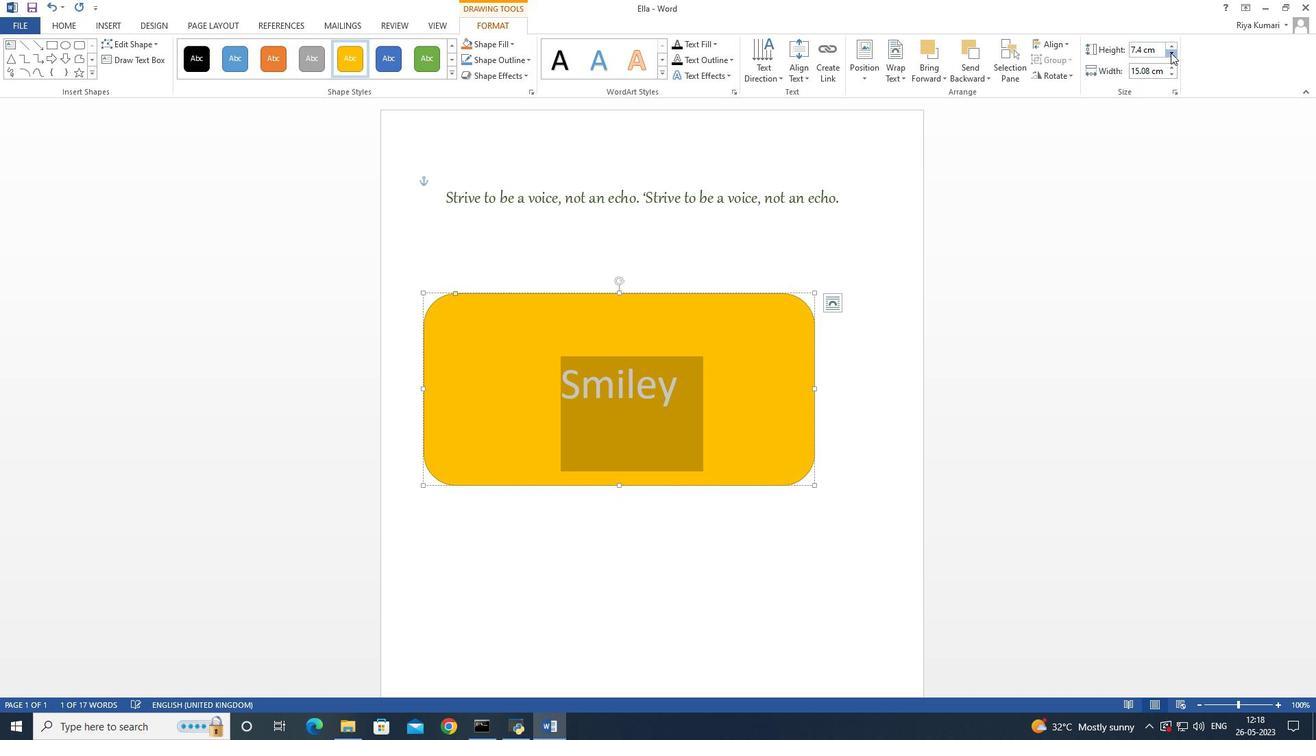
Action: Mouse pressed left at (1170, 52)
Screenshot: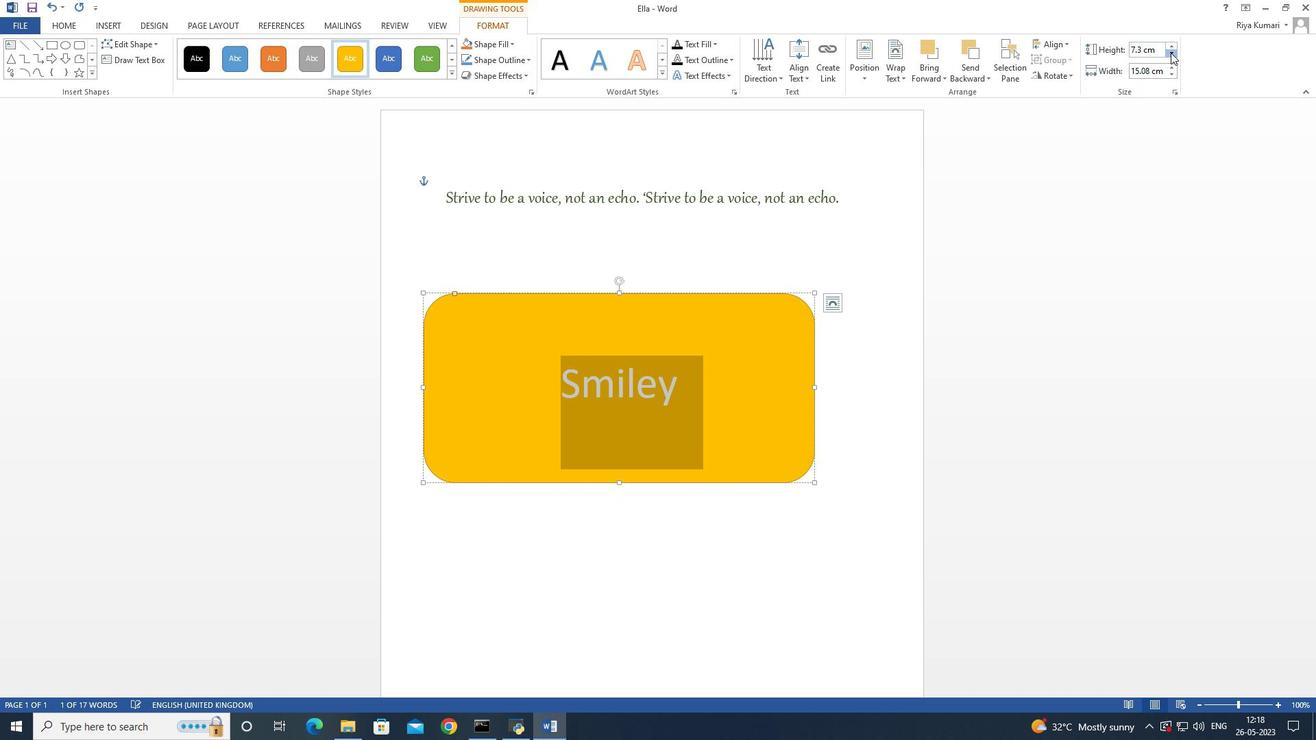 
Action: Mouse pressed left at (1170, 52)
Screenshot: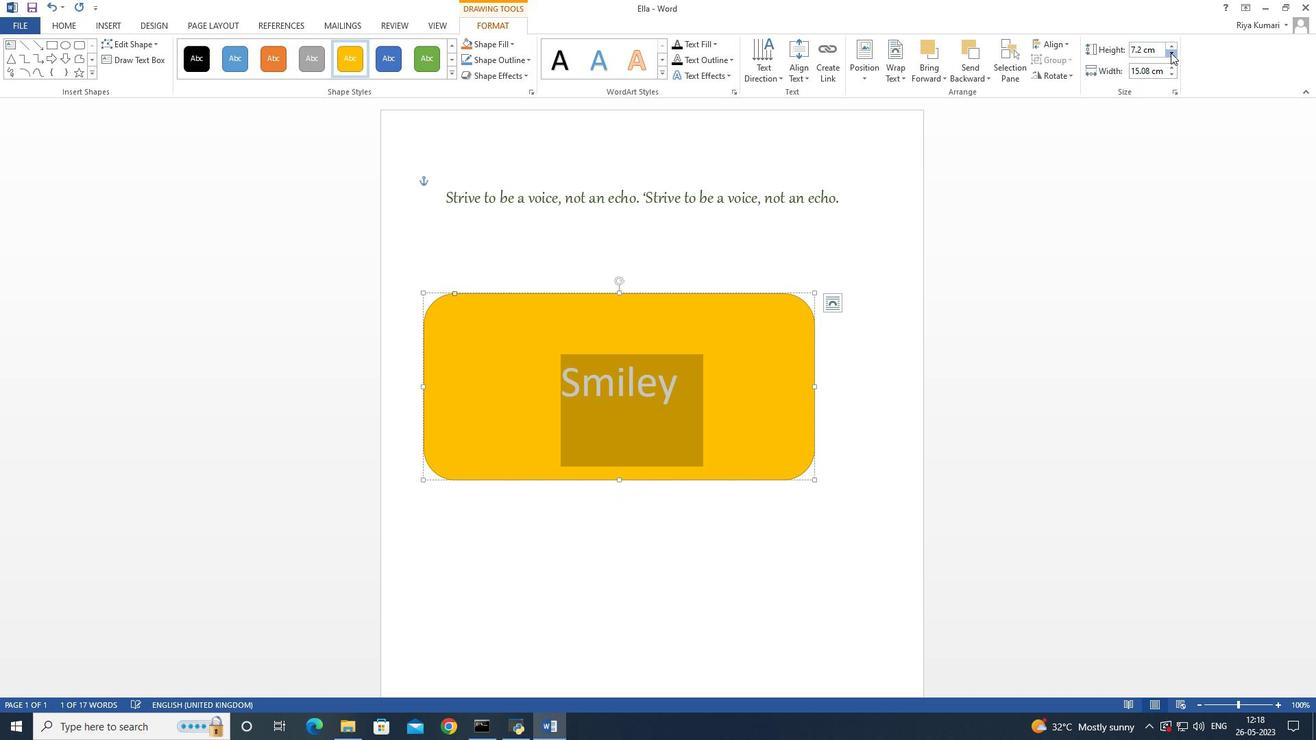 
Action: Mouse pressed left at (1170, 52)
Screenshot: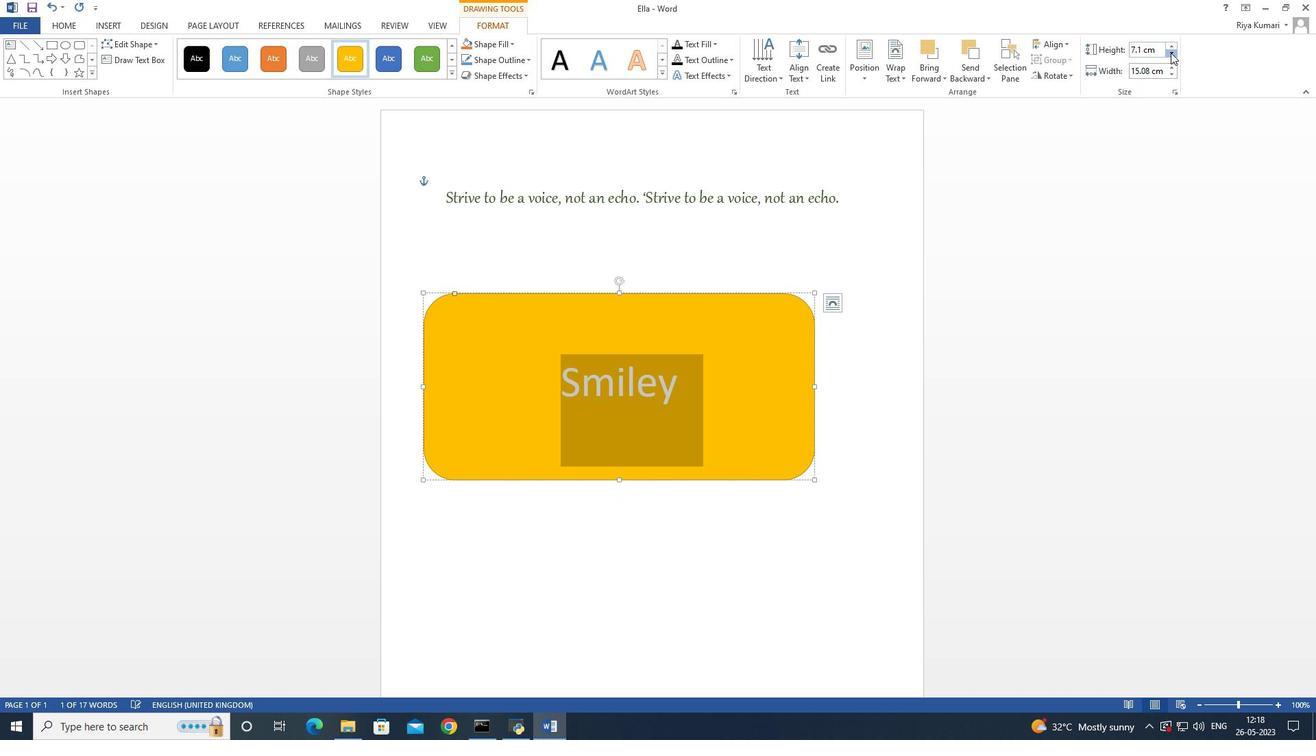 
Action: Mouse pressed left at (1170, 52)
Screenshot: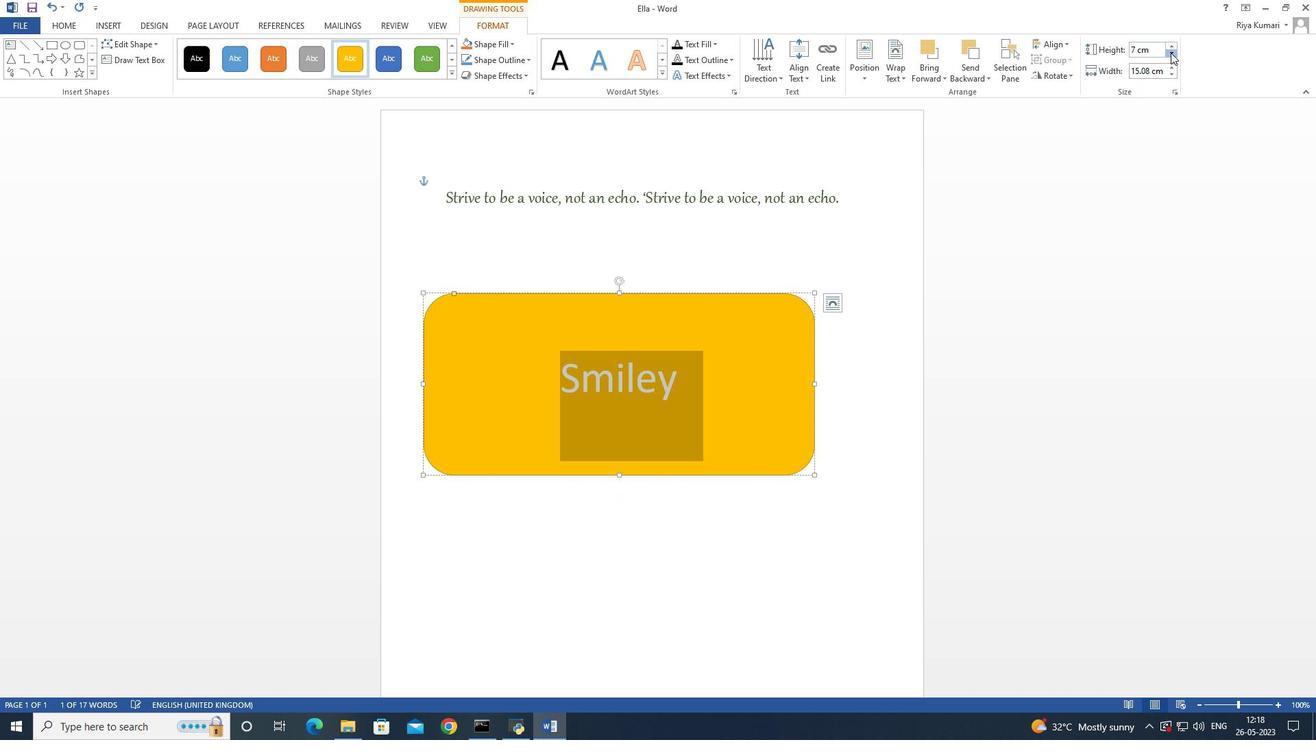 
Action: Mouse pressed left at (1170, 52)
Screenshot: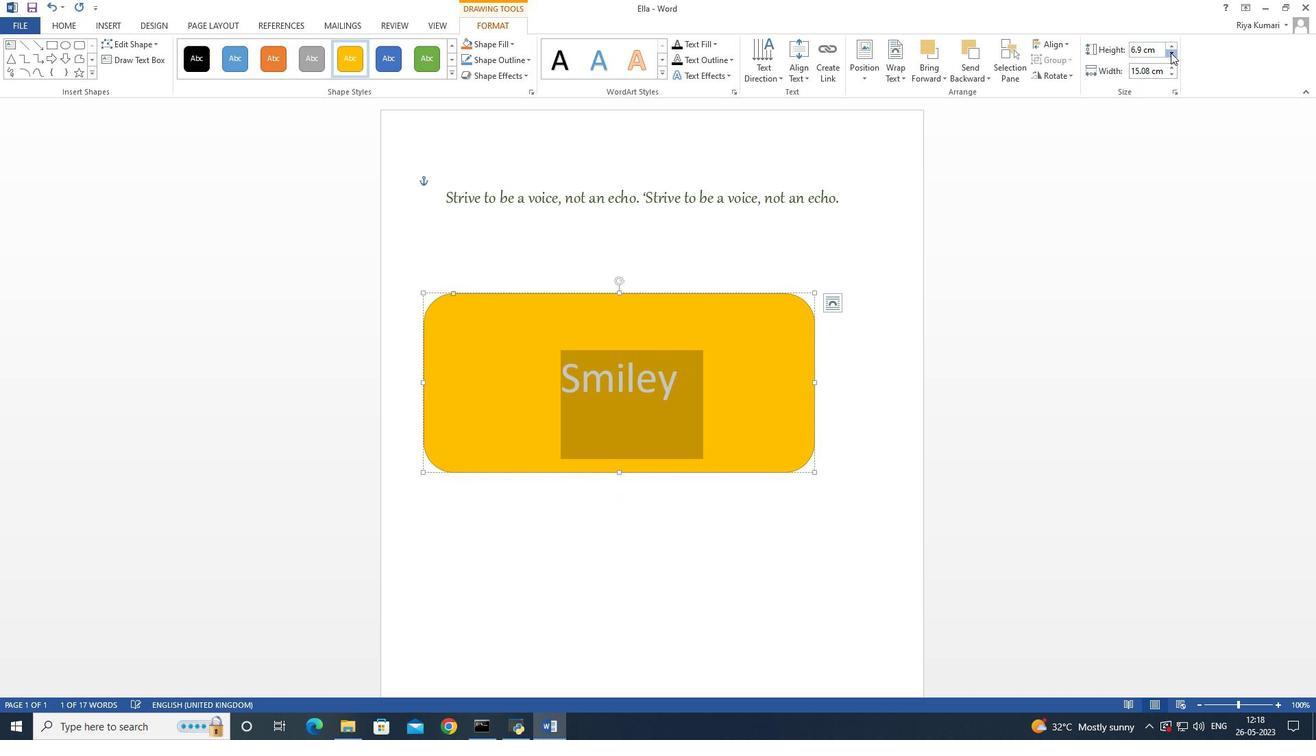 
Action: Mouse pressed left at (1170, 52)
Screenshot: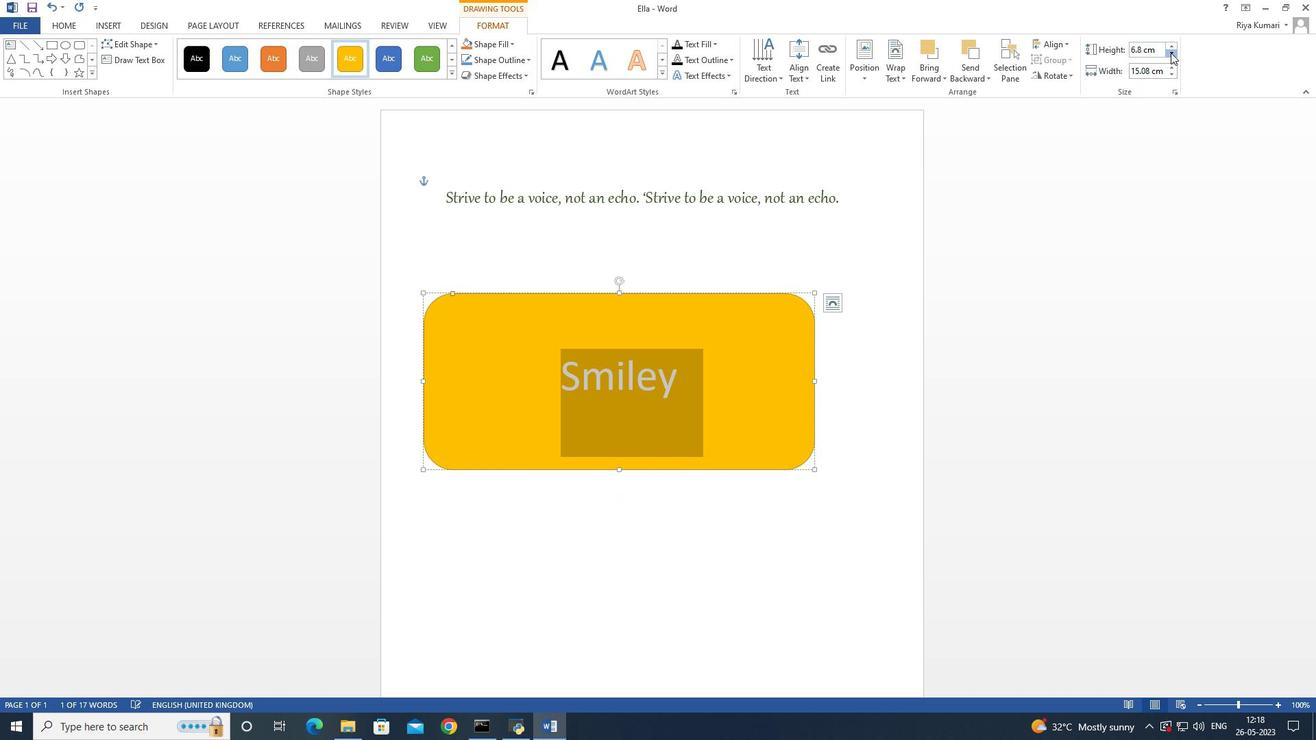 
Action: Mouse pressed left at (1170, 52)
Screenshot: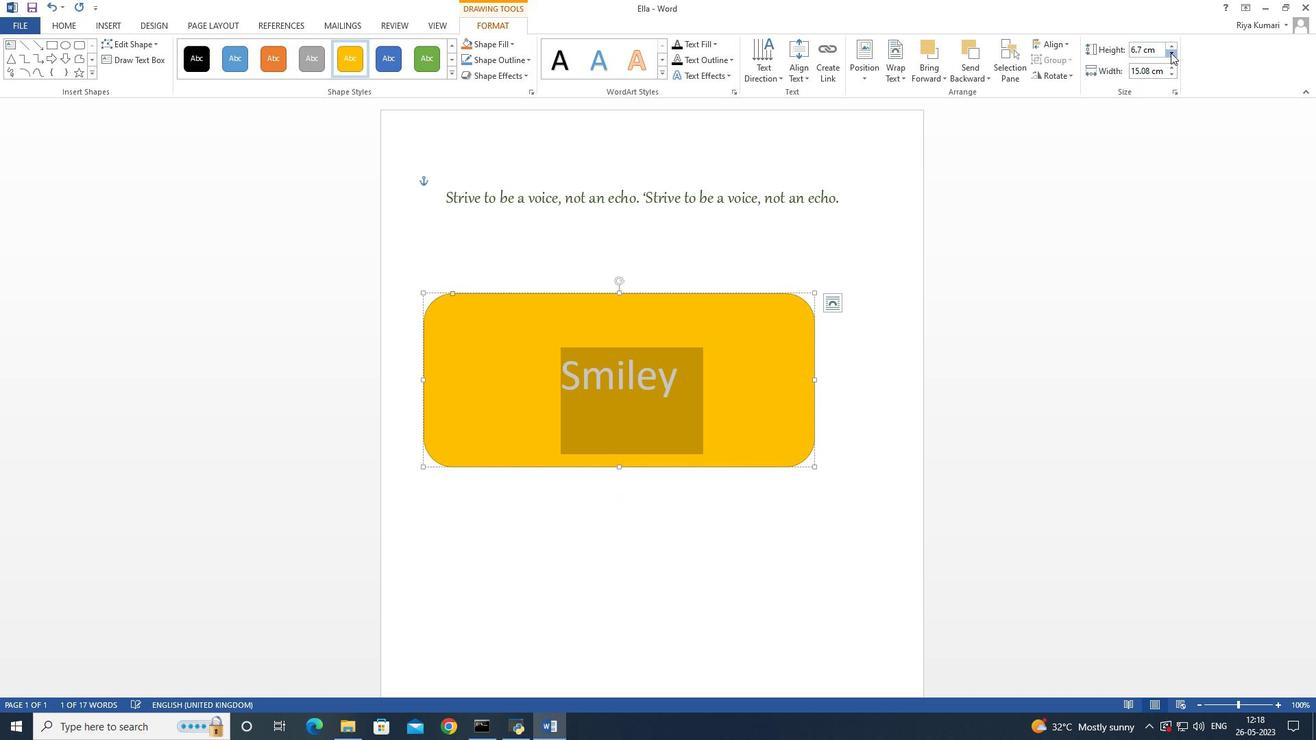 
Action: Mouse pressed left at (1170, 52)
Screenshot: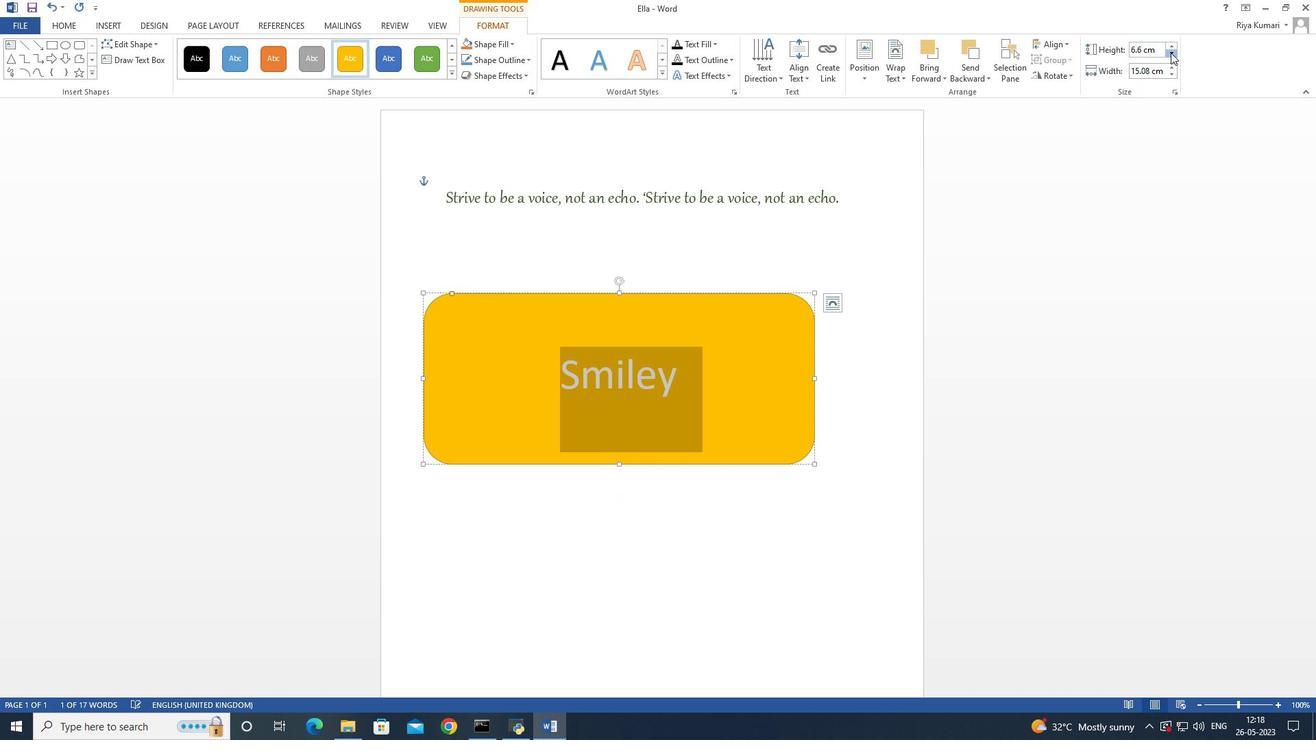 
Action: Mouse pressed left at (1170, 52)
Screenshot: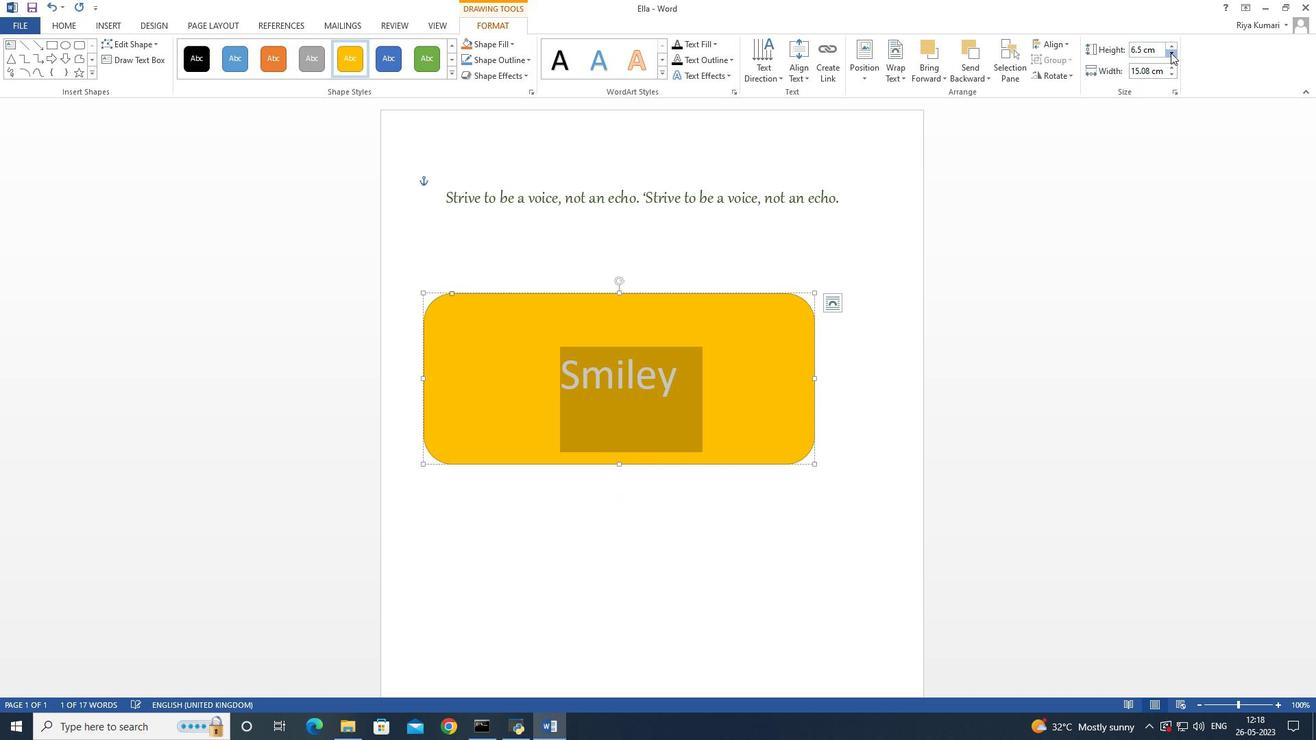 
Action: Mouse pressed left at (1170, 52)
Screenshot: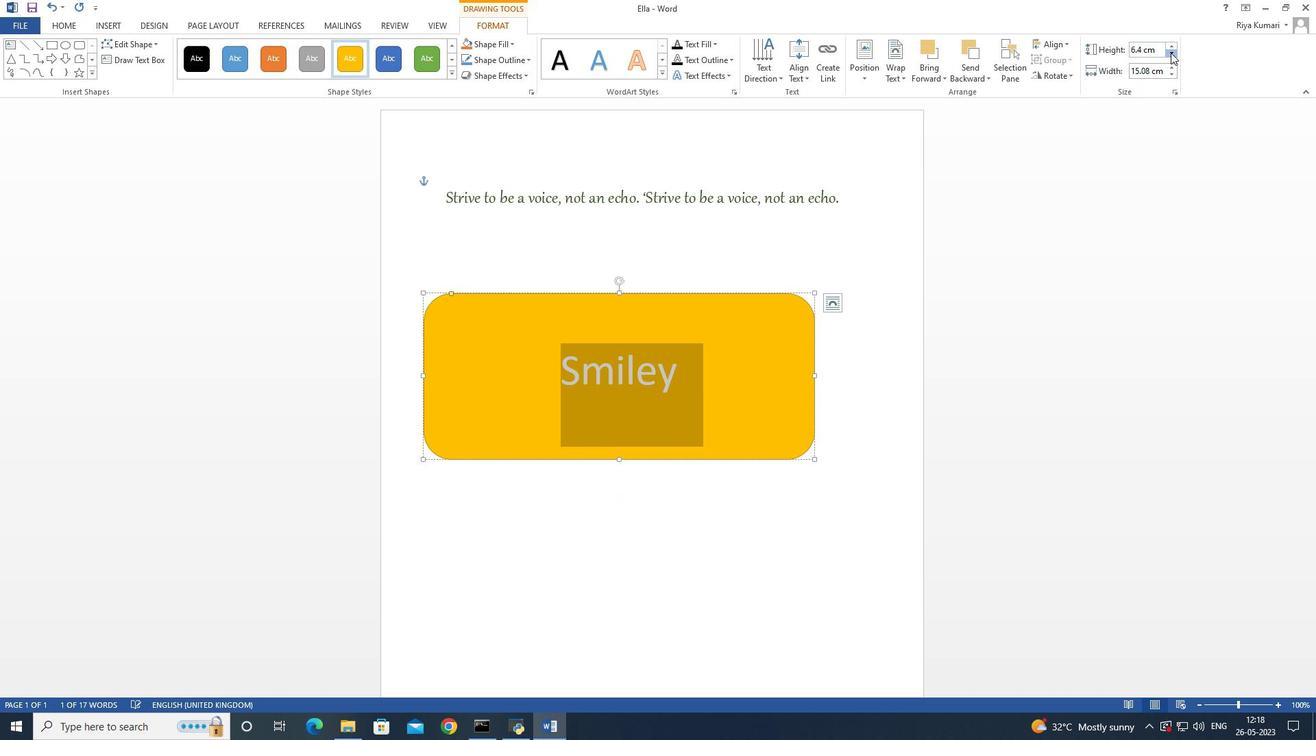 
Action: Mouse pressed left at (1170, 52)
Screenshot: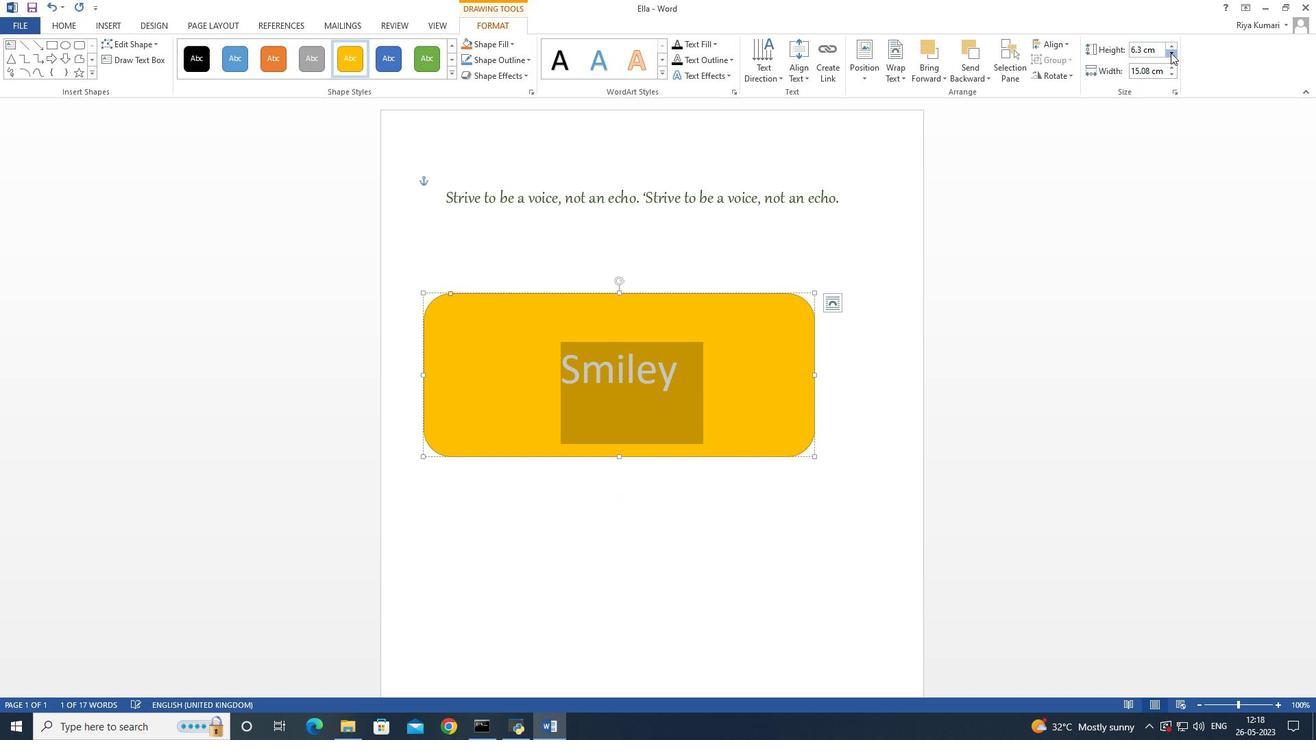 
Action: Mouse pressed left at (1170, 52)
Screenshot: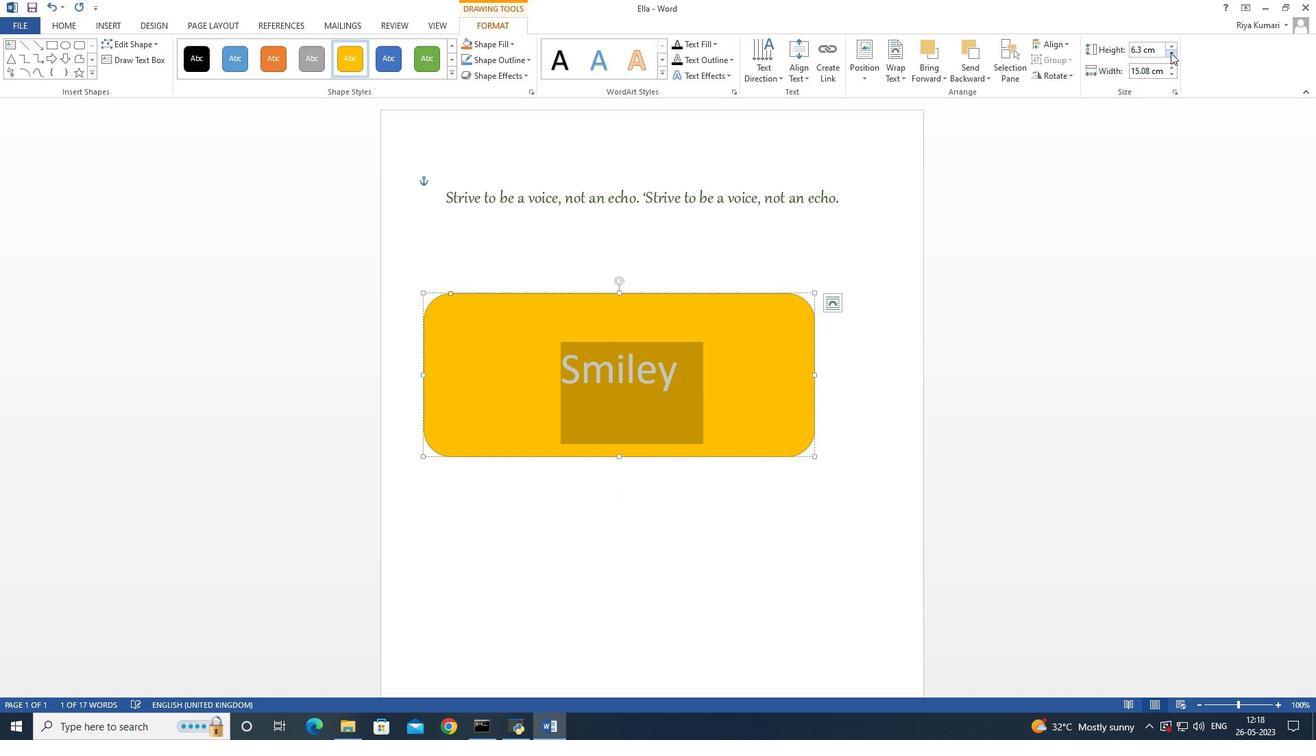 
Action: Mouse pressed left at (1170, 52)
Screenshot: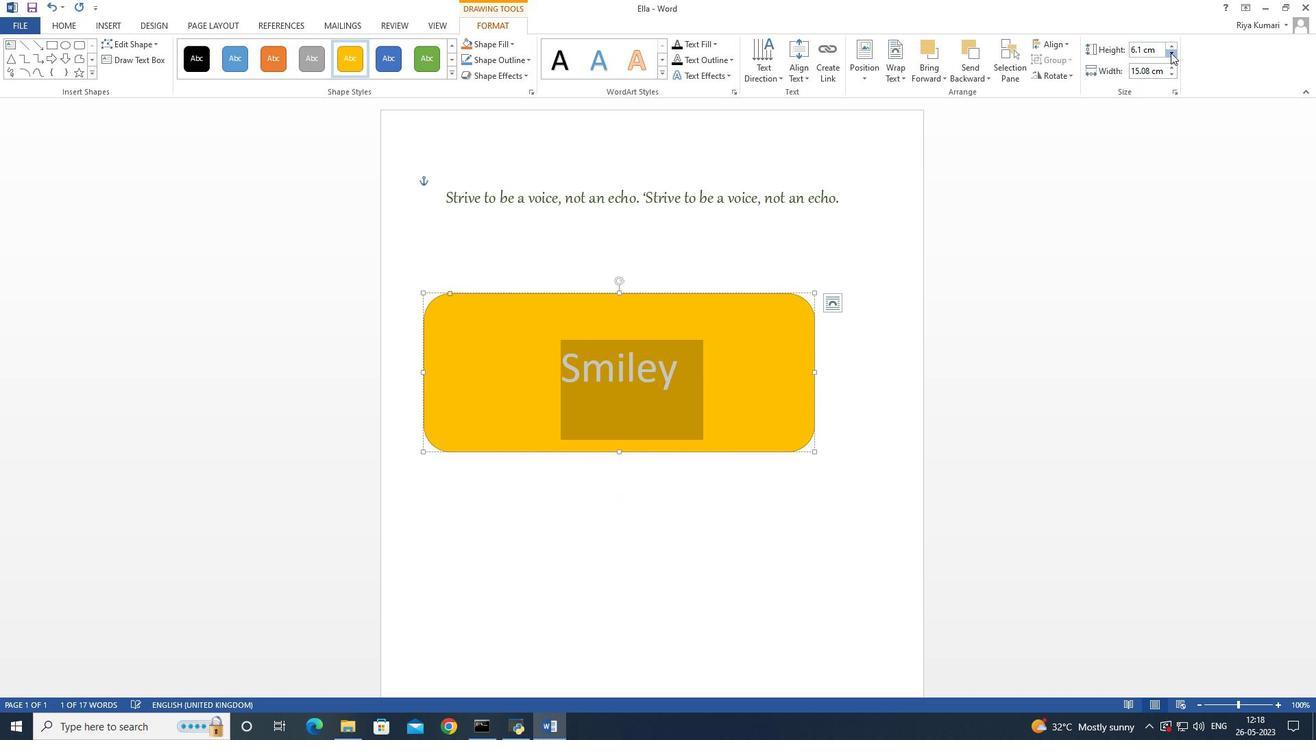 
Action: Mouse pressed left at (1170, 52)
Screenshot: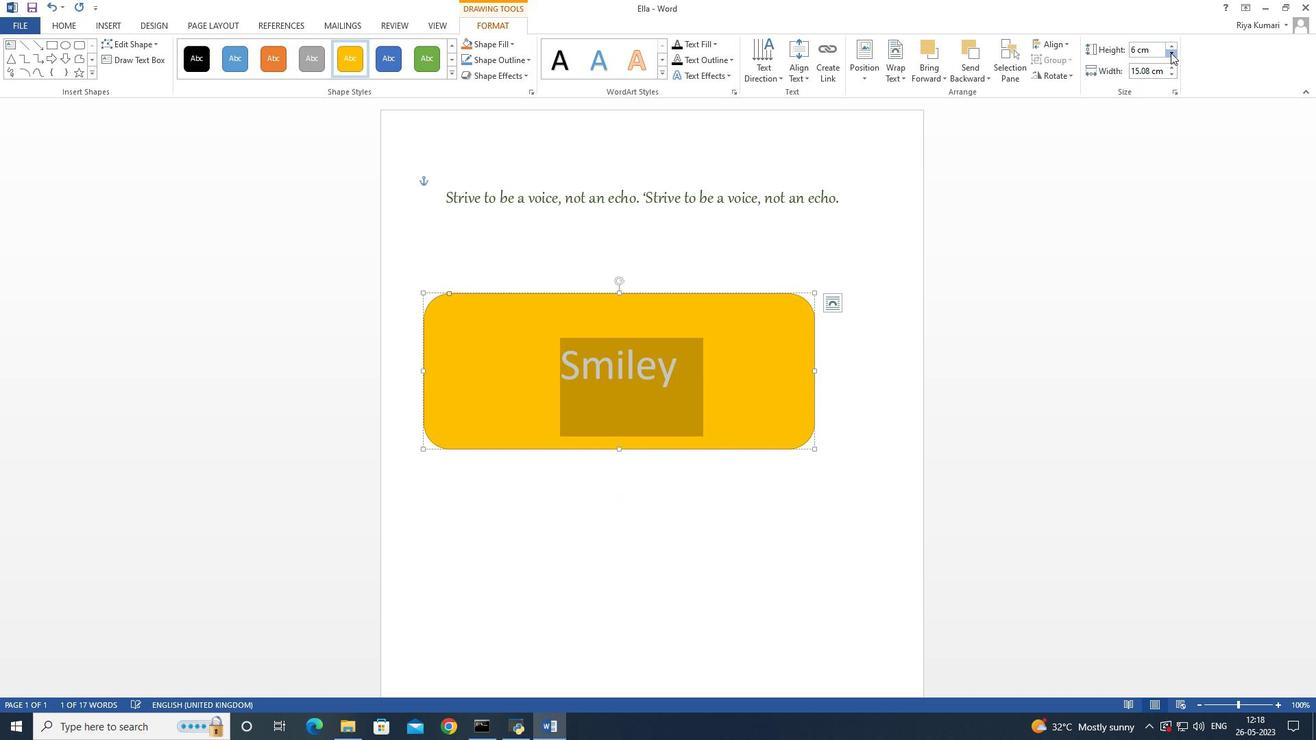 
Action: Mouse pressed left at (1170, 52)
Screenshot: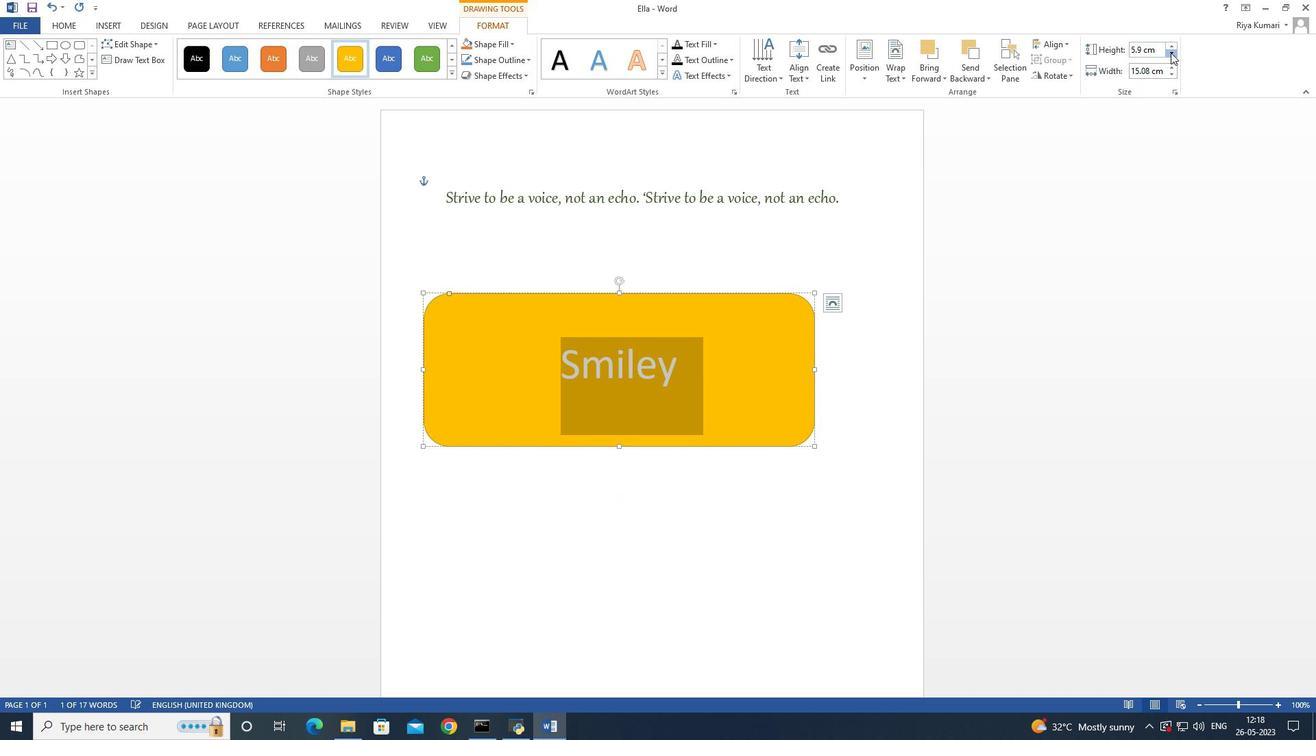
Action: Mouse pressed left at (1170, 52)
Screenshot: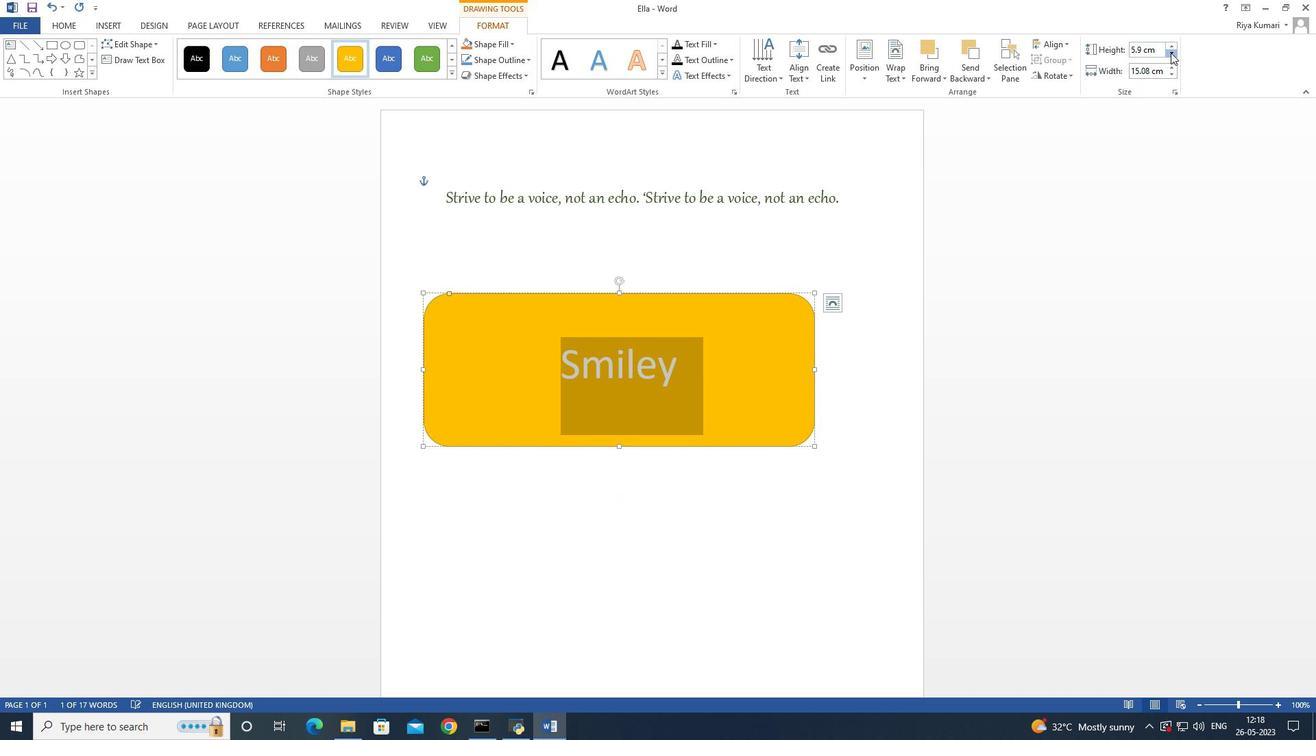 
Action: Mouse pressed left at (1170, 52)
Screenshot: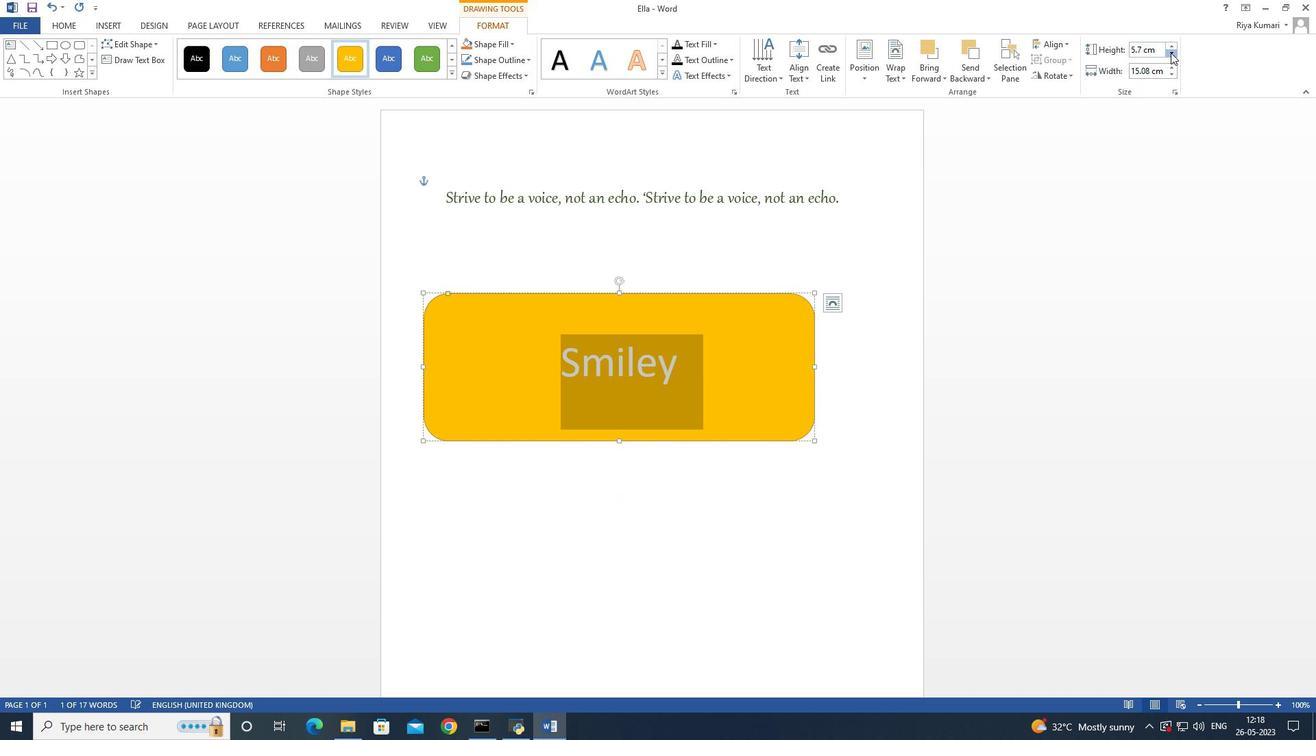 
Action: Mouse pressed left at (1170, 52)
Screenshot: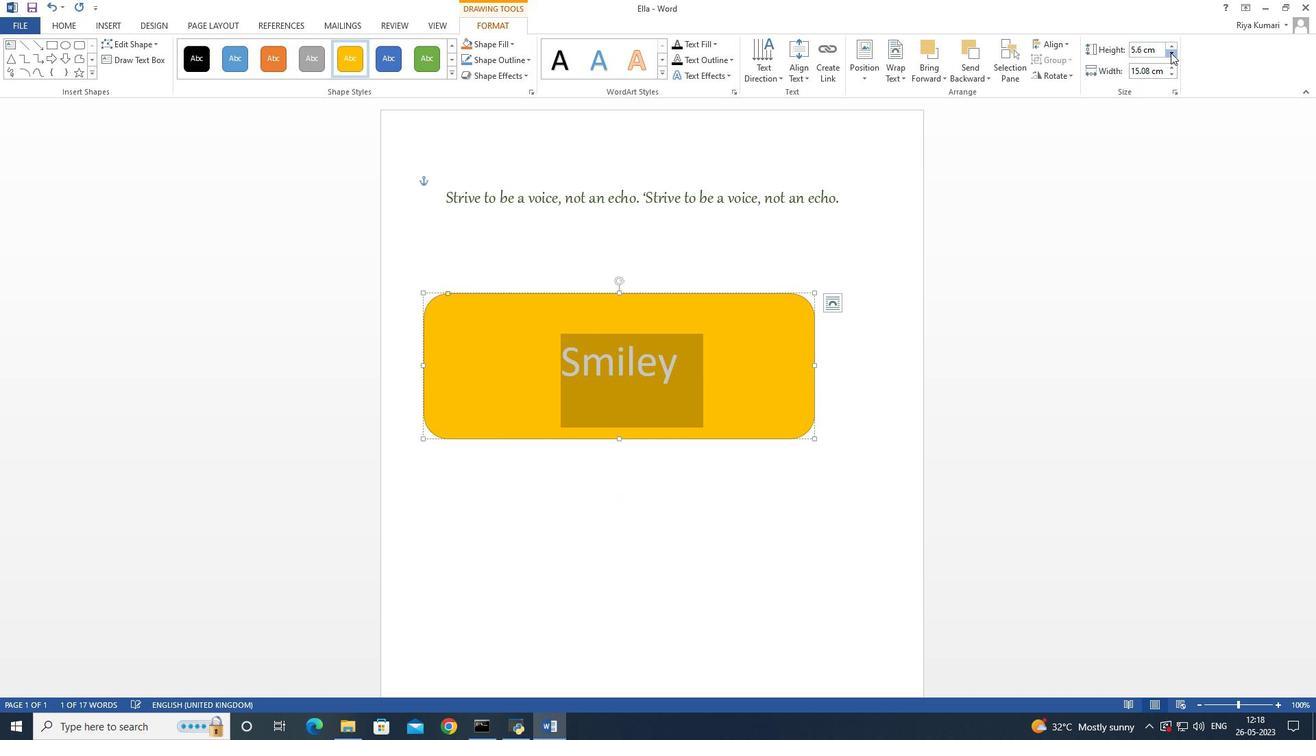 
Action: Mouse pressed left at (1170, 52)
Screenshot: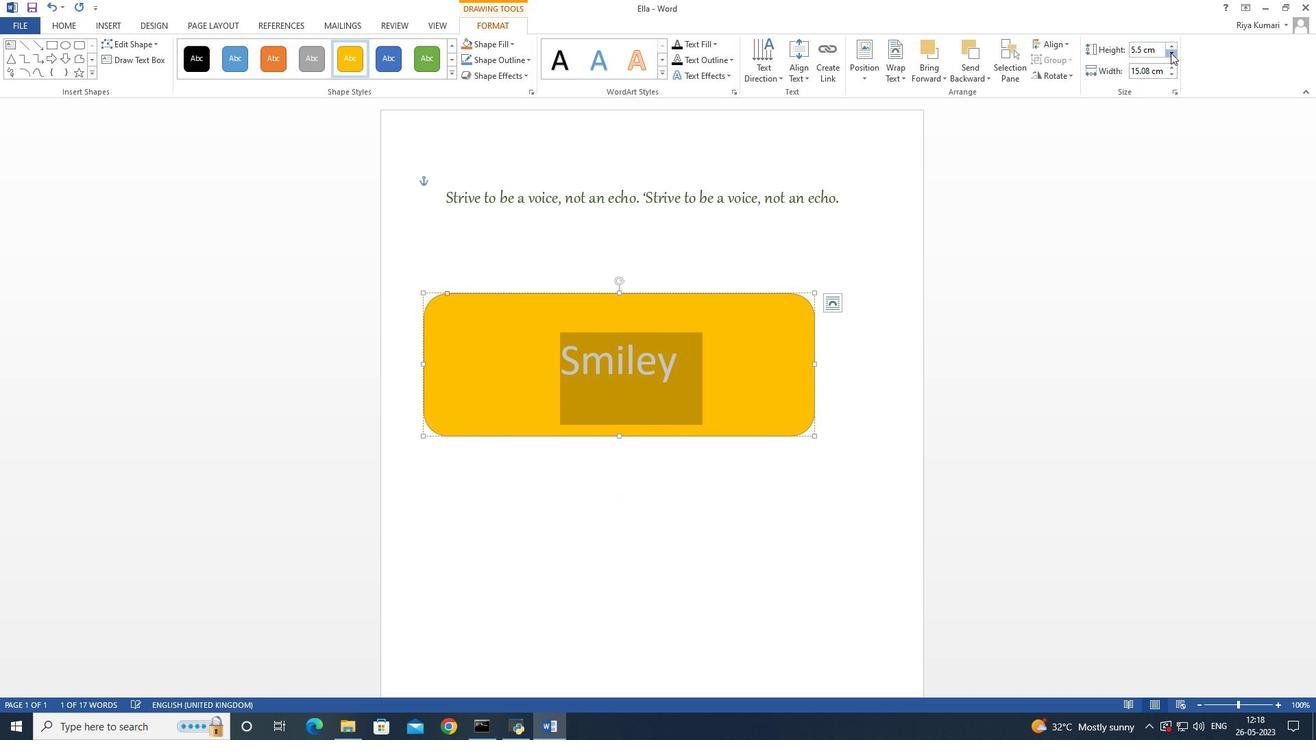 
Action: Mouse pressed left at (1170, 52)
Screenshot: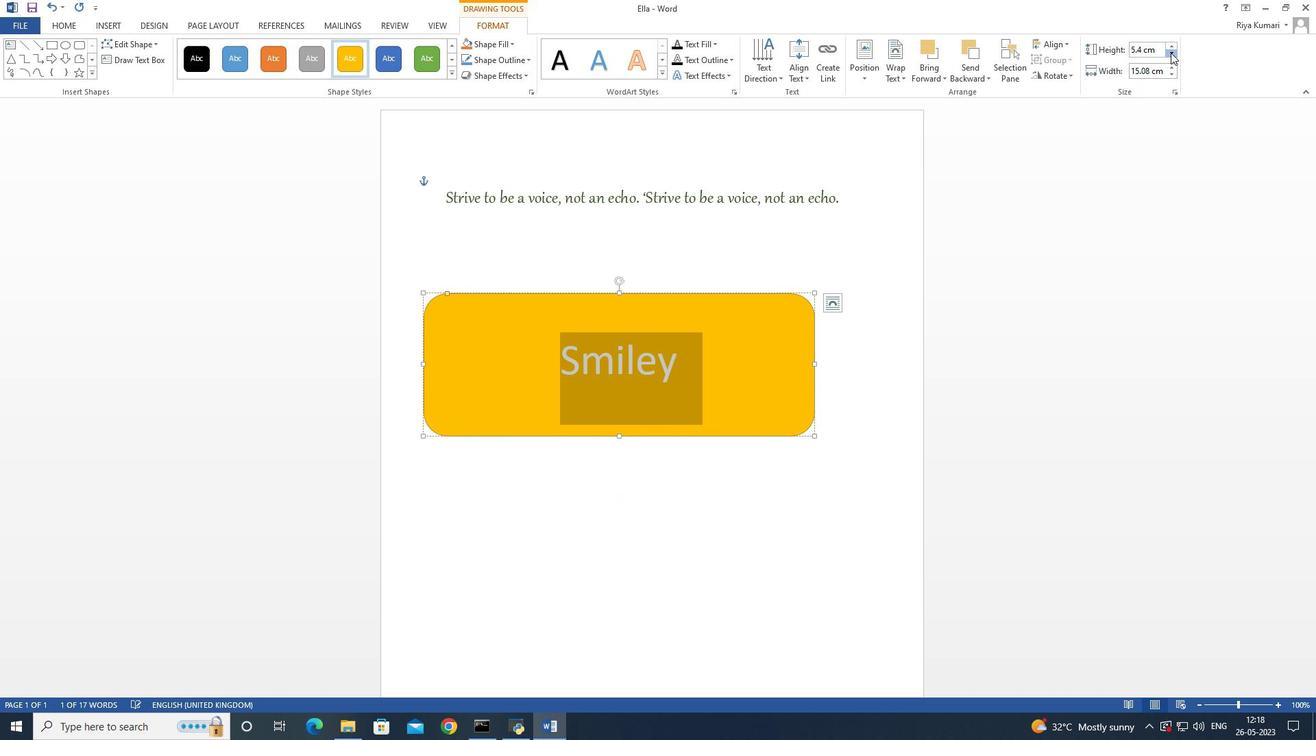 
Action: Mouse pressed left at (1170, 52)
Screenshot: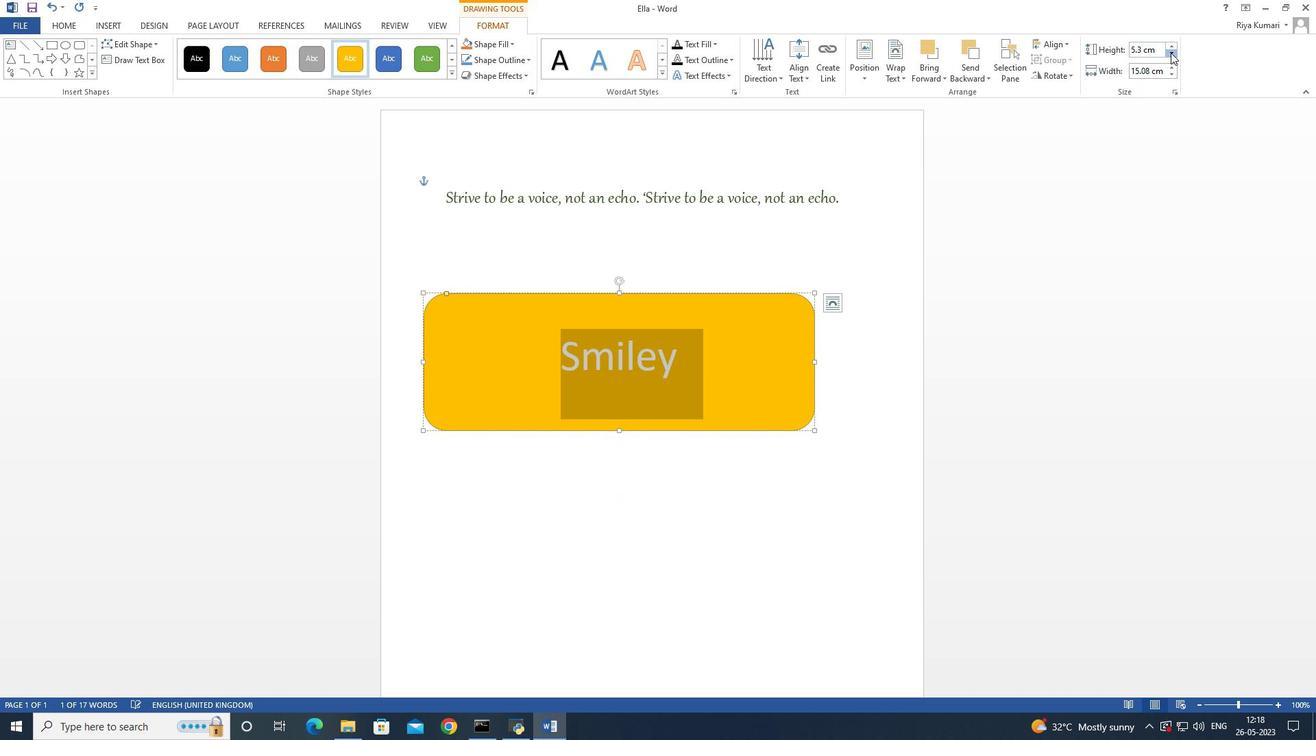 
Action: Mouse pressed left at (1170, 52)
Screenshot: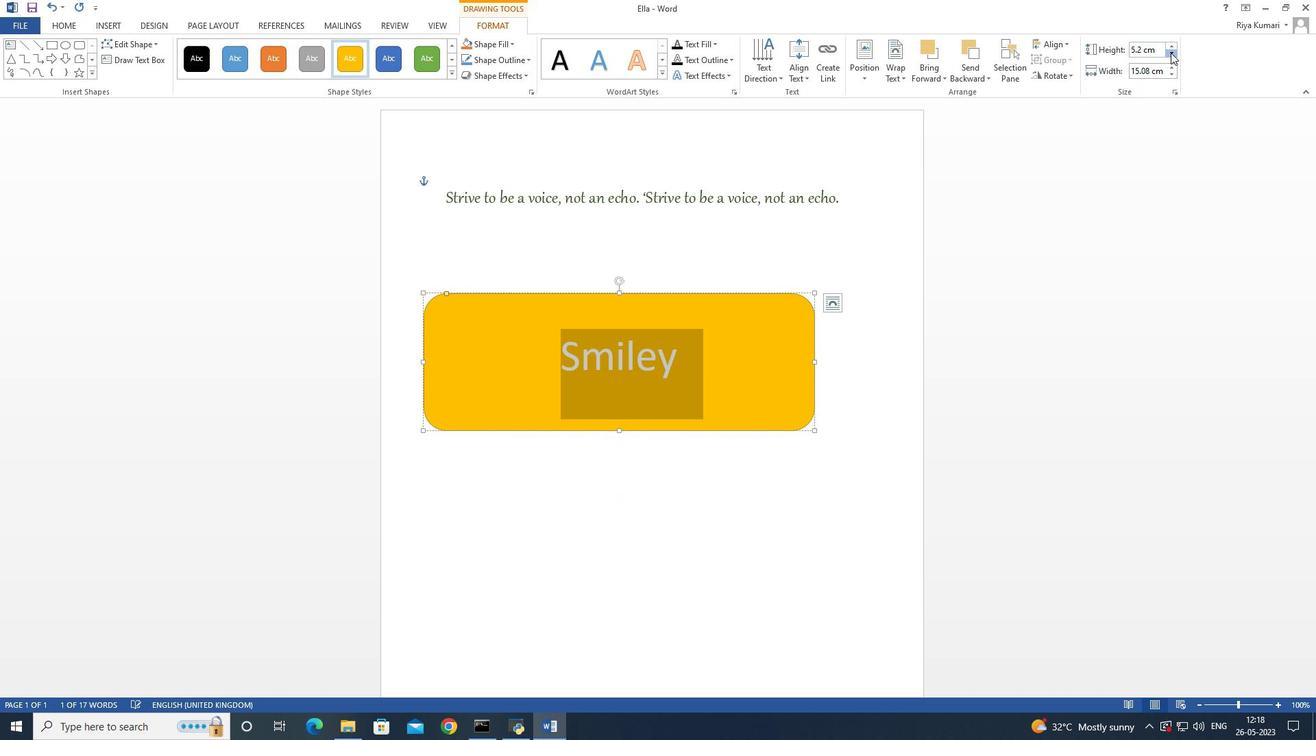 
Action: Mouse pressed left at (1170, 52)
Screenshot: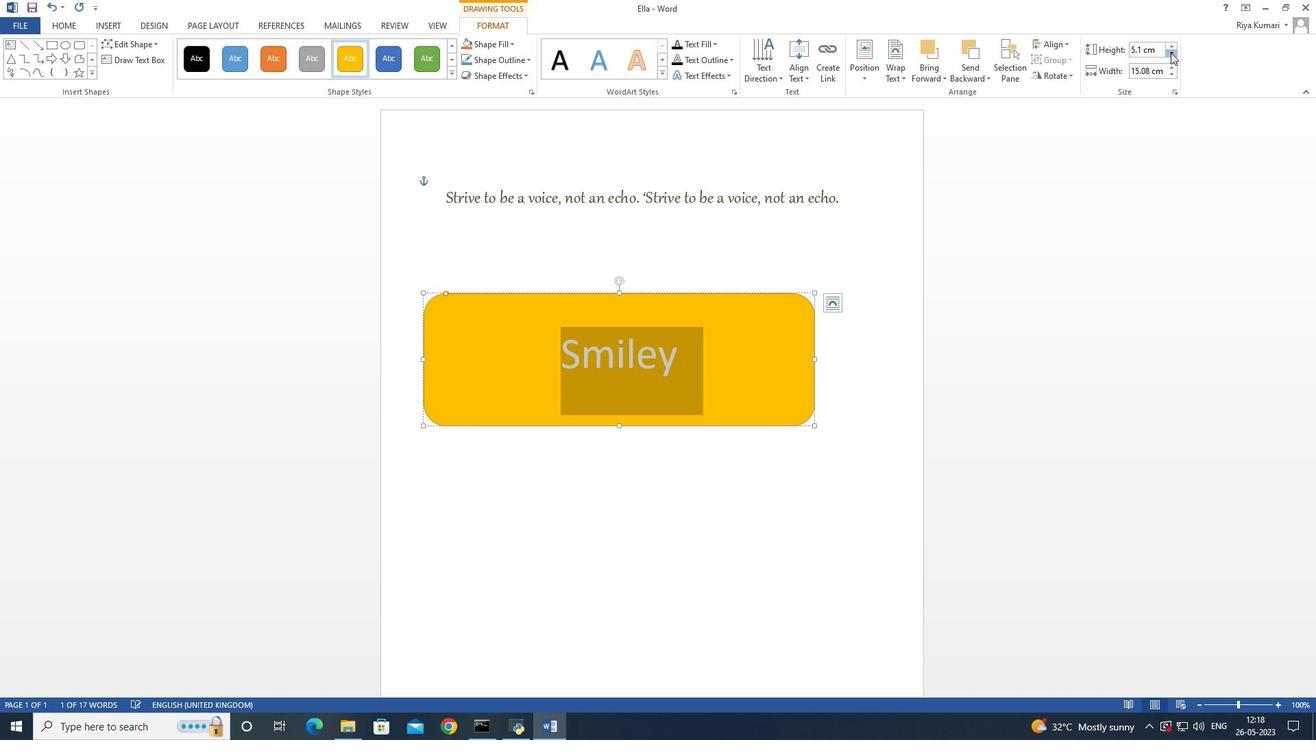 
Action: Mouse pressed left at (1170, 52)
Screenshot: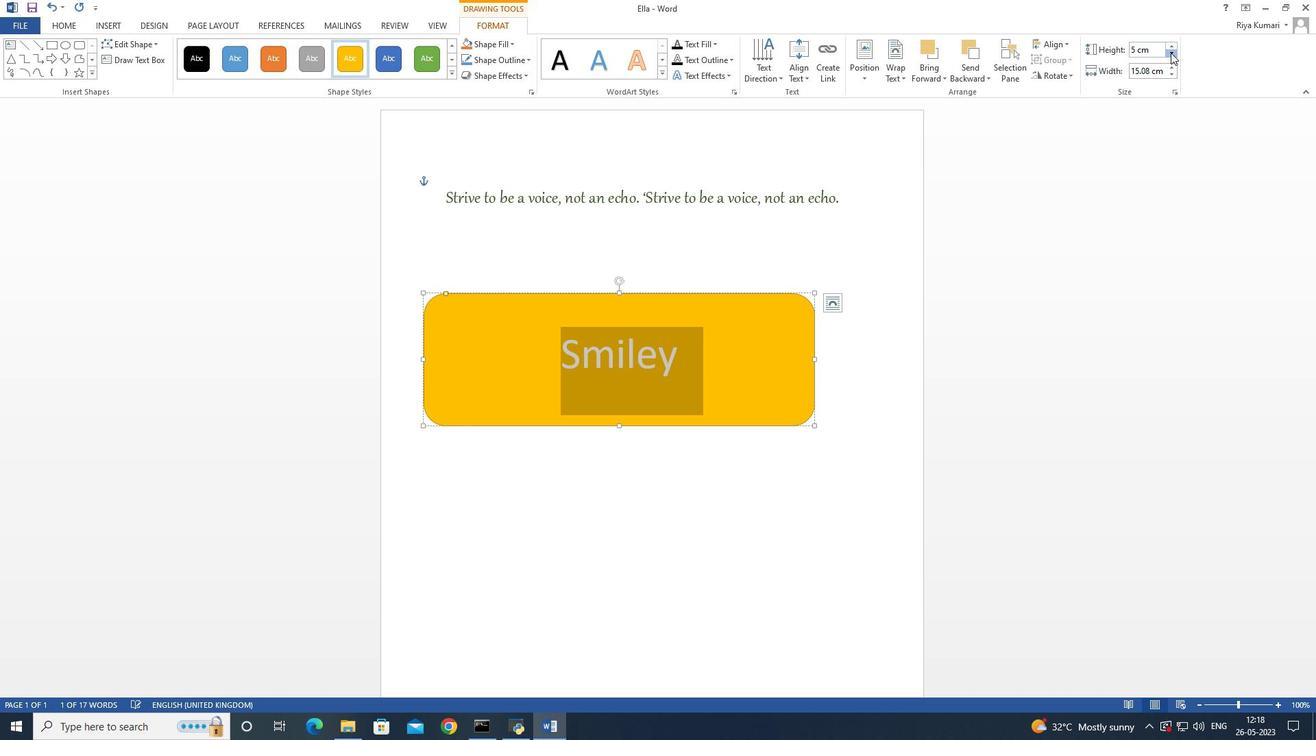 
Action: Mouse pressed left at (1170, 52)
Screenshot: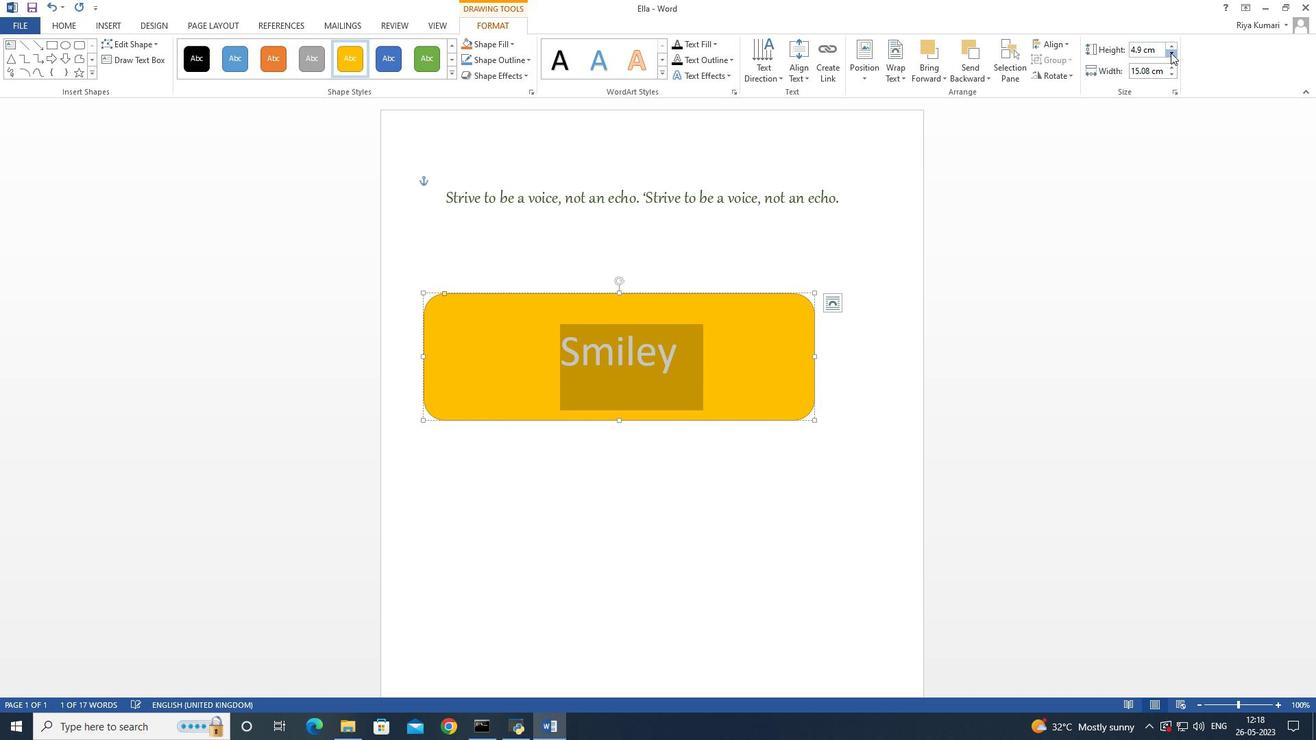 
Action: Mouse pressed left at (1170, 52)
Screenshot: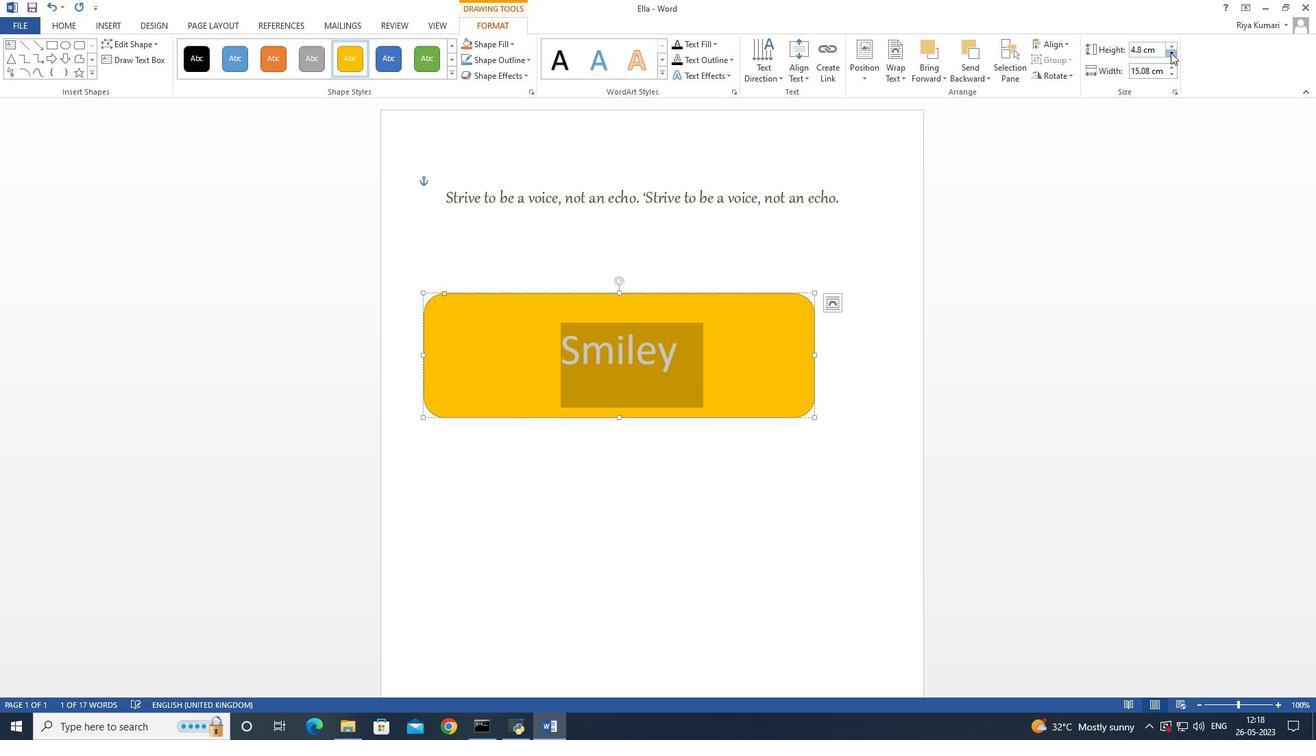 
Action: Mouse pressed left at (1170, 52)
Screenshot: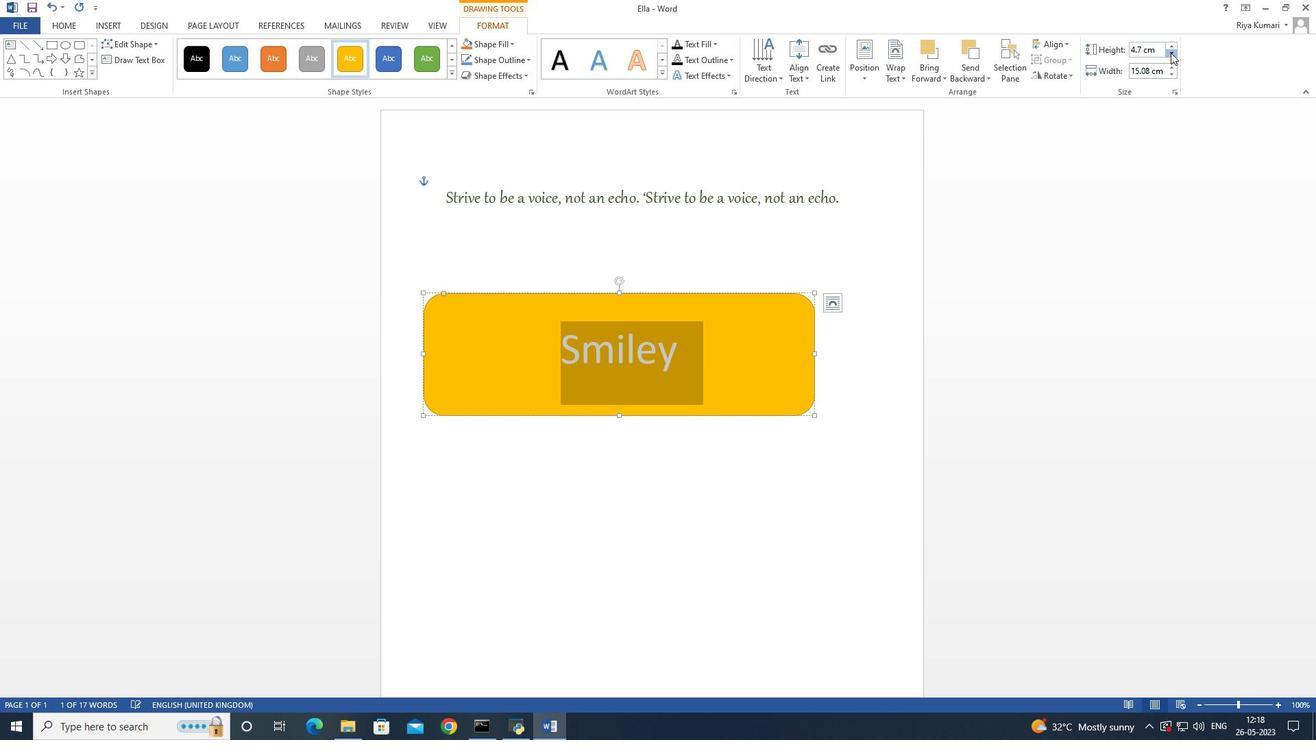 
Action: Mouse pressed left at (1170, 52)
Screenshot: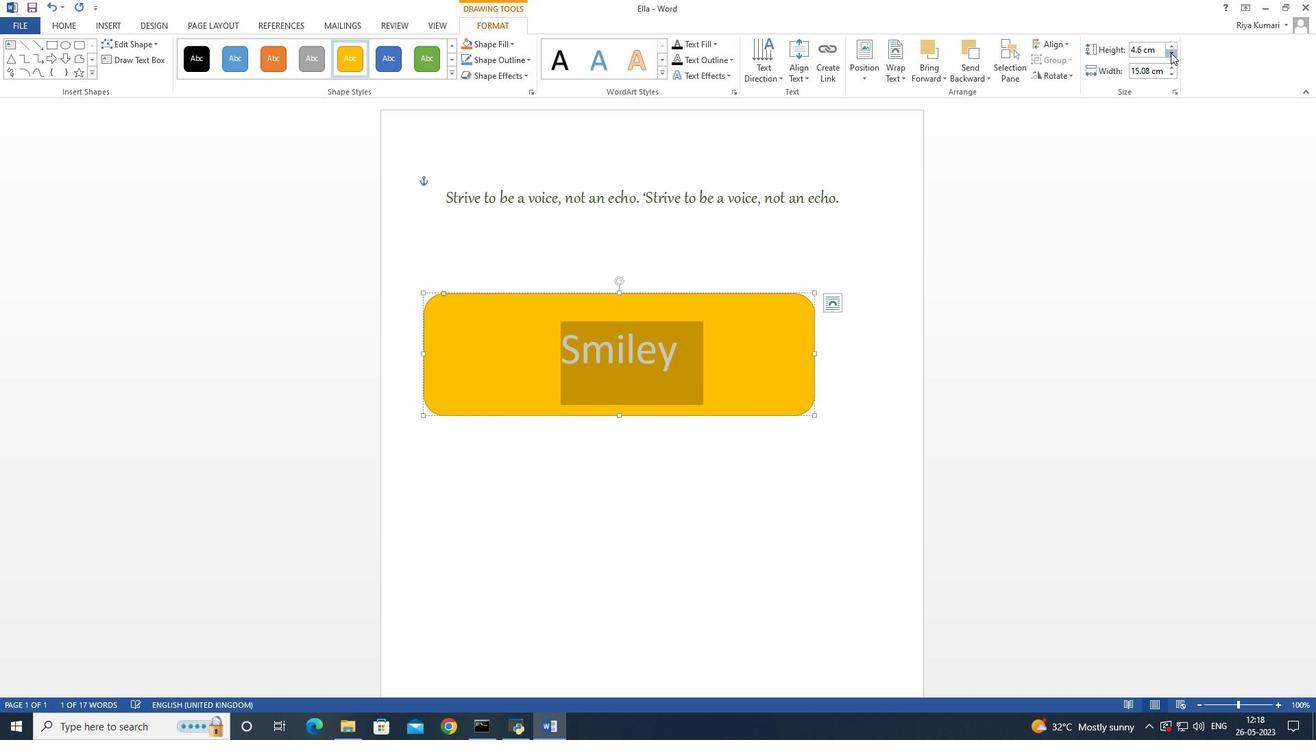 
Action: Mouse pressed left at (1170, 52)
Screenshot: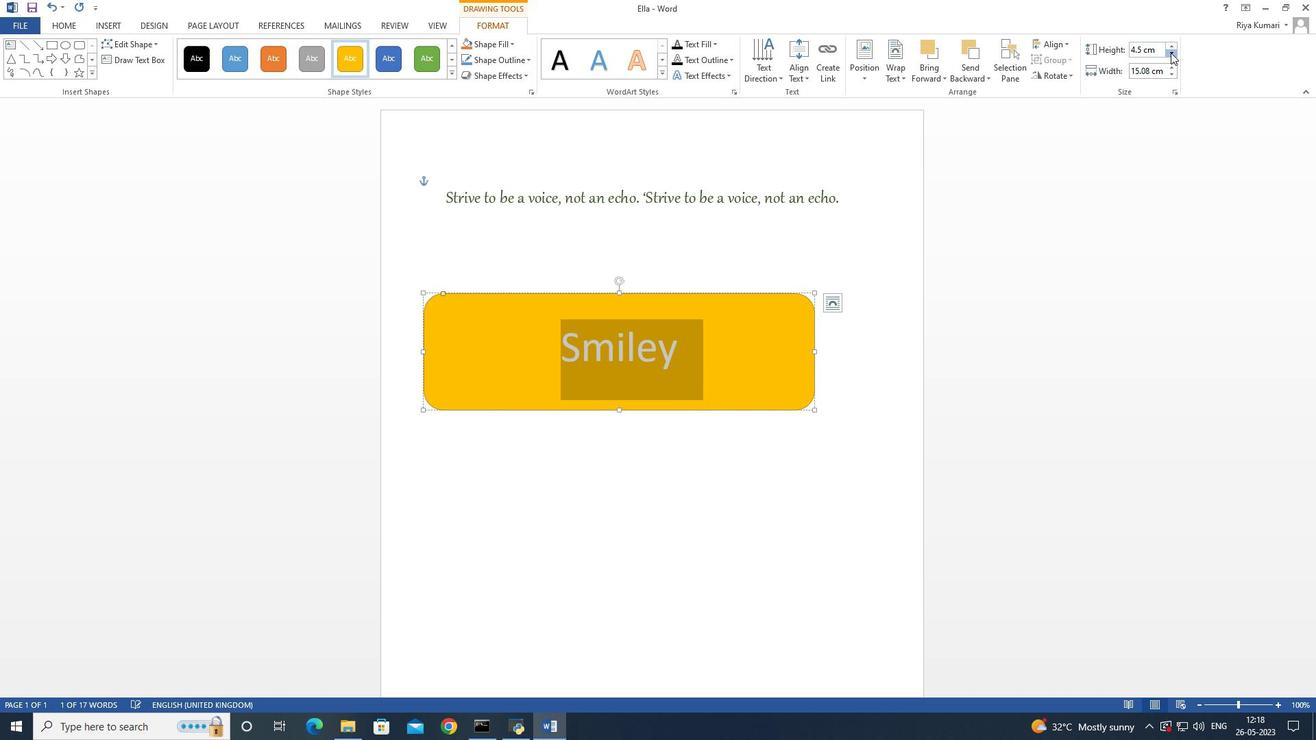 
Action: Mouse pressed left at (1170, 52)
Screenshot: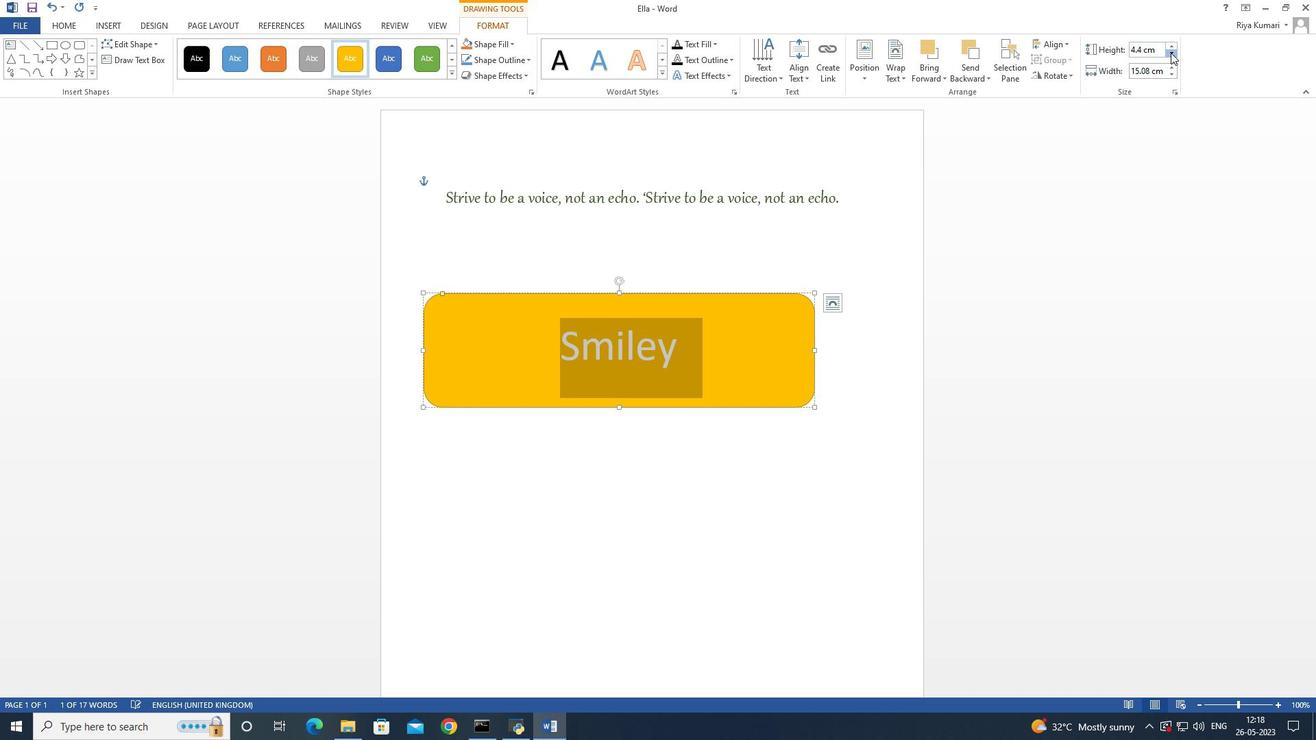 
Action: Mouse pressed left at (1170, 52)
Screenshot: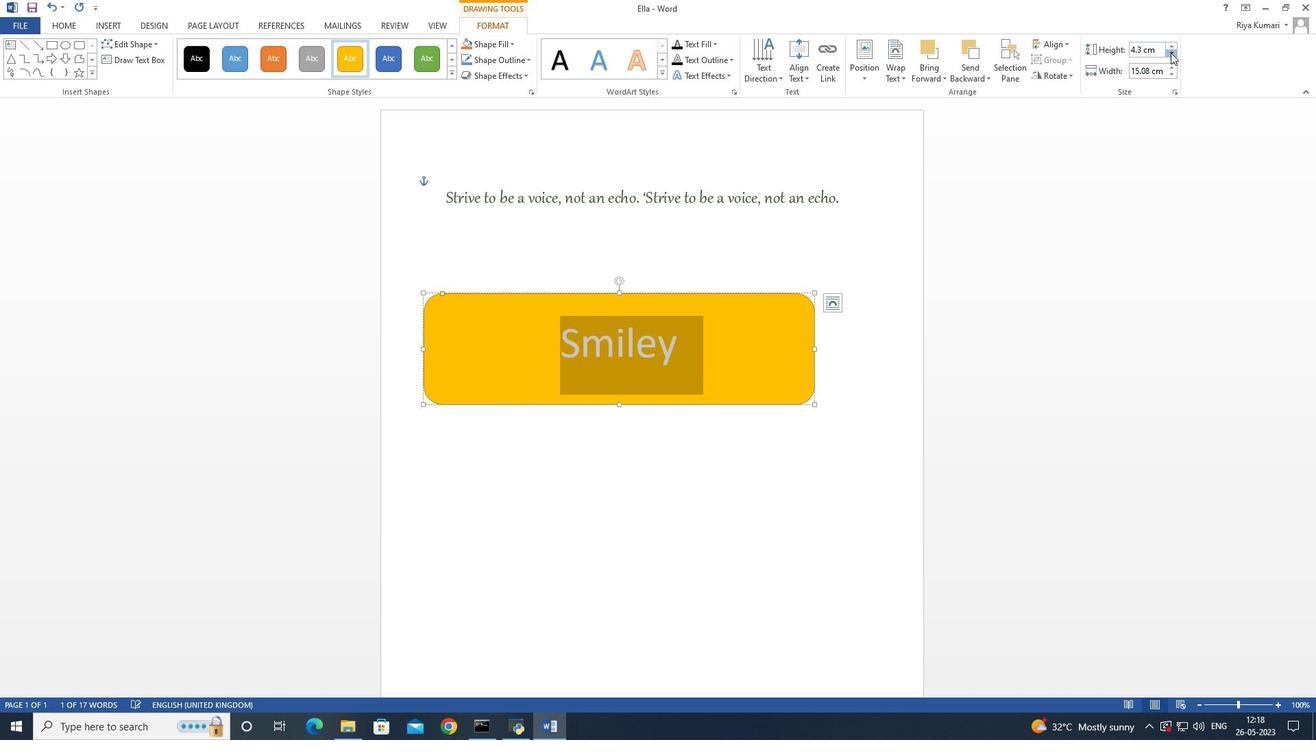 
Action: Mouse pressed left at (1170, 52)
Screenshot: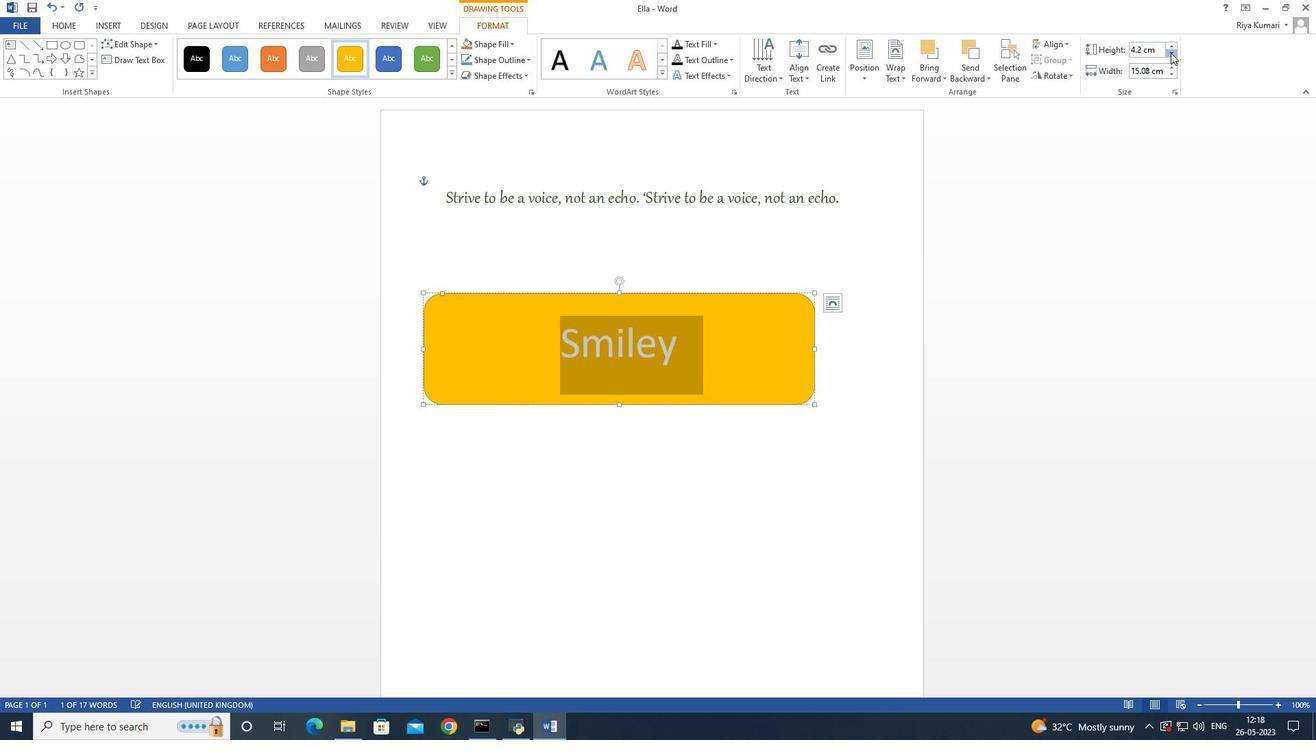 
Action: Mouse pressed left at (1170, 52)
Screenshot: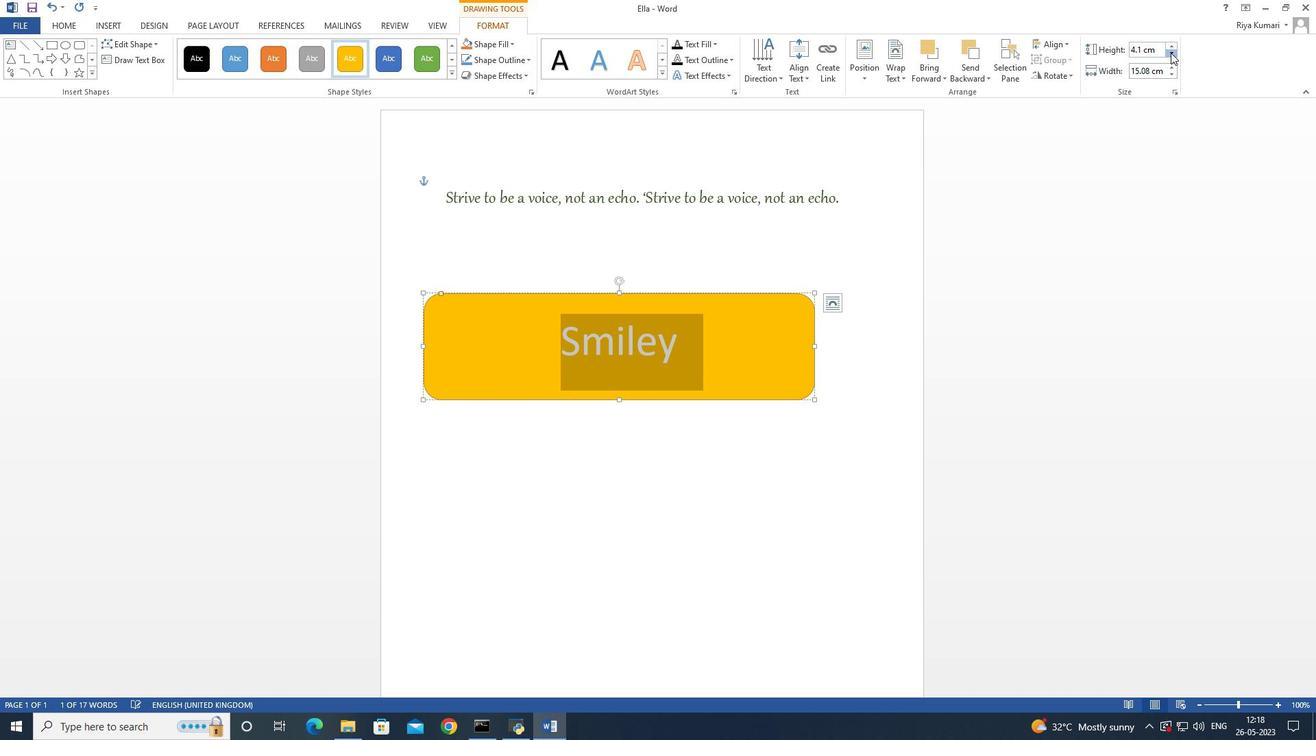 
Action: Mouse pressed left at (1170, 52)
Screenshot: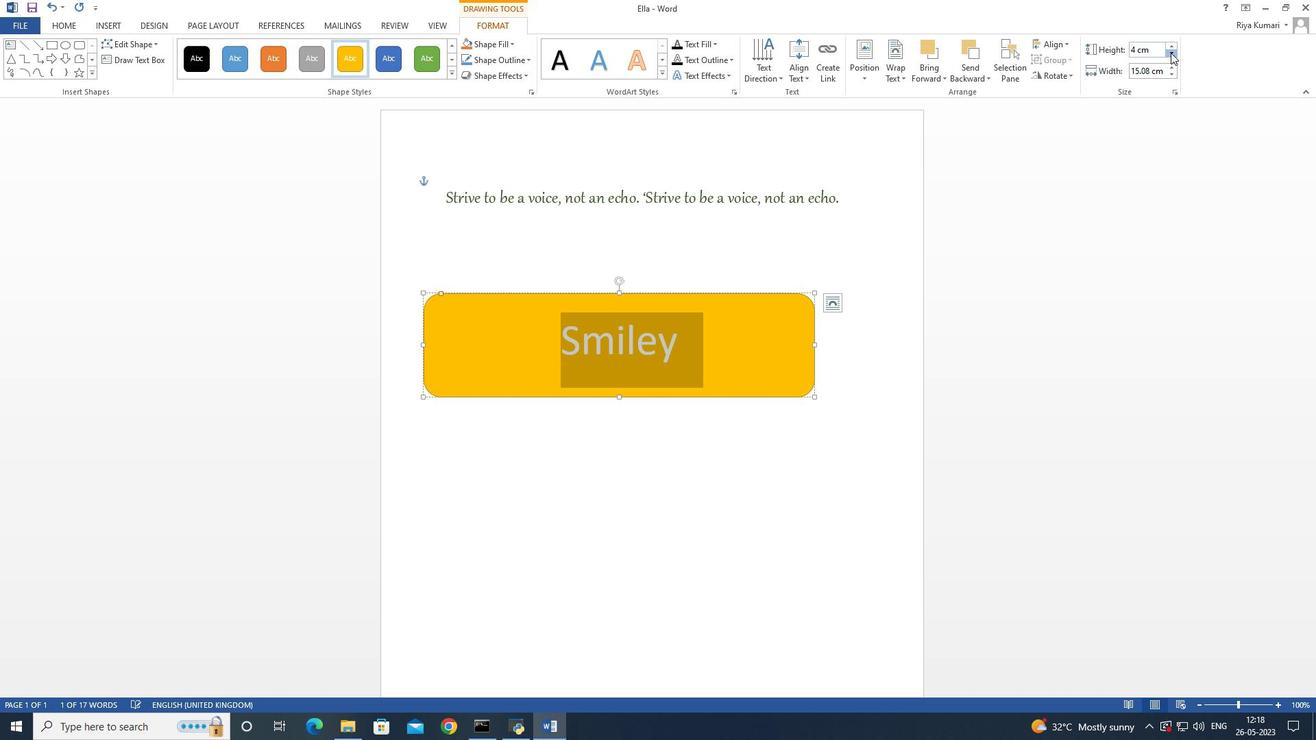 
Action: Mouse pressed left at (1170, 52)
Screenshot: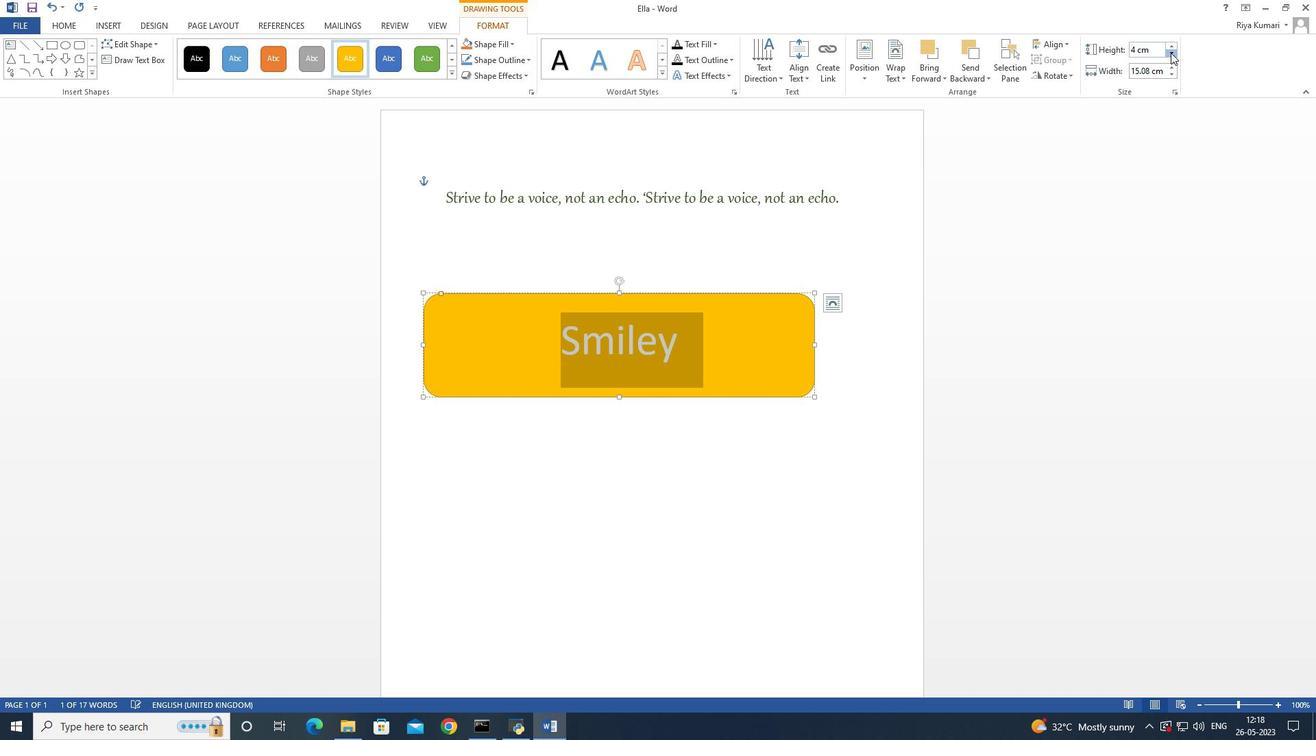 
Action: Mouse pressed left at (1170, 52)
Screenshot: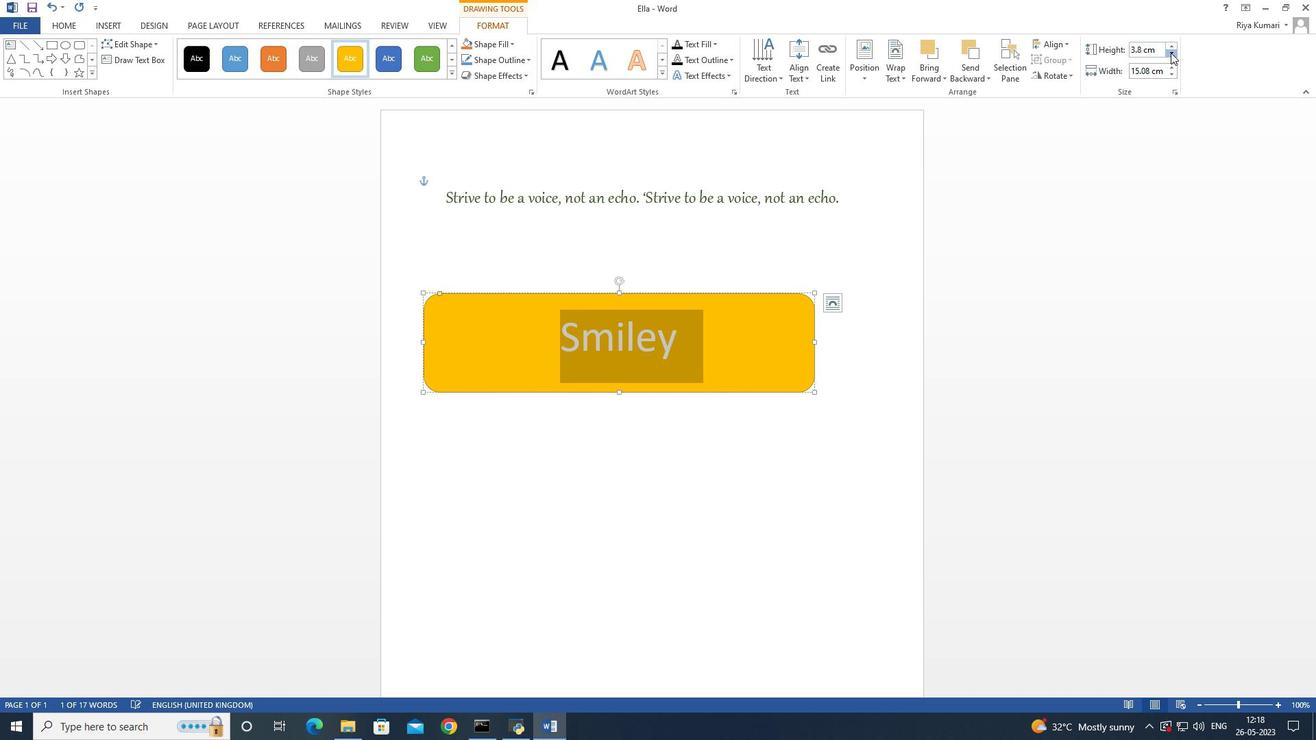 
Action: Mouse pressed left at (1170, 52)
Screenshot: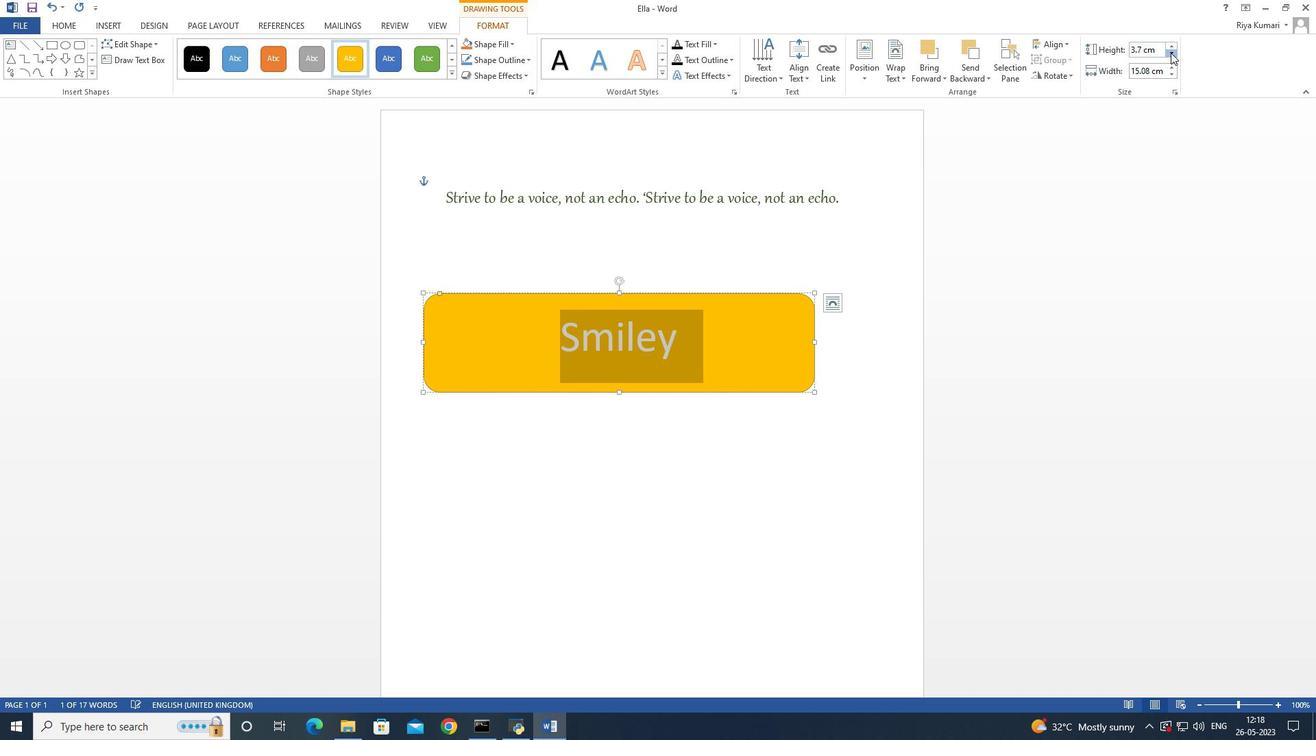 
Action: Mouse pressed left at (1170, 52)
Screenshot: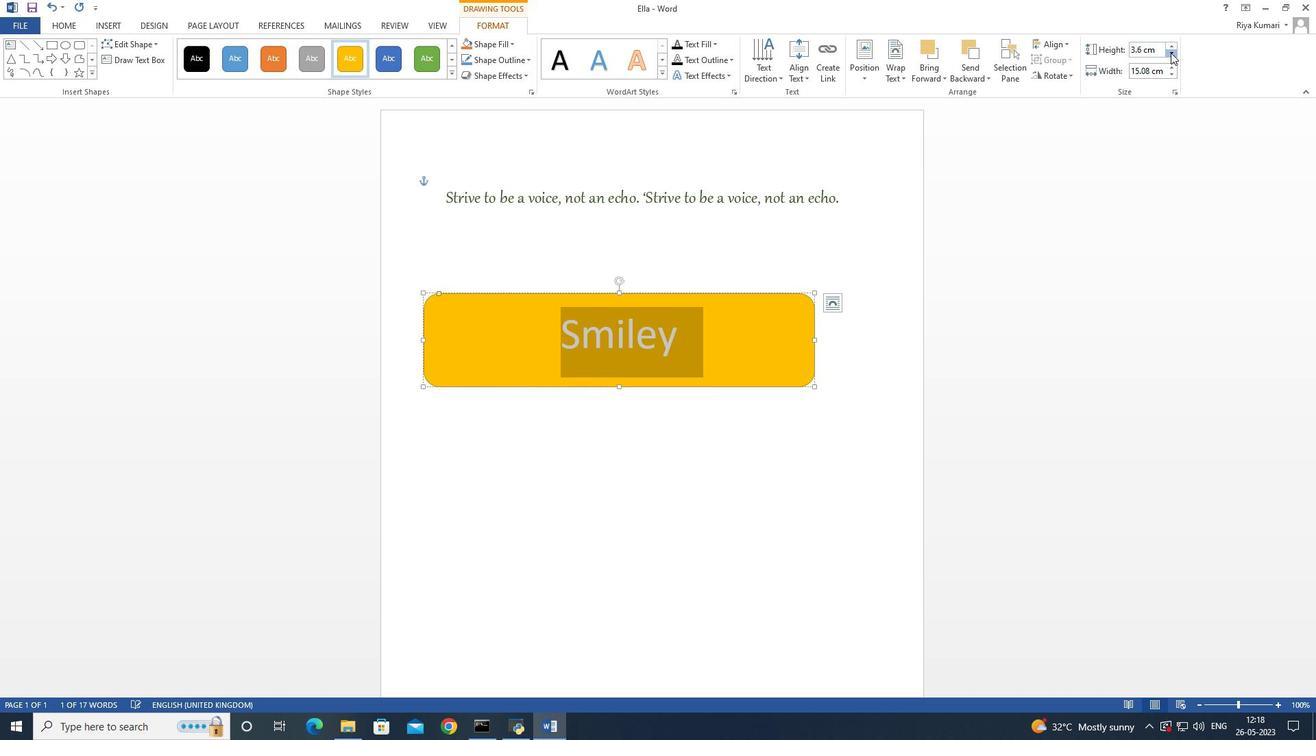 
Action: Mouse pressed left at (1170, 52)
Screenshot: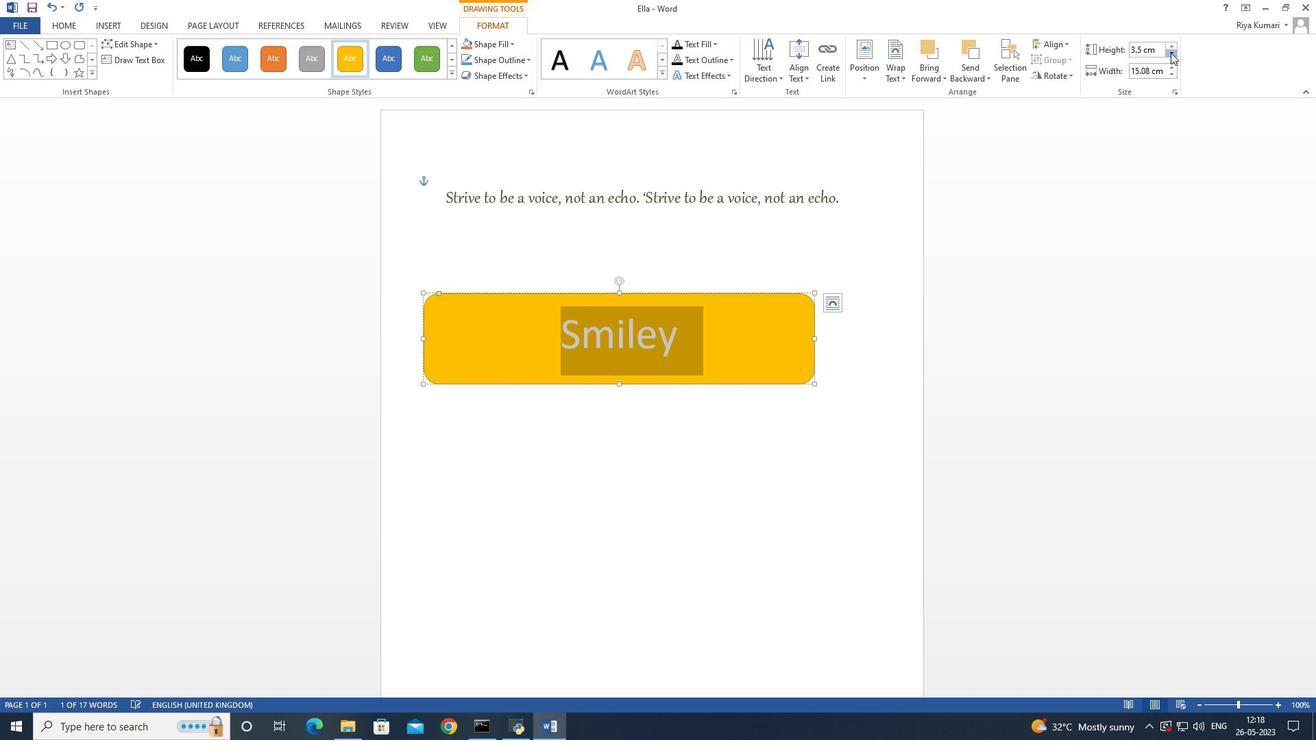 
Action: Mouse pressed left at (1170, 52)
Screenshot: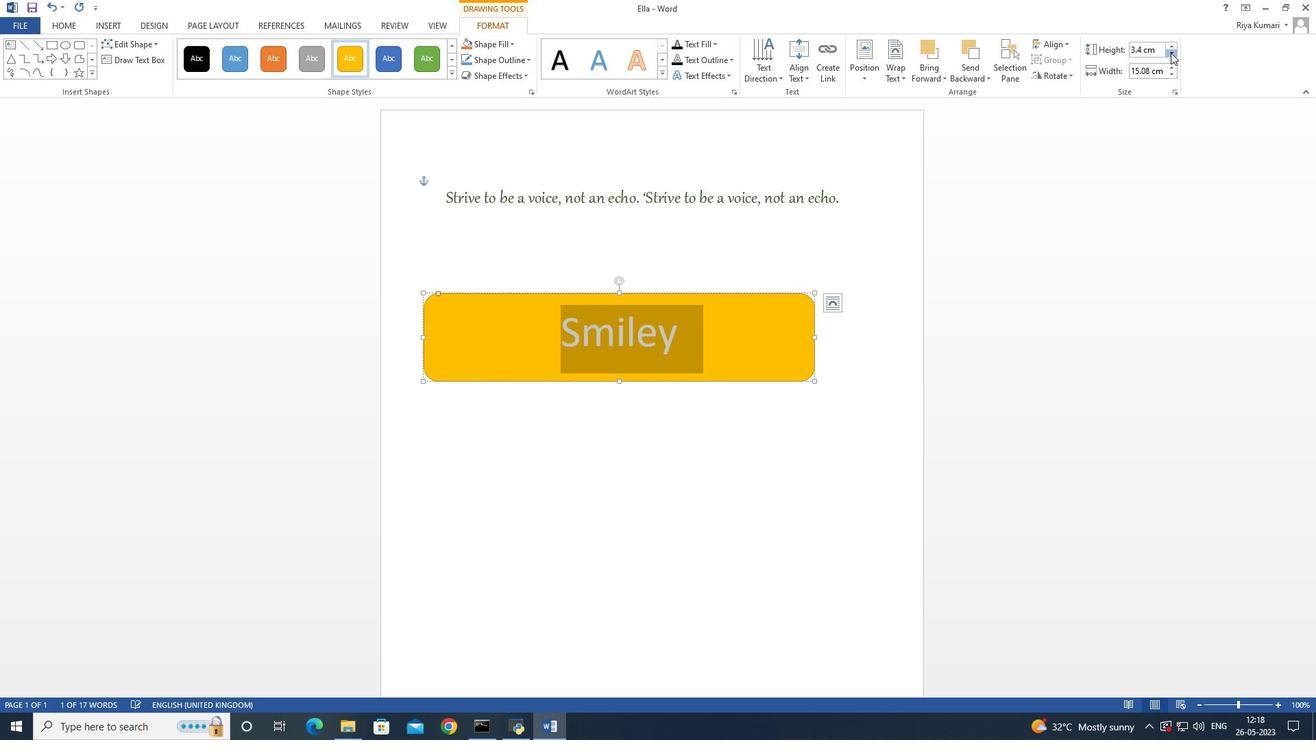 
Action: Mouse pressed left at (1170, 52)
Screenshot: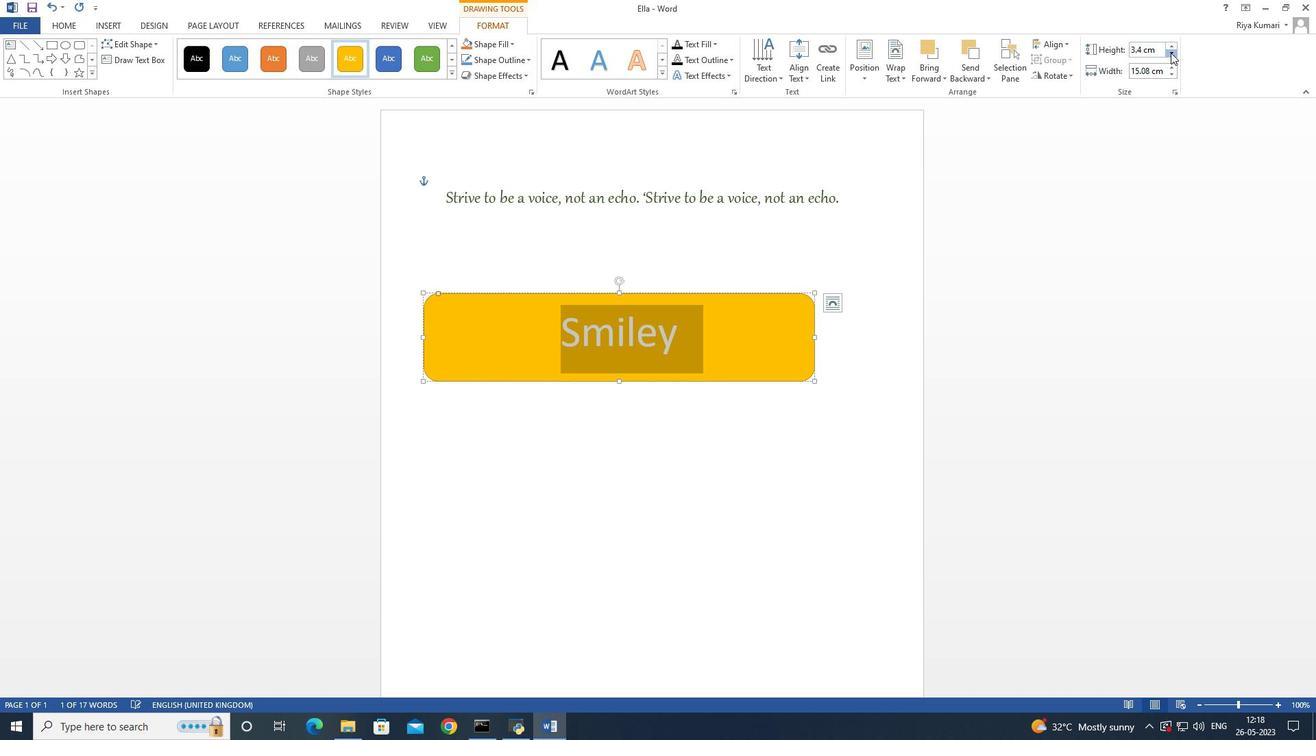 
Action: Mouse pressed left at (1170, 52)
Screenshot: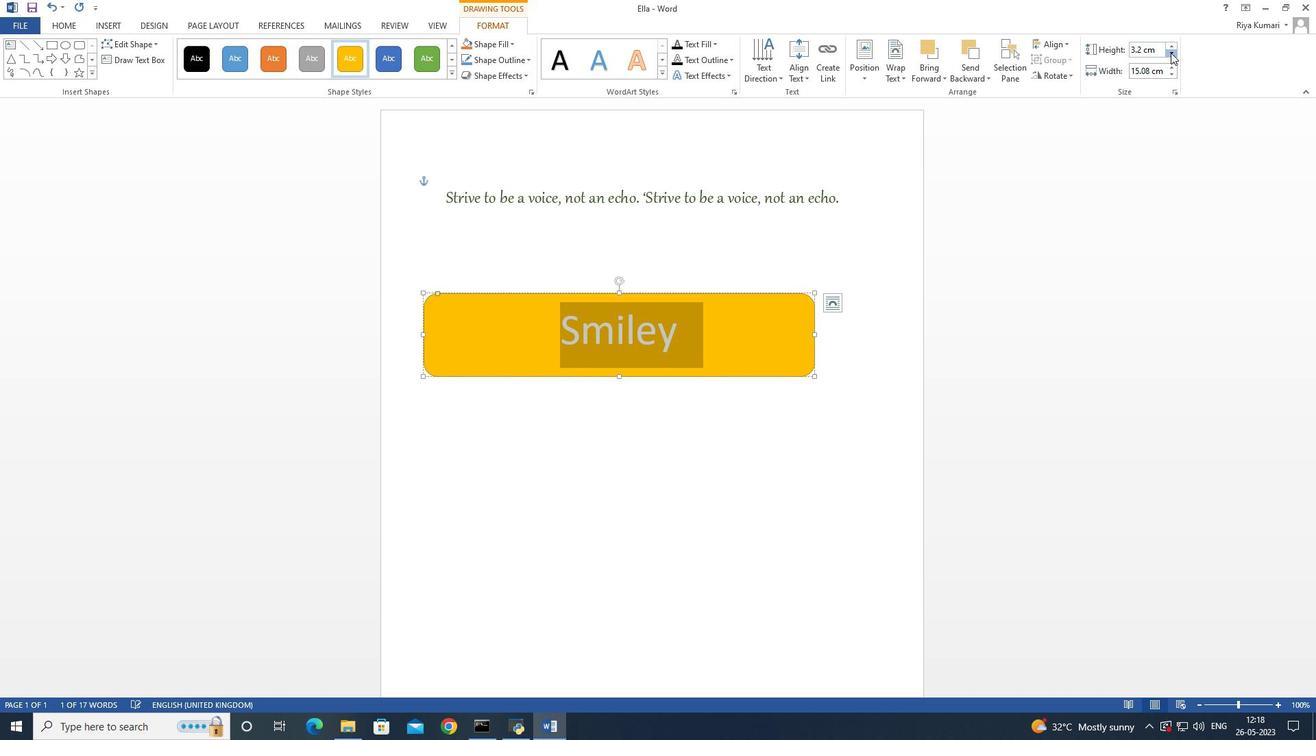 
Action: Mouse pressed left at (1170, 52)
Screenshot: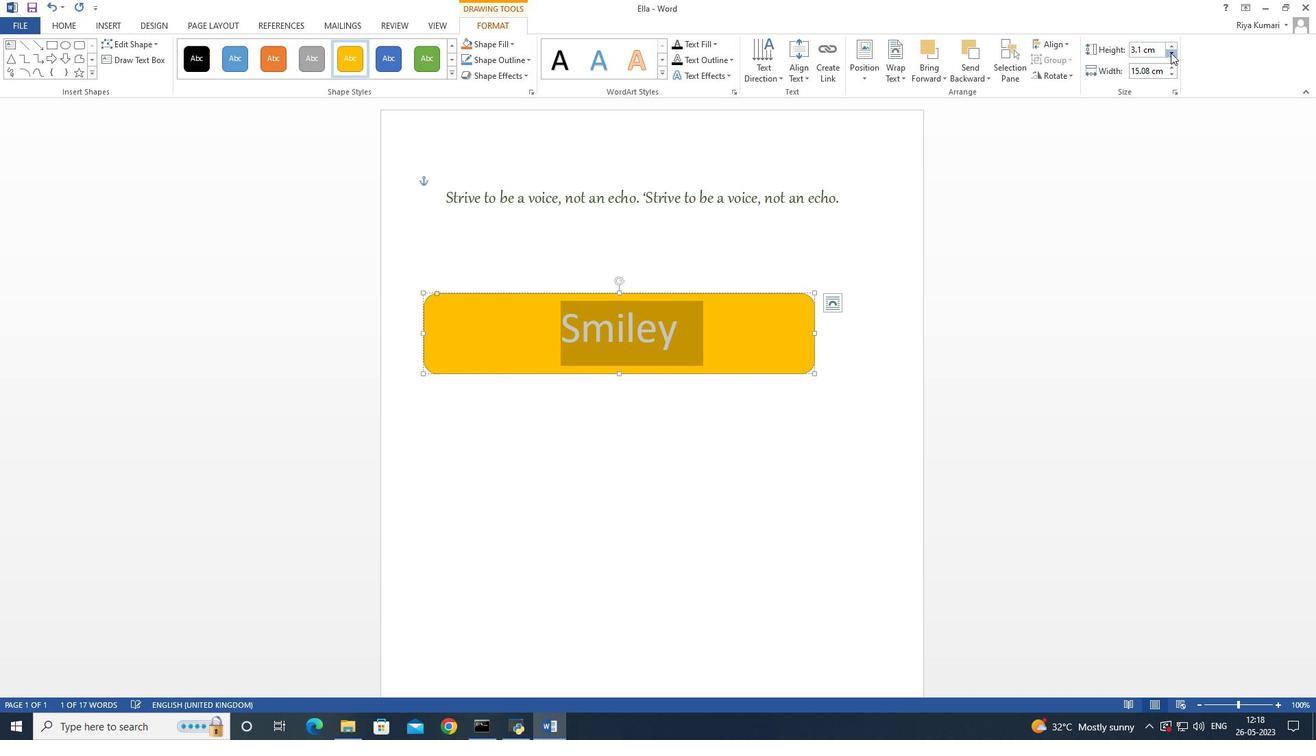 
Action: Mouse pressed left at (1170, 52)
Screenshot: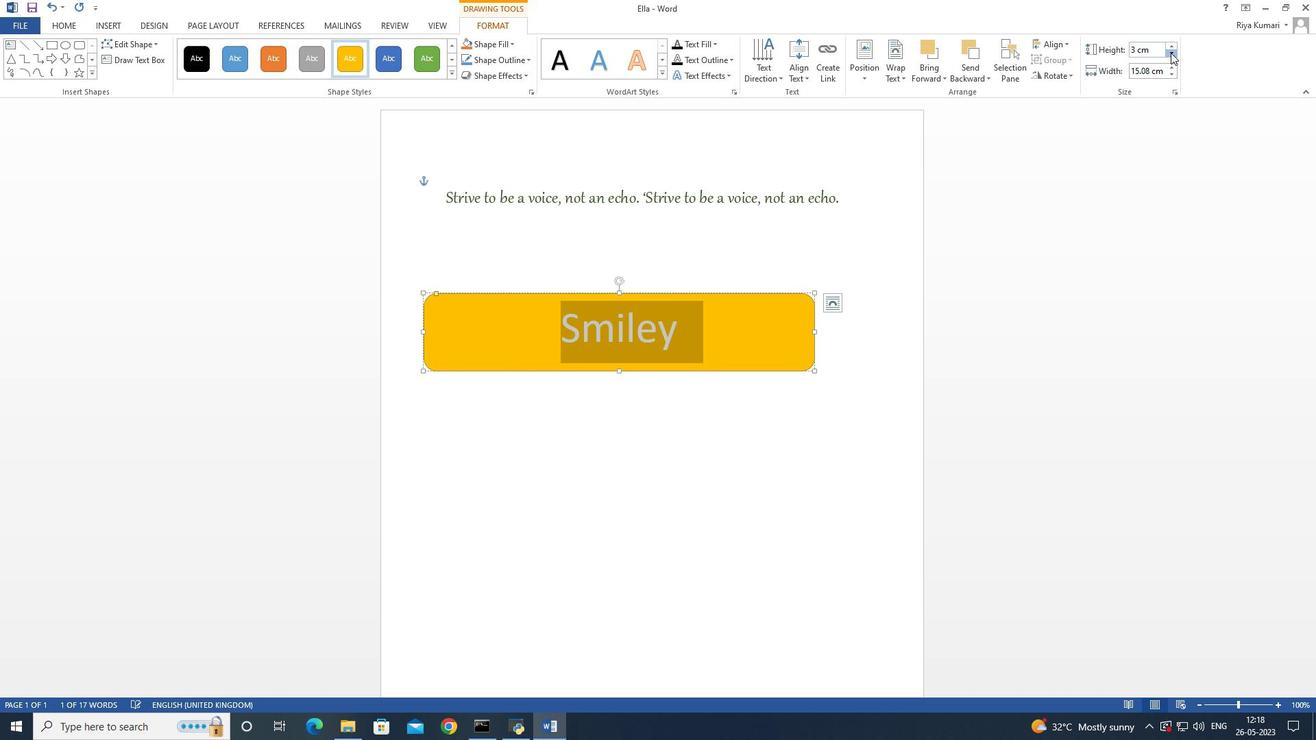 
Action: Mouse pressed left at (1170, 52)
Screenshot: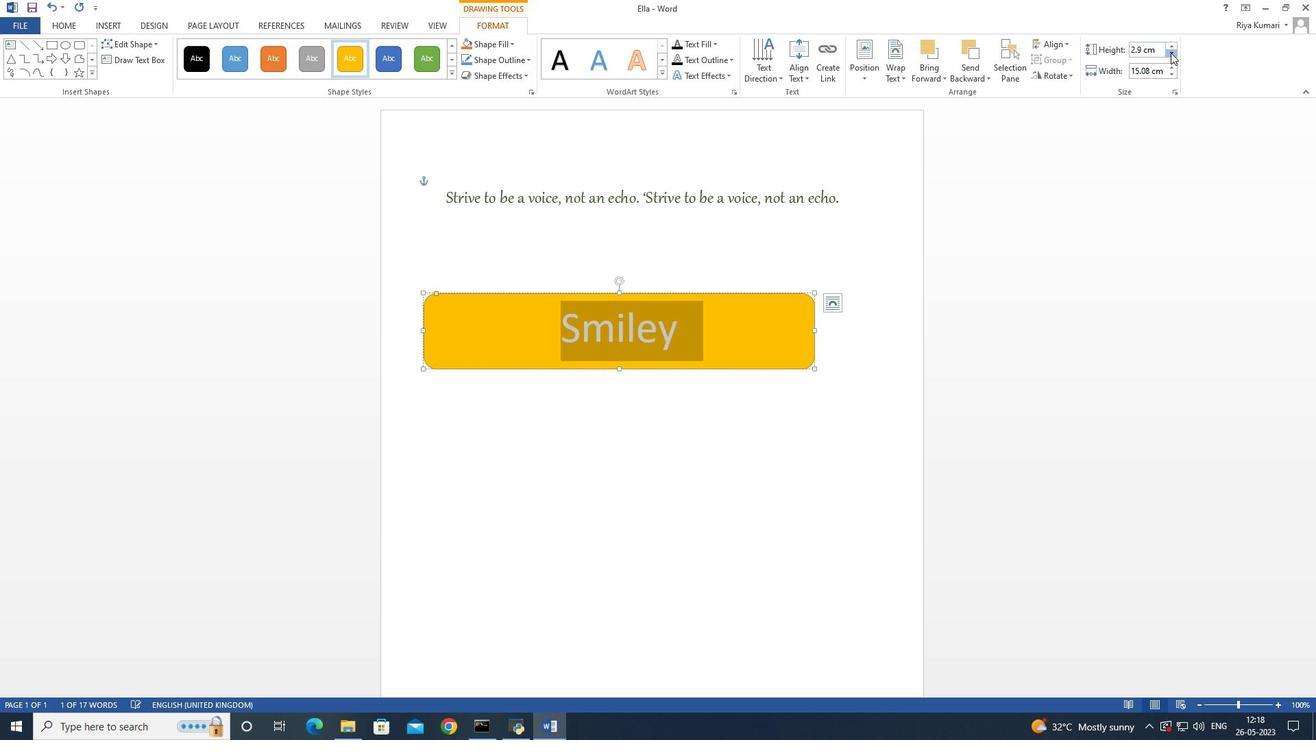 
Action: Mouse pressed left at (1170, 52)
Screenshot: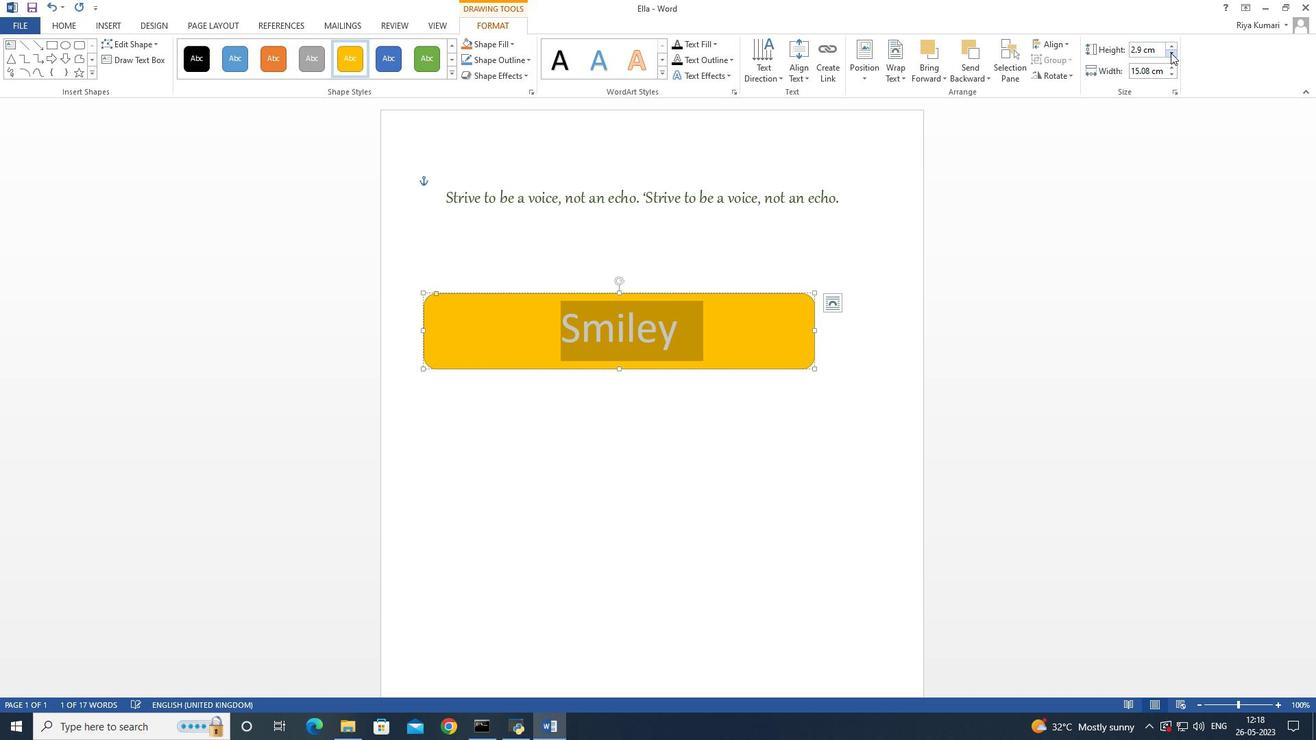 
Action: Mouse pressed left at (1170, 52)
Screenshot: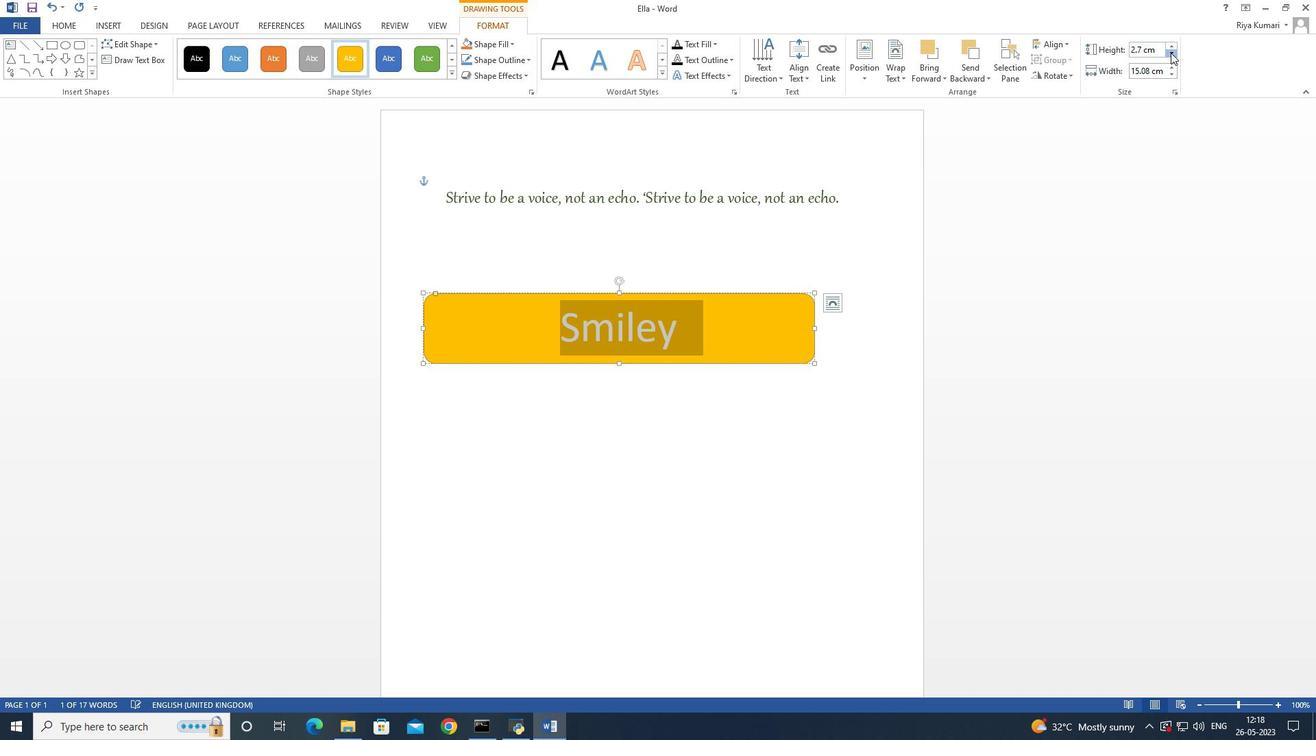 
Action: Mouse pressed left at (1170, 52)
Screenshot: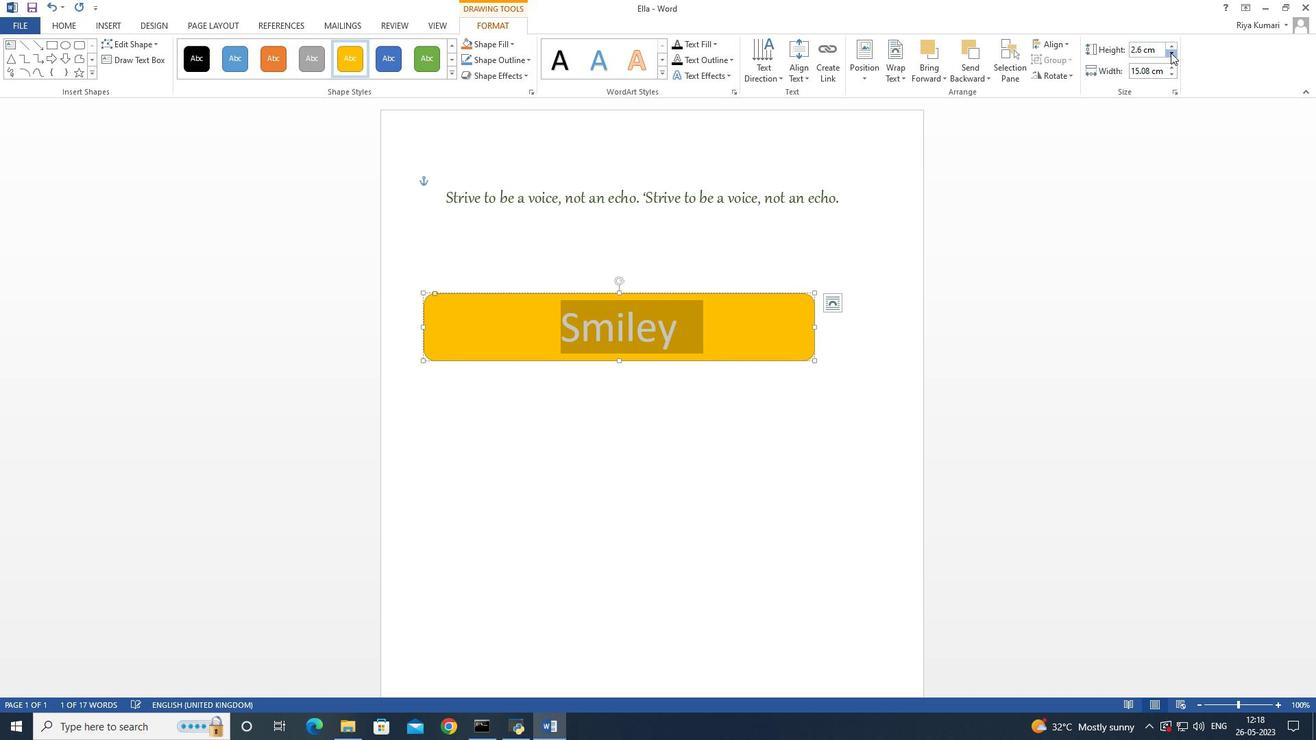 
Action: Mouse pressed left at (1170, 52)
Screenshot: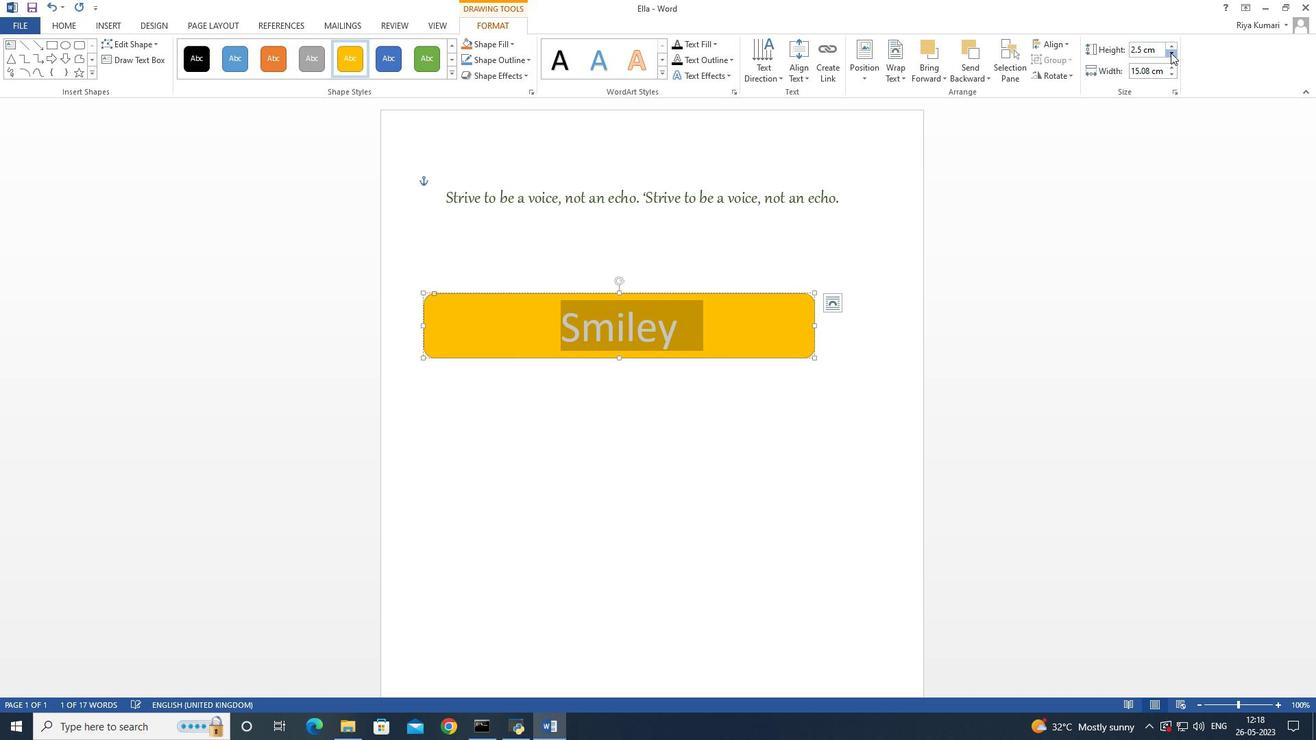 
Action: Mouse pressed left at (1170, 52)
Screenshot: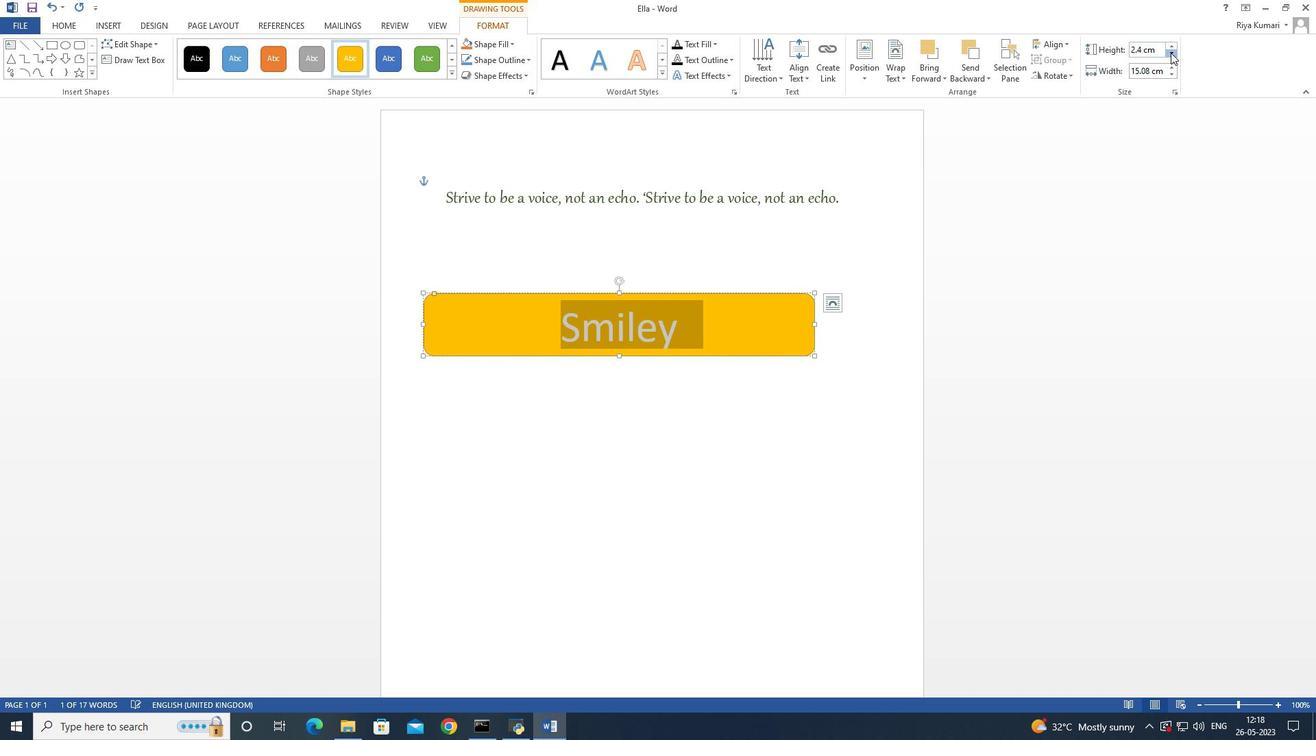 
Action: Mouse pressed left at (1170, 52)
Screenshot: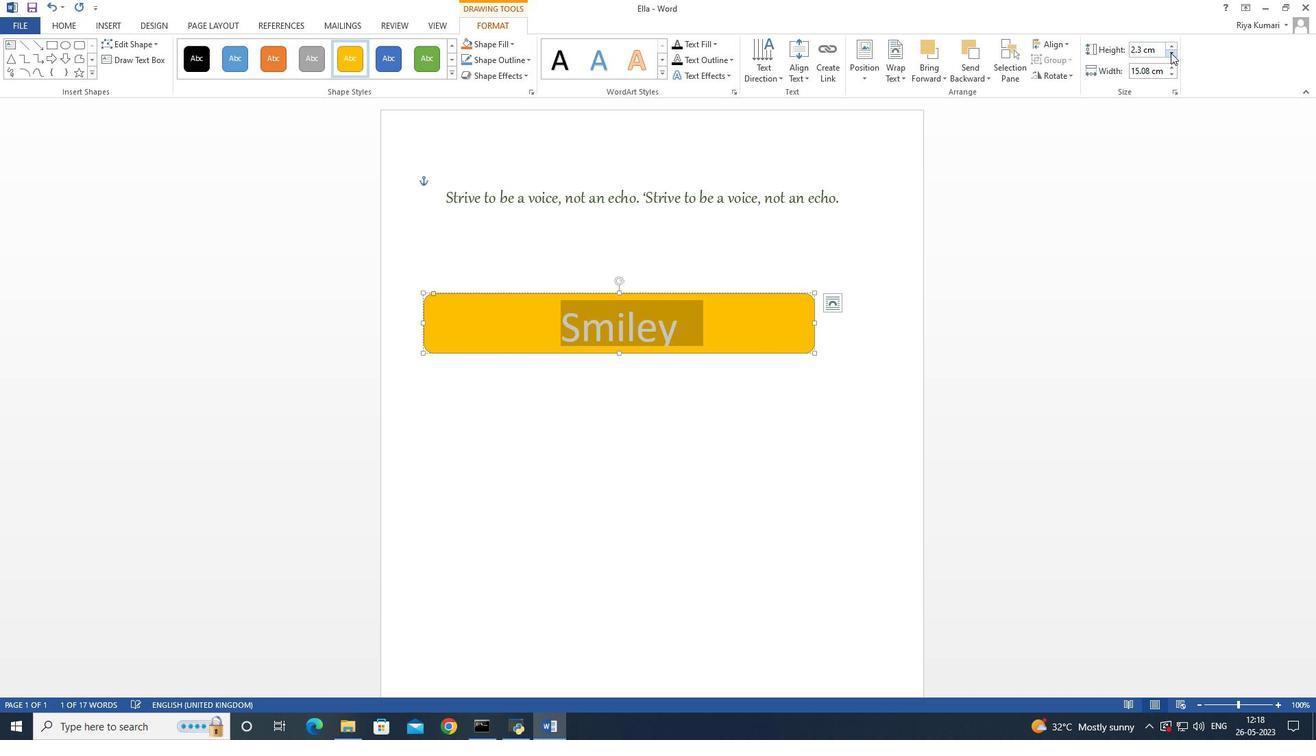 
Action: Mouse pressed left at (1170, 52)
Screenshot: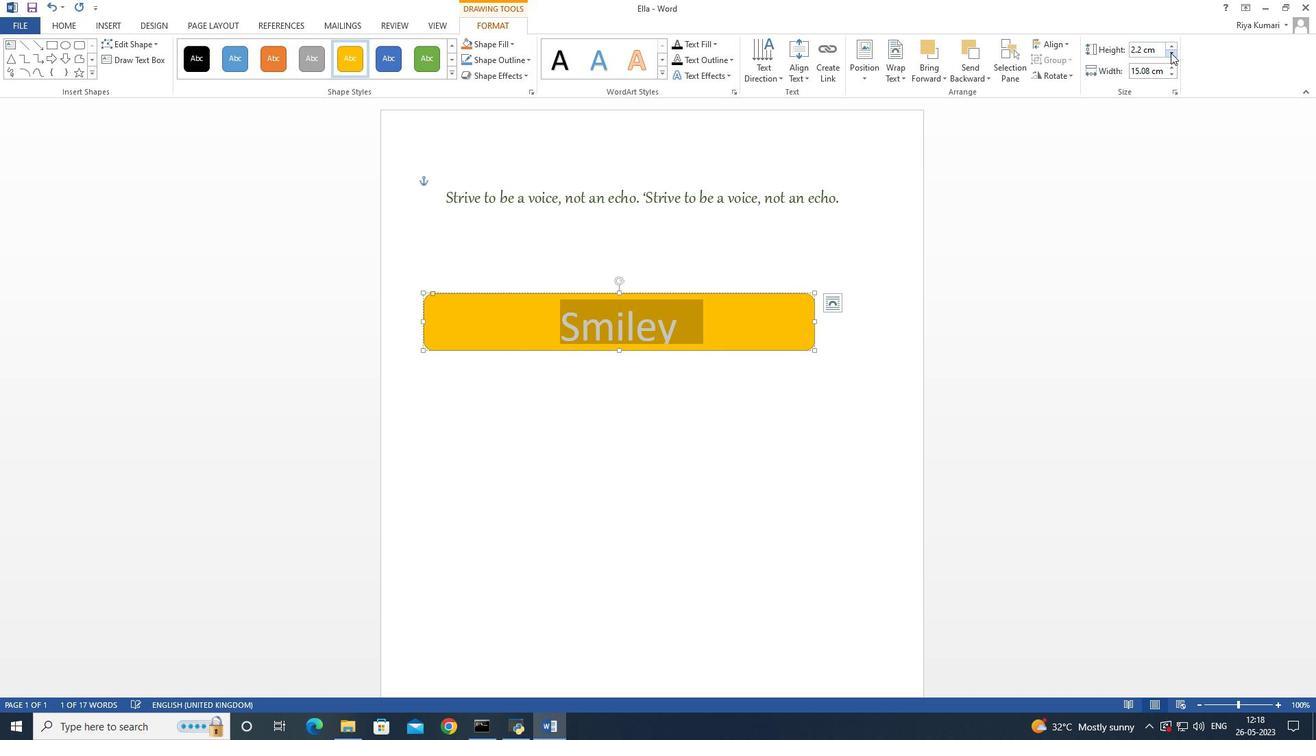 
Action: Mouse pressed left at (1170, 52)
Screenshot: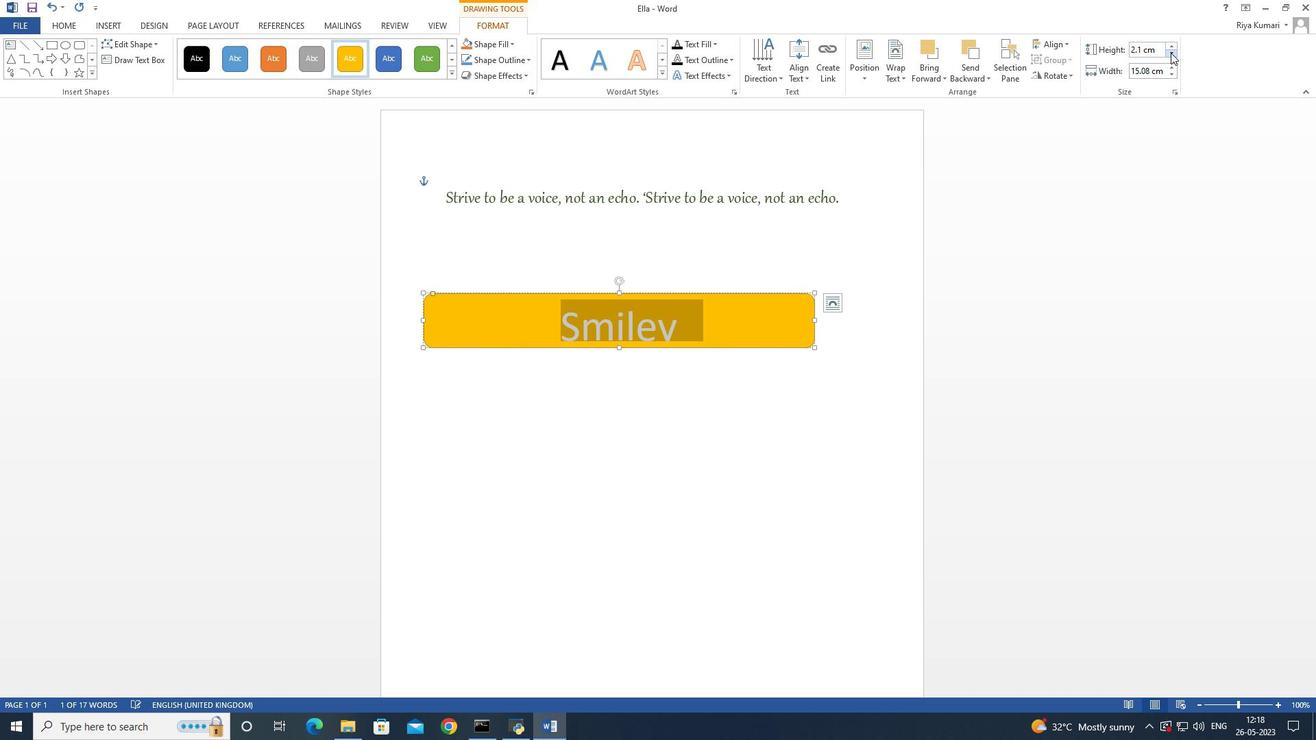 
Action: Mouse moved to (678, 318)
Screenshot: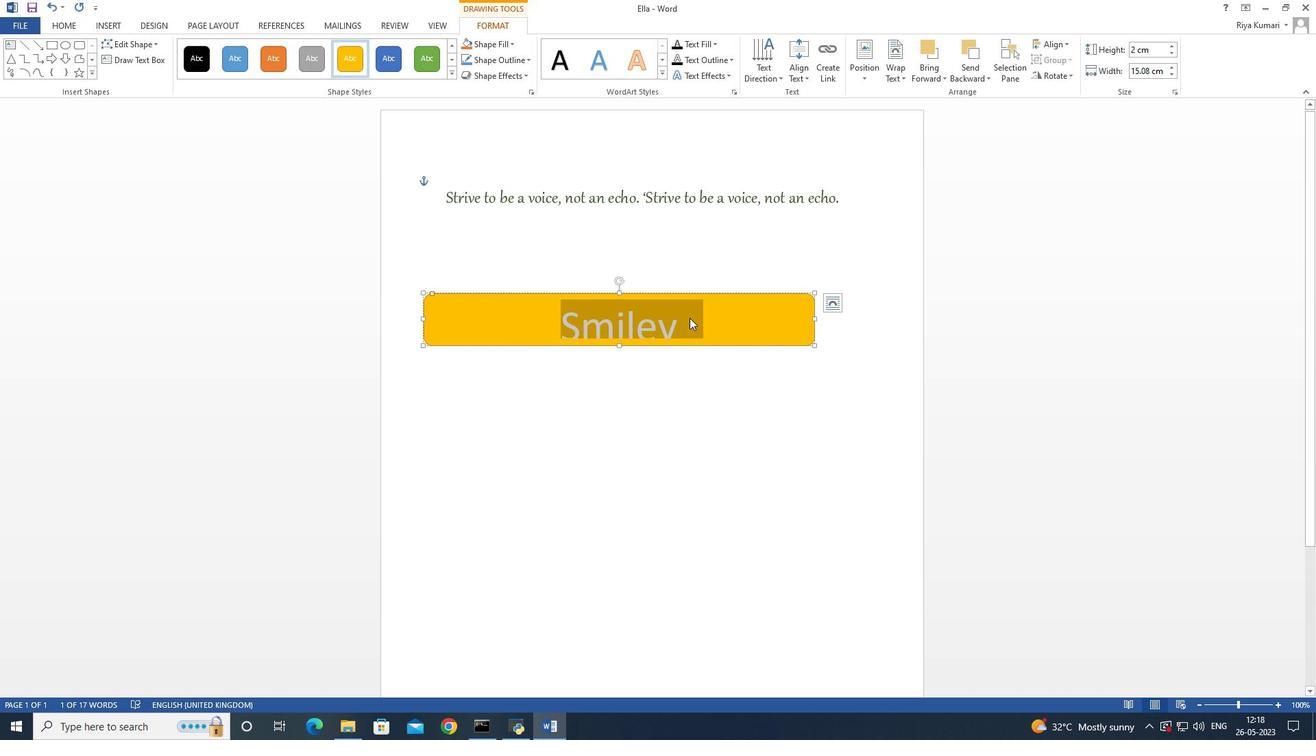 
Action: Mouse pressed left at (678, 318)
Screenshot: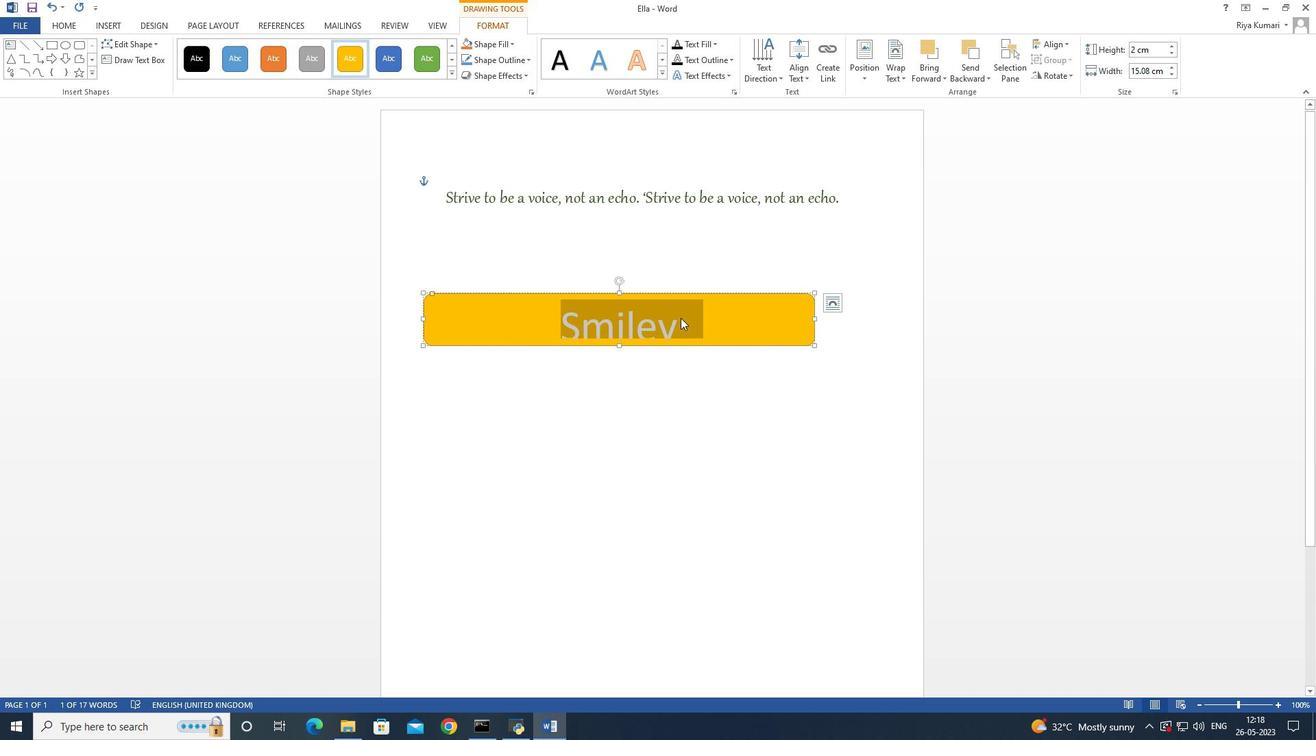 
Action: Mouse moved to (673, 326)
Screenshot: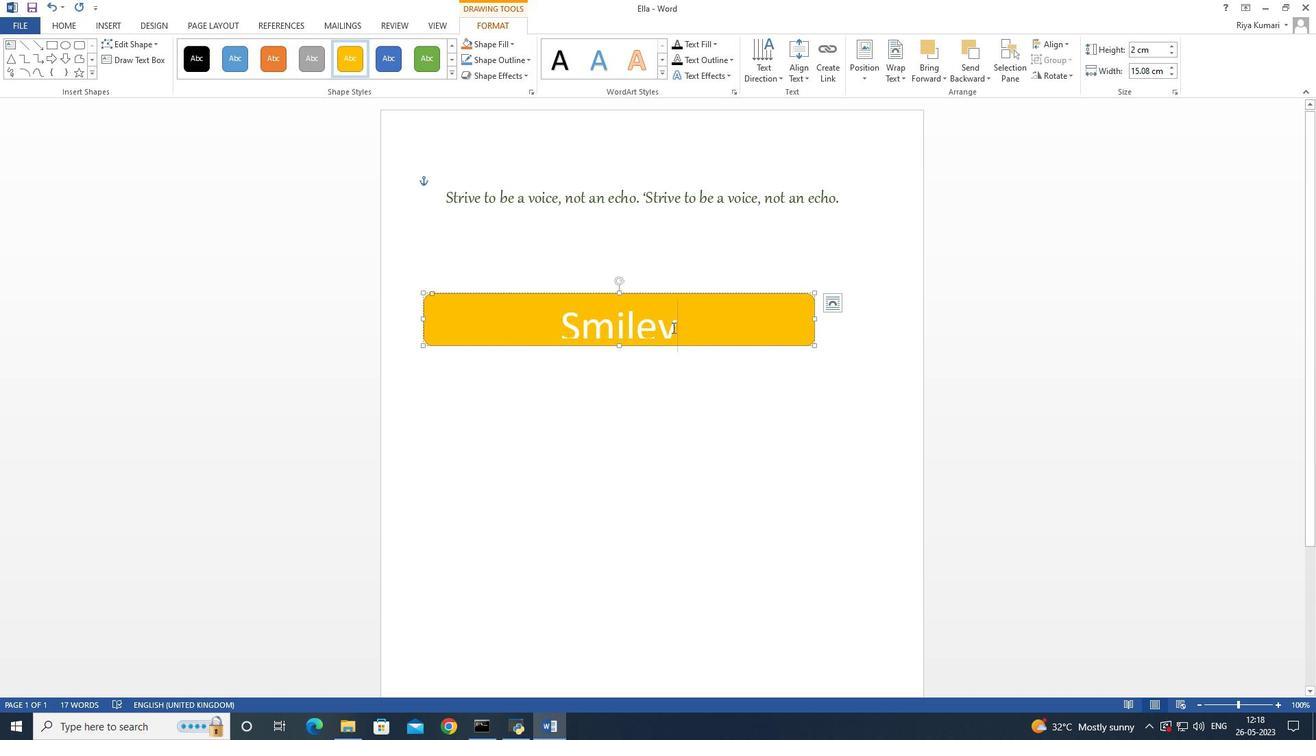 
Action: Mouse pressed left at (673, 326)
Screenshot: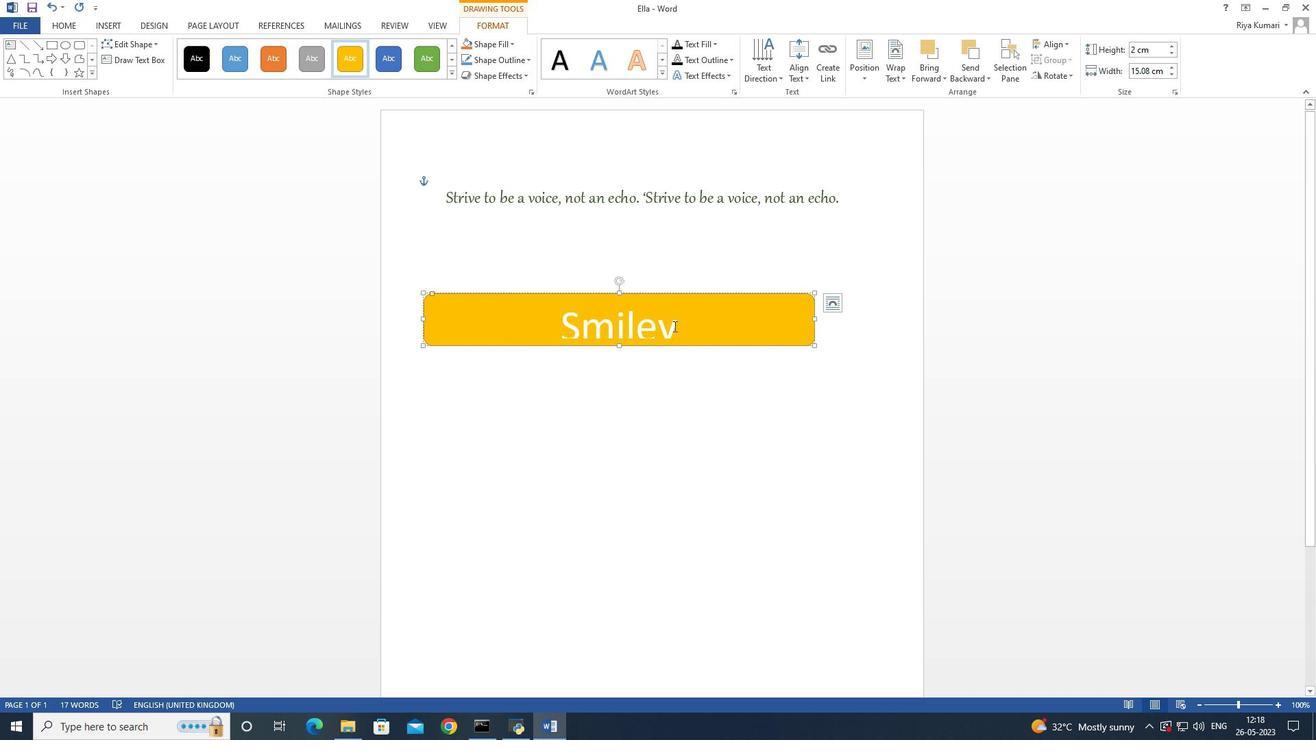
Action: Mouse moved to (62, 23)
Screenshot: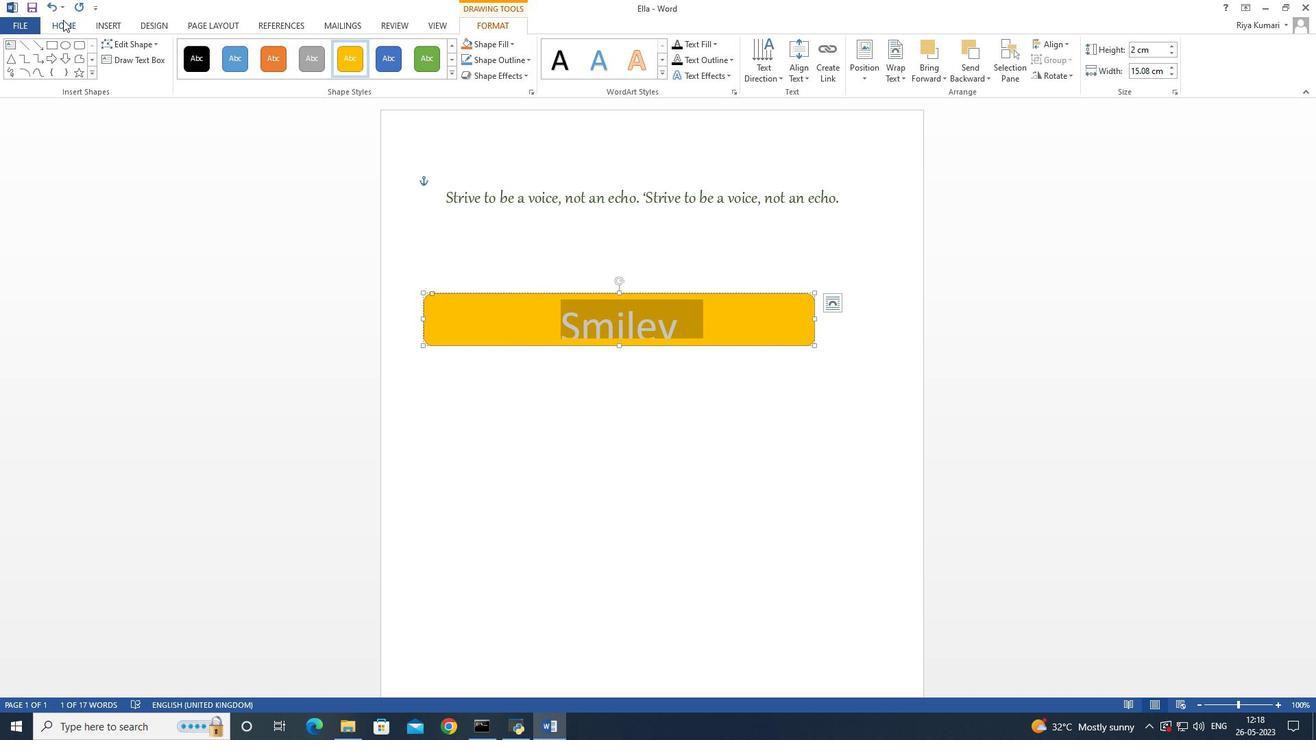 
Action: Mouse pressed left at (62, 23)
Screenshot: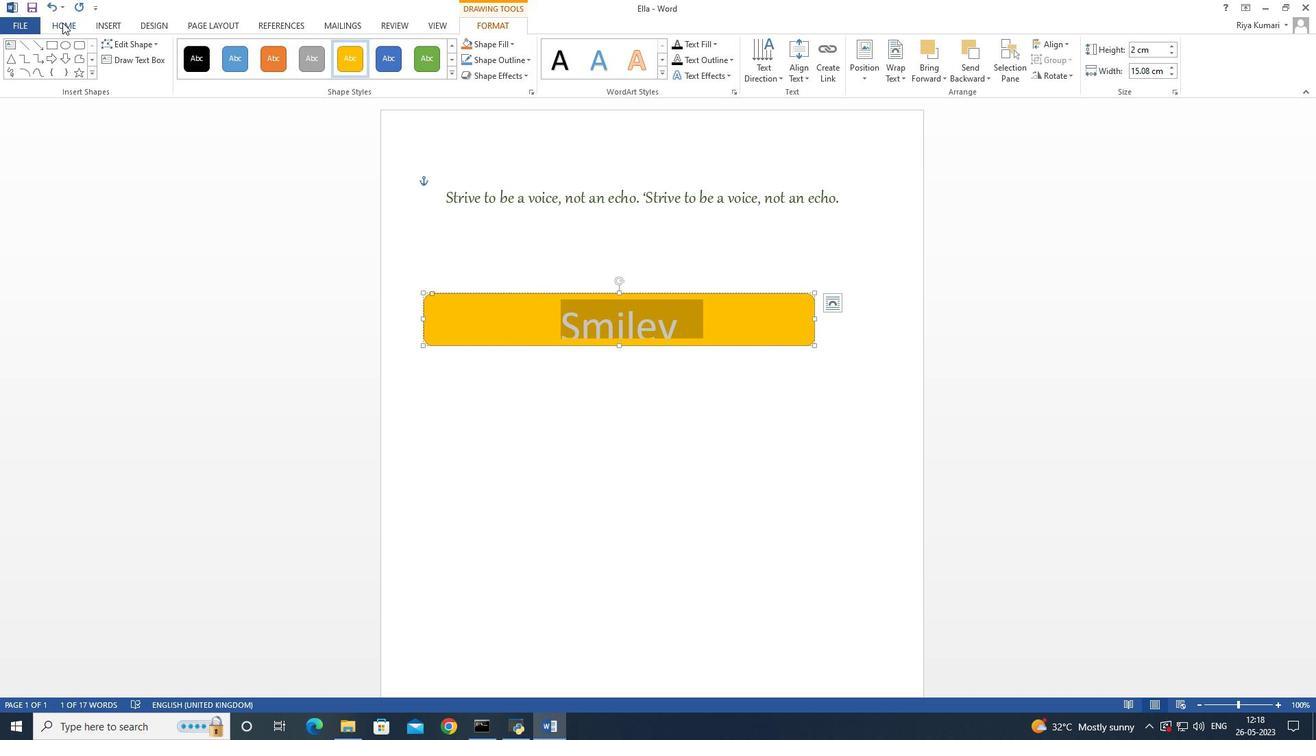 
Action: Mouse moved to (229, 50)
Screenshot: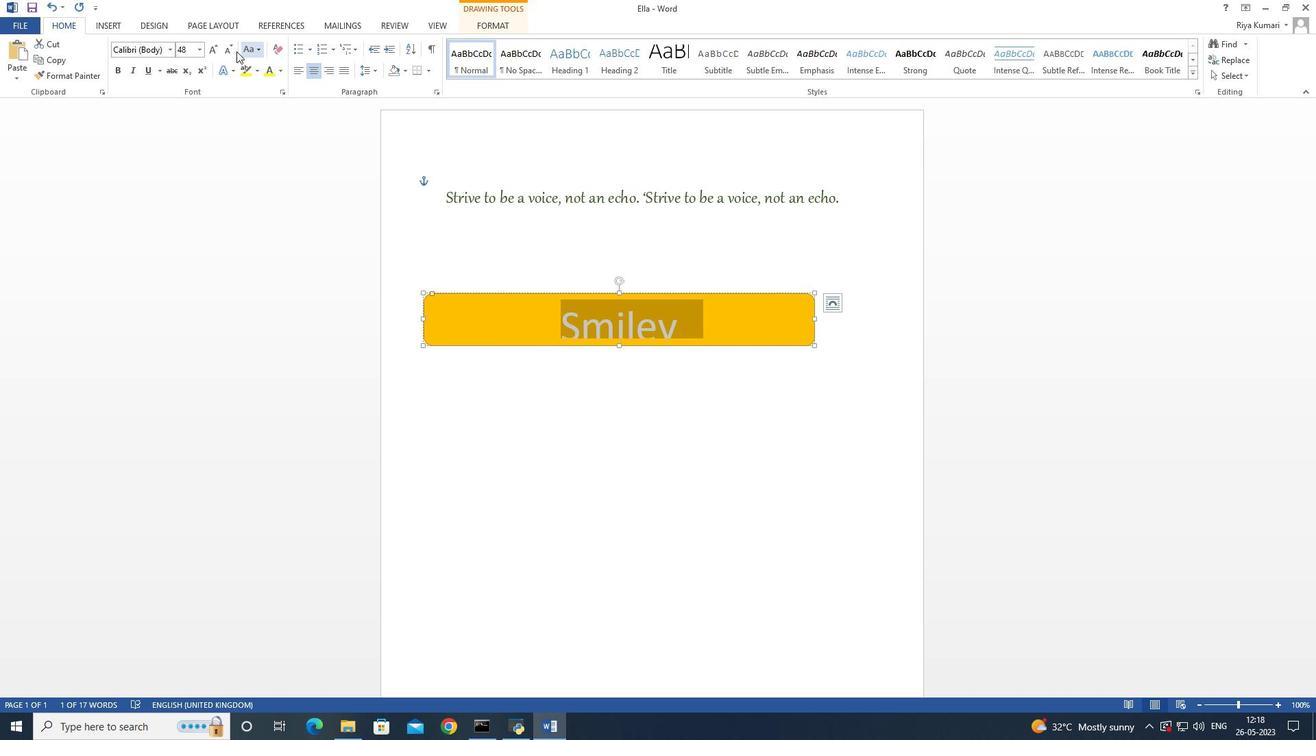 
Action: Mouse pressed left at (229, 50)
Screenshot: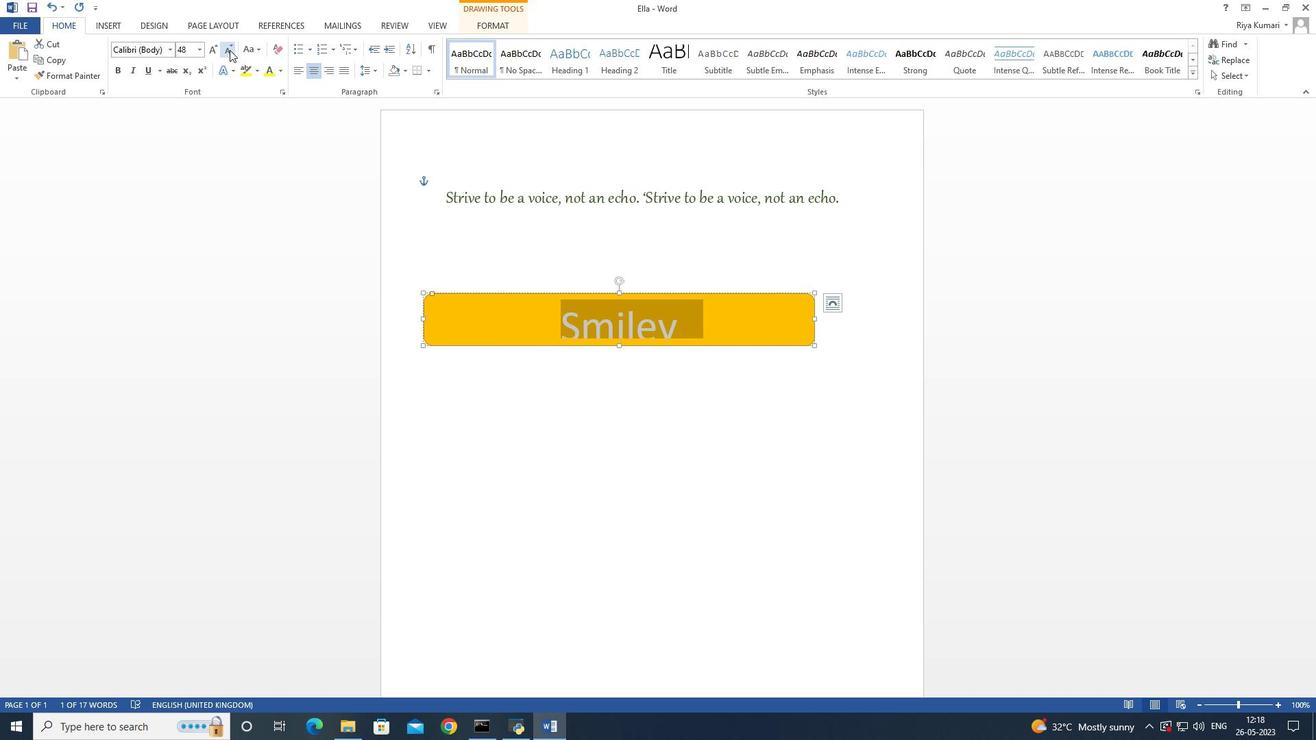 
Action: Mouse moved to (625, 388)
Screenshot: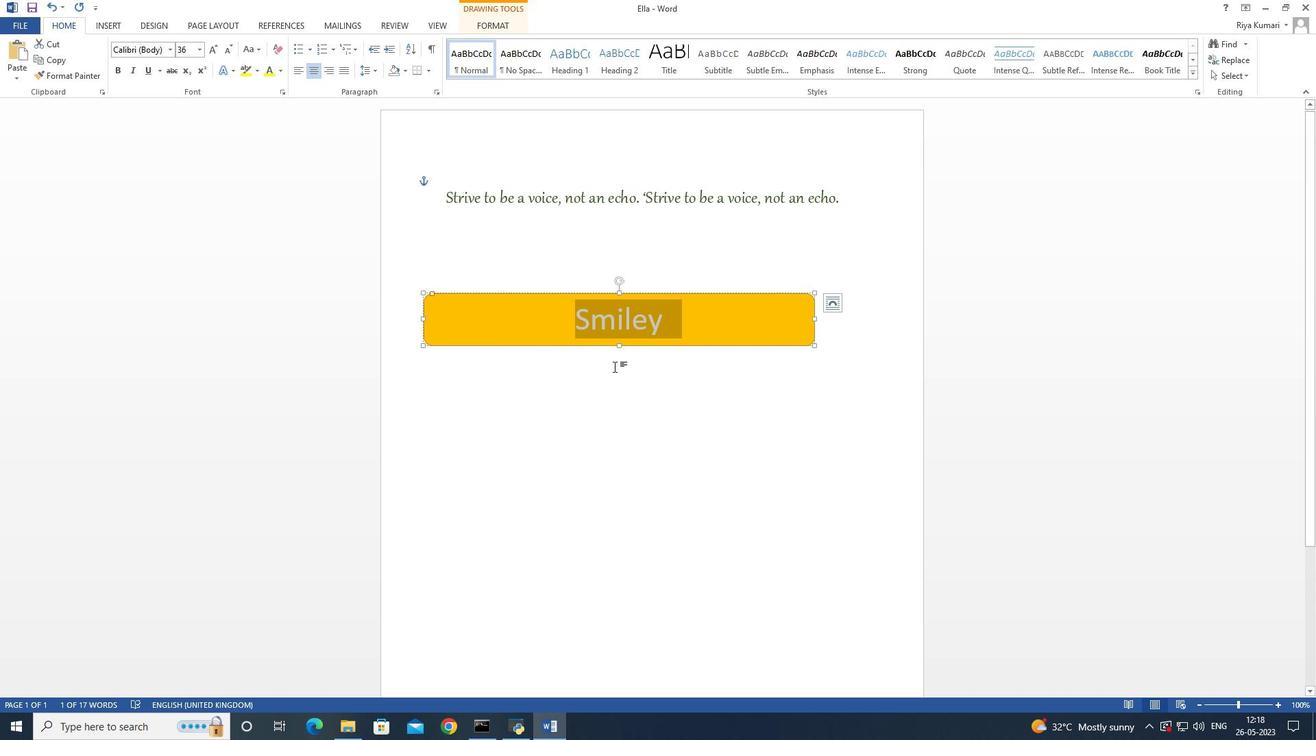 
Action: Mouse pressed left at (625, 388)
Screenshot: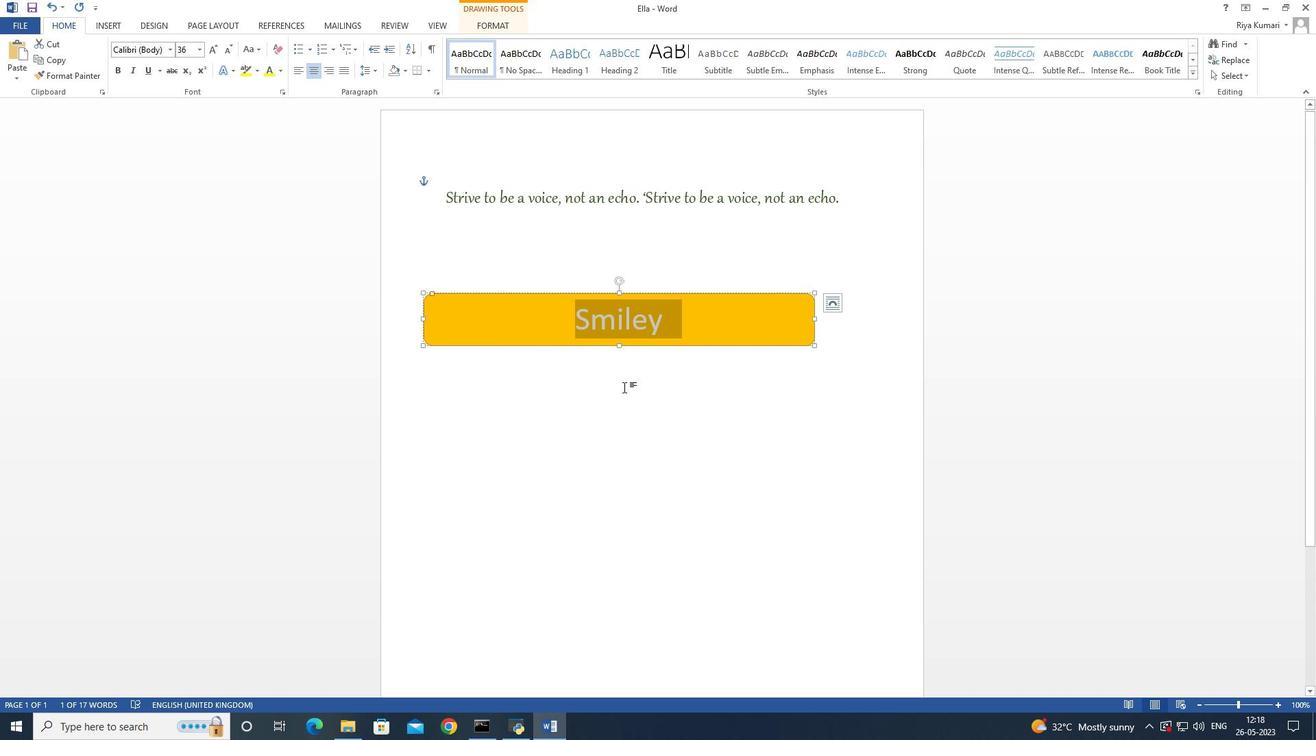 
Action: Mouse moved to (683, 294)
Screenshot: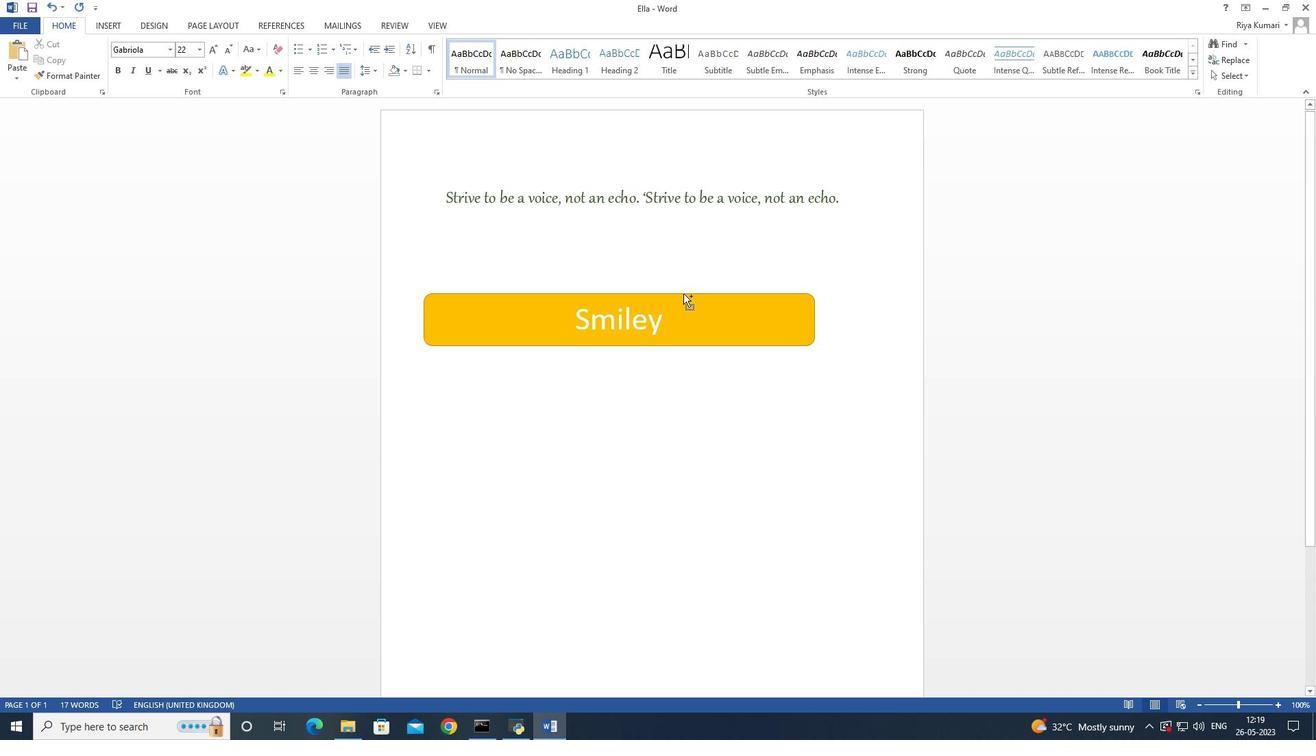 
Action: Key pressed ctrl+S
Screenshot: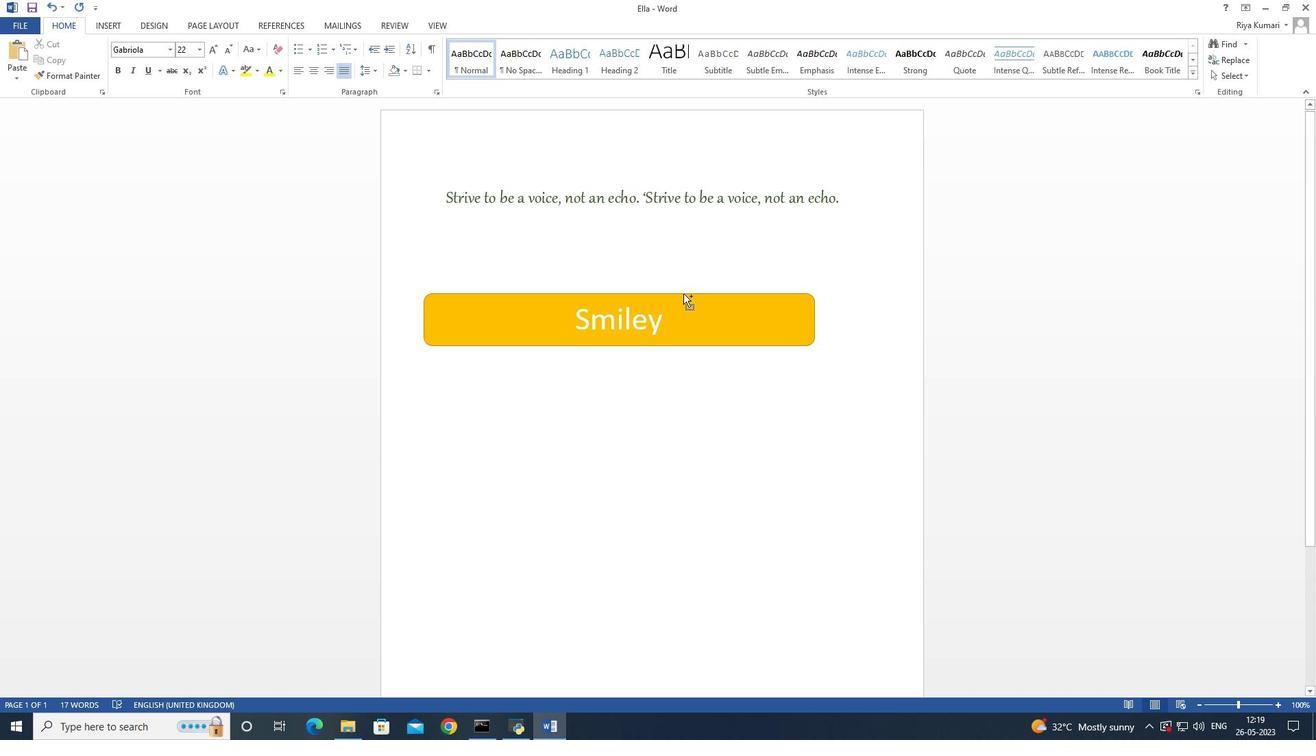 
Action: Mouse moved to (842, 321)
Screenshot: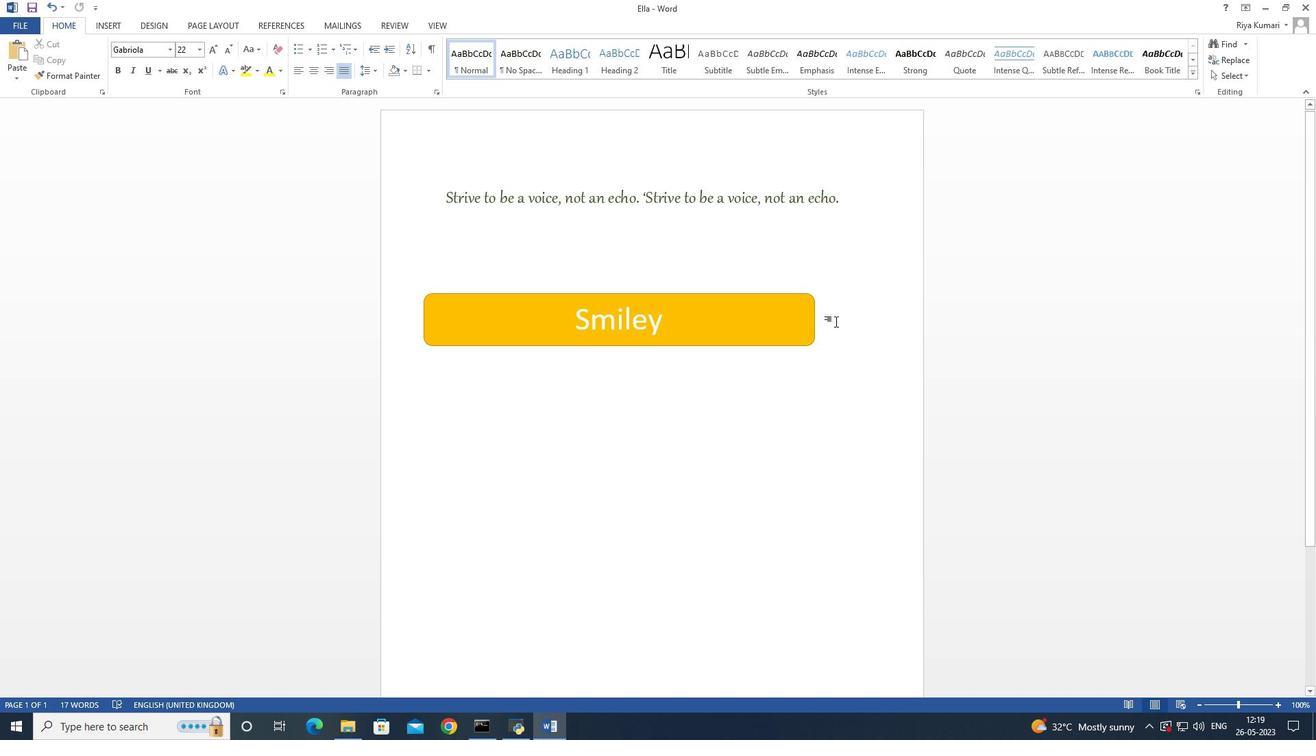 
